 Task: Create a Gantt Chart.
Action: Mouse pressed left at (312, 187)
Screenshot: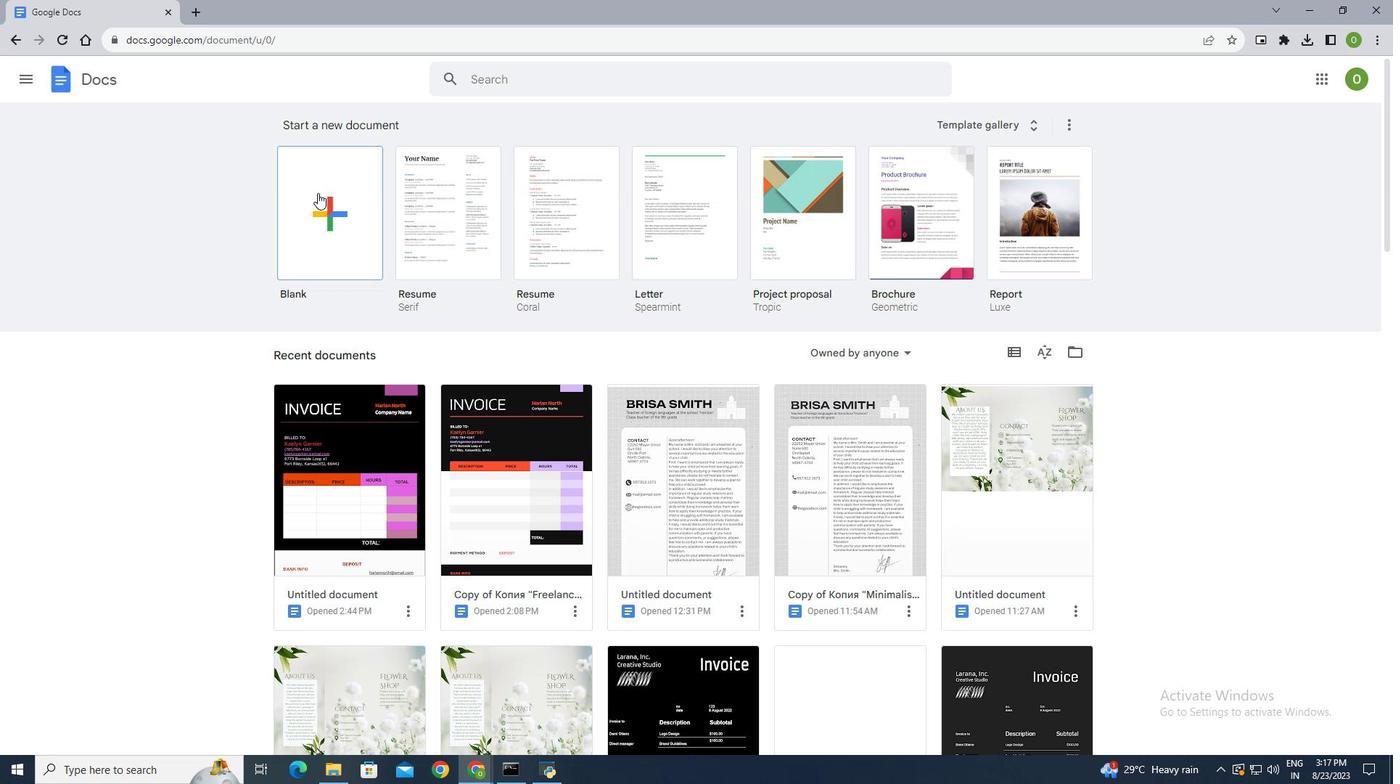 
Action: Mouse moved to (38, 112)
Screenshot: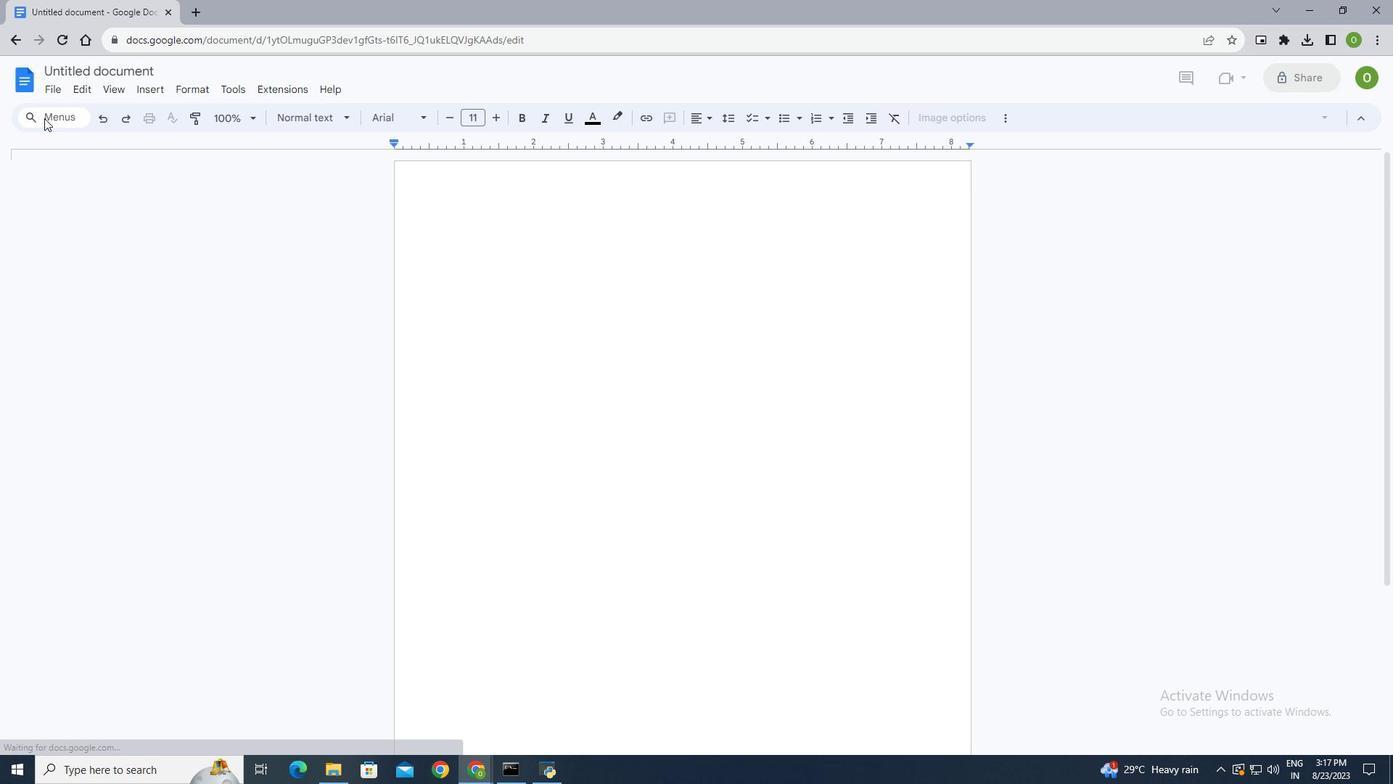 
Action: Mouse pressed left at (38, 112)
Screenshot: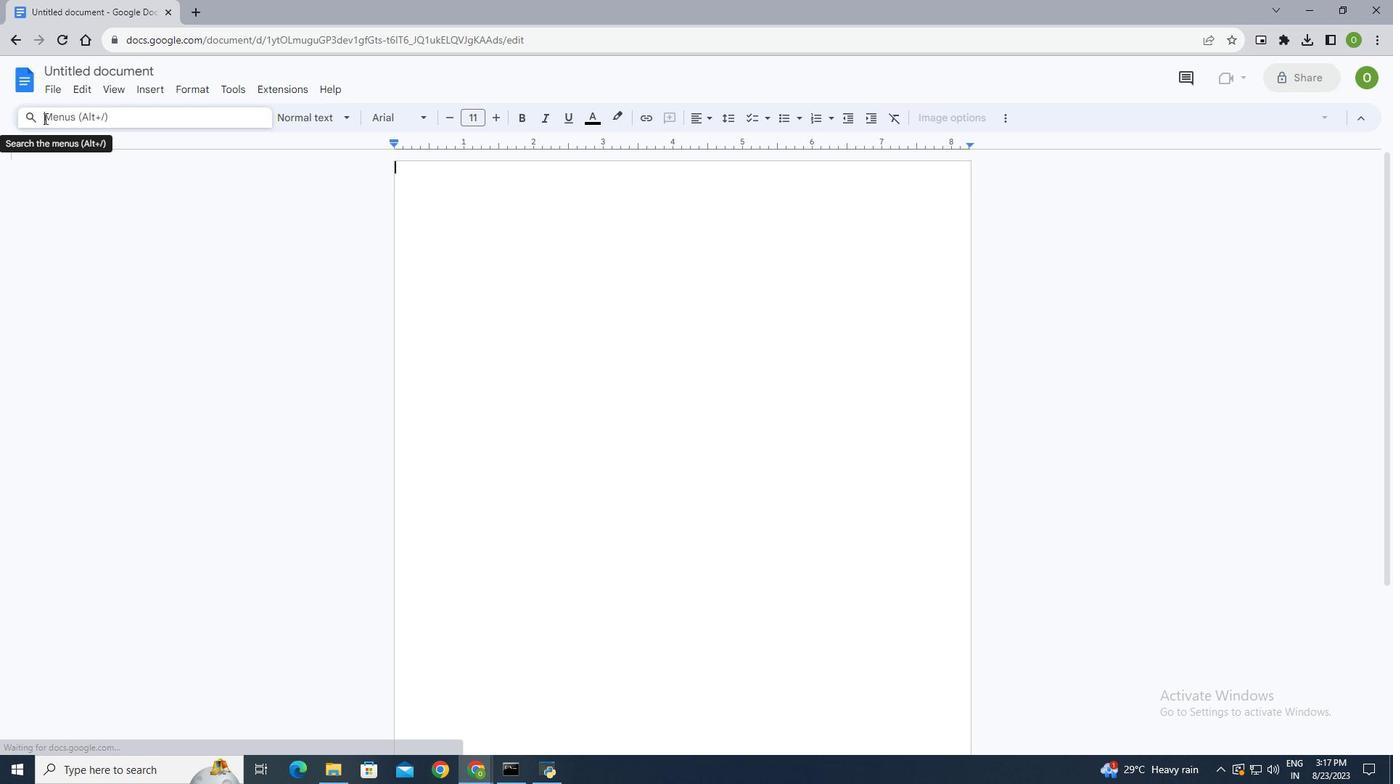 
Action: Mouse moved to (39, 113)
Screenshot: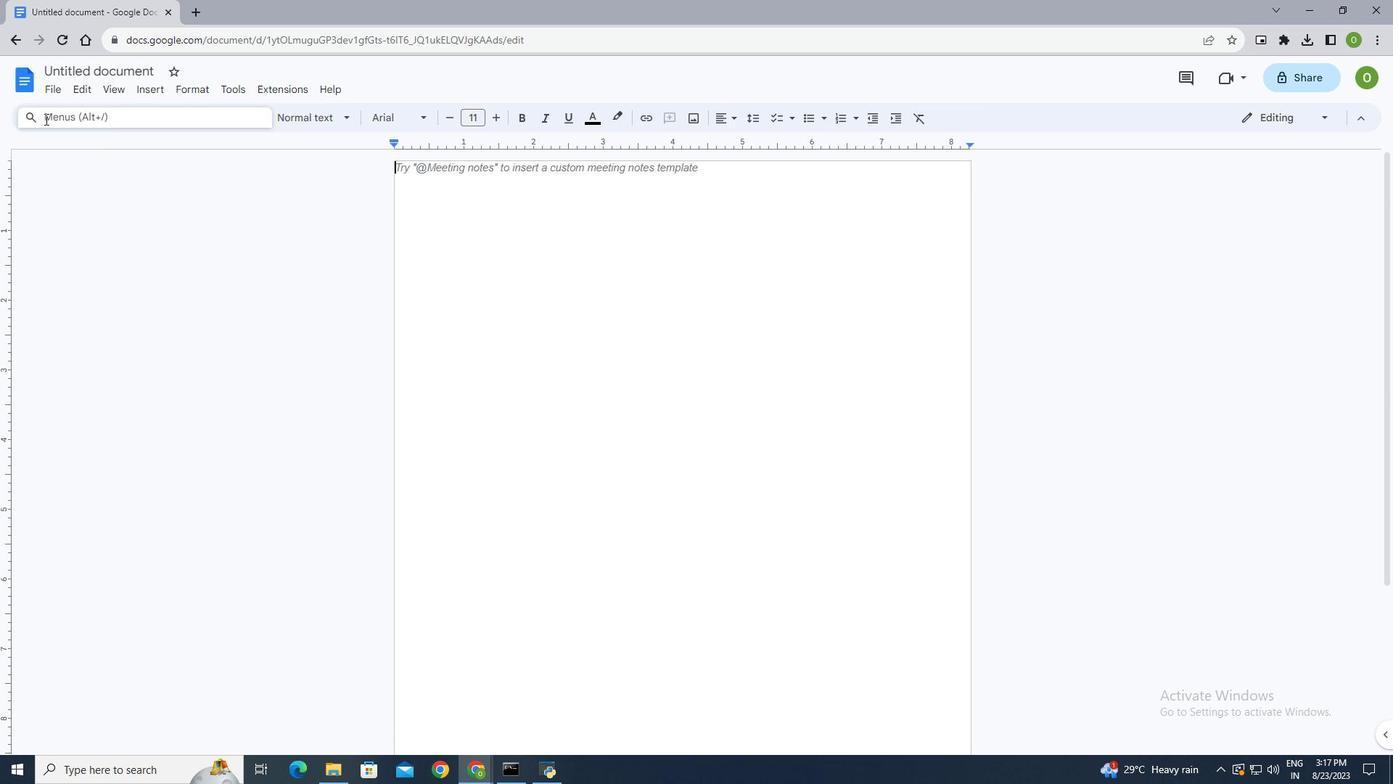 
Action: Mouse pressed left at (39, 113)
Screenshot: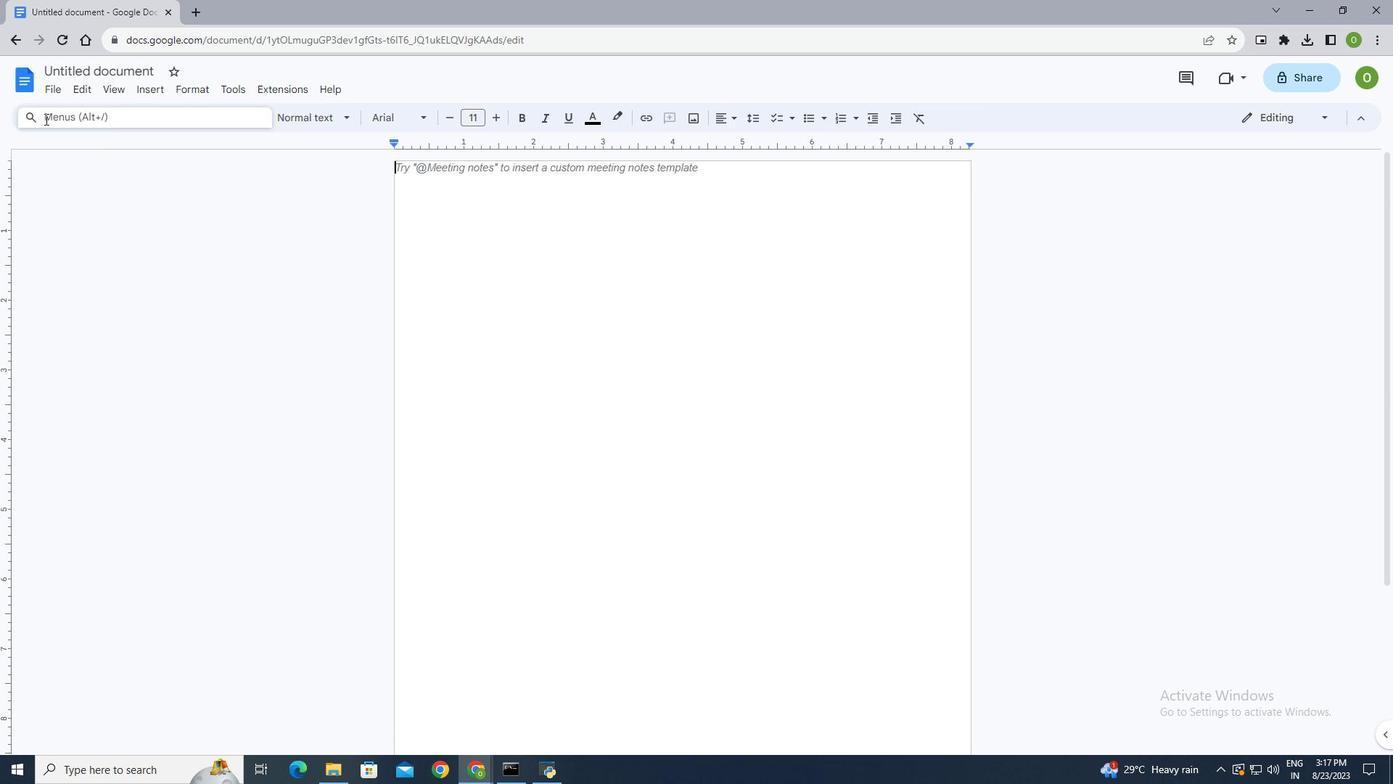 
Action: Mouse moved to (40, 82)
Screenshot: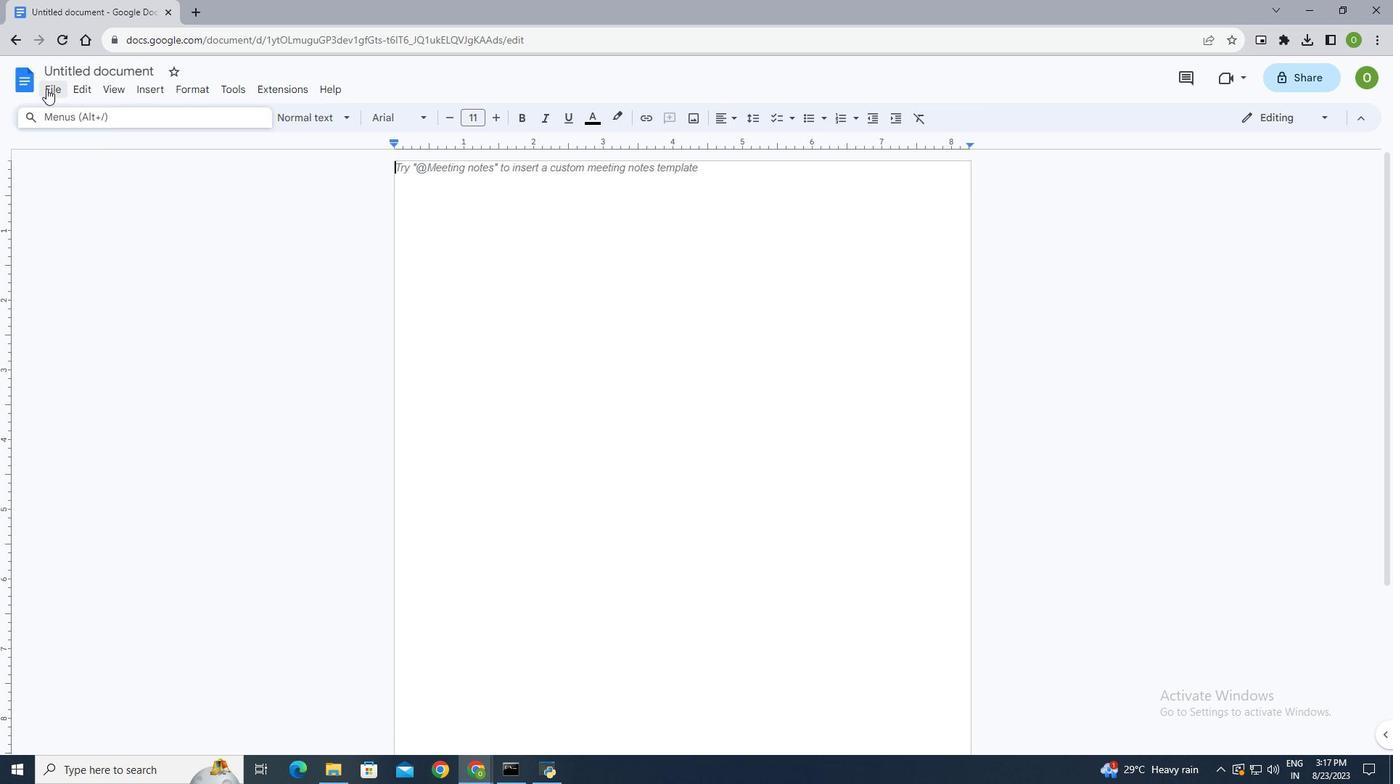 
Action: Mouse pressed left at (40, 82)
Screenshot: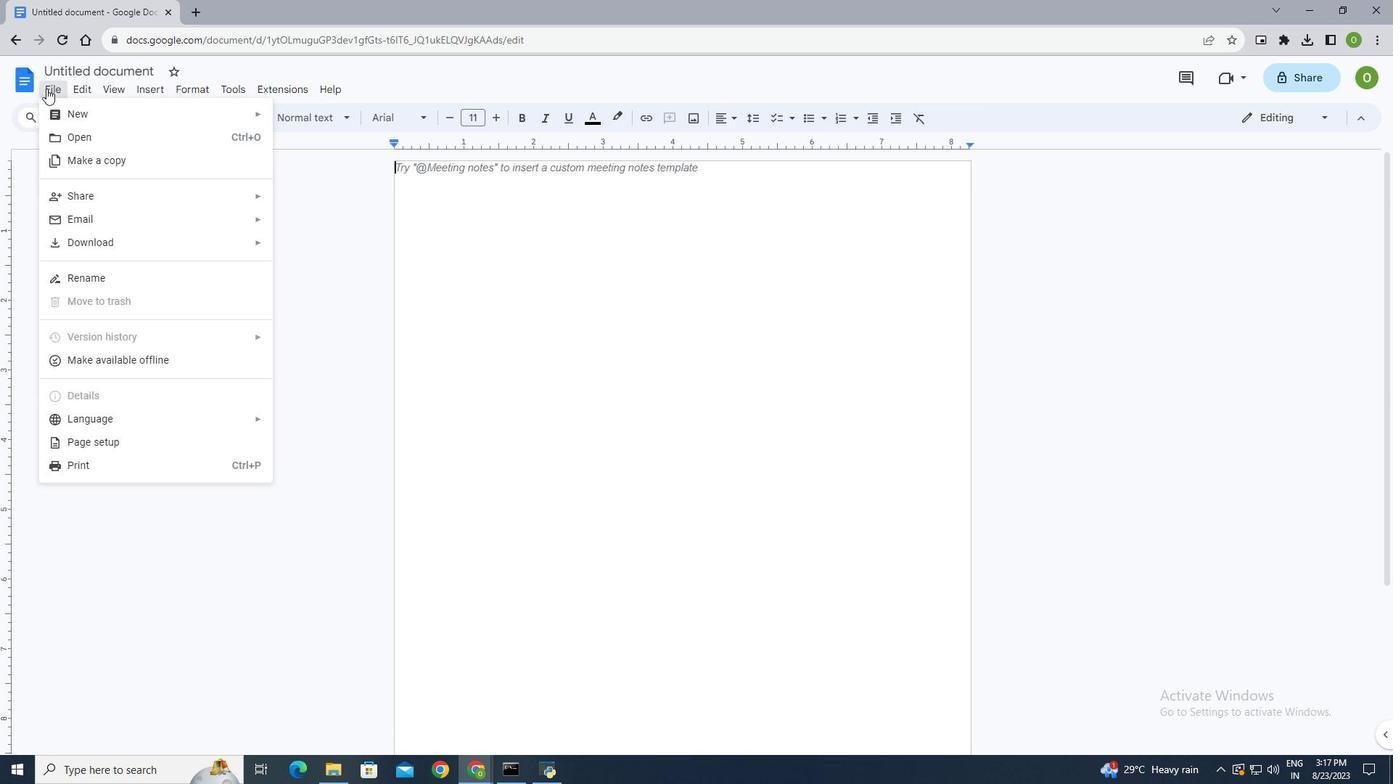 
Action: Mouse moved to (95, 434)
Screenshot: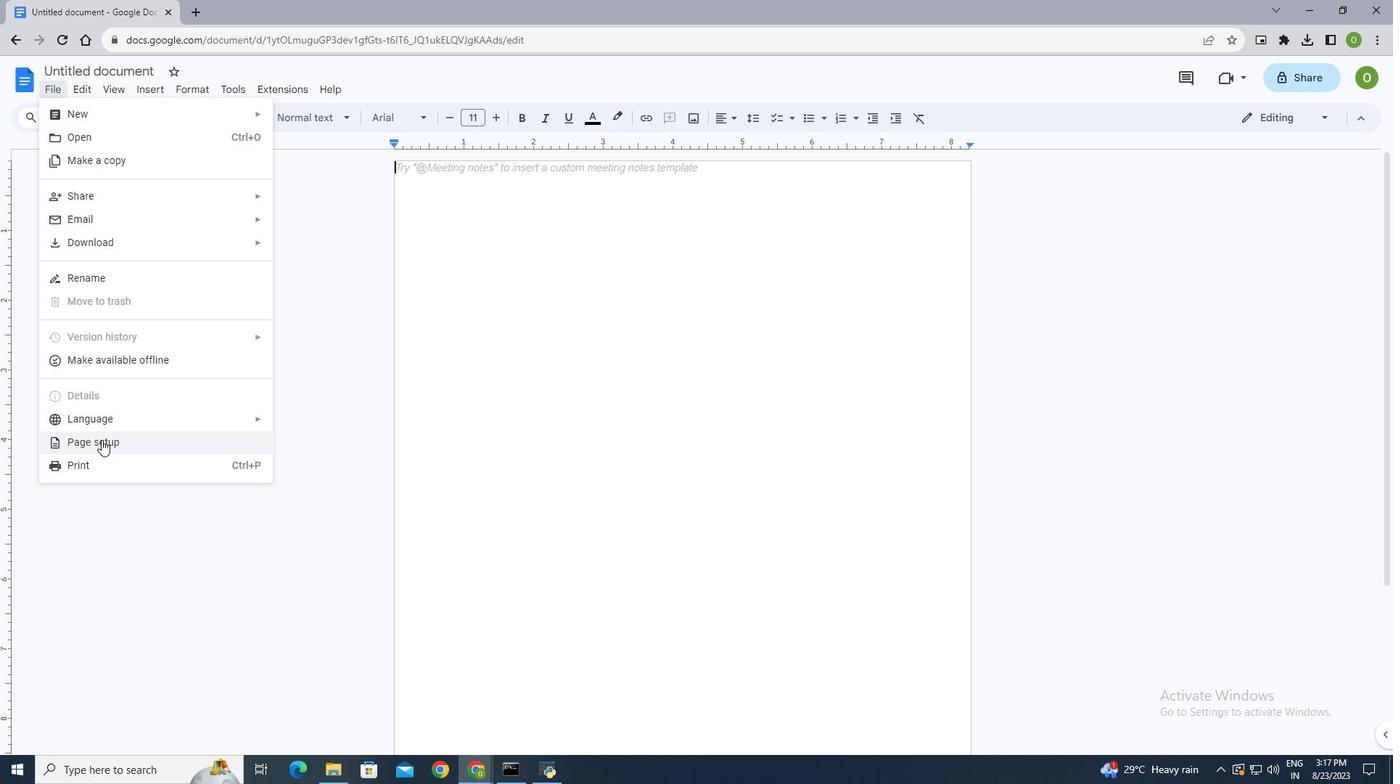 
Action: Mouse pressed left at (95, 434)
Screenshot: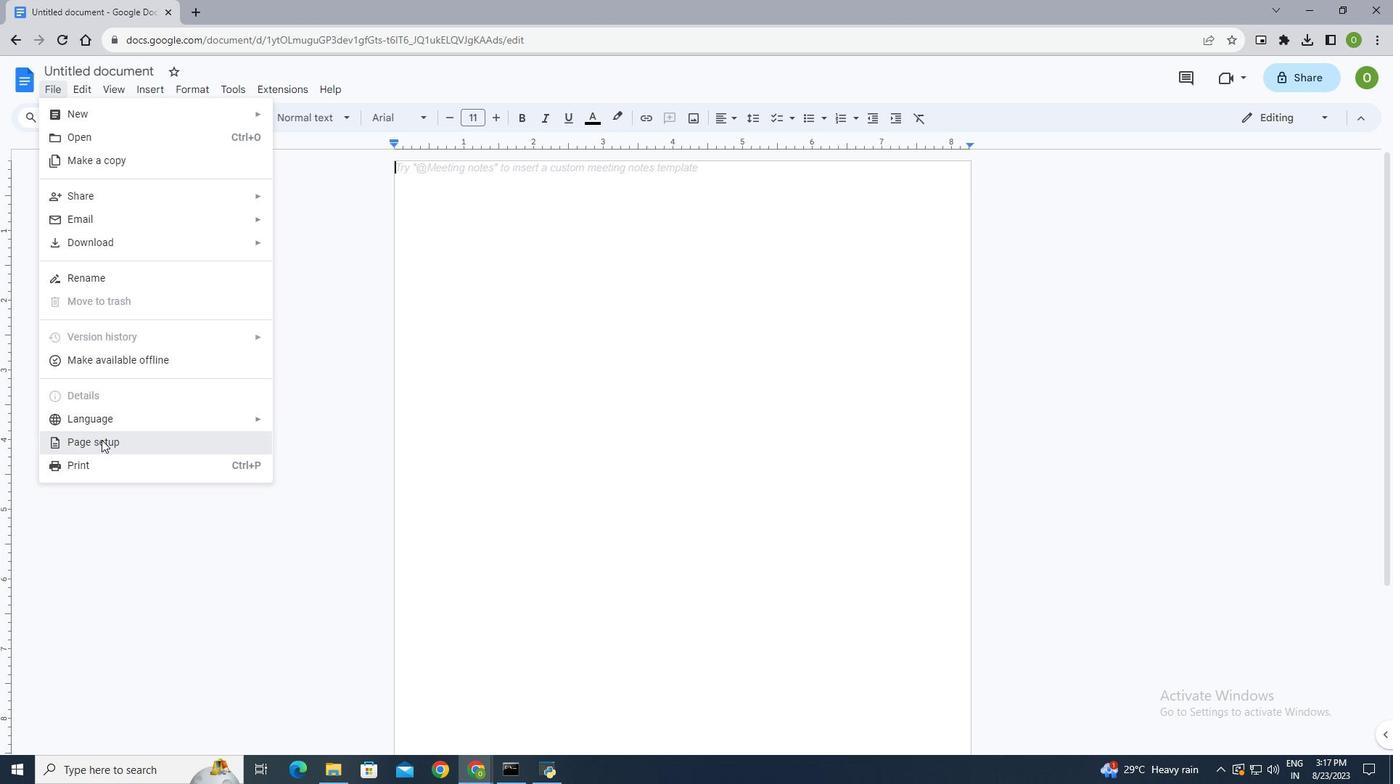 
Action: Mouse moved to (632, 377)
Screenshot: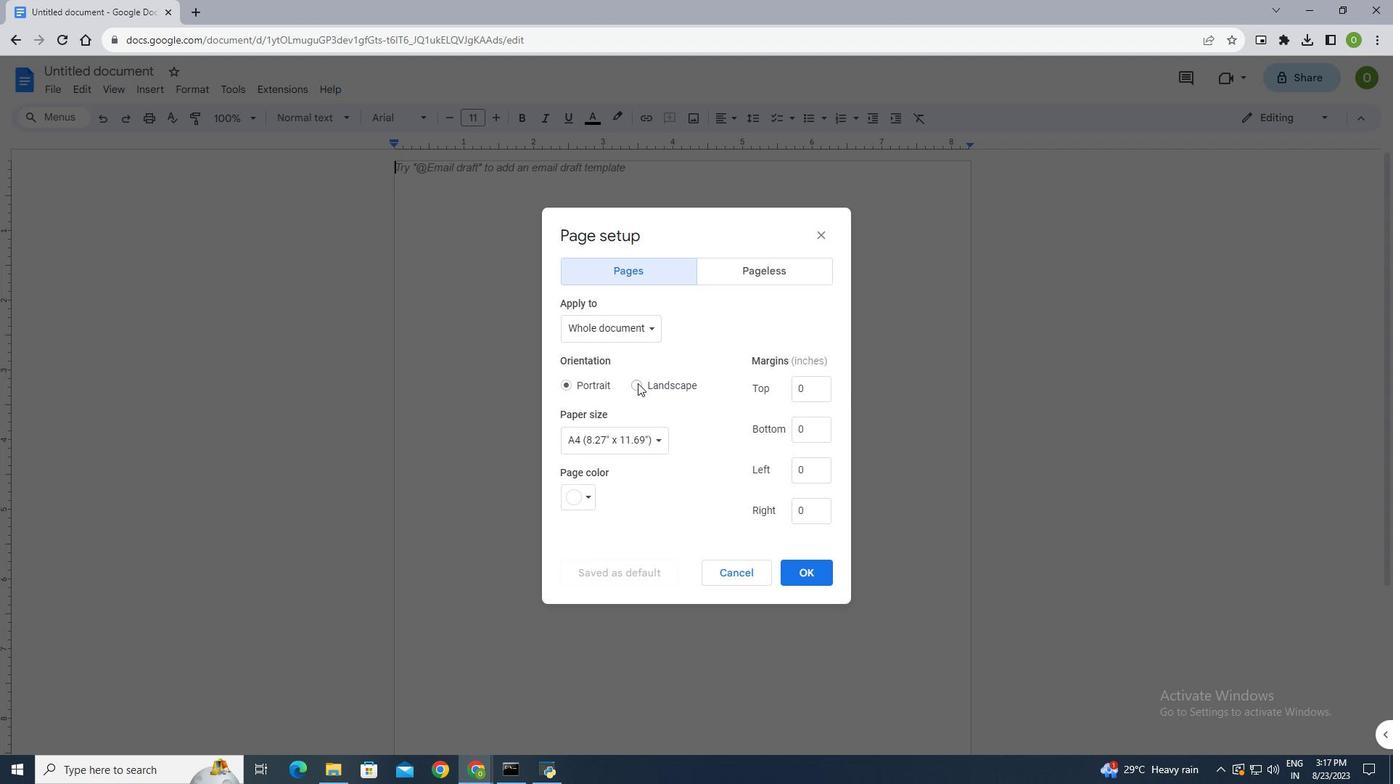 
Action: Mouse pressed left at (632, 377)
Screenshot: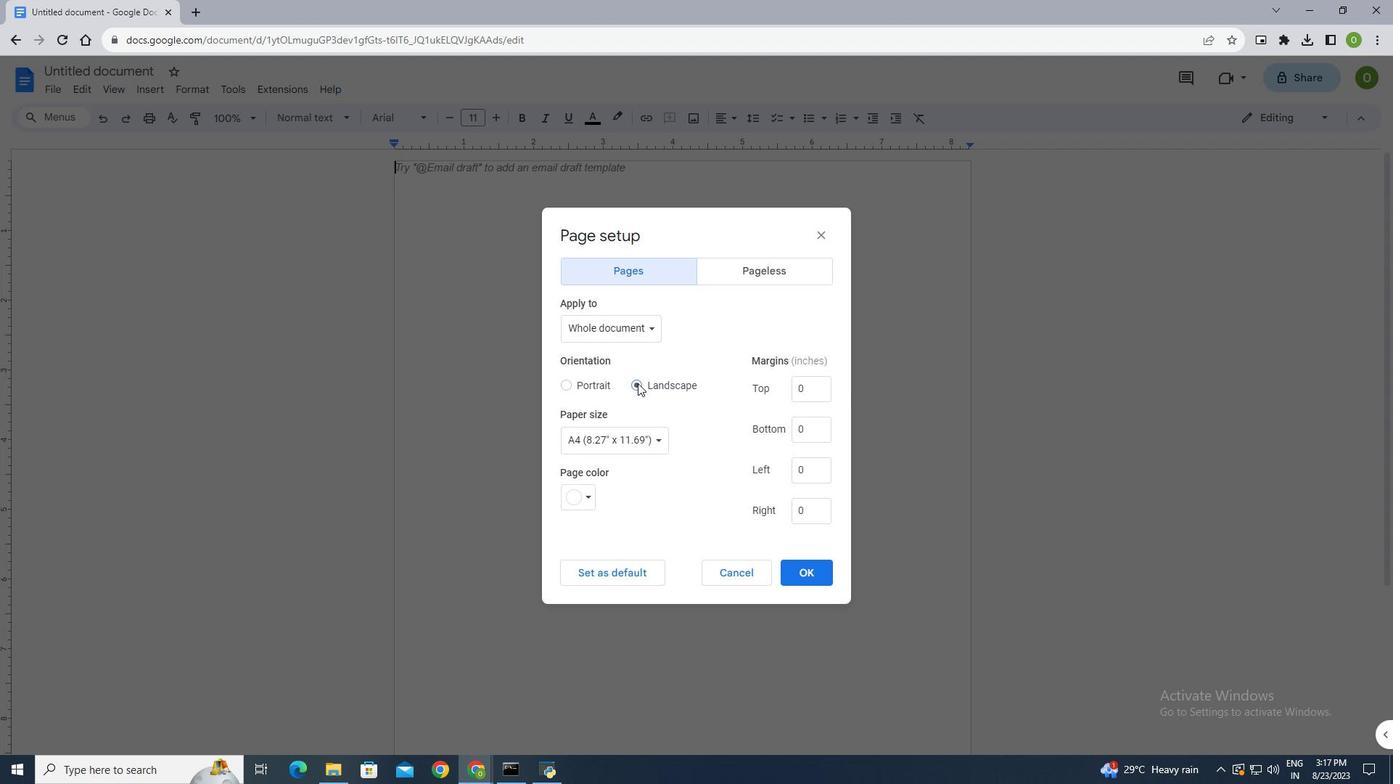 
Action: Mouse moved to (791, 562)
Screenshot: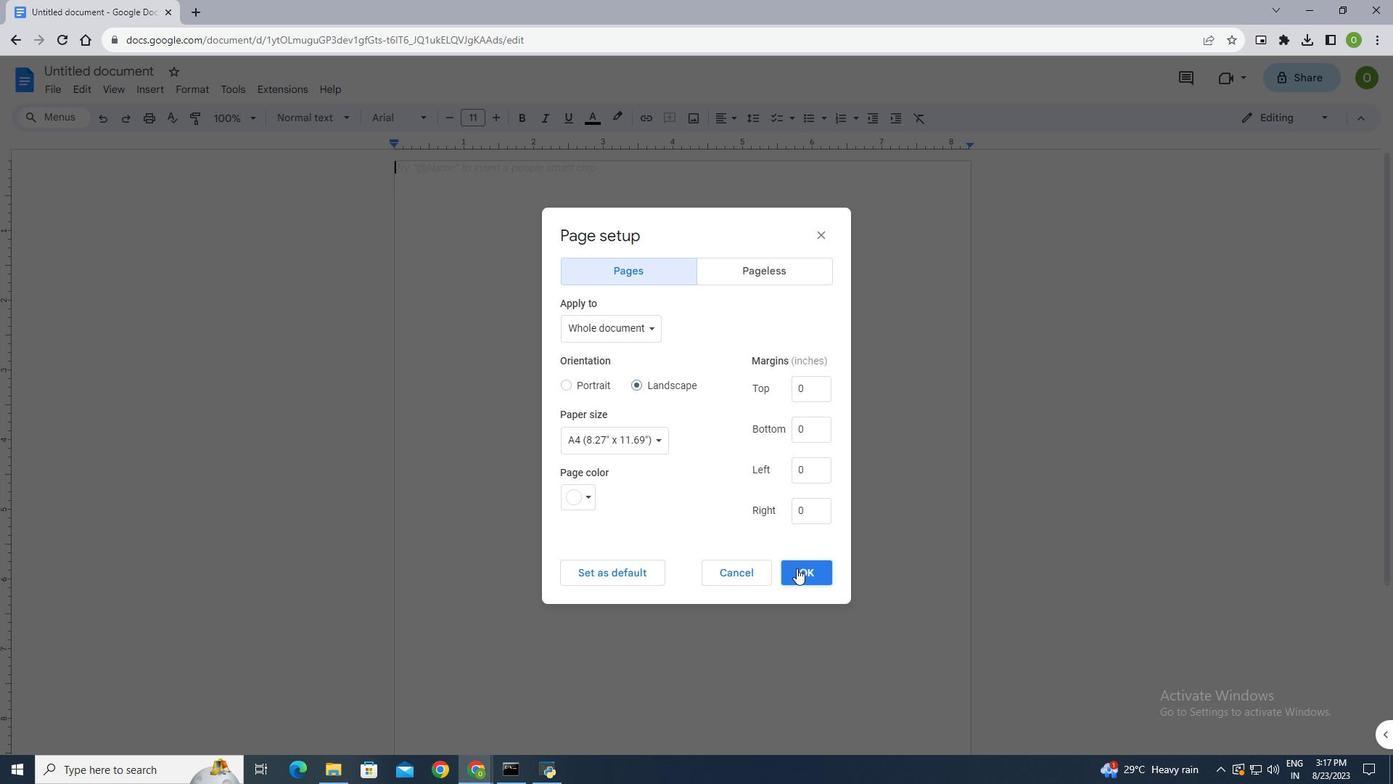 
Action: Mouse pressed left at (791, 562)
Screenshot: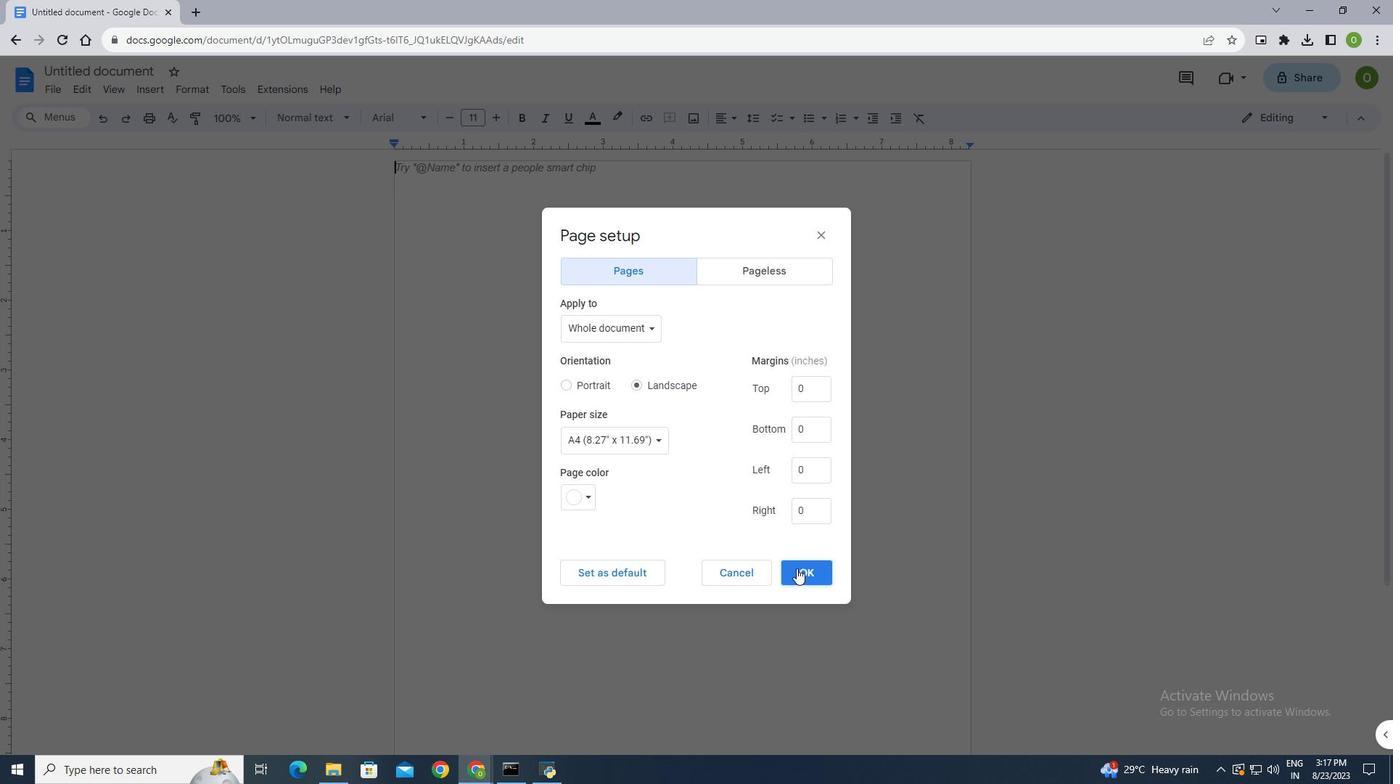 
Action: Mouse moved to (515, 436)
Screenshot: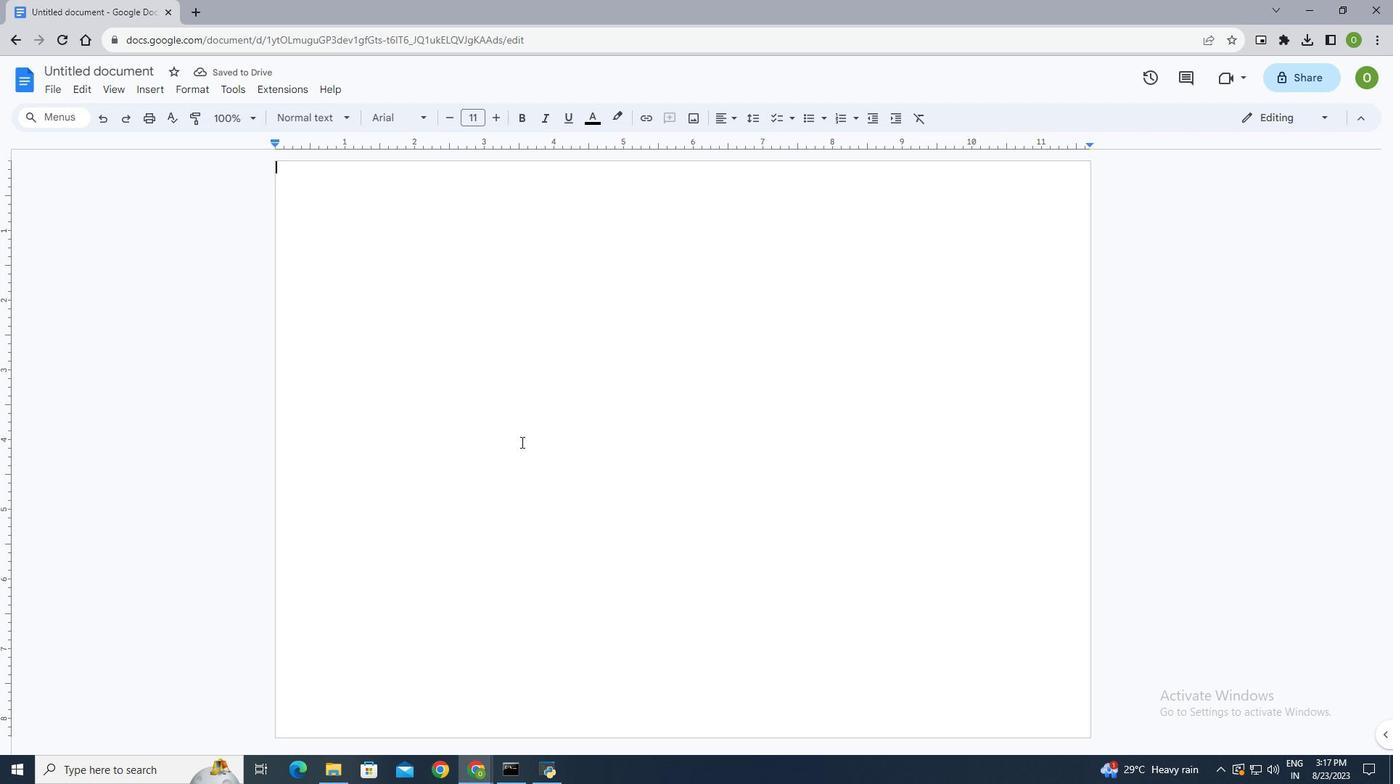 
Action: Mouse scrolled (515, 435) with delta (0, 0)
Screenshot: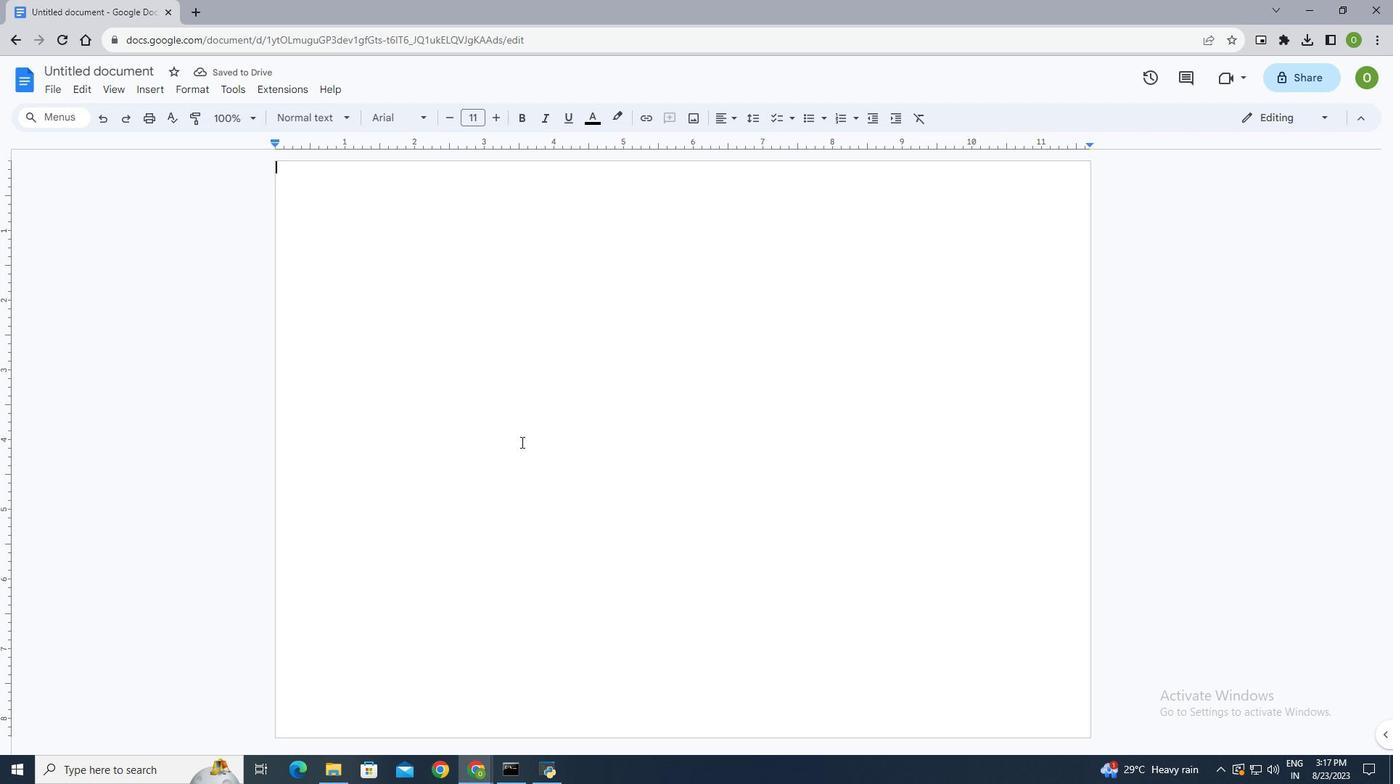 
Action: Mouse scrolled (515, 435) with delta (0, 0)
Screenshot: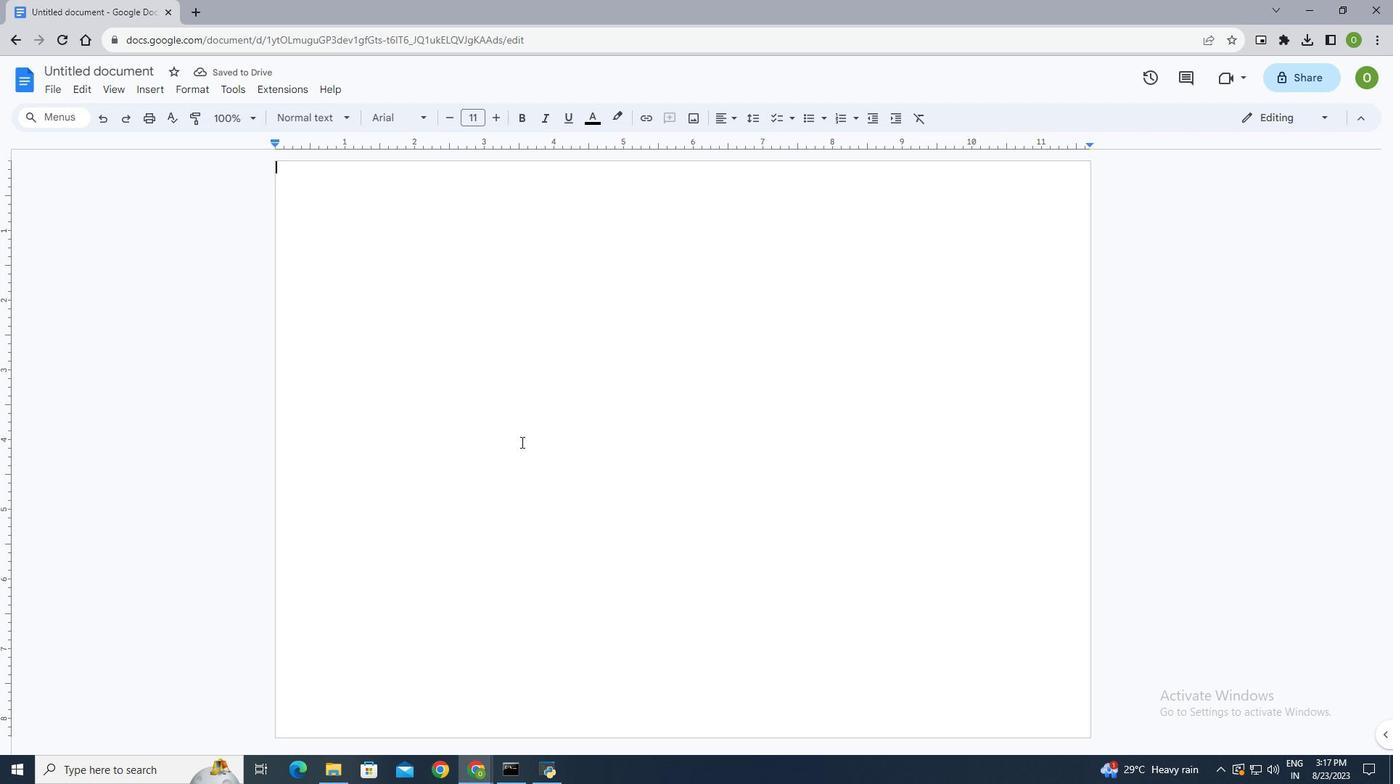 
Action: Mouse scrolled (515, 435) with delta (0, 0)
Screenshot: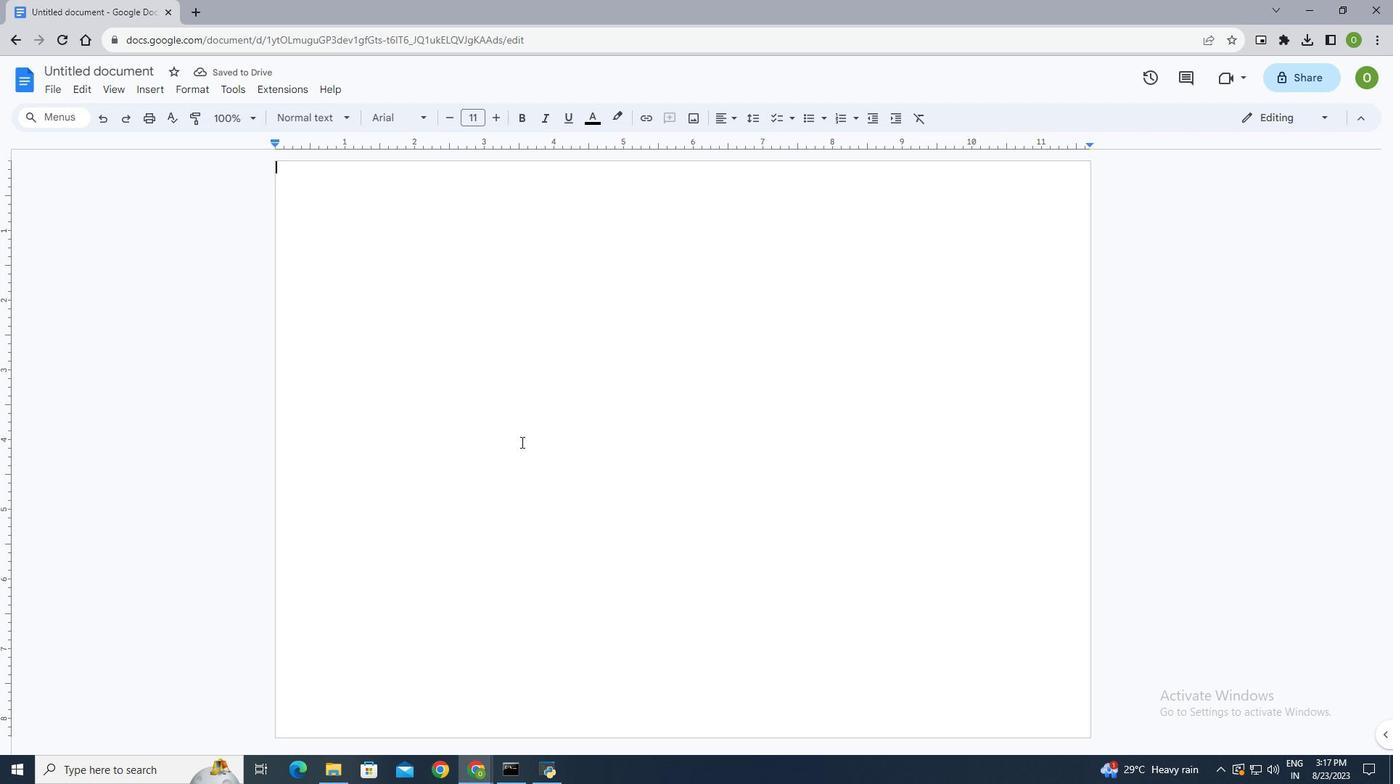 
Action: Mouse scrolled (515, 435) with delta (0, 0)
Screenshot: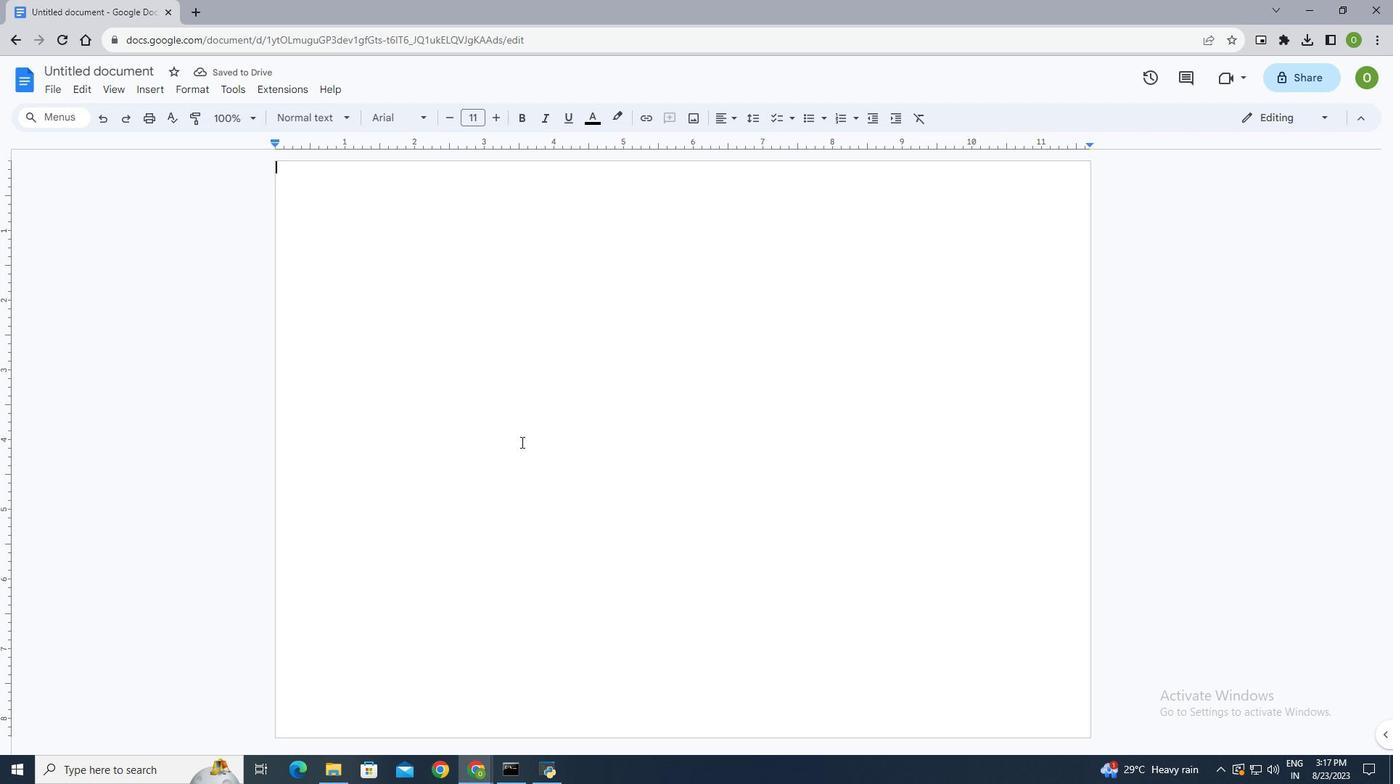 
Action: Mouse scrolled (515, 435) with delta (0, 0)
Screenshot: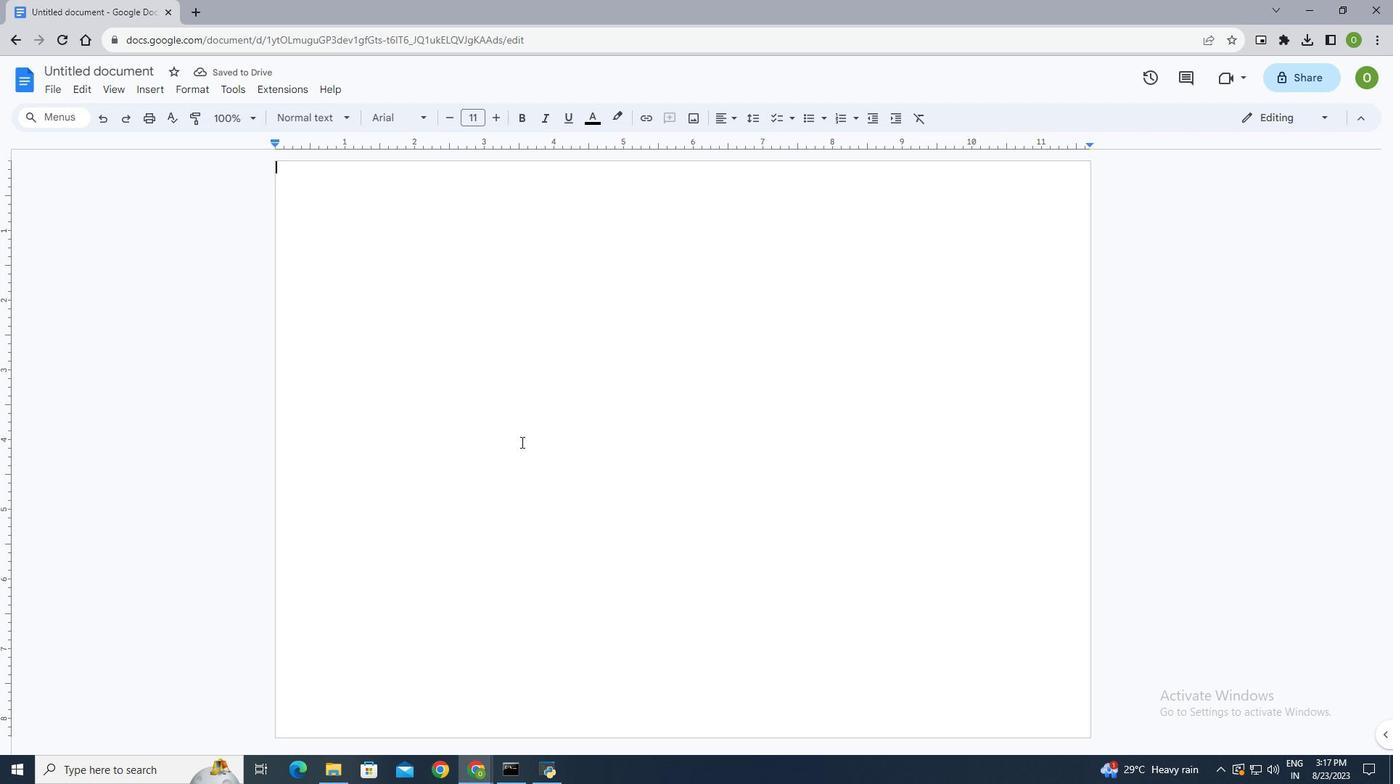 
Action: Mouse scrolled (515, 437) with delta (0, 0)
Screenshot: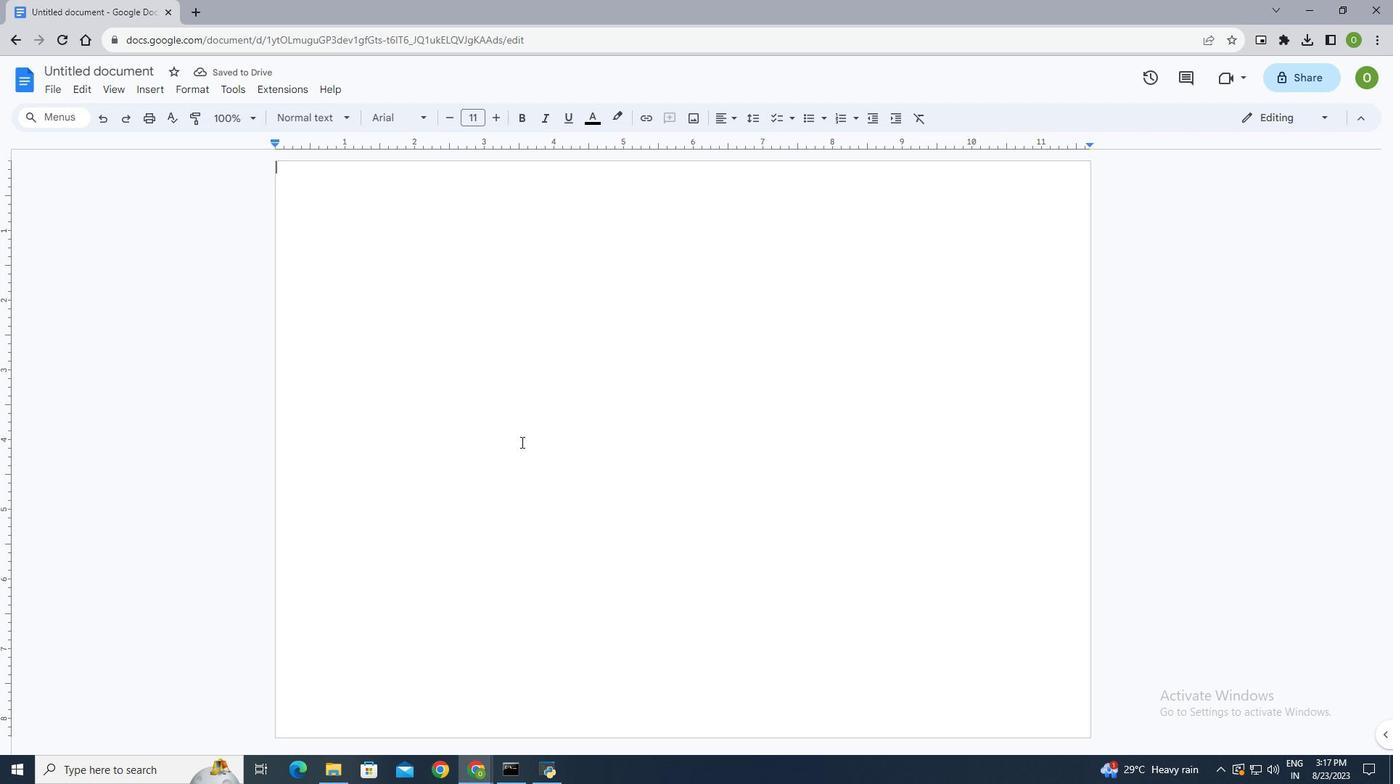 
Action: Mouse scrolled (515, 437) with delta (0, 0)
Screenshot: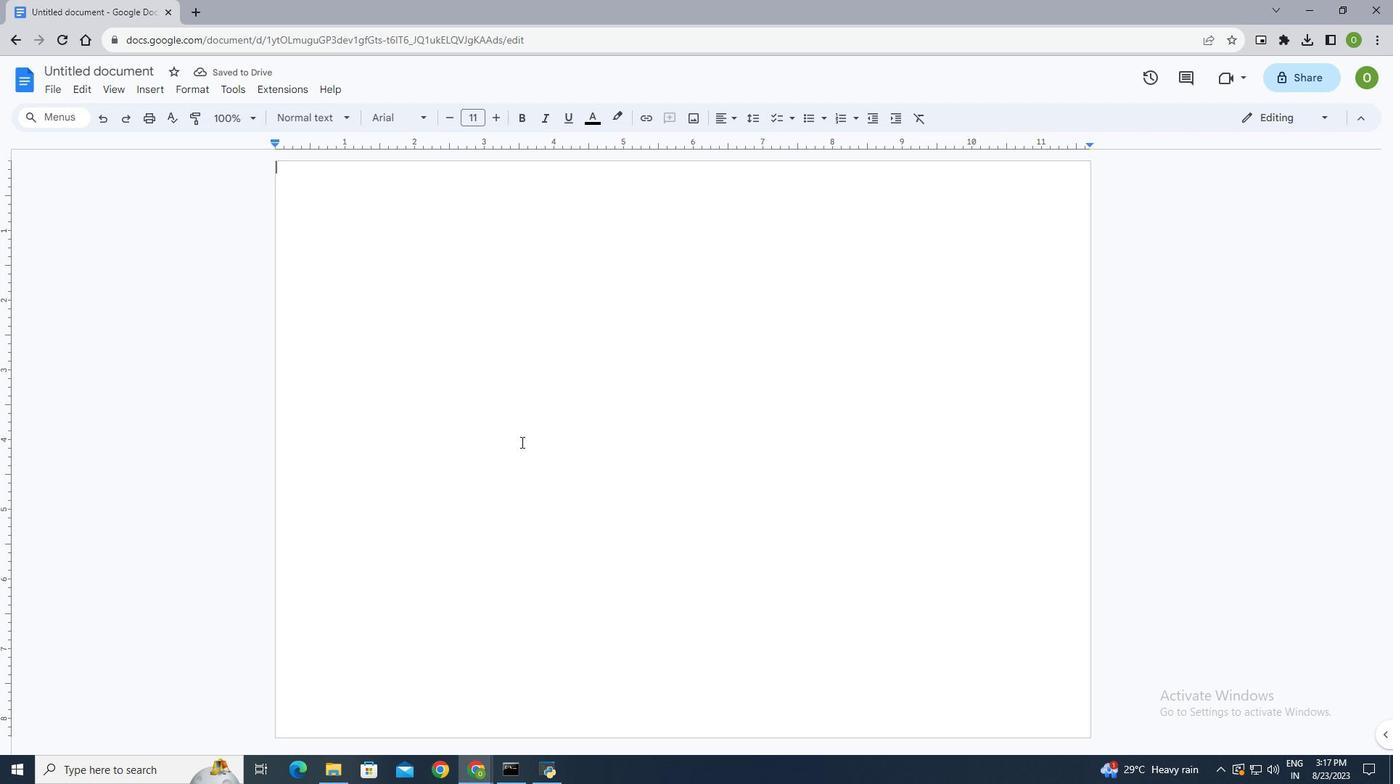 
Action: Mouse scrolled (515, 437) with delta (0, 0)
Screenshot: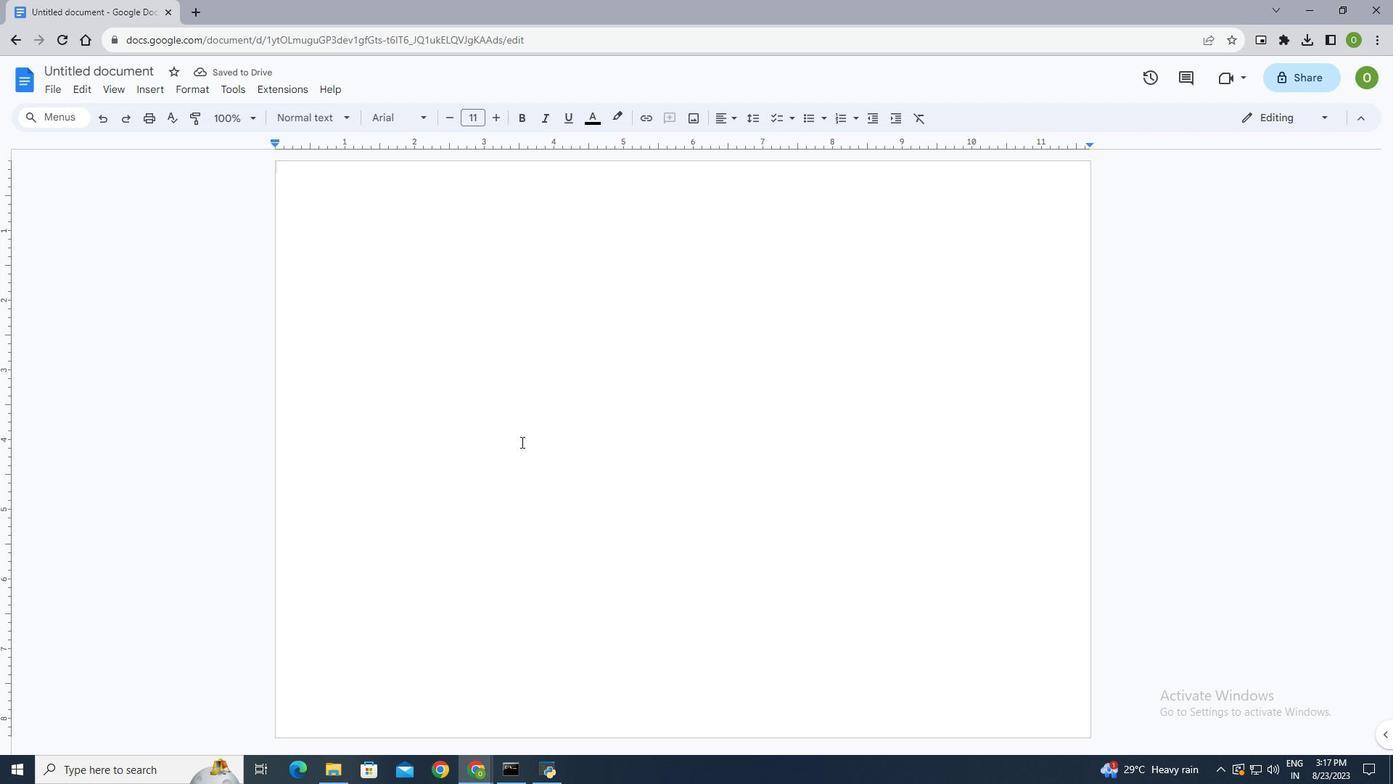
Action: Mouse scrolled (515, 437) with delta (0, 0)
Screenshot: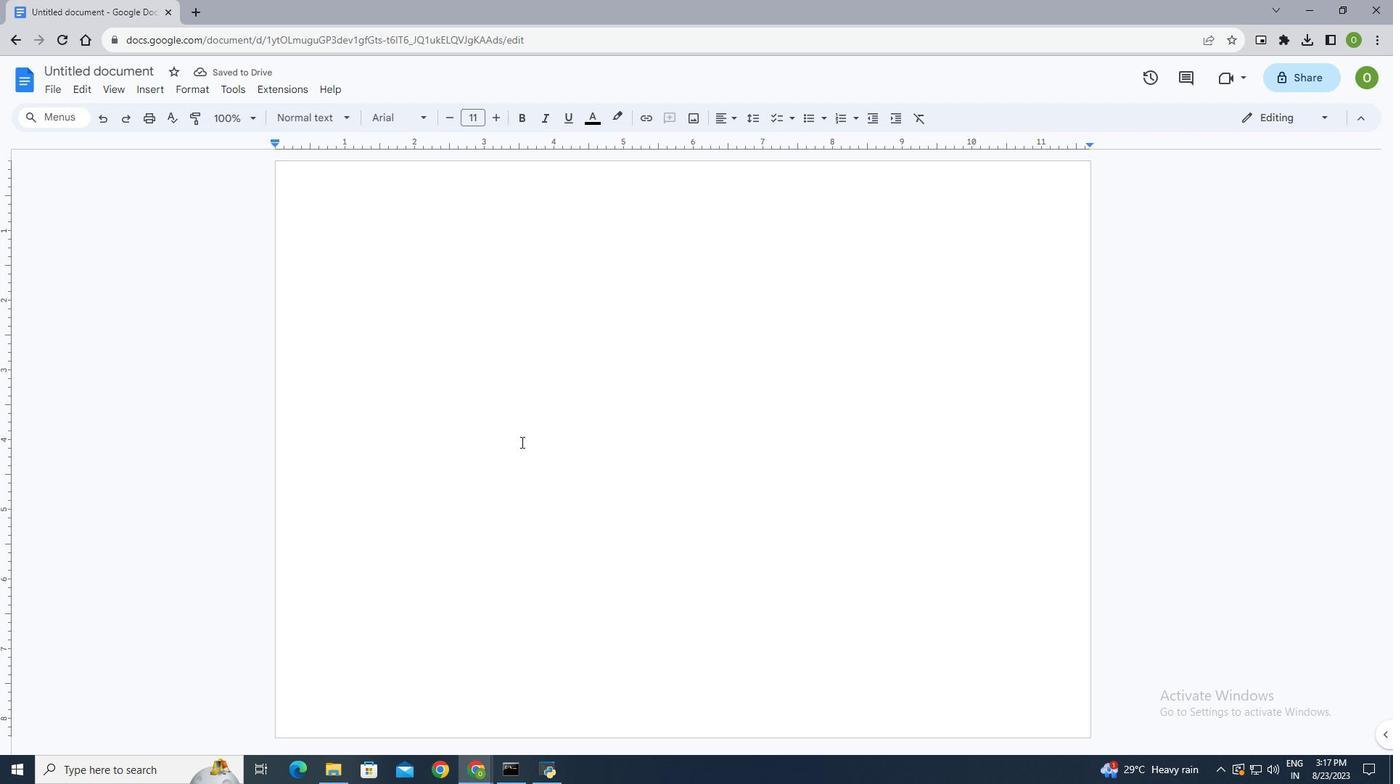 
Action: Mouse moved to (139, 82)
Screenshot: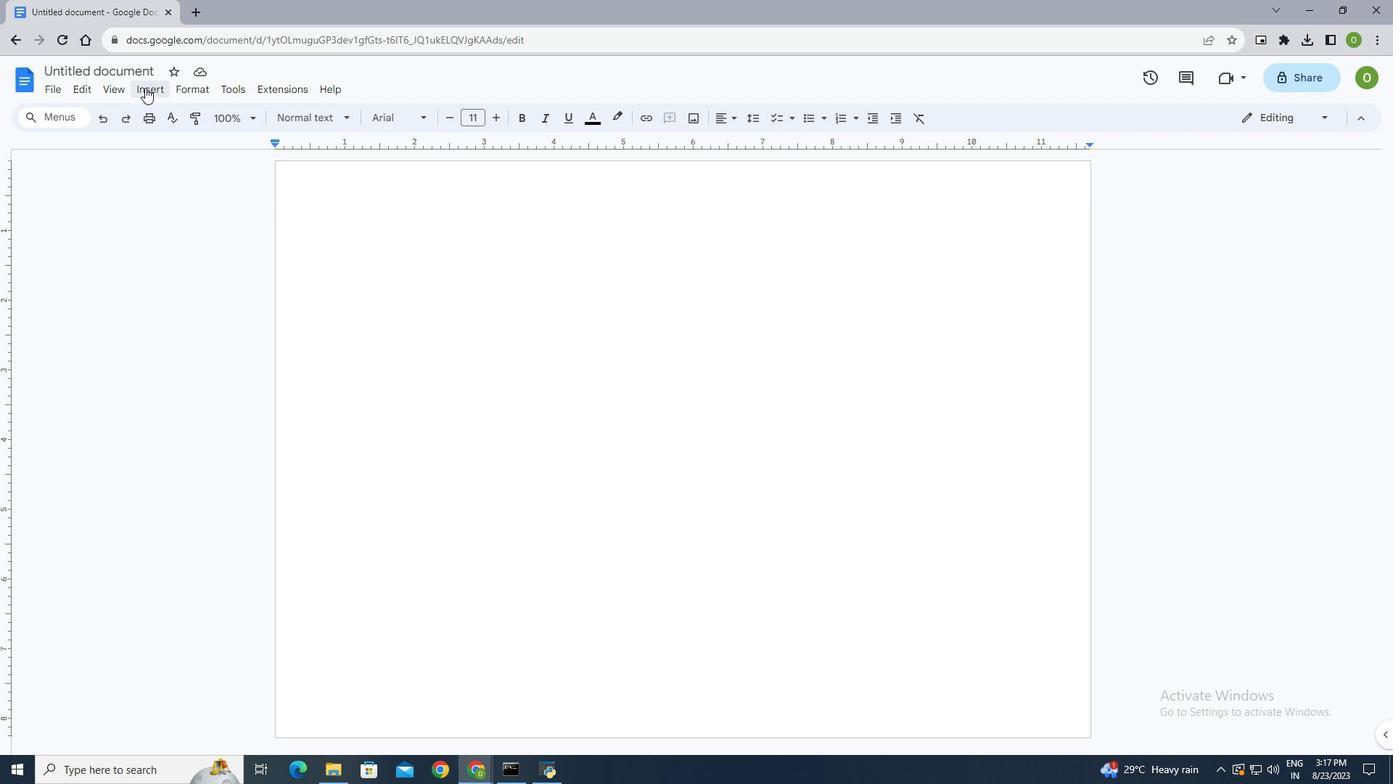 
Action: Mouse pressed left at (139, 82)
Screenshot: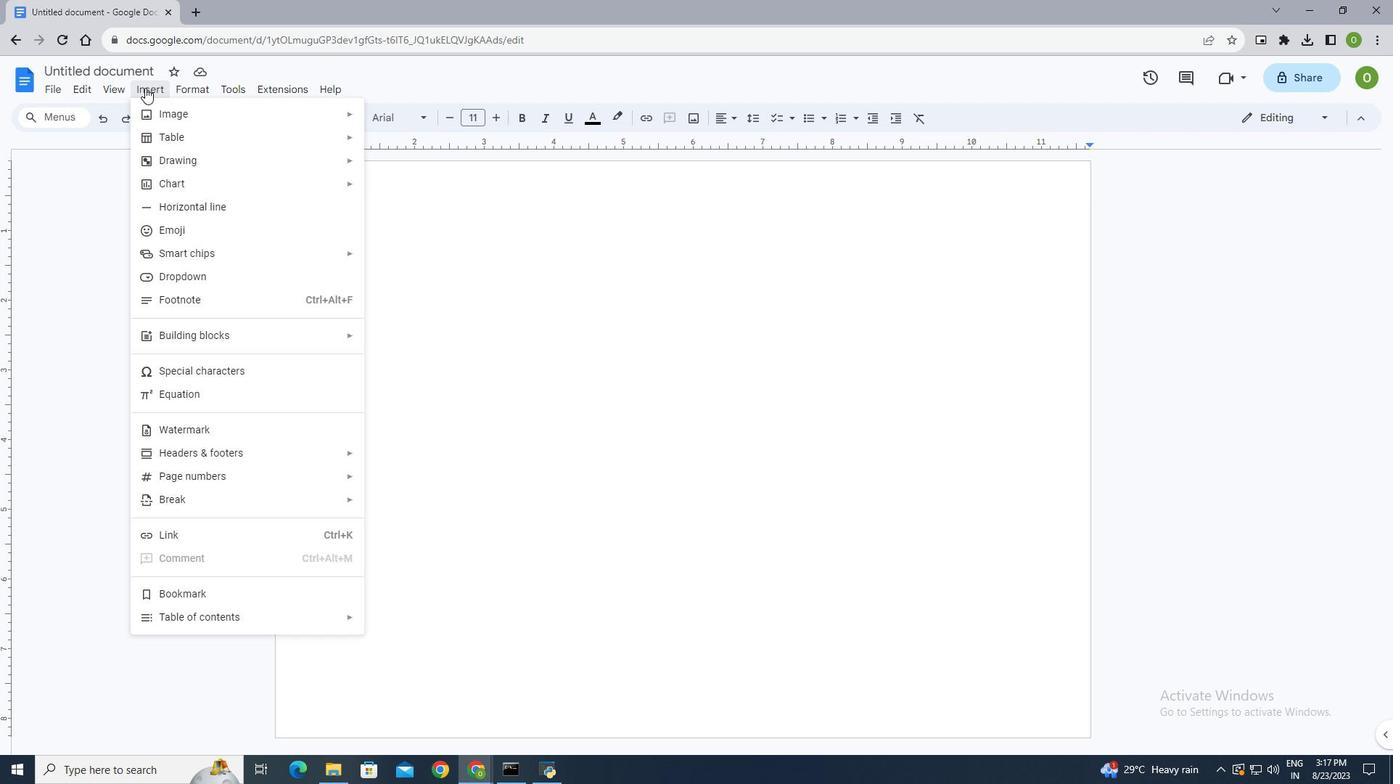 
Action: Mouse moved to (172, 106)
Screenshot: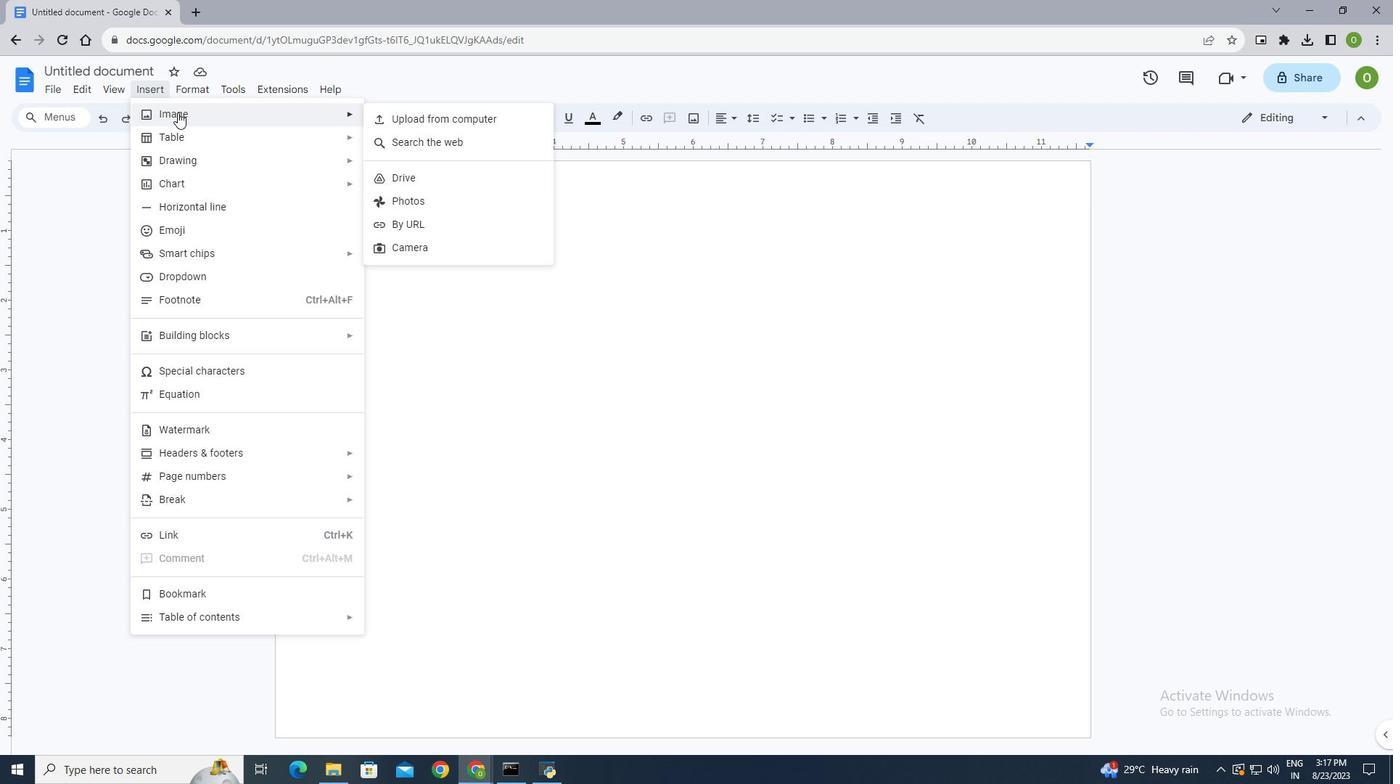 
Action: Mouse pressed left at (172, 106)
Screenshot: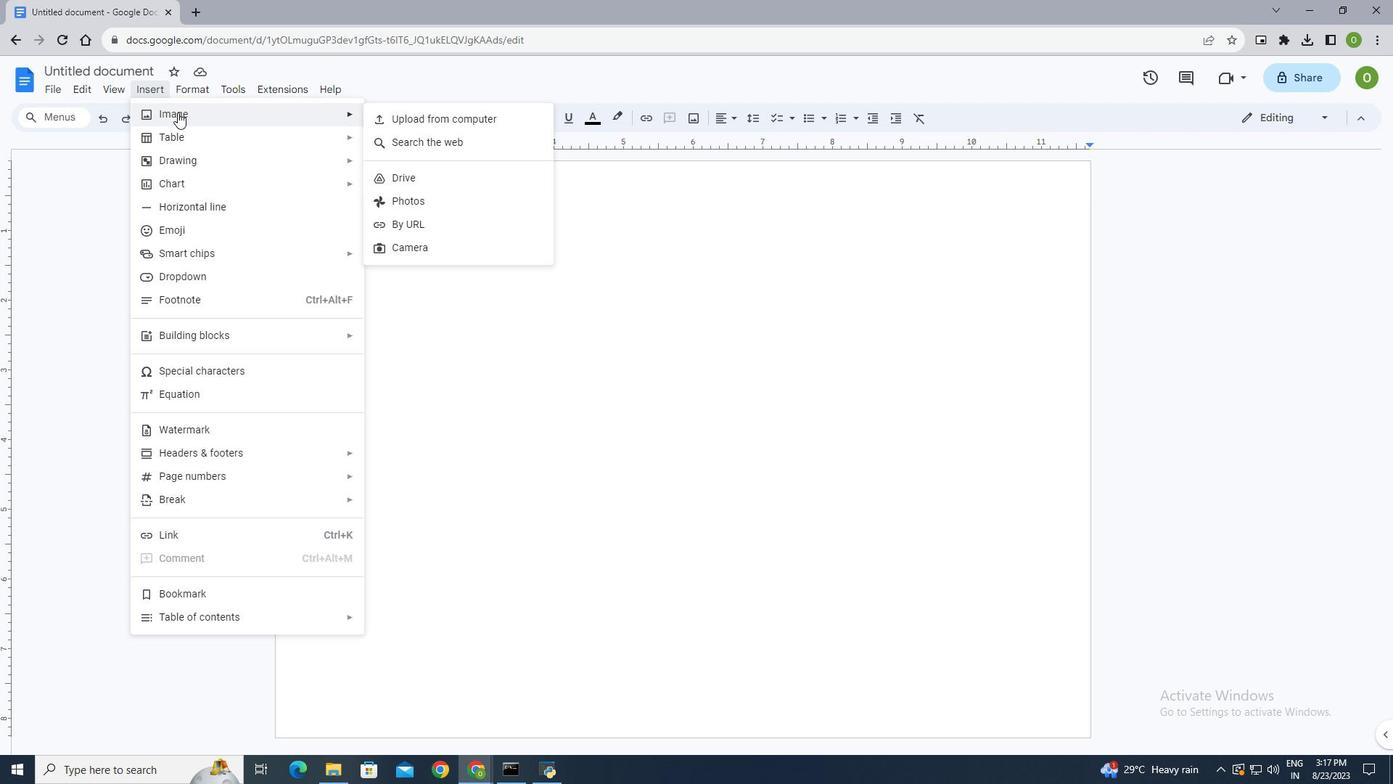
Action: Mouse moved to (180, 155)
Screenshot: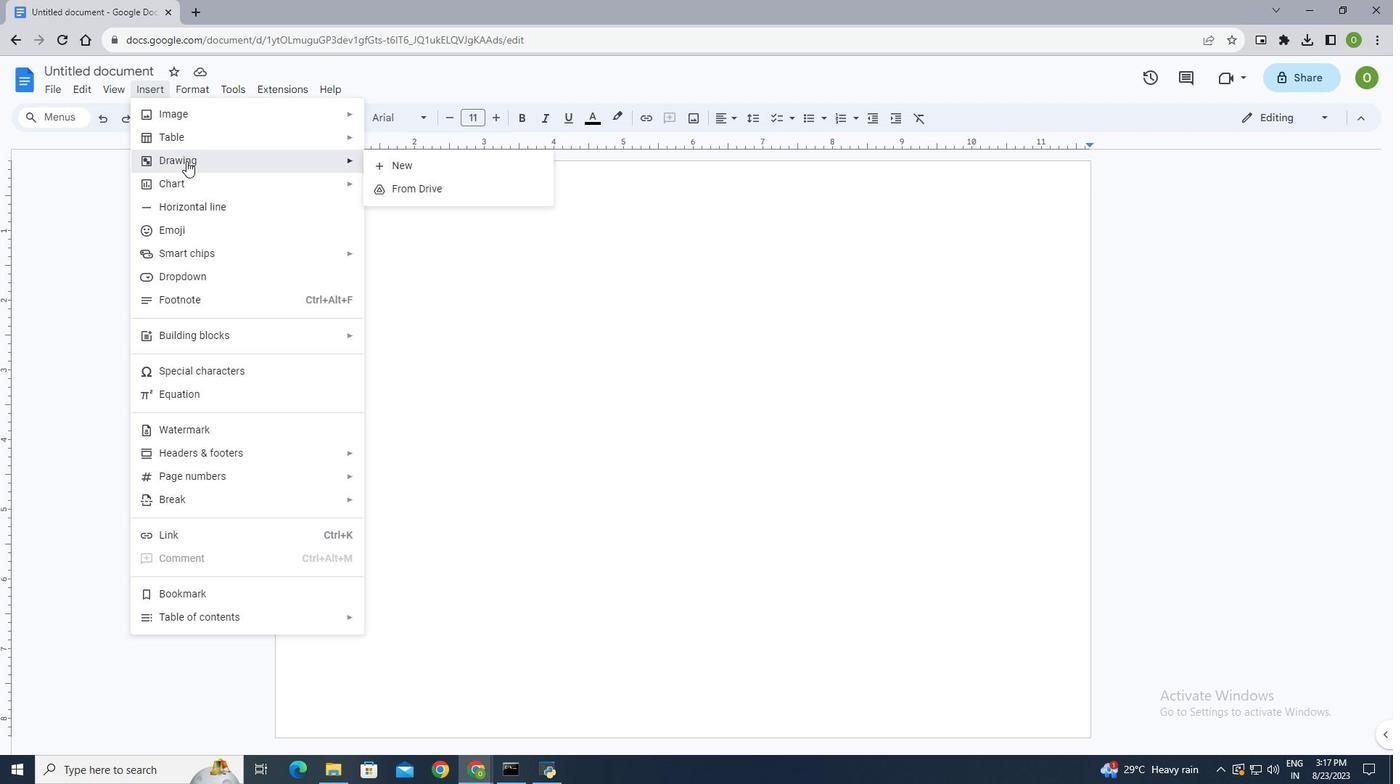 
Action: Mouse pressed left at (180, 155)
Screenshot: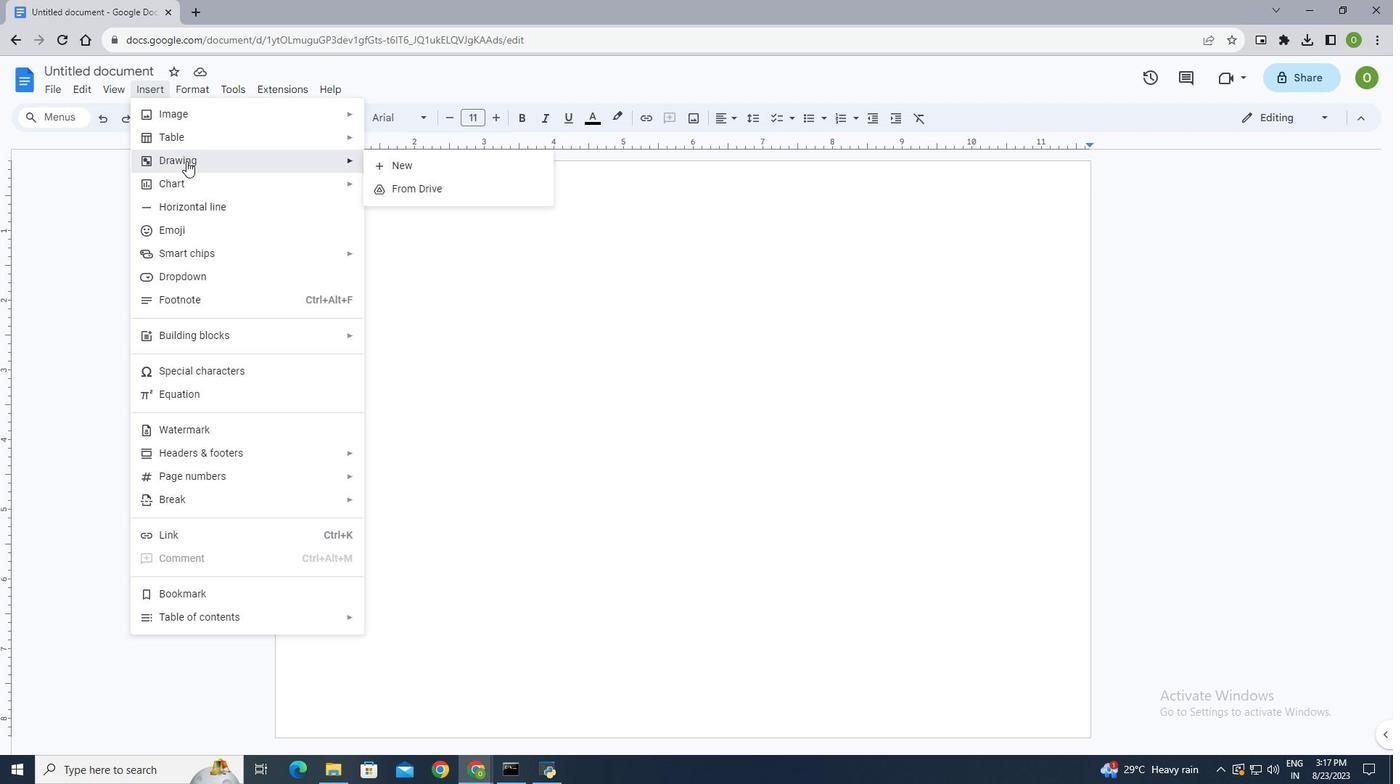 
Action: Mouse moved to (386, 160)
Screenshot: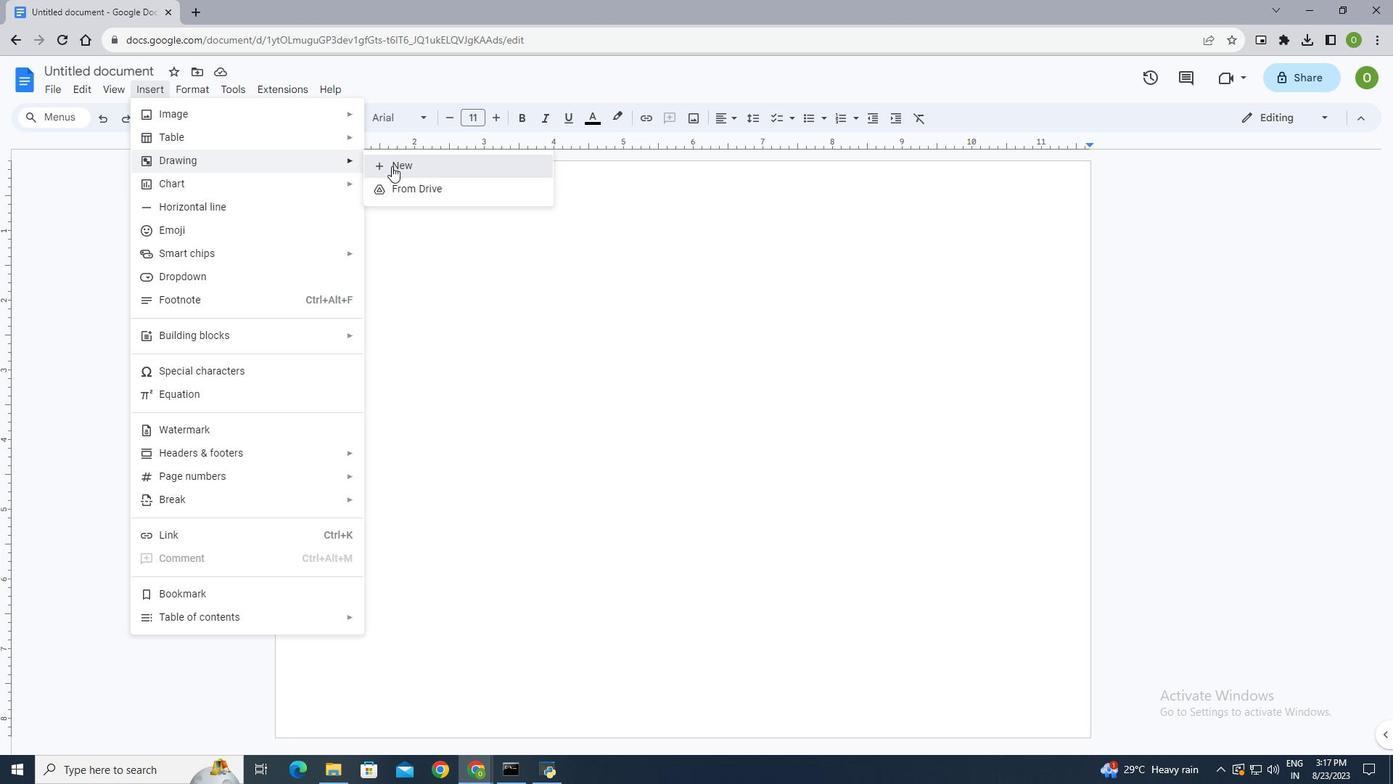 
Action: Mouse pressed left at (386, 160)
Screenshot: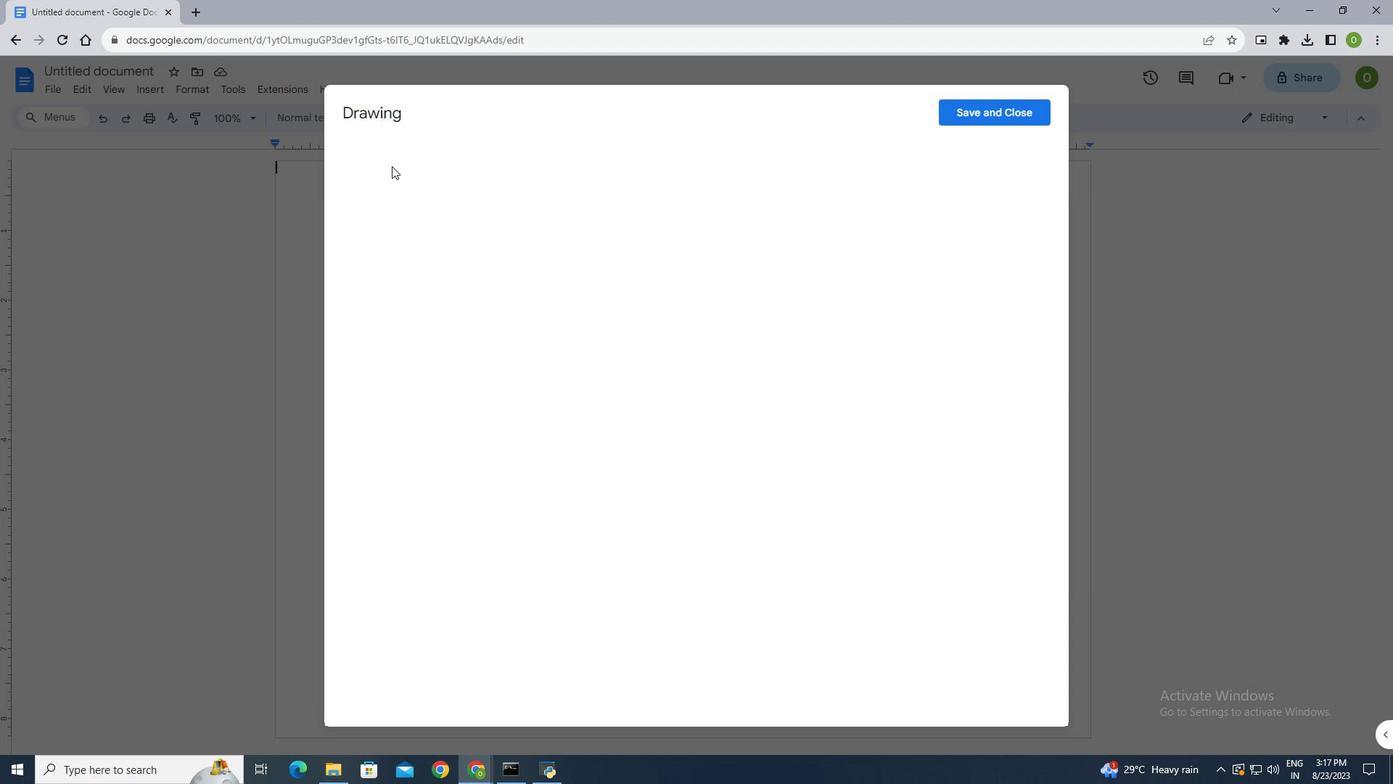 
Action: Mouse moved to (521, 152)
Screenshot: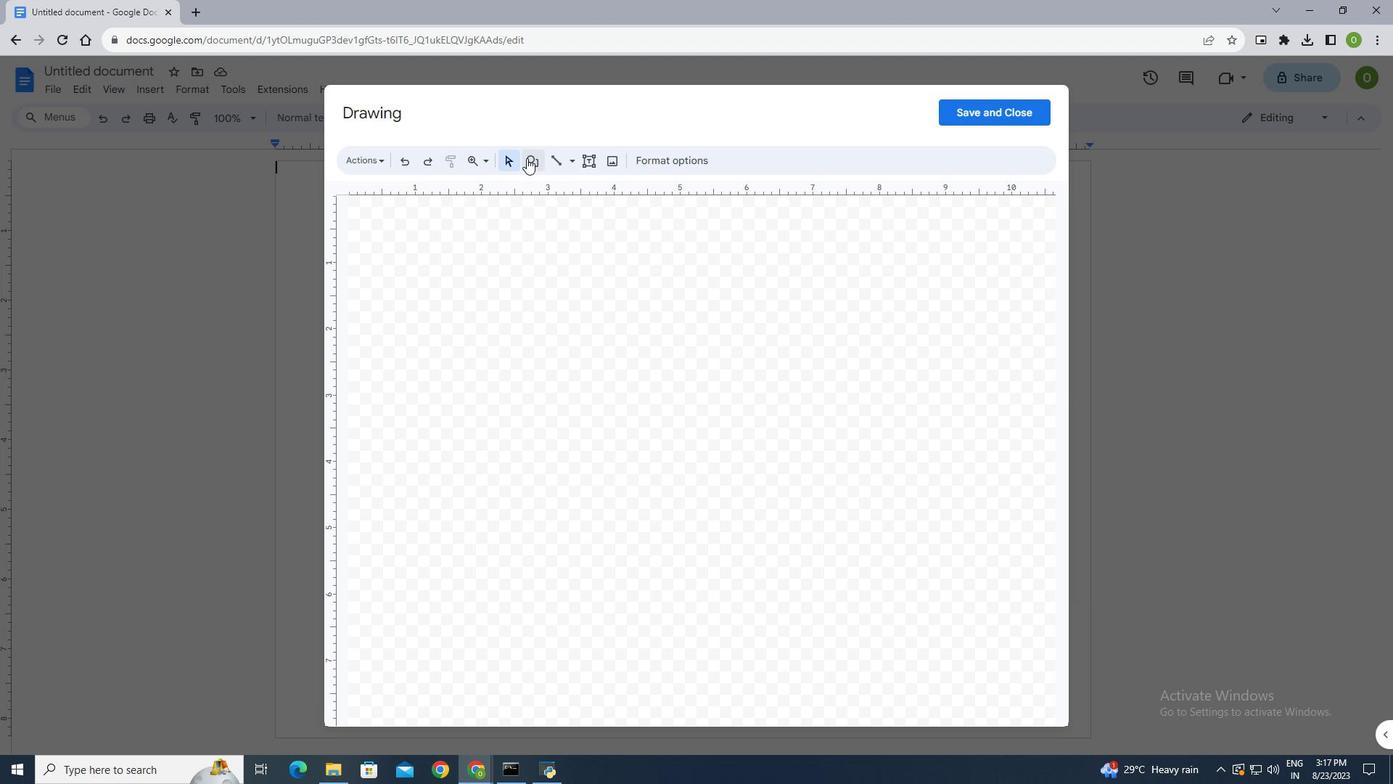 
Action: Mouse pressed left at (521, 152)
Screenshot: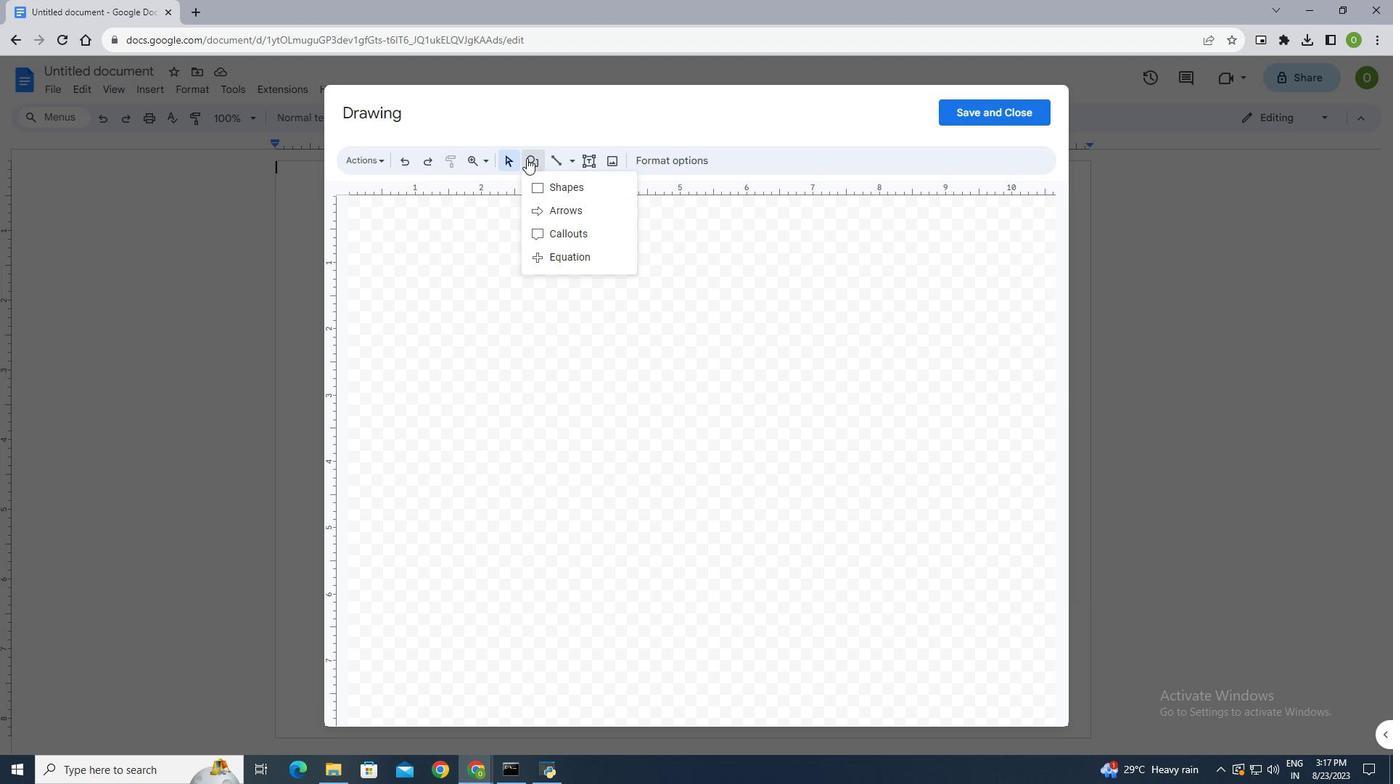 
Action: Mouse moved to (543, 177)
Screenshot: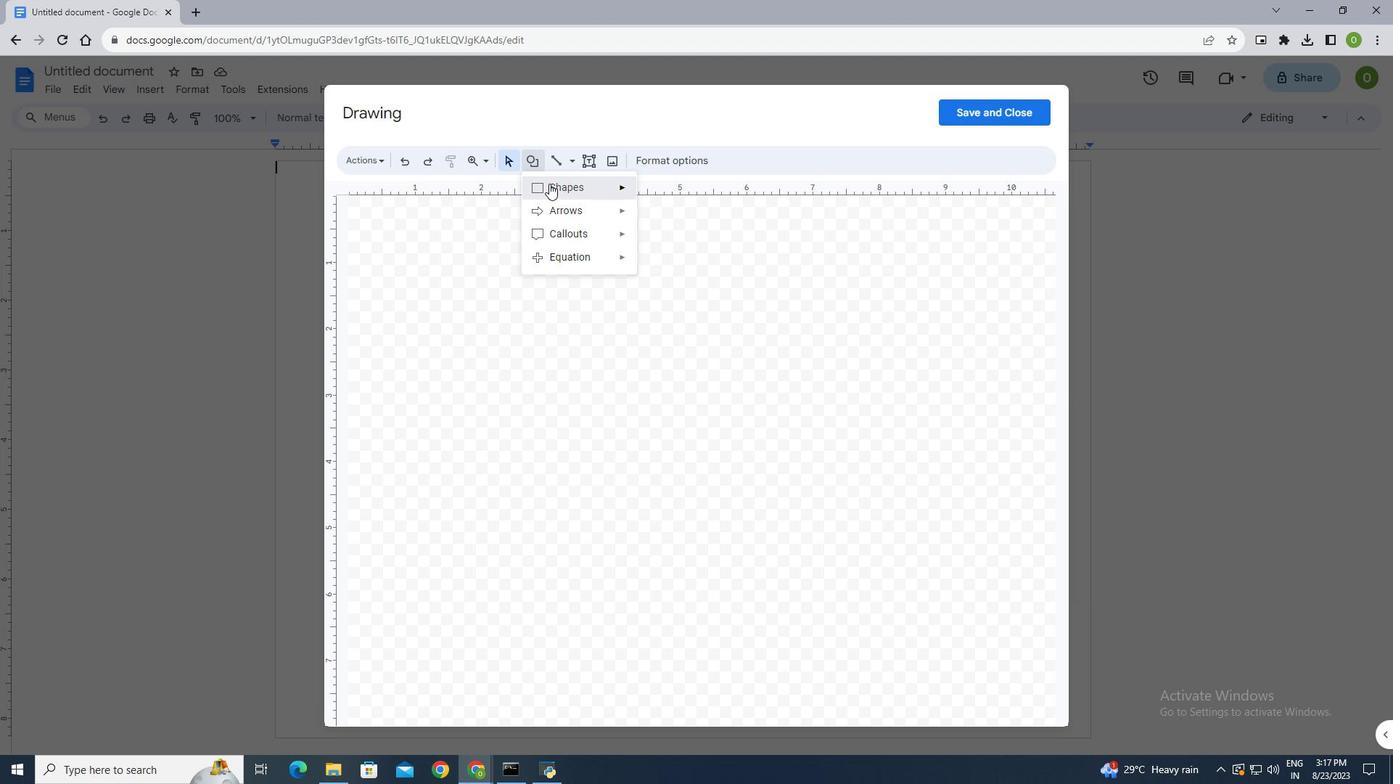 
Action: Mouse pressed left at (543, 177)
Screenshot: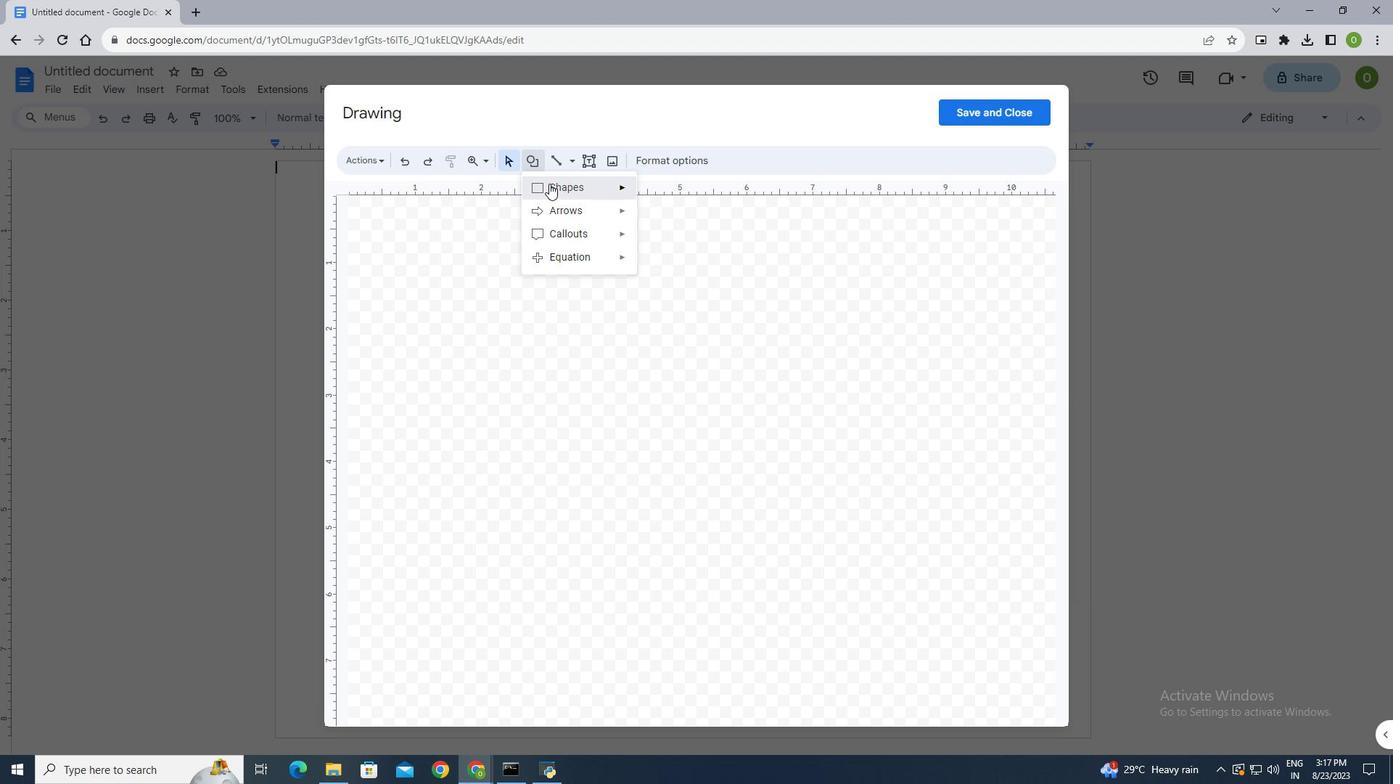 
Action: Mouse moved to (637, 185)
Screenshot: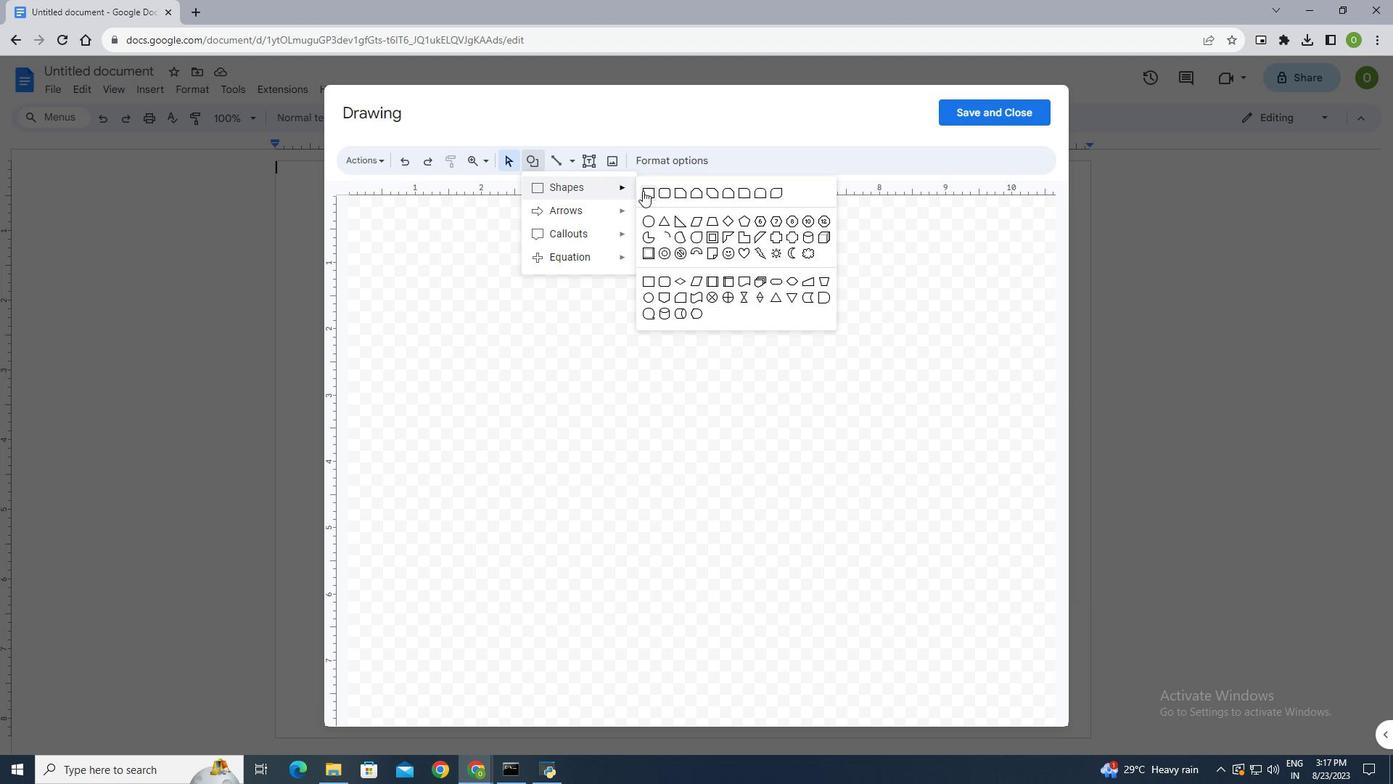 
Action: Mouse pressed left at (637, 185)
Screenshot: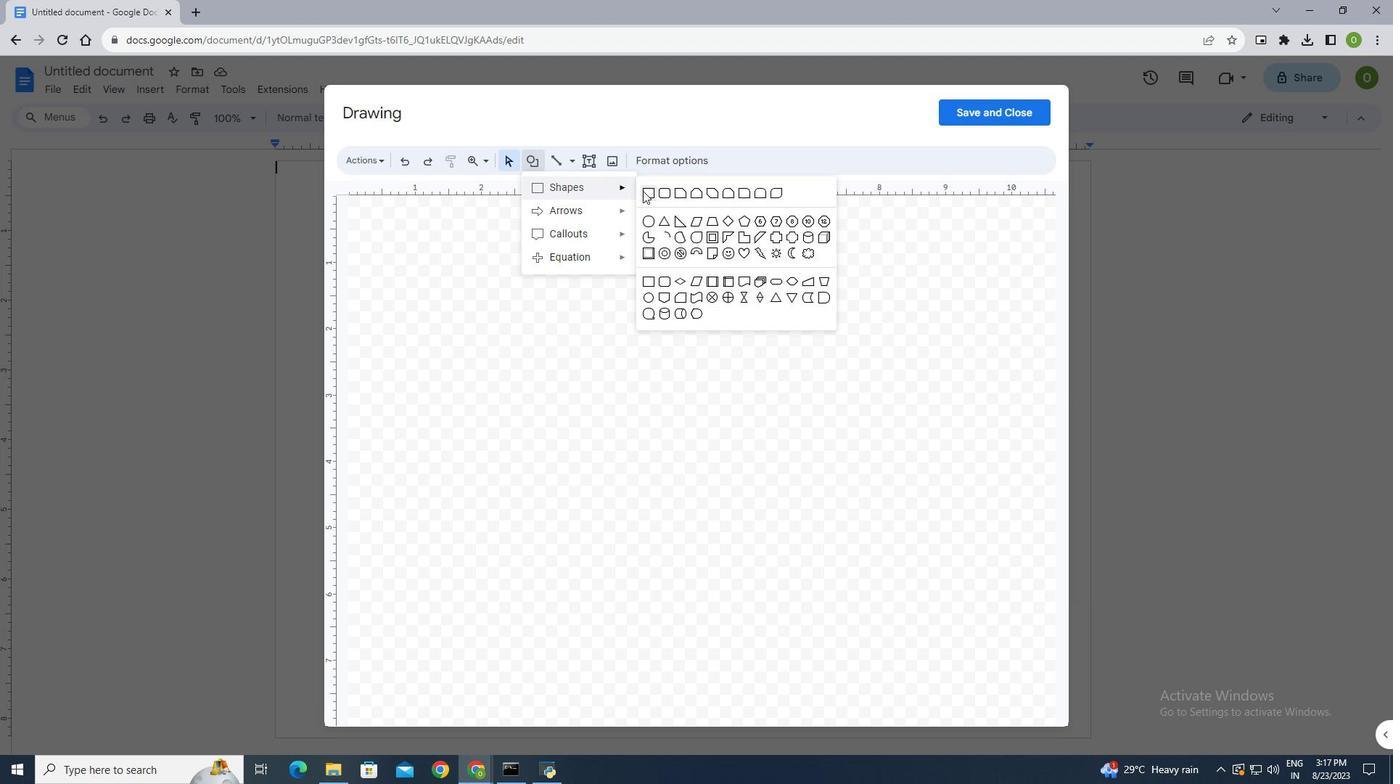 
Action: Mouse moved to (490, 266)
Screenshot: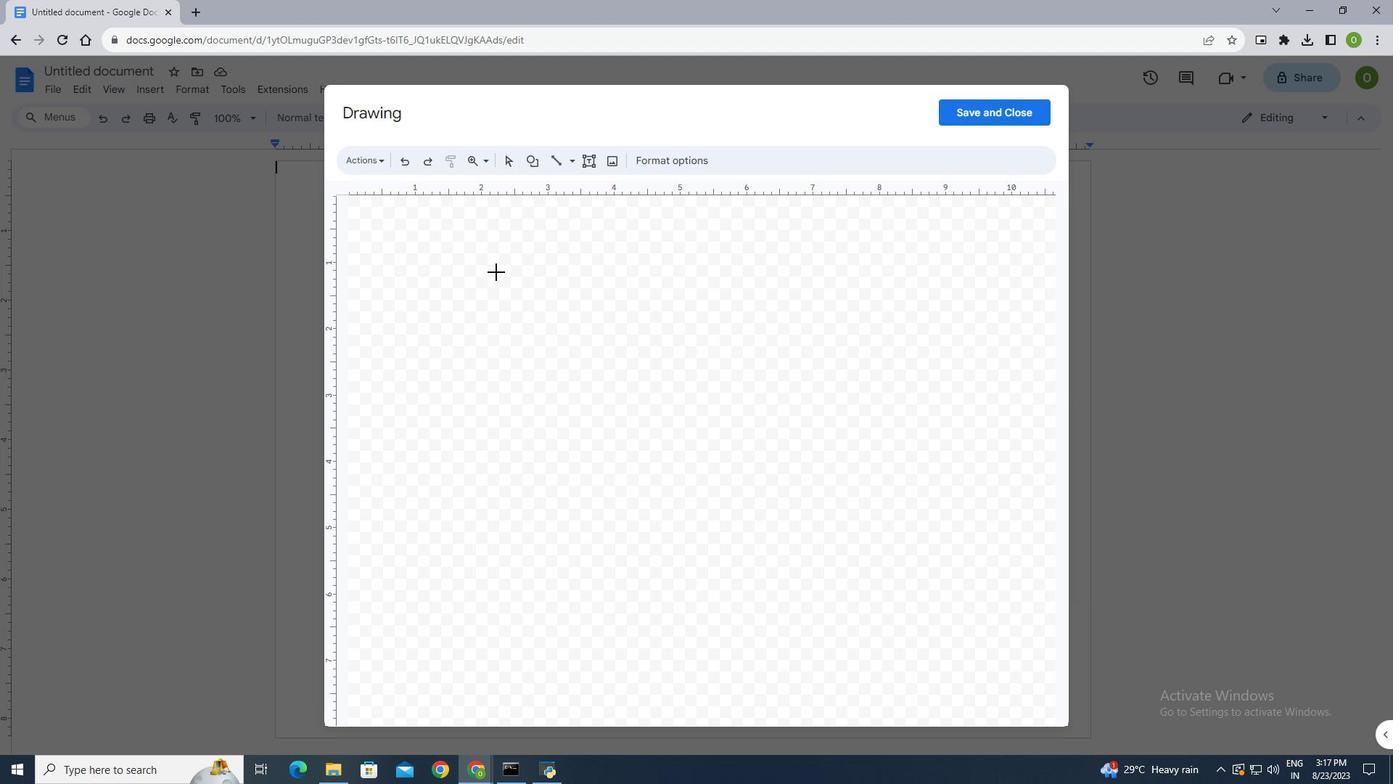 
Action: Mouse pressed left at (490, 266)
Screenshot: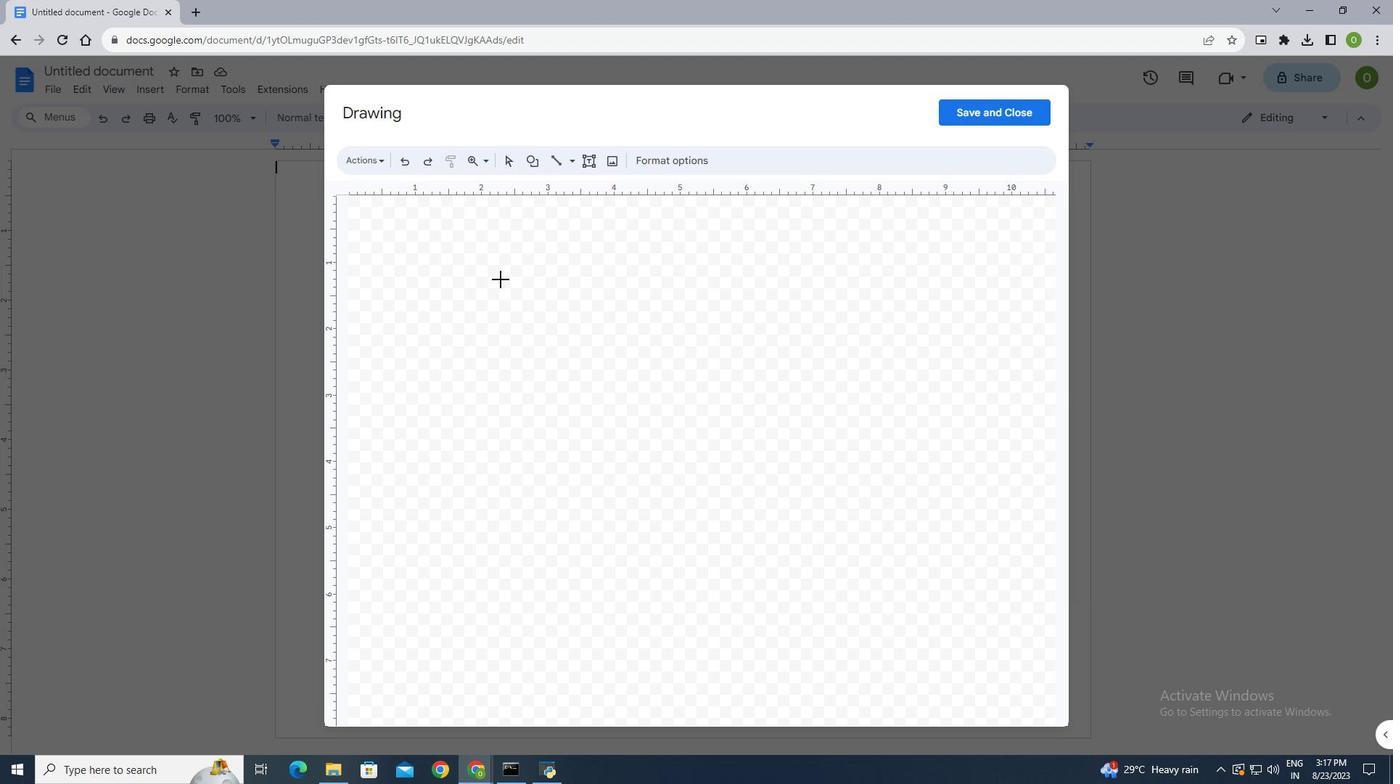
Action: Mouse moved to (638, 148)
Screenshot: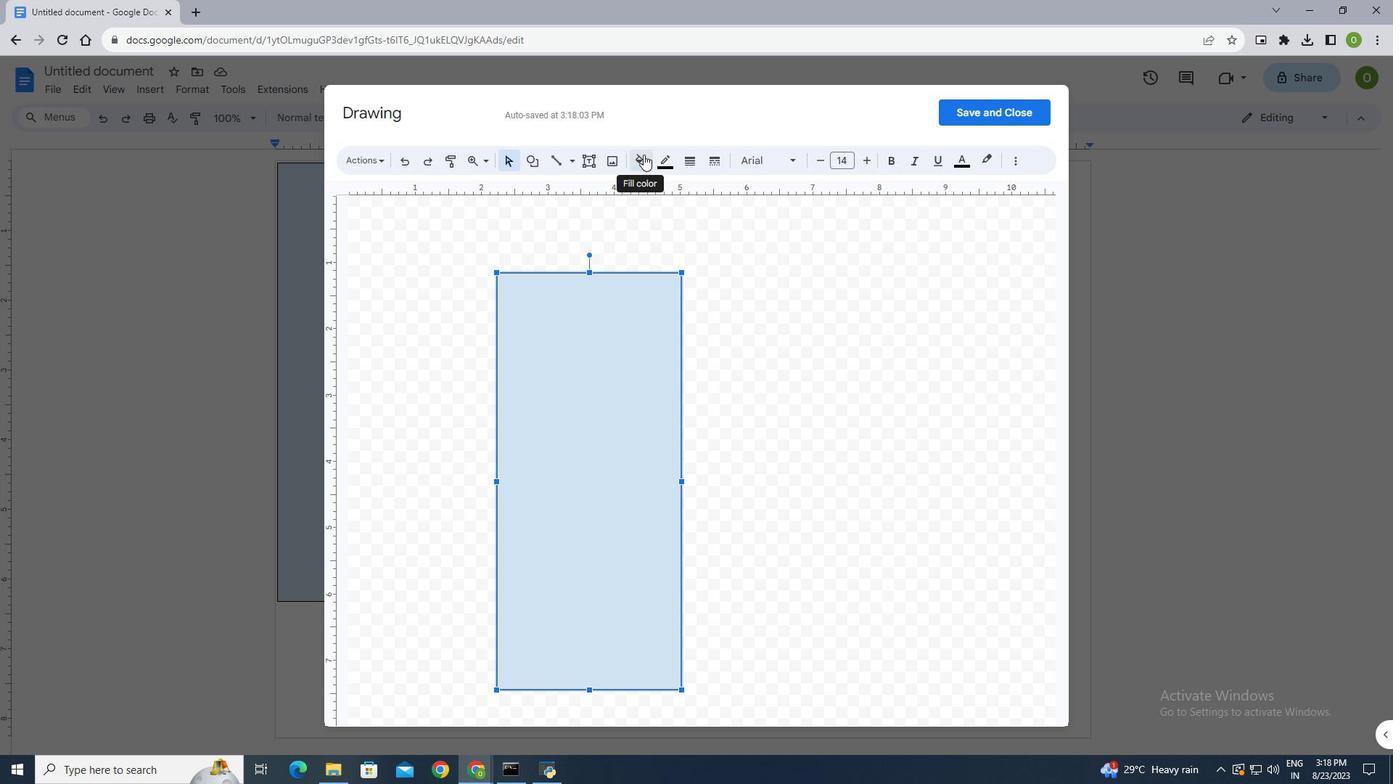 
Action: Mouse pressed left at (638, 148)
Screenshot: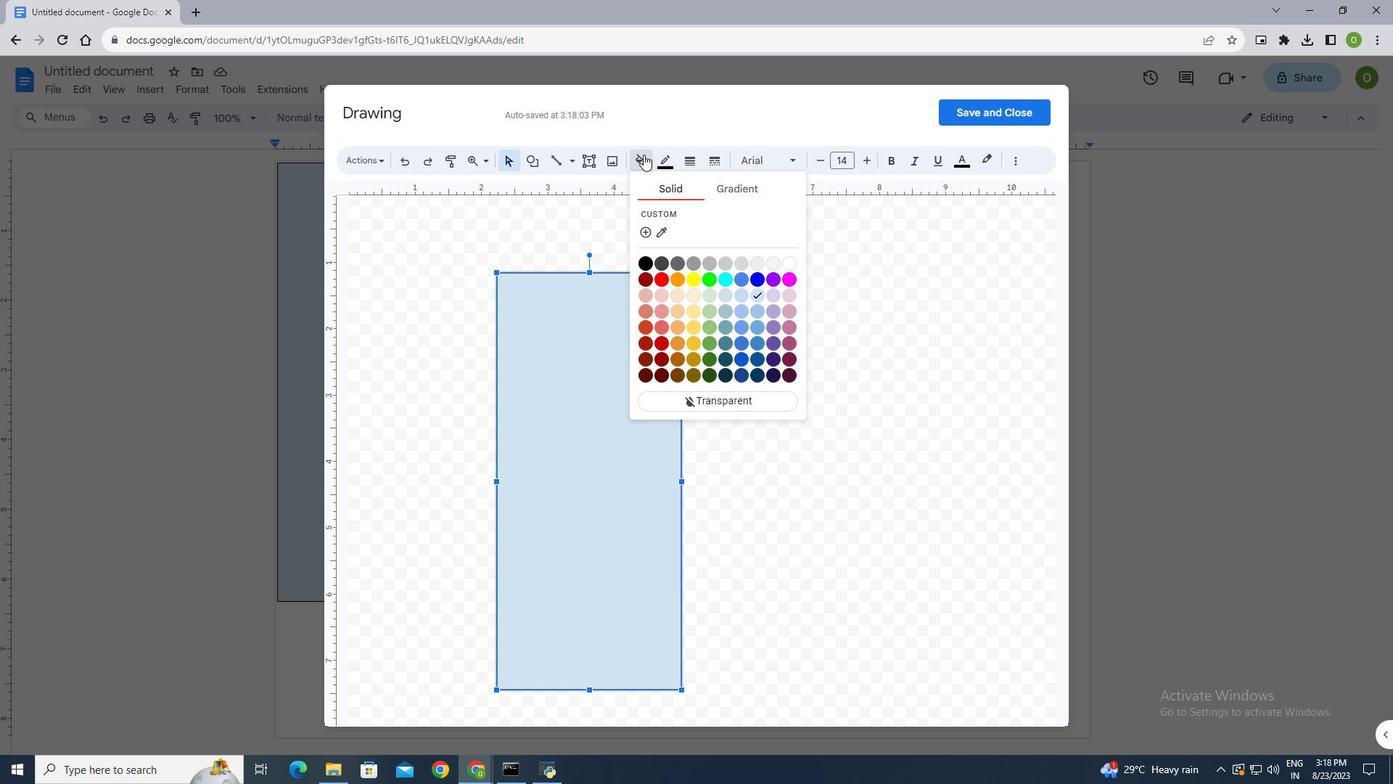 
Action: Mouse moved to (672, 256)
Screenshot: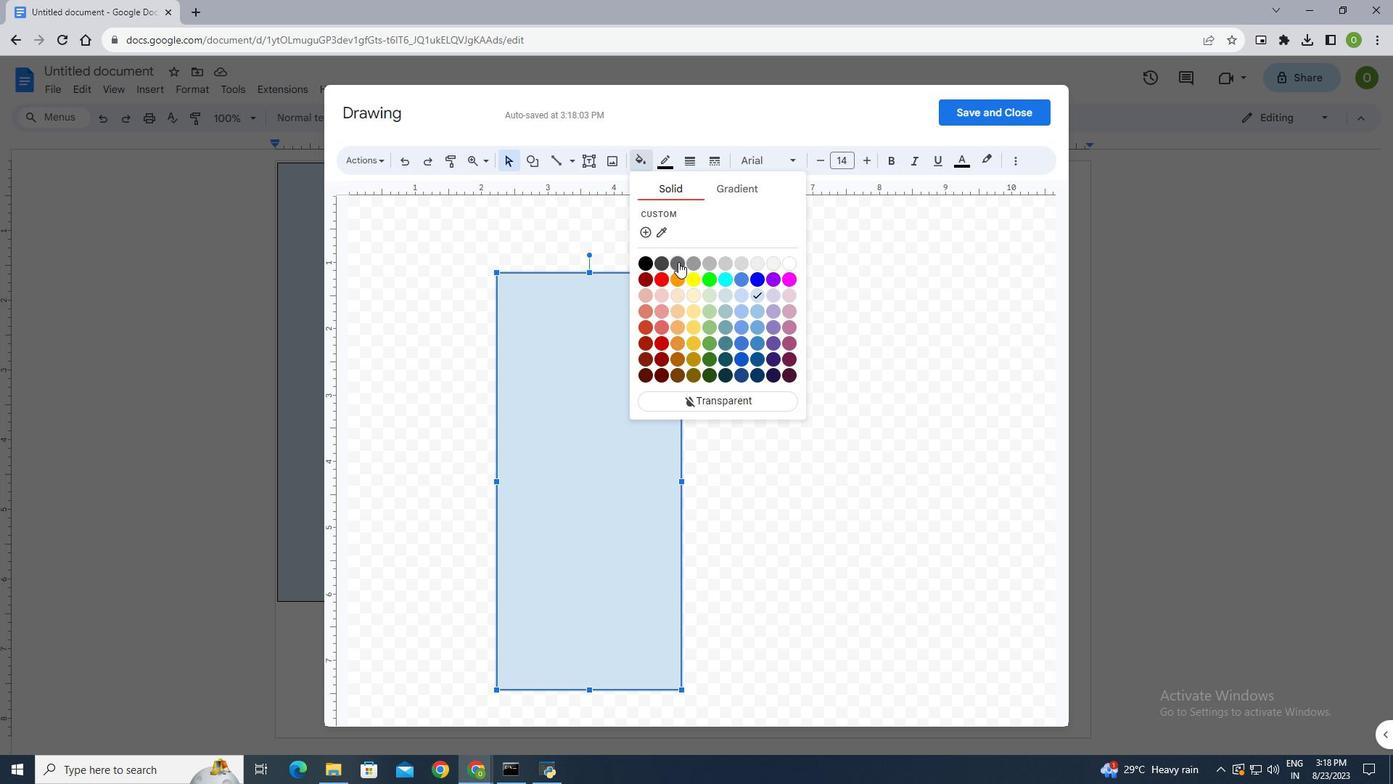 
Action: Mouse pressed left at (672, 256)
Screenshot: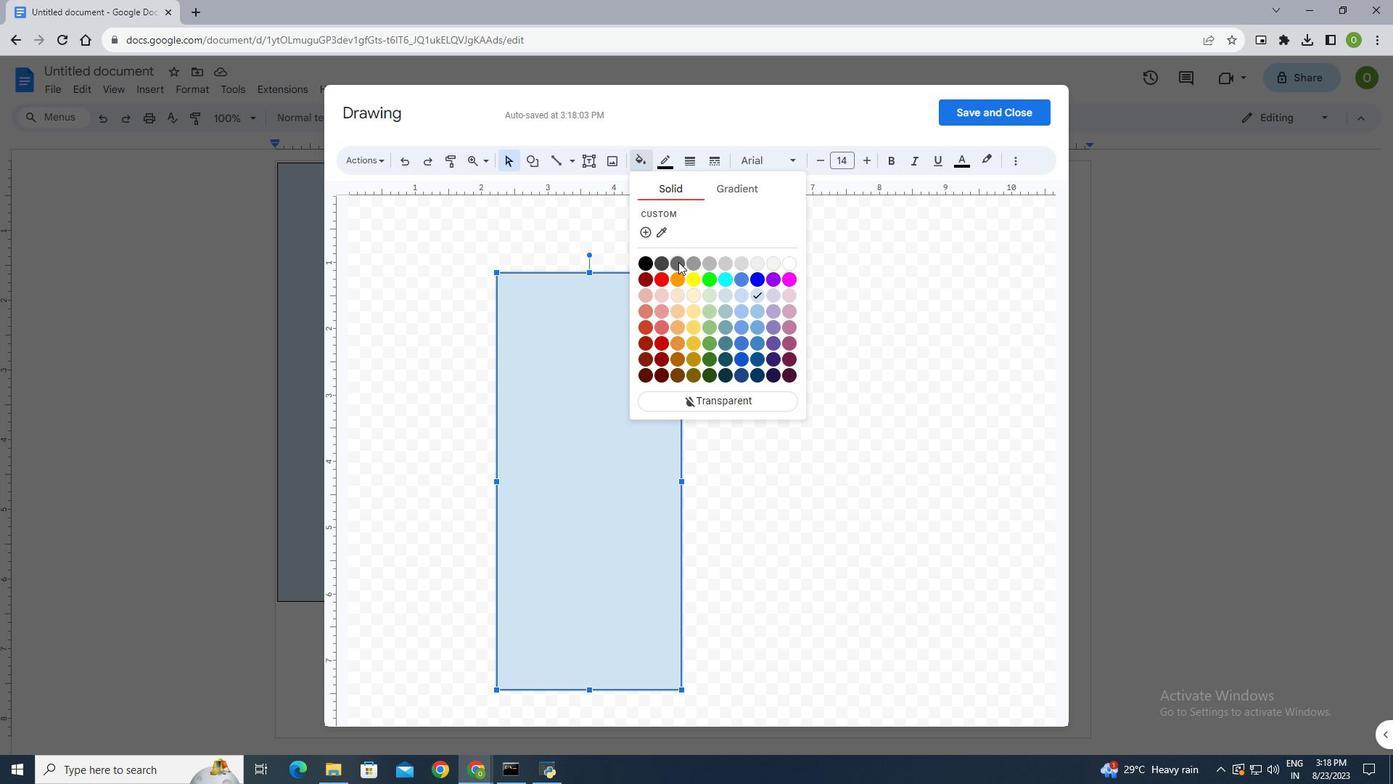 
Action: Mouse moved to (640, 152)
Screenshot: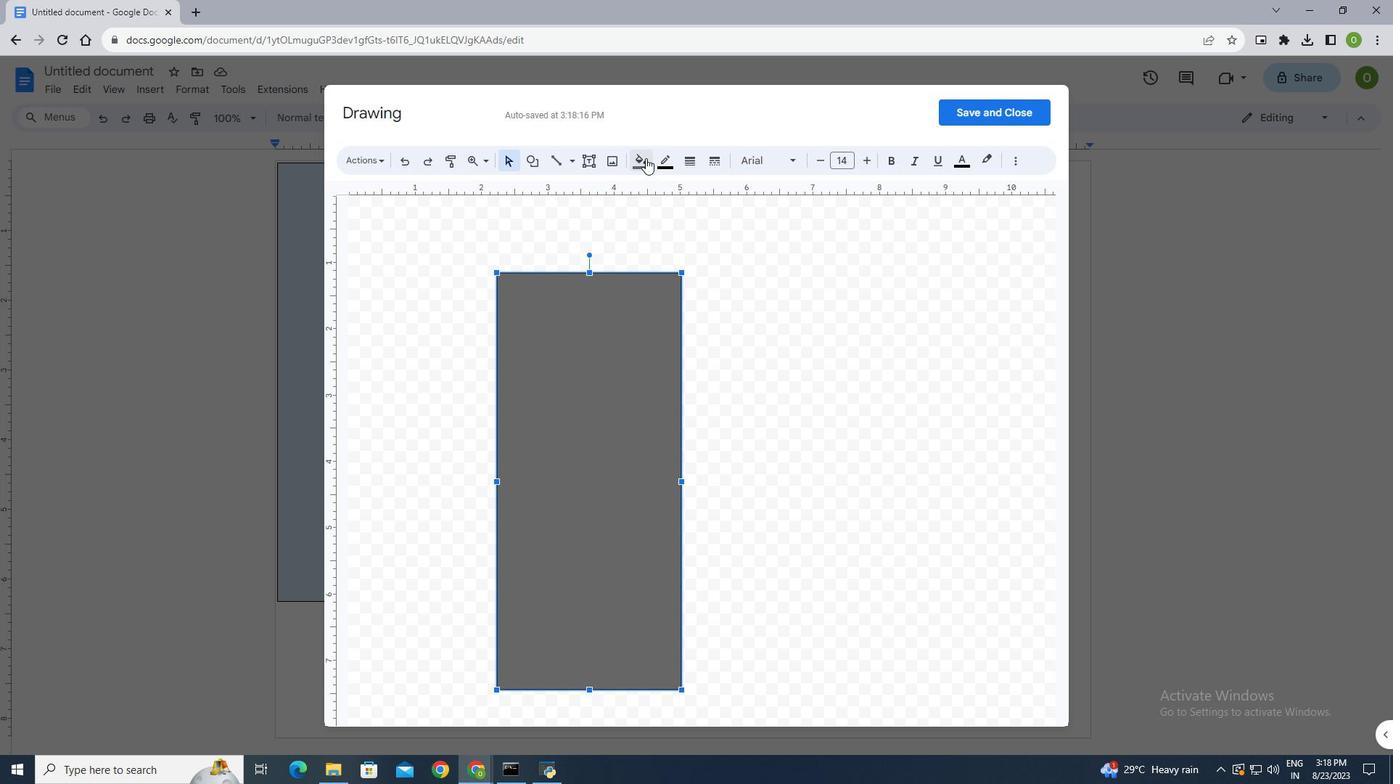 
Action: Mouse pressed left at (640, 152)
Screenshot: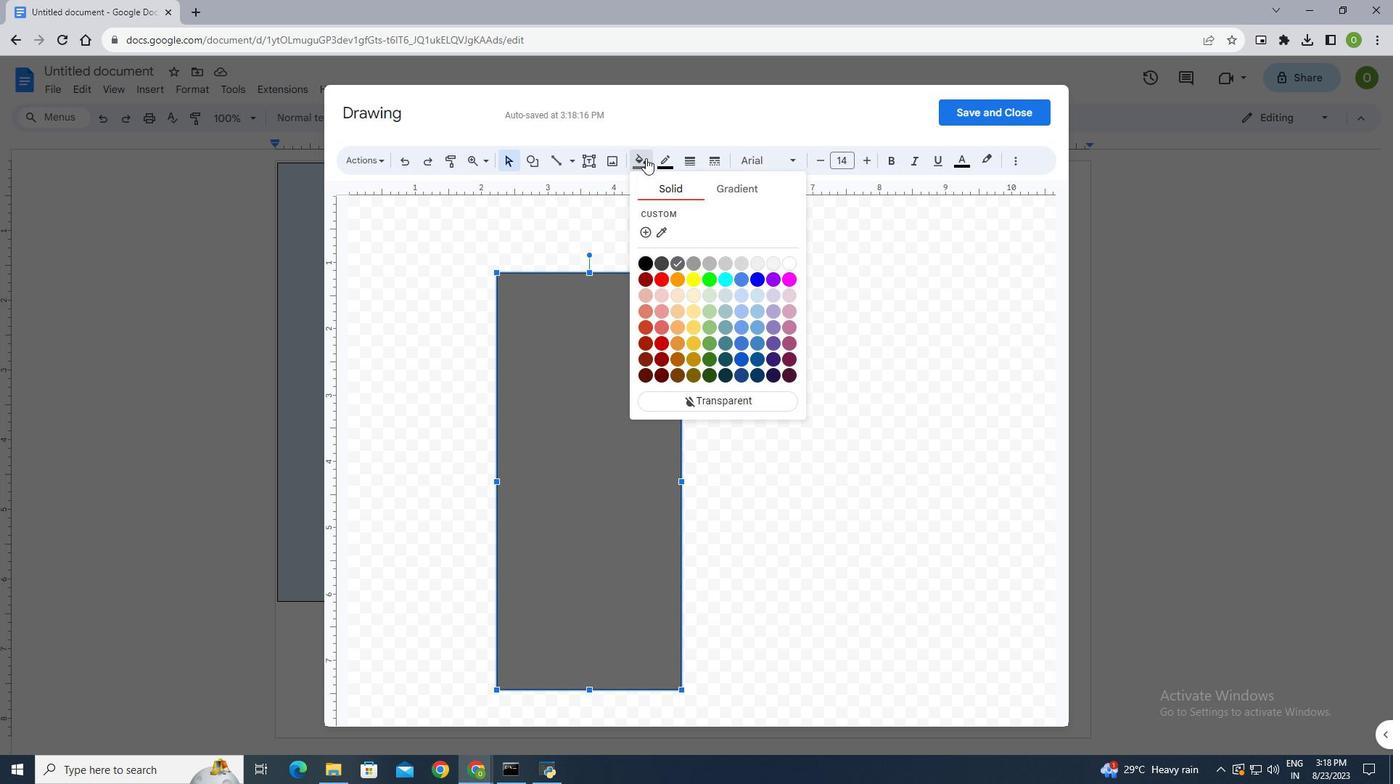 
Action: Mouse moved to (659, 257)
Screenshot: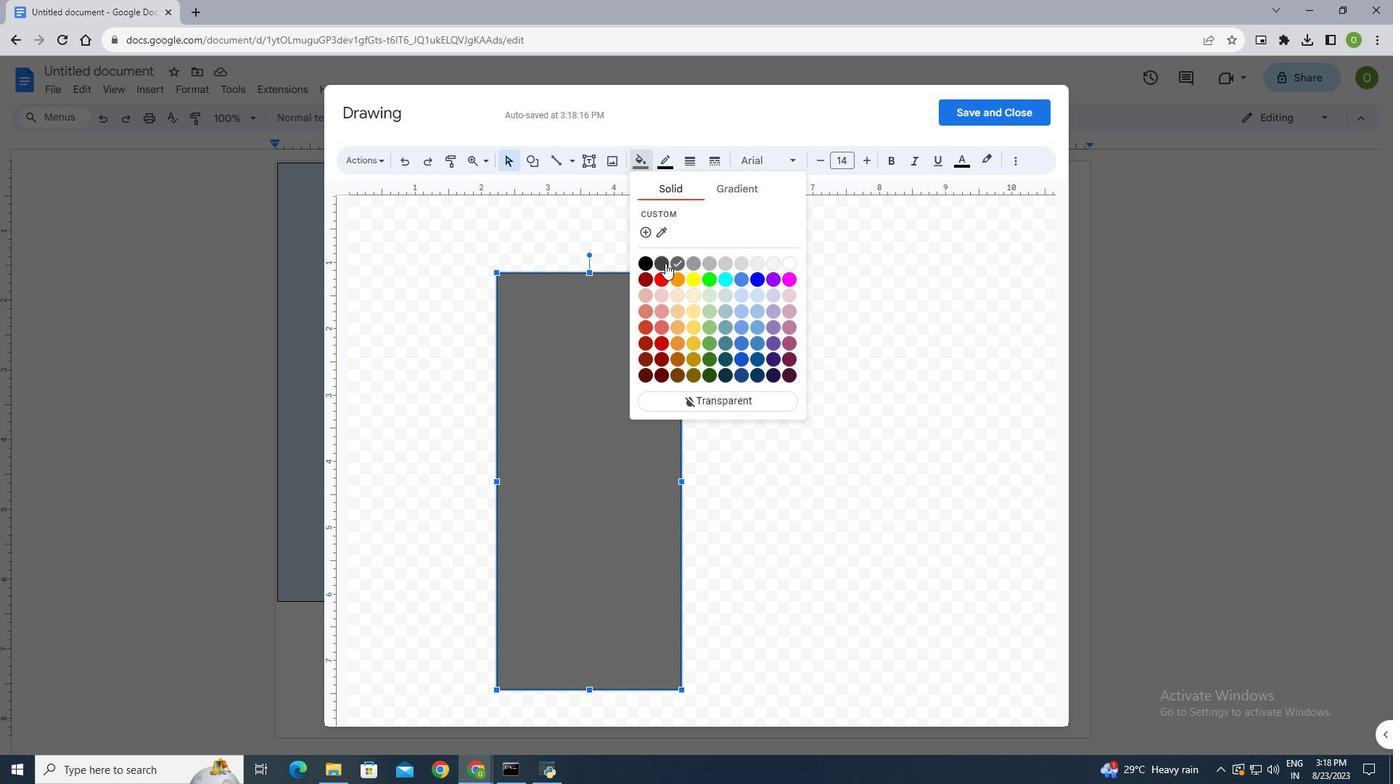 
Action: Mouse pressed left at (659, 257)
Screenshot: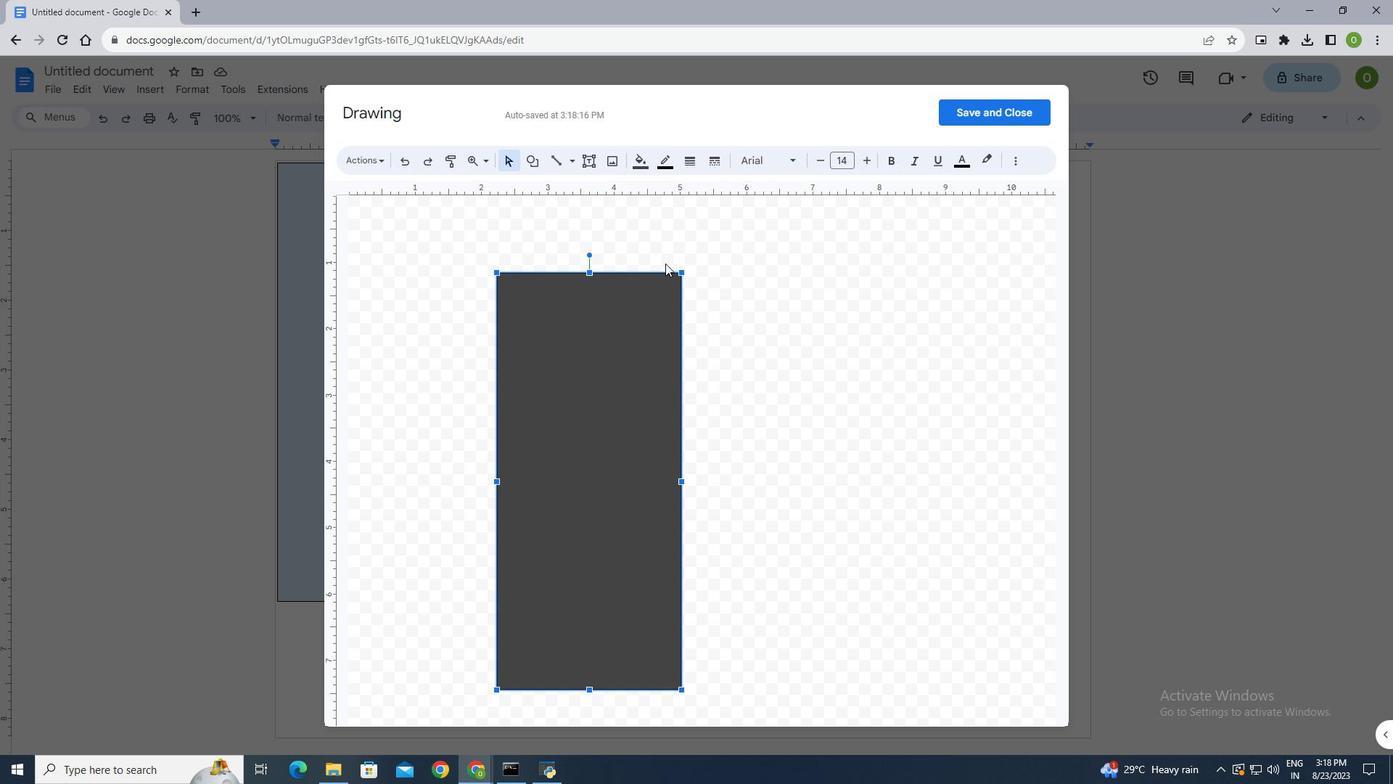 
Action: Mouse moved to (633, 157)
Screenshot: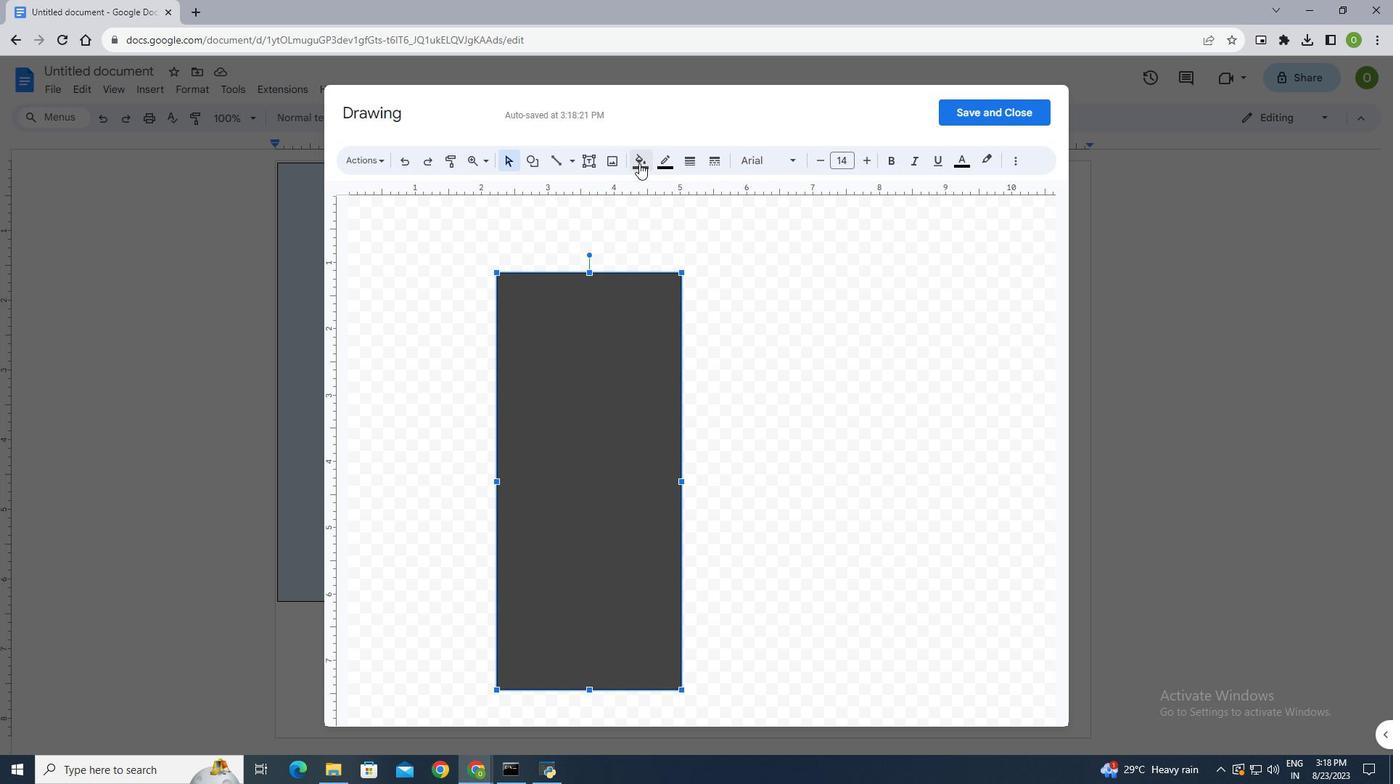 
Action: Mouse pressed left at (633, 157)
Screenshot: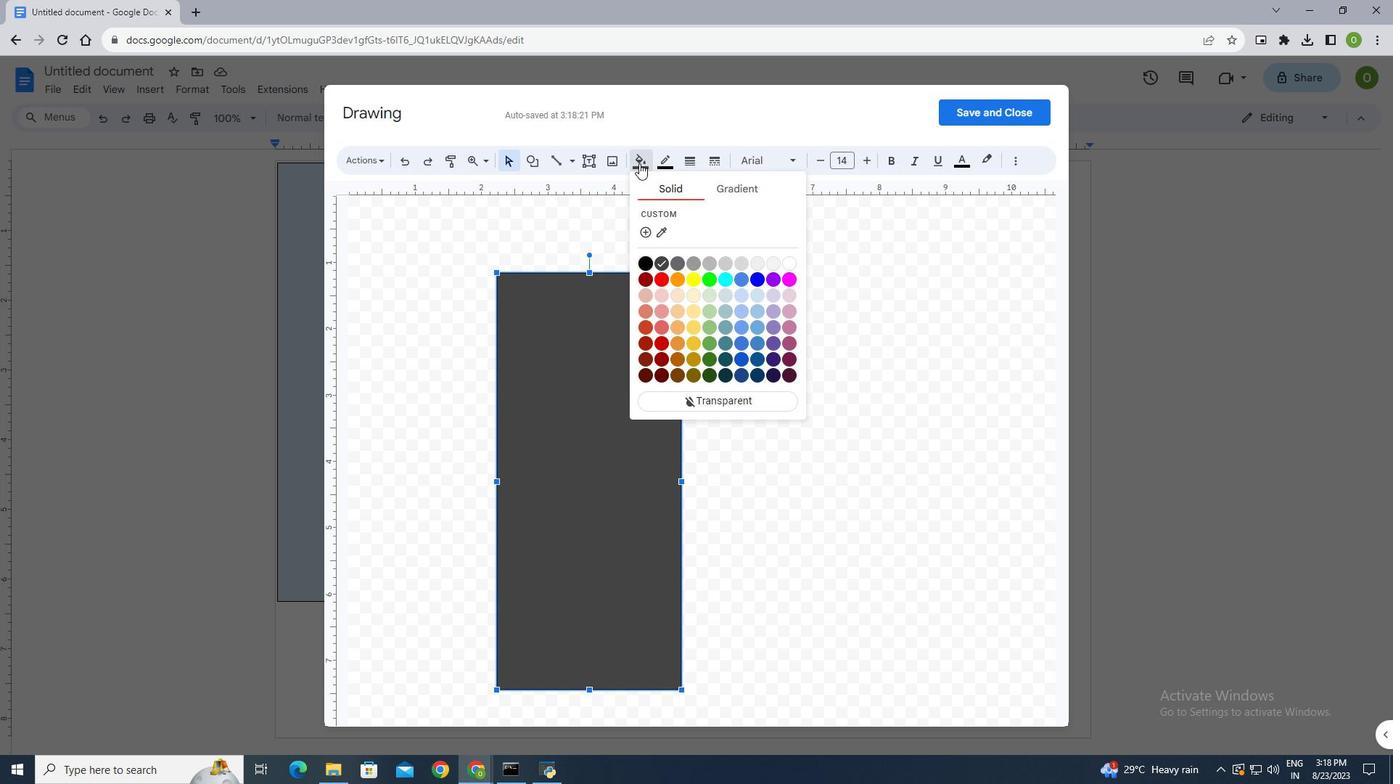 
Action: Mouse moved to (641, 225)
Screenshot: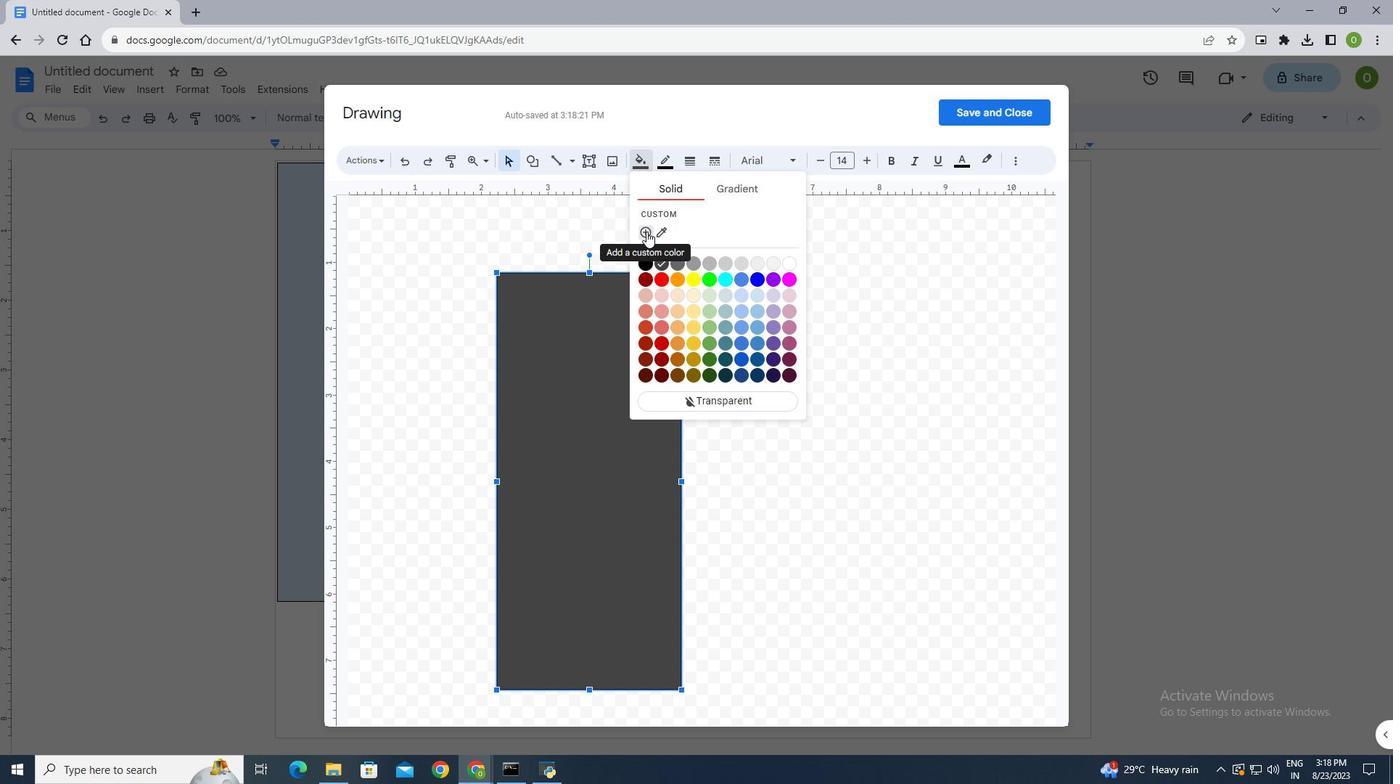 
Action: Mouse pressed left at (641, 225)
Screenshot: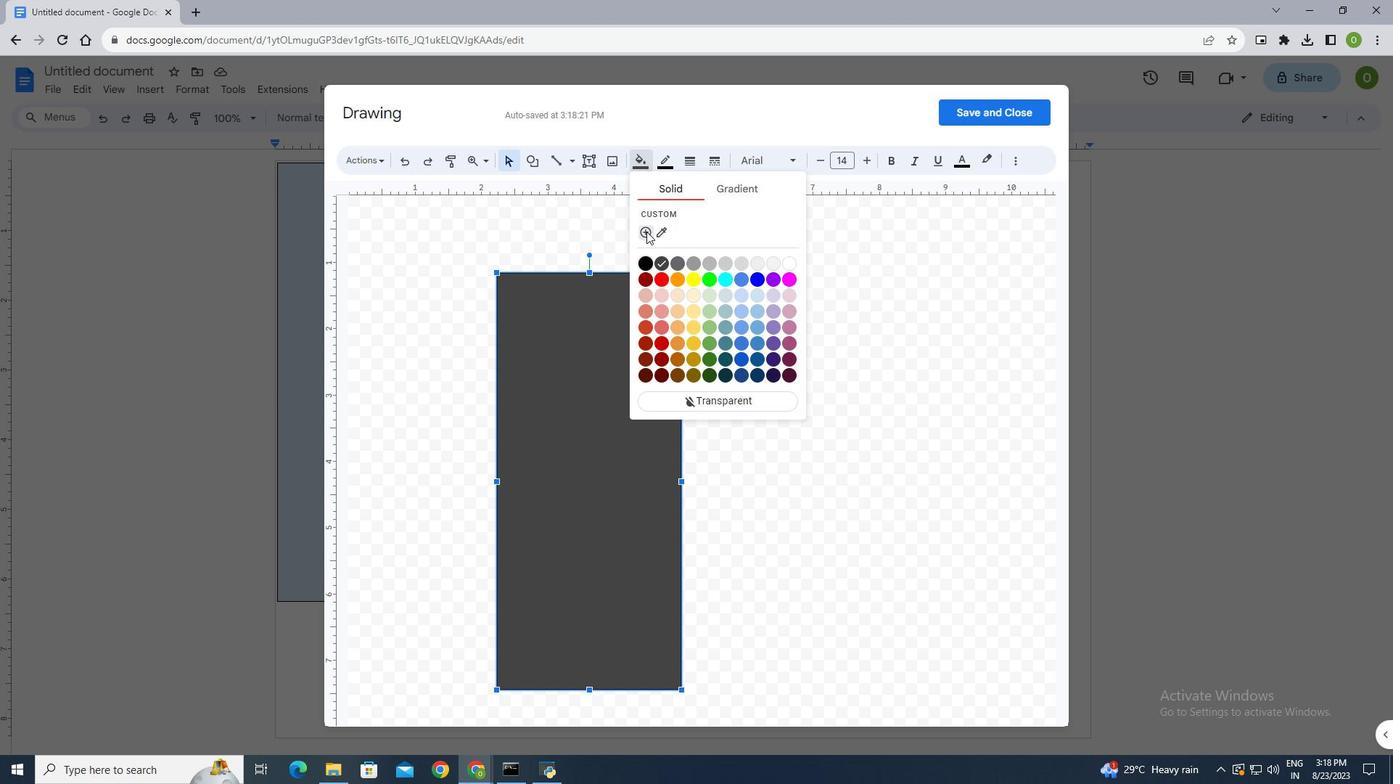 
Action: Mouse moved to (585, 378)
Screenshot: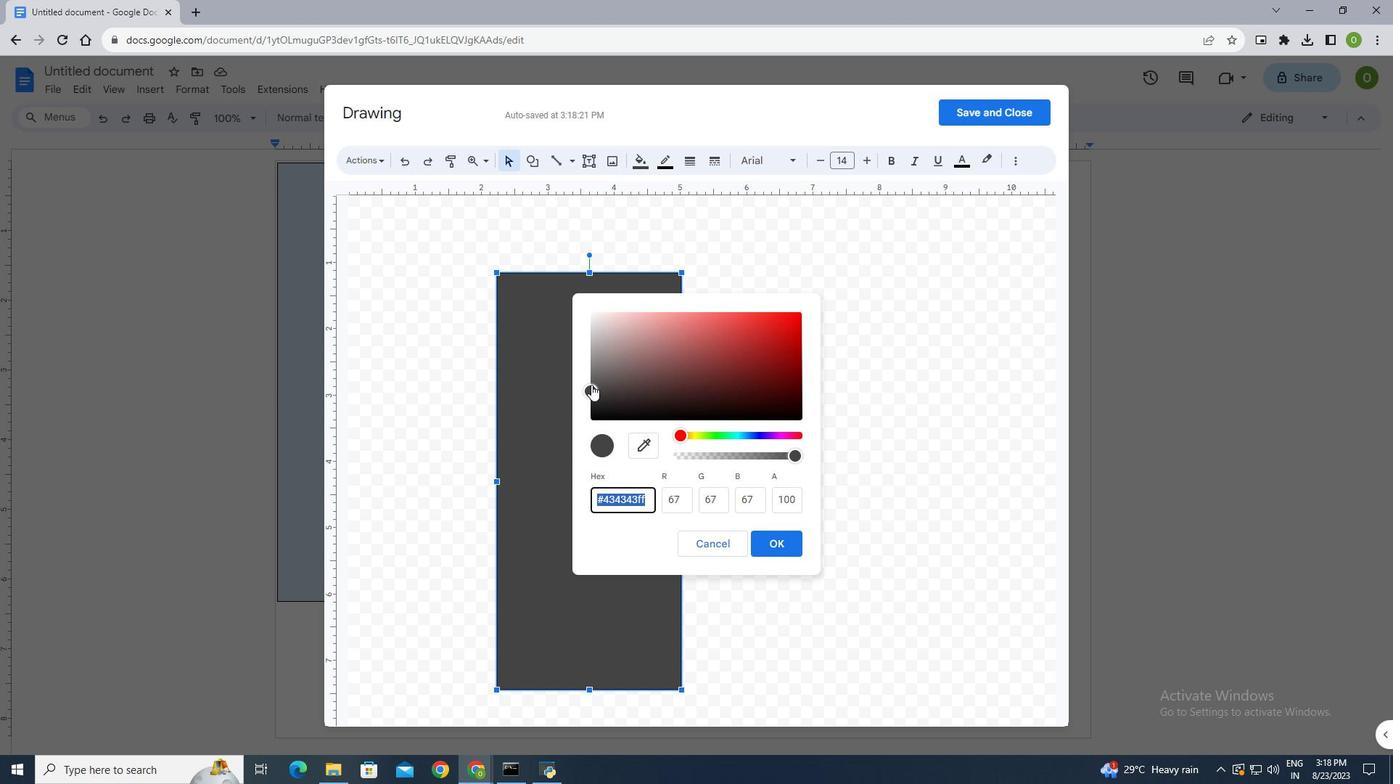 
Action: Mouse pressed left at (585, 378)
Screenshot: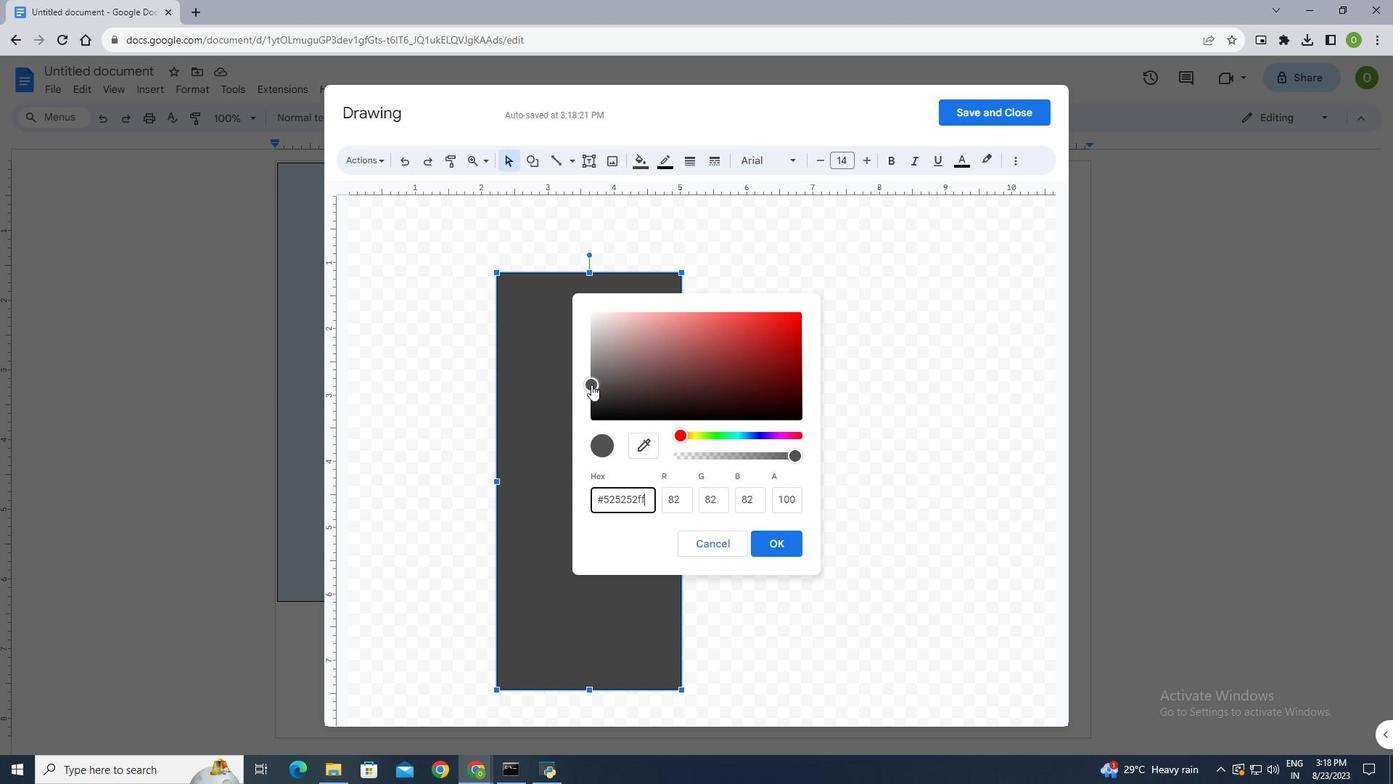 
Action: Mouse moved to (678, 425)
Screenshot: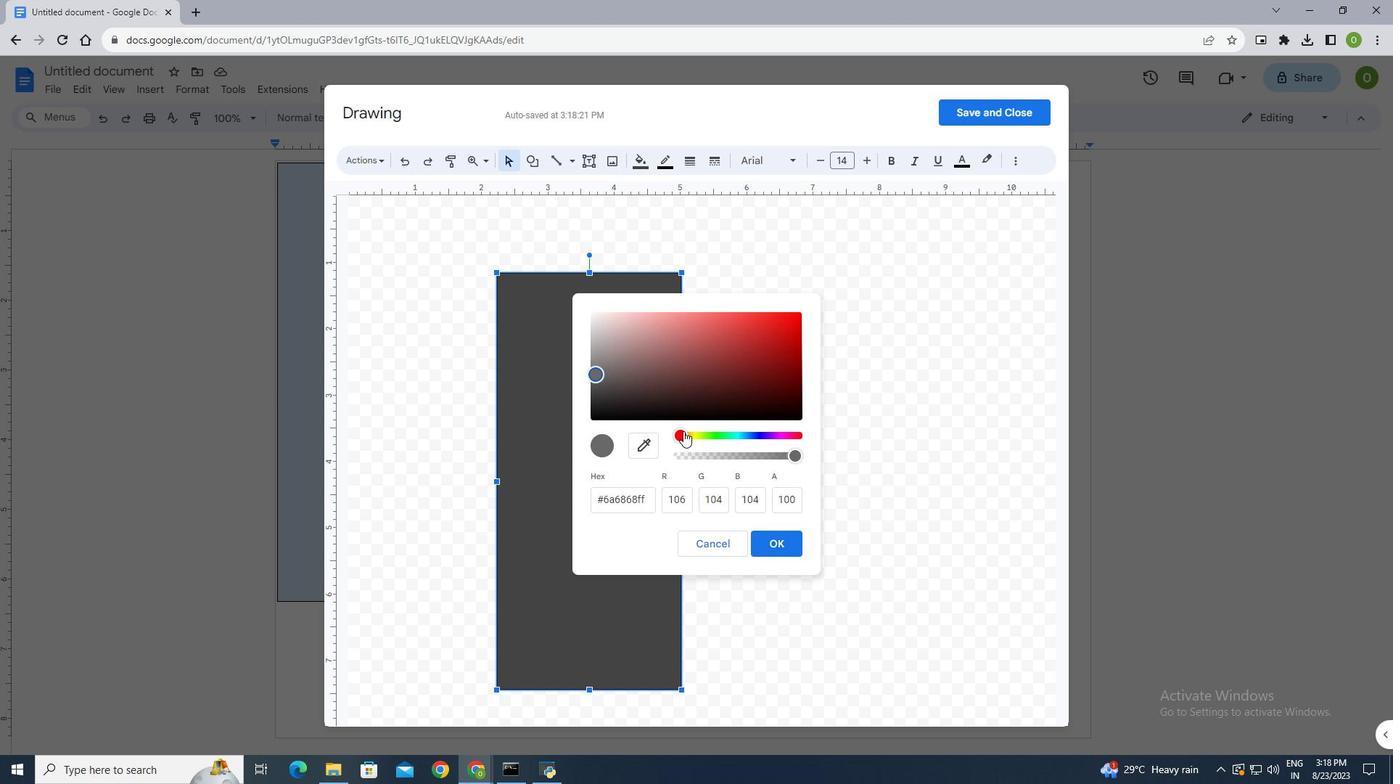 
Action: Mouse pressed left at (678, 425)
Screenshot: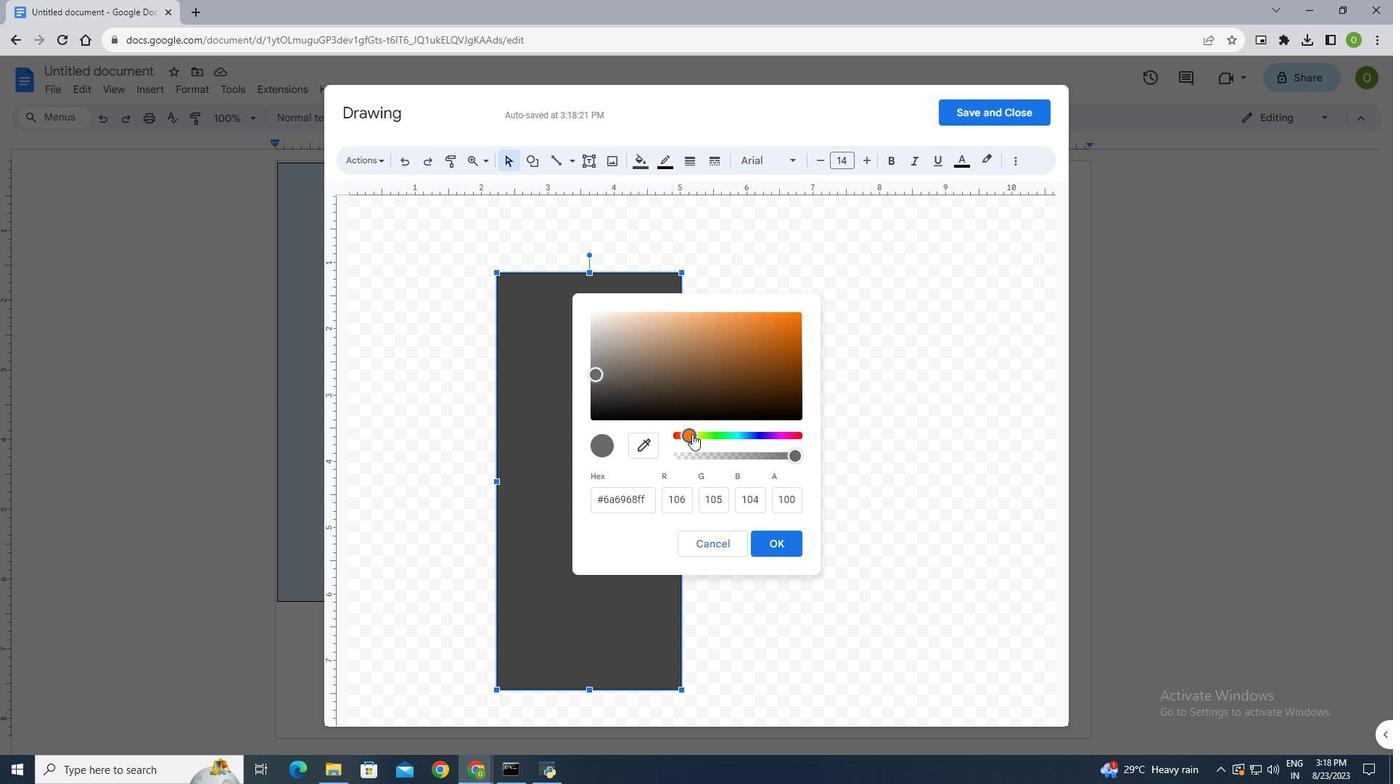 
Action: Mouse moved to (611, 350)
Screenshot: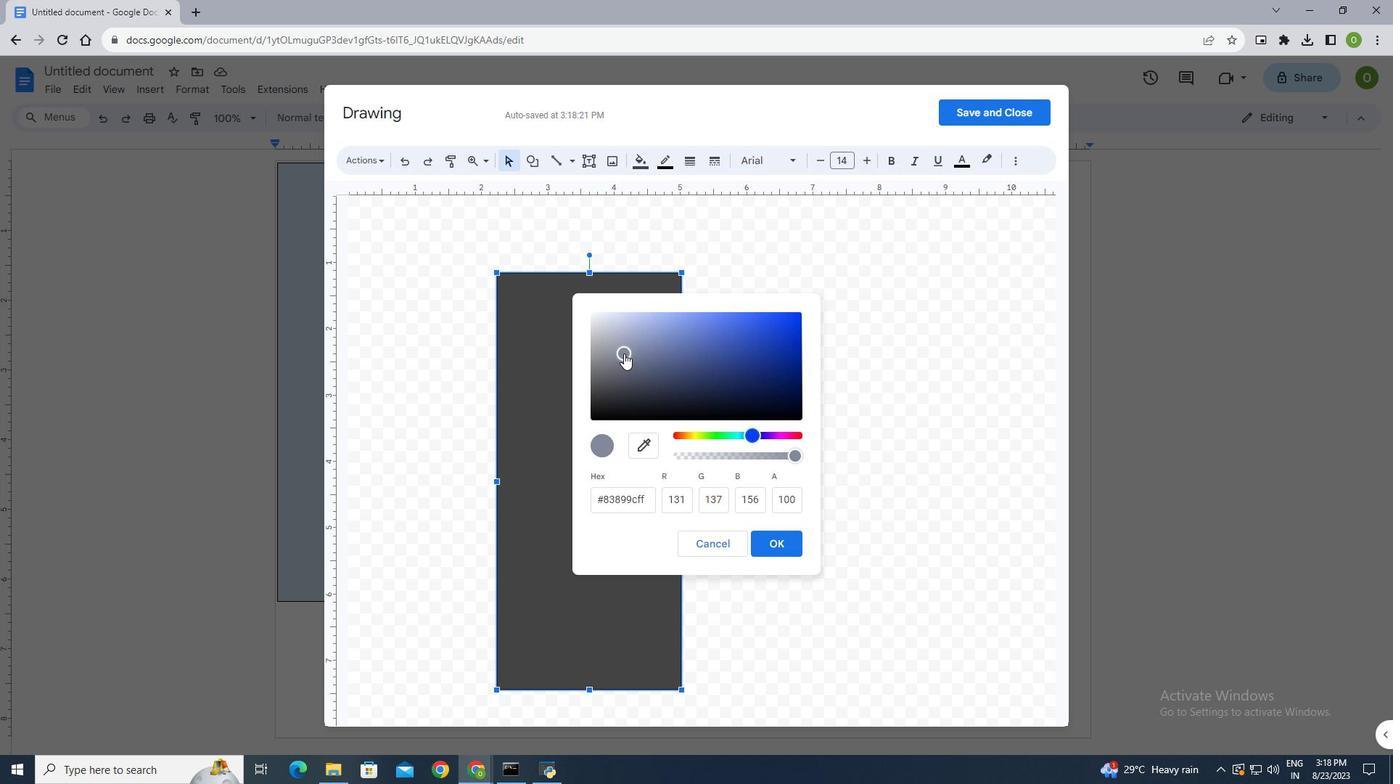 
Action: Mouse pressed left at (611, 350)
Screenshot: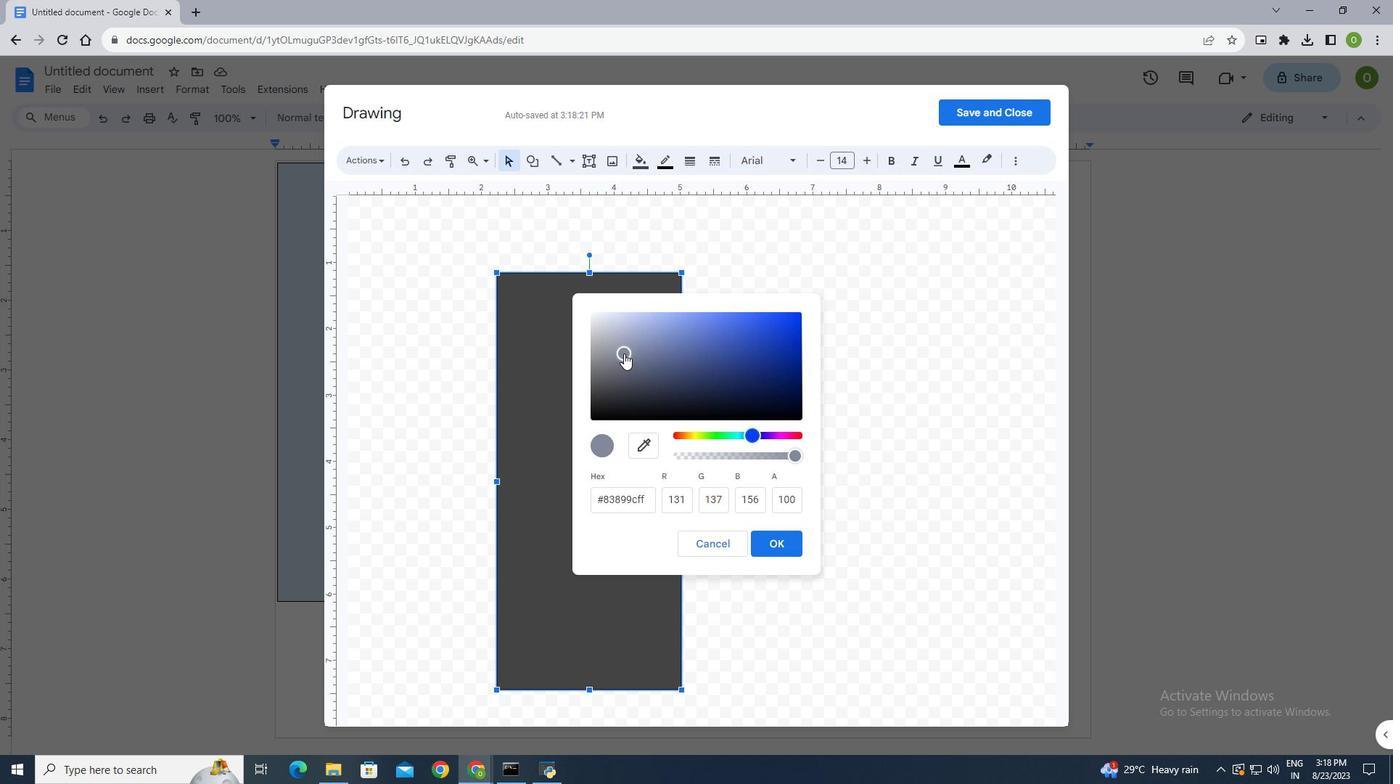 
Action: Mouse moved to (786, 449)
Screenshot: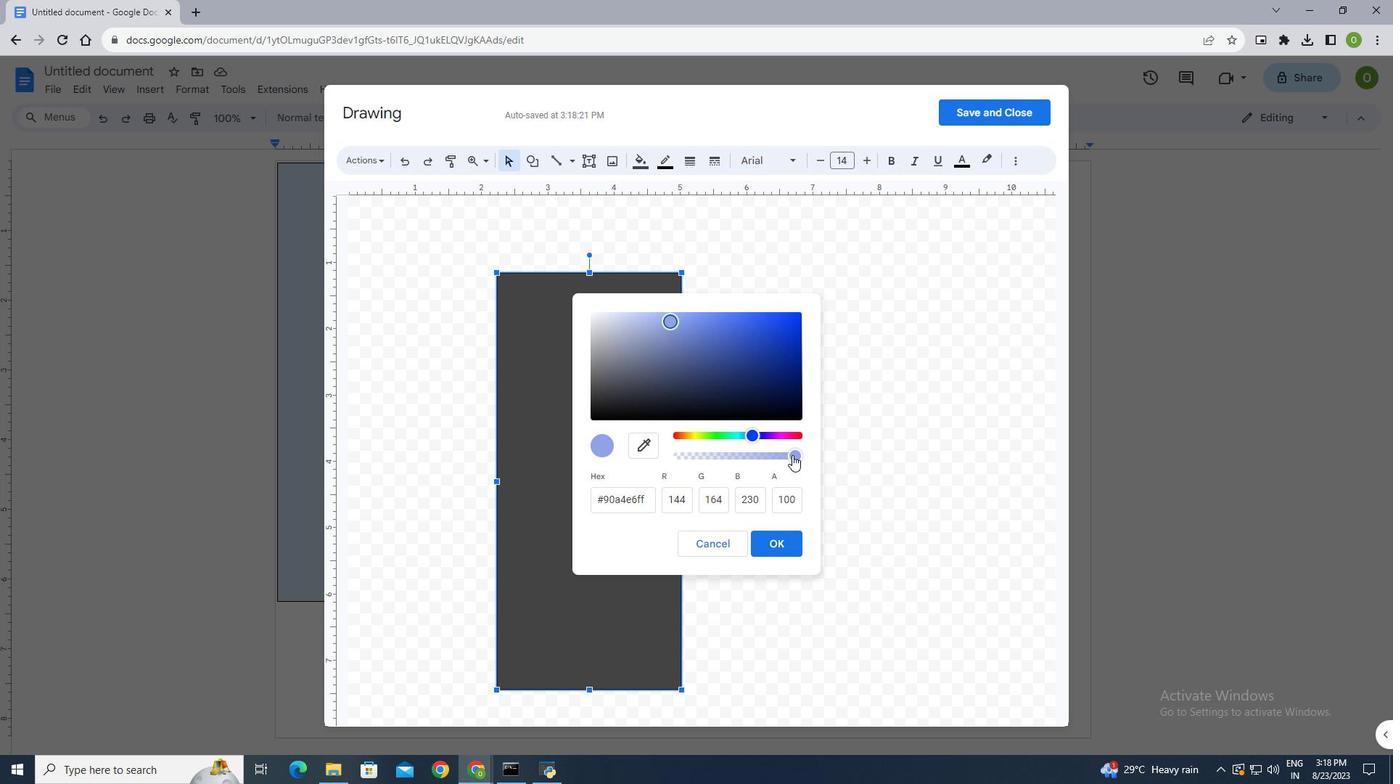 
Action: Mouse pressed left at (786, 449)
Screenshot: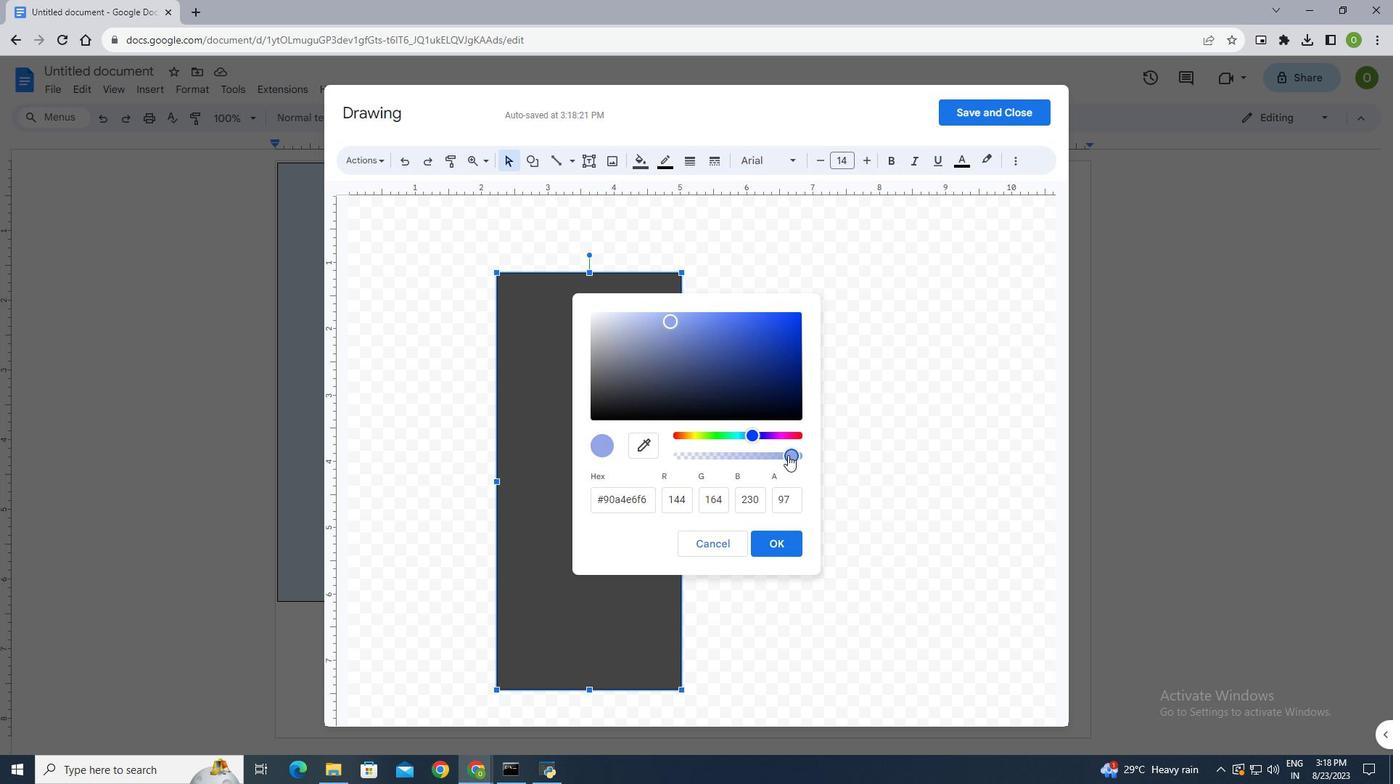 
Action: Mouse moved to (777, 539)
Screenshot: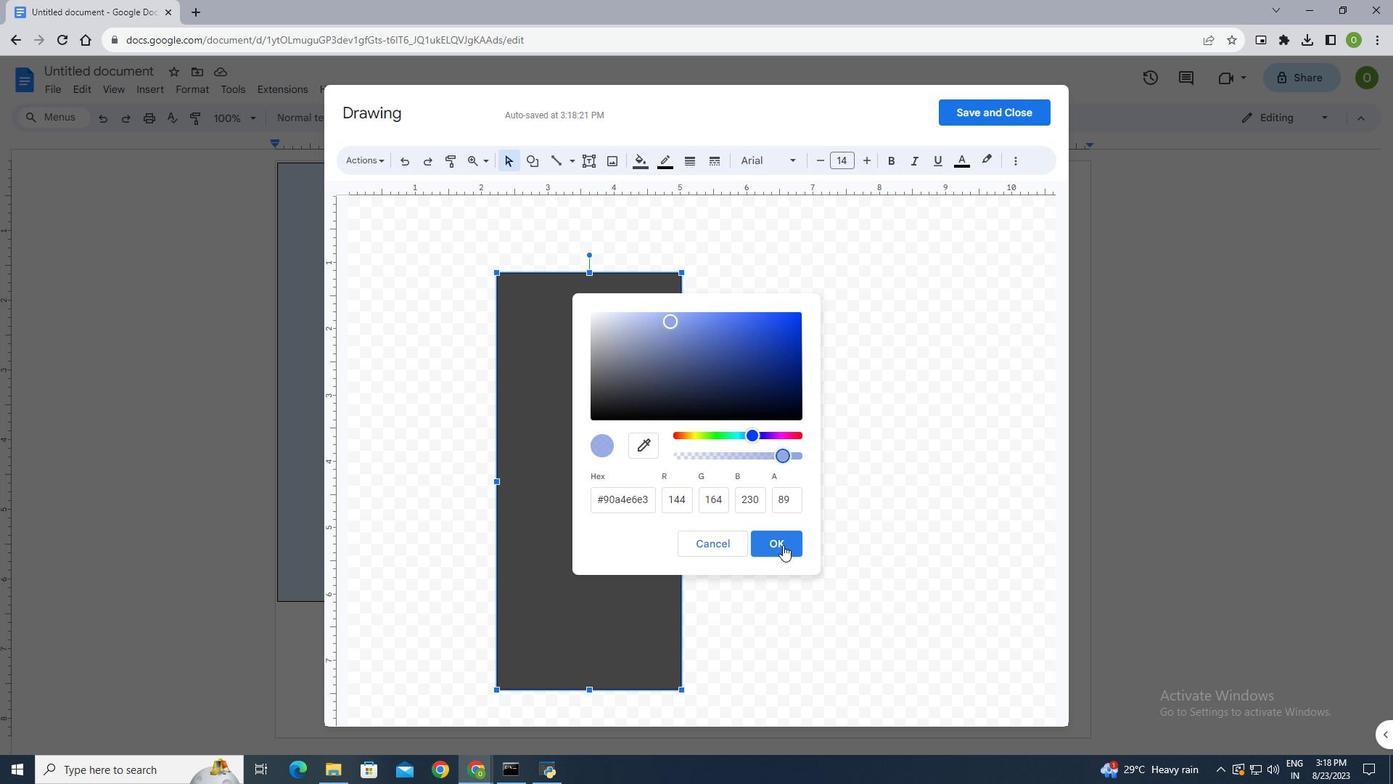 
Action: Mouse pressed left at (777, 539)
Screenshot: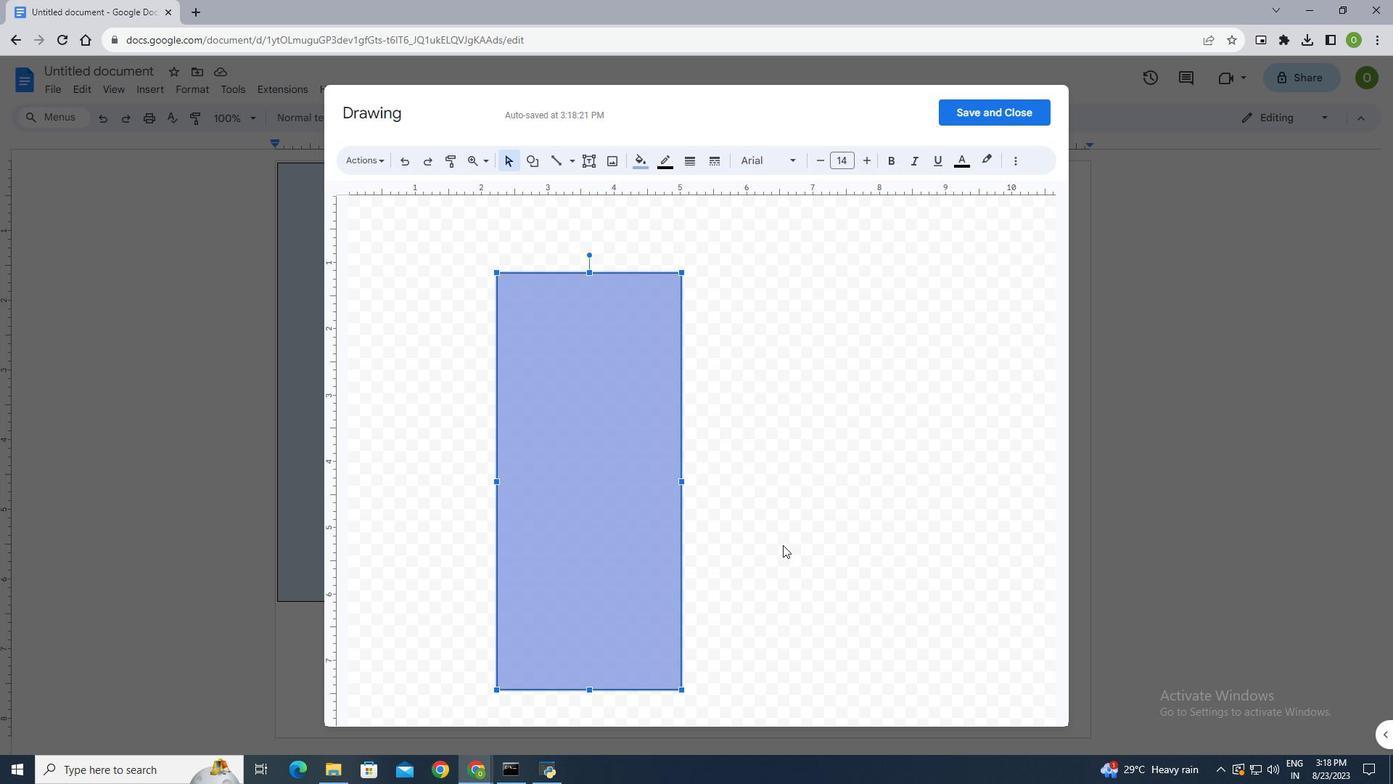 
Action: Mouse moved to (631, 158)
Screenshot: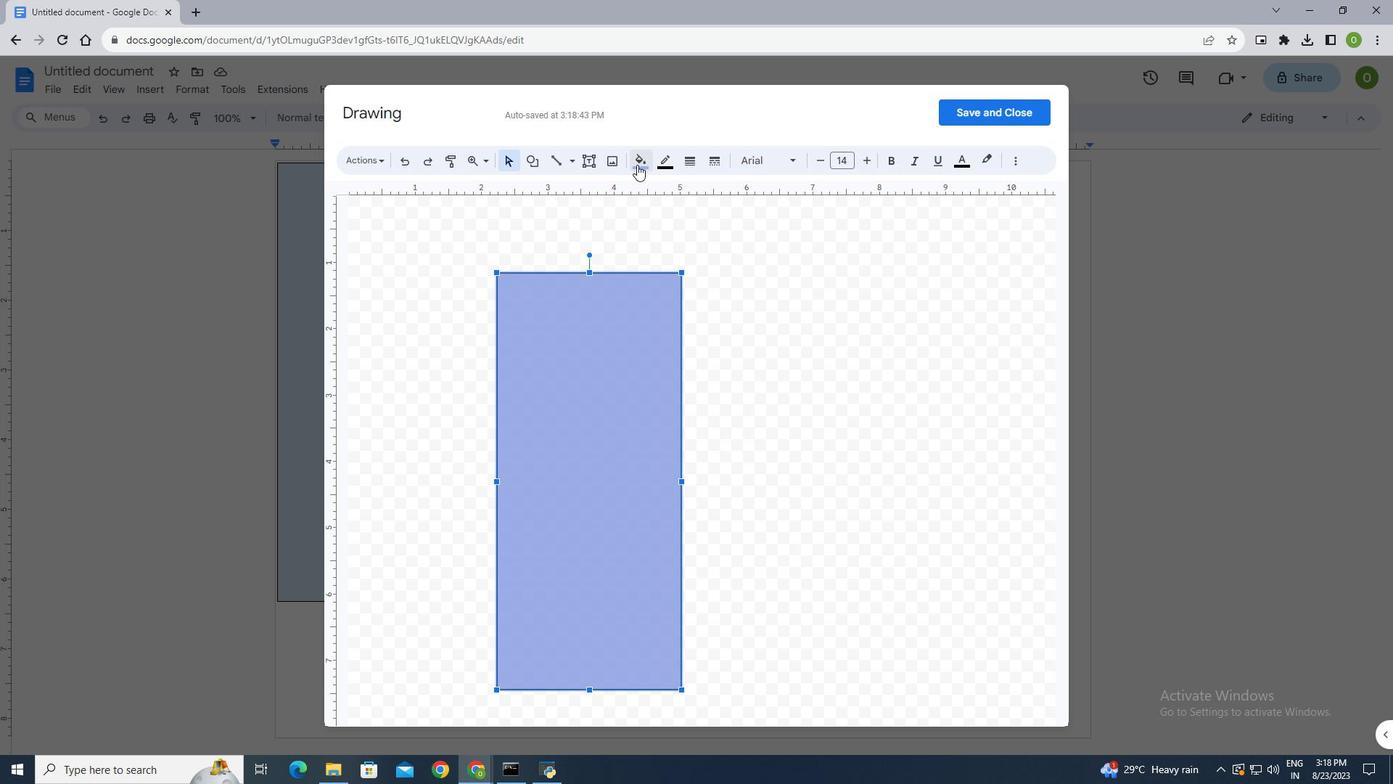 
Action: Mouse pressed left at (631, 158)
Screenshot: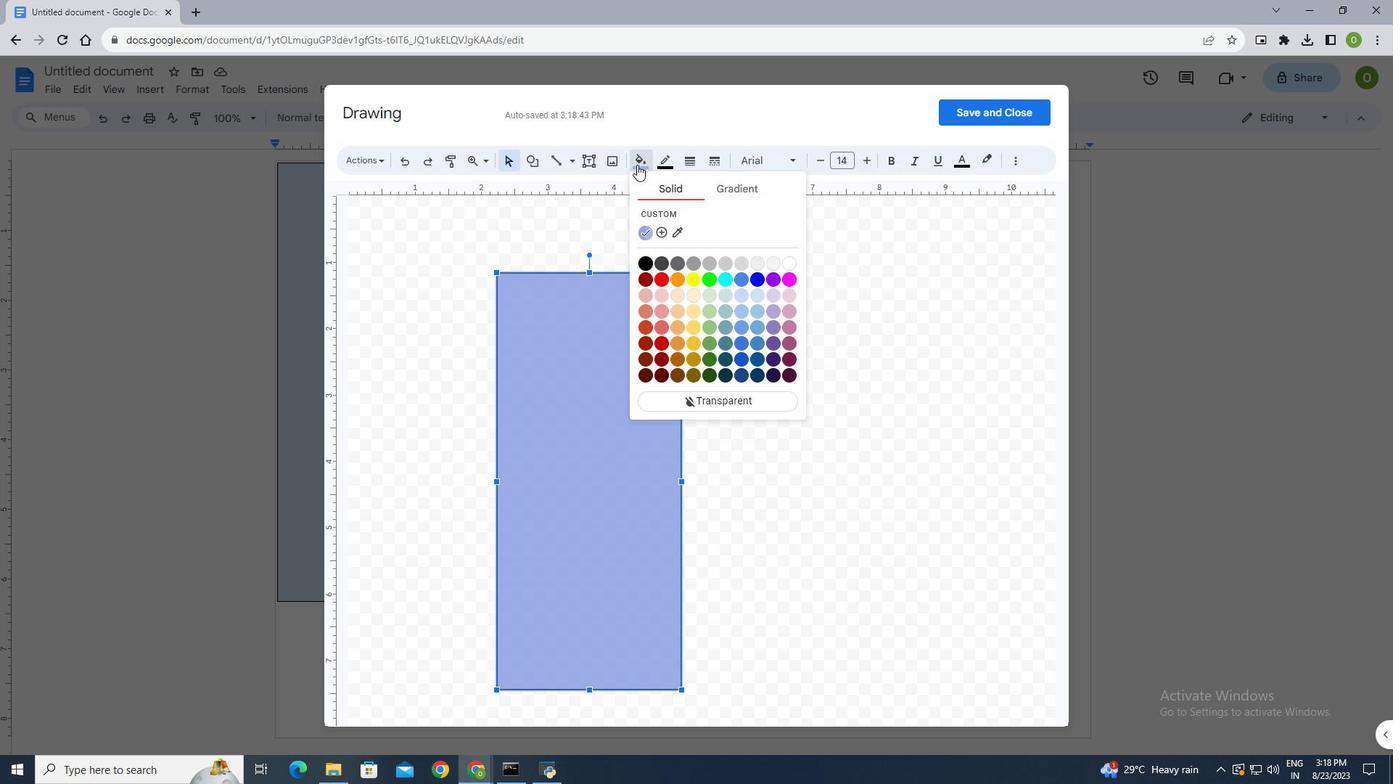 
Action: Mouse moved to (768, 365)
Screenshot: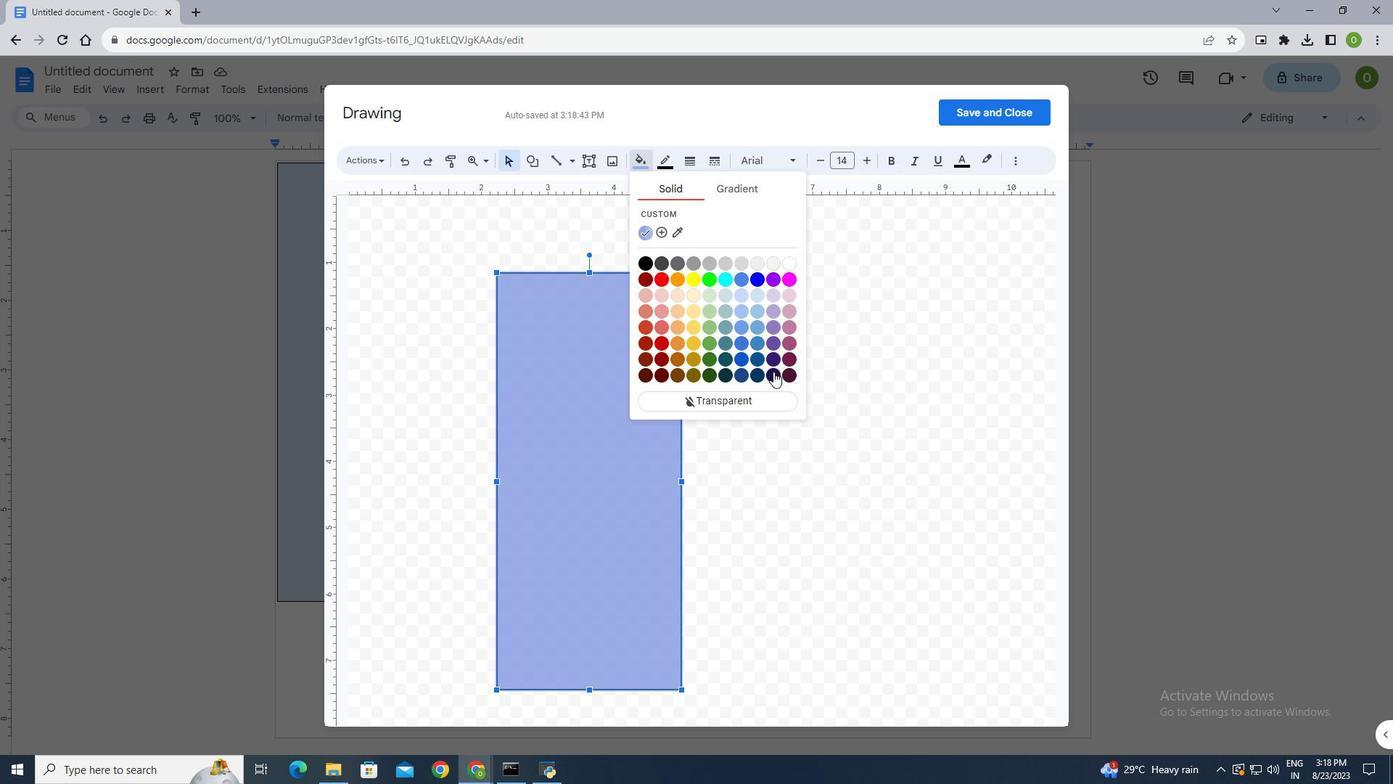 
Action: Mouse pressed left at (768, 365)
Screenshot: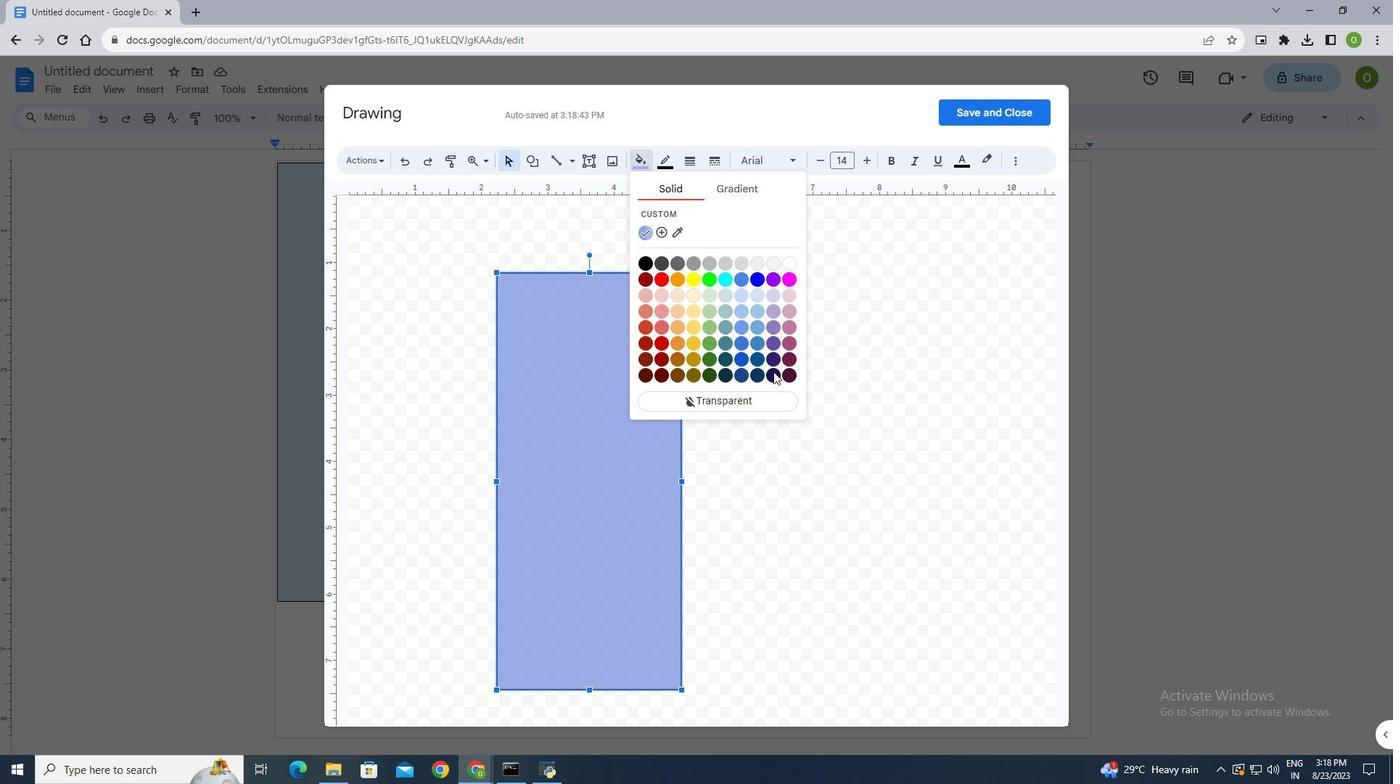 
Action: Mouse moved to (592, 323)
Screenshot: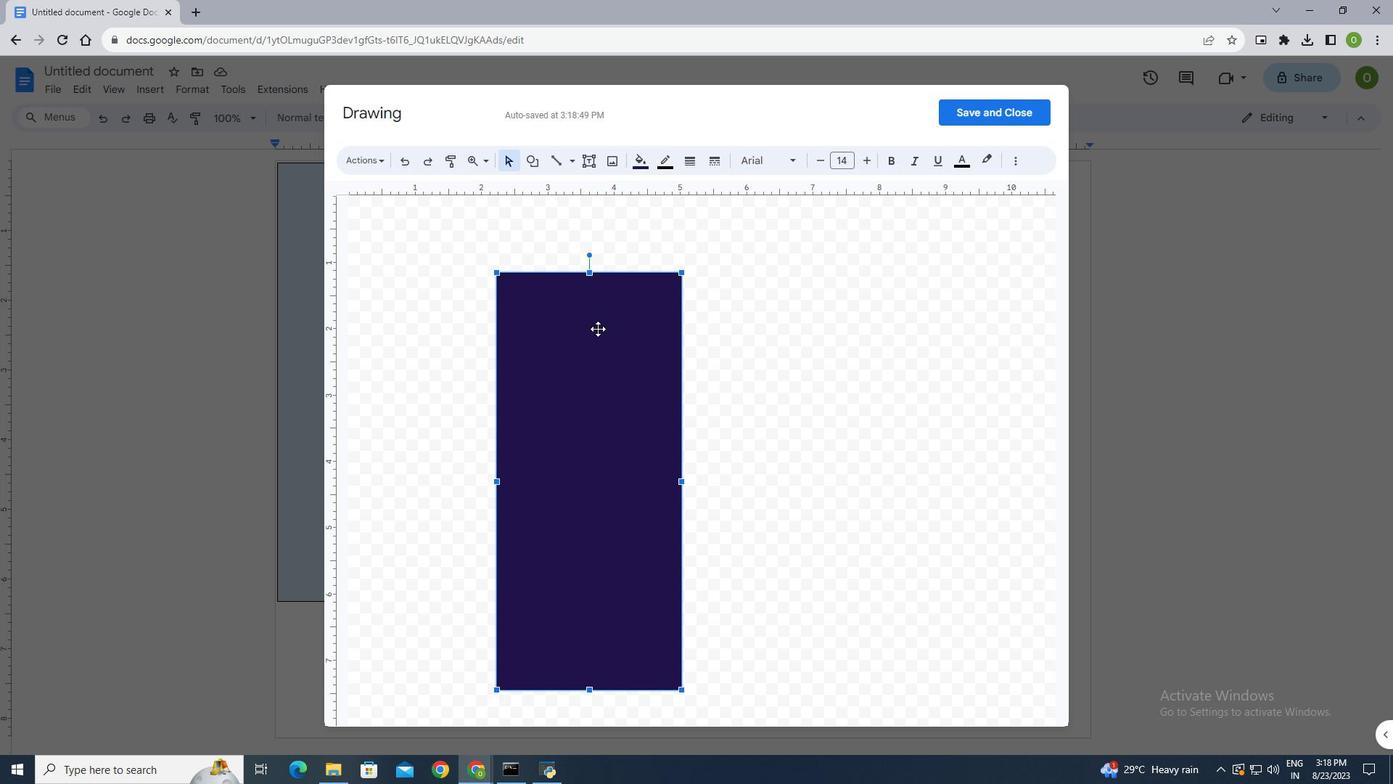 
Action: Mouse pressed left at (592, 323)
Screenshot: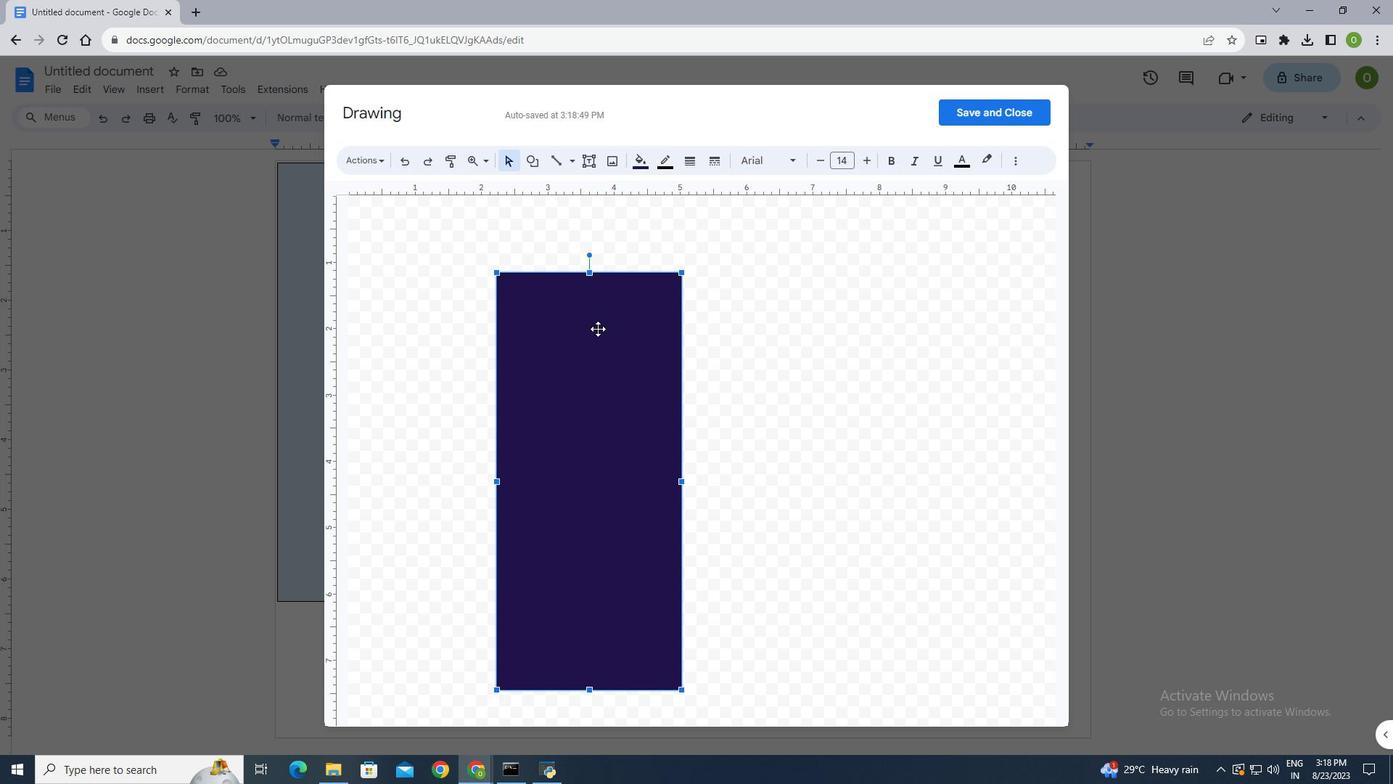 
Action: Mouse moved to (528, 153)
Screenshot: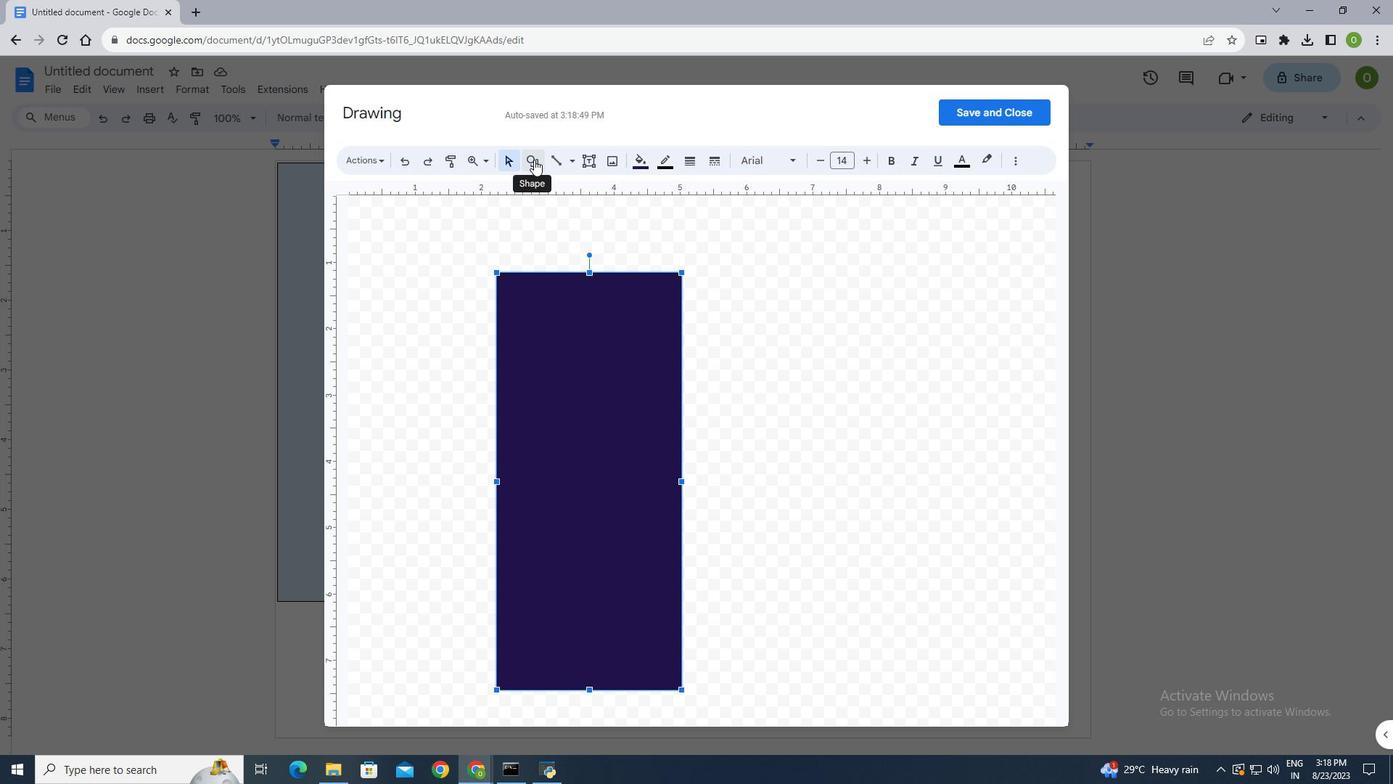 
Action: Mouse pressed left at (528, 153)
Screenshot: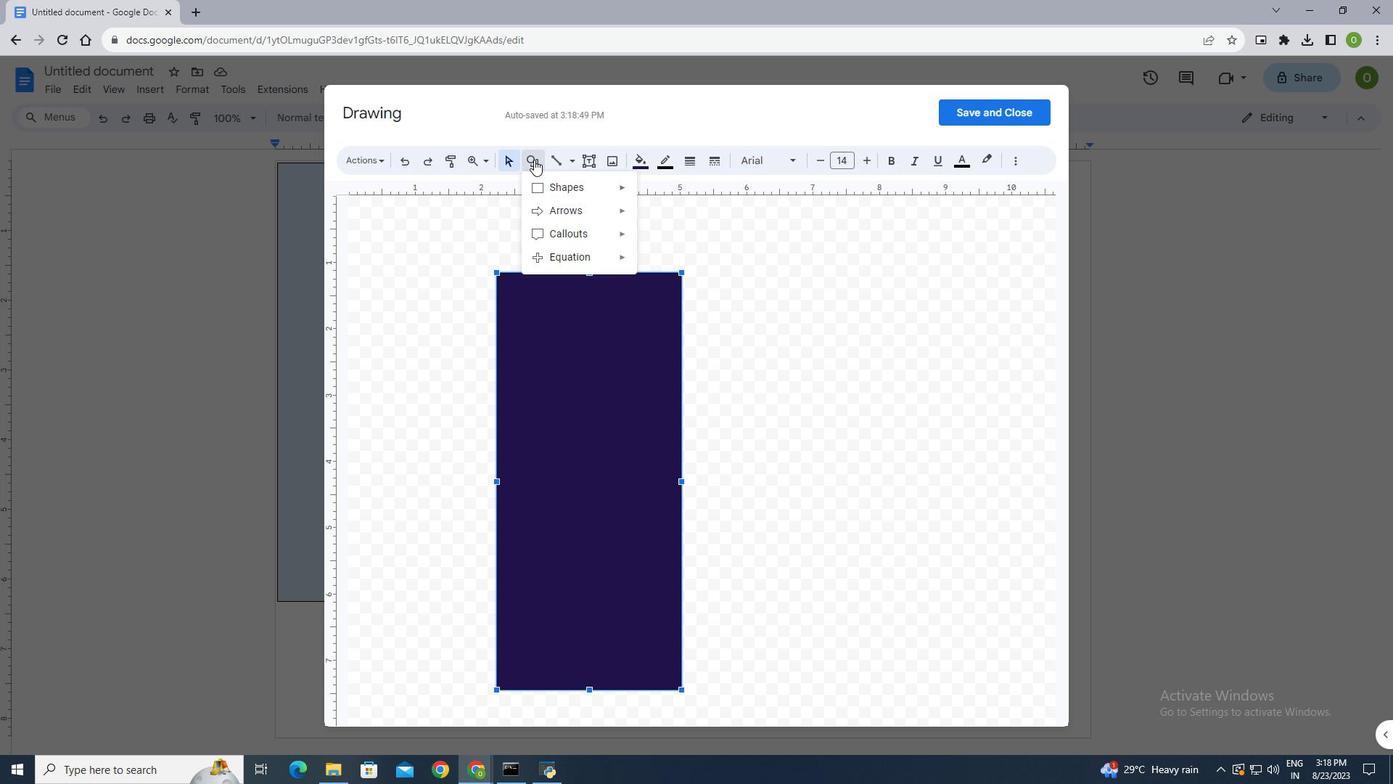 
Action: Mouse moved to (550, 182)
Screenshot: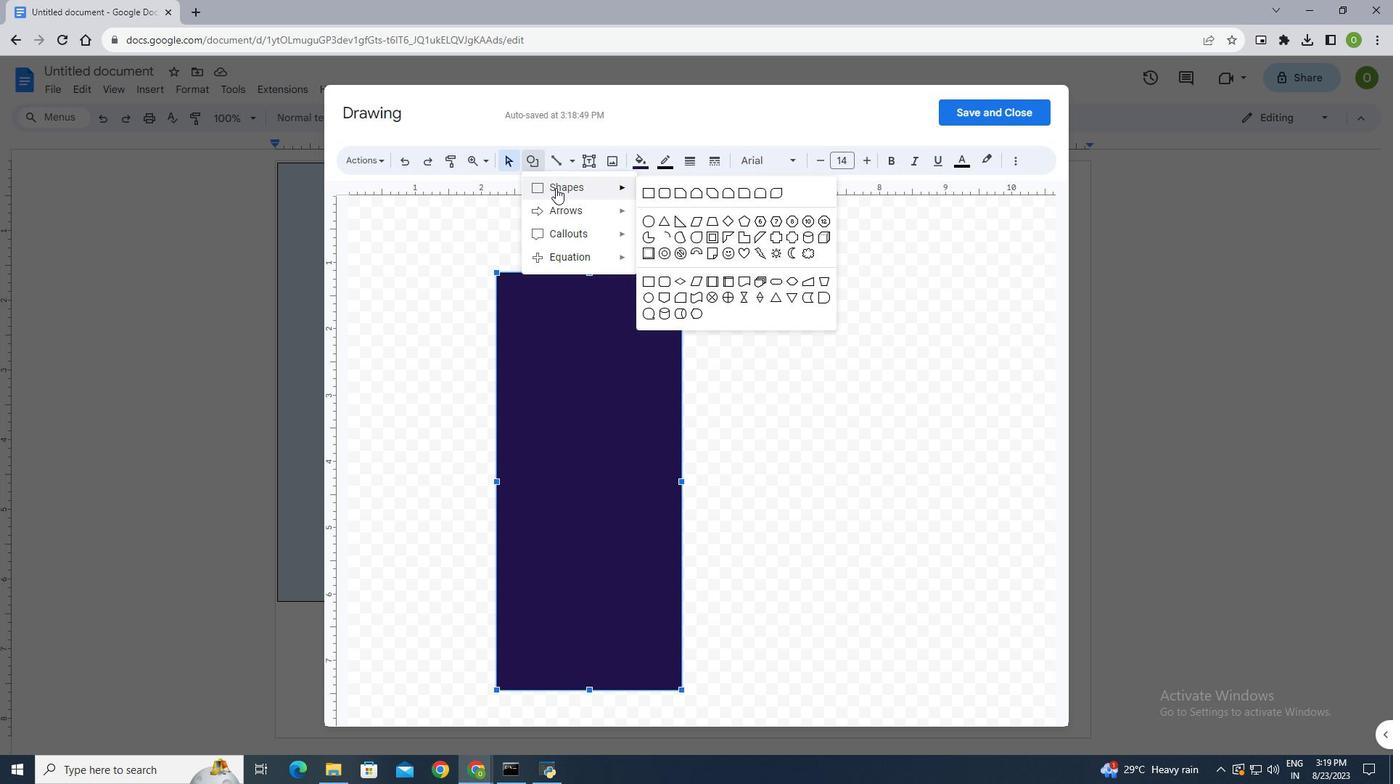 
Action: Mouse pressed left at (550, 182)
Screenshot: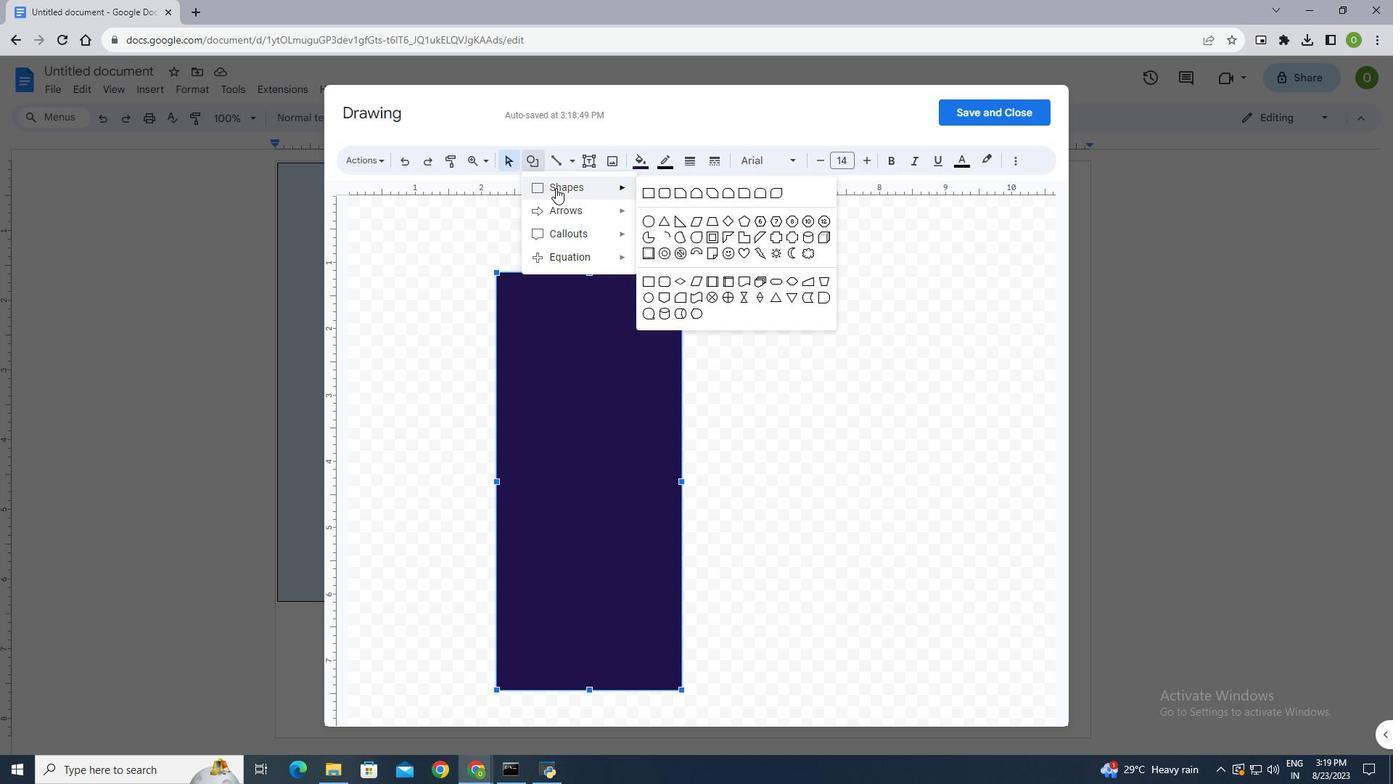 
Action: Mouse moved to (643, 185)
Screenshot: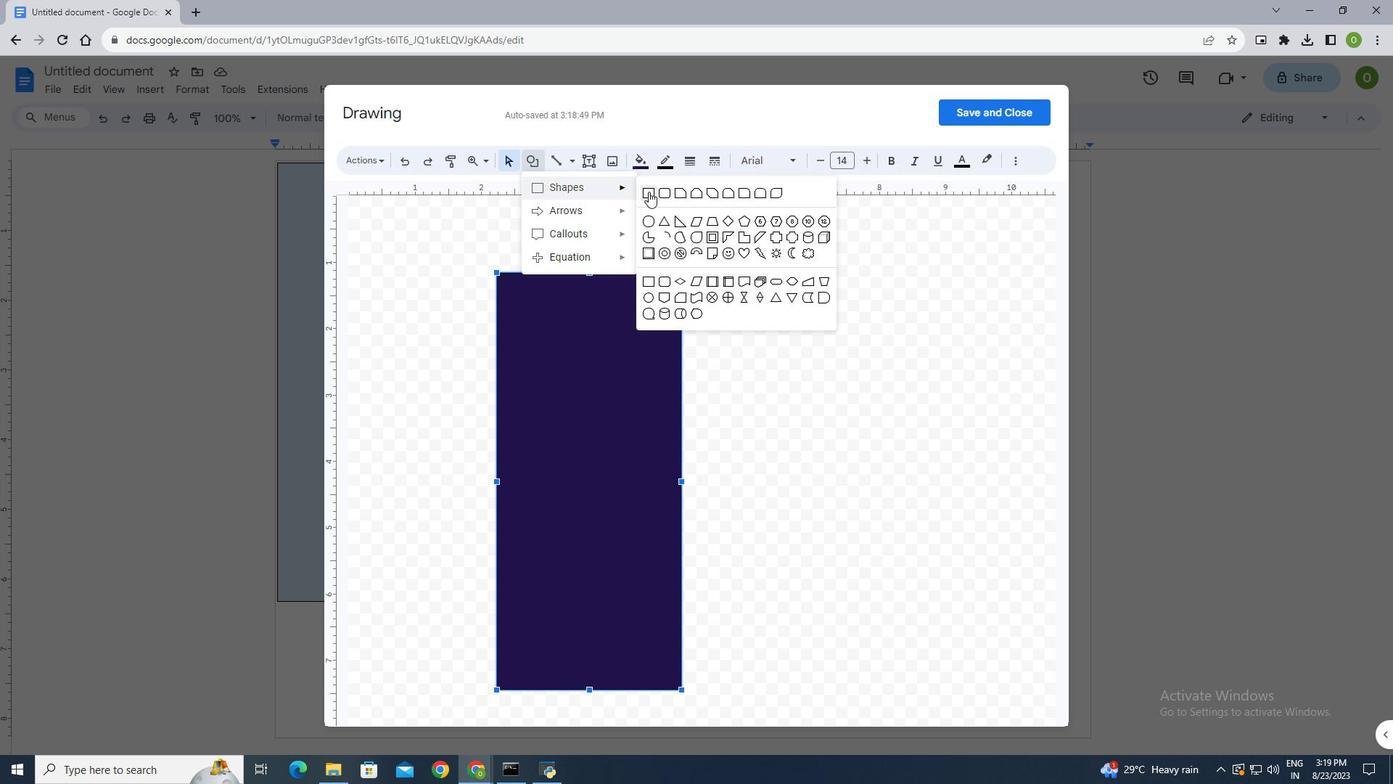 
Action: Mouse pressed left at (643, 185)
Screenshot: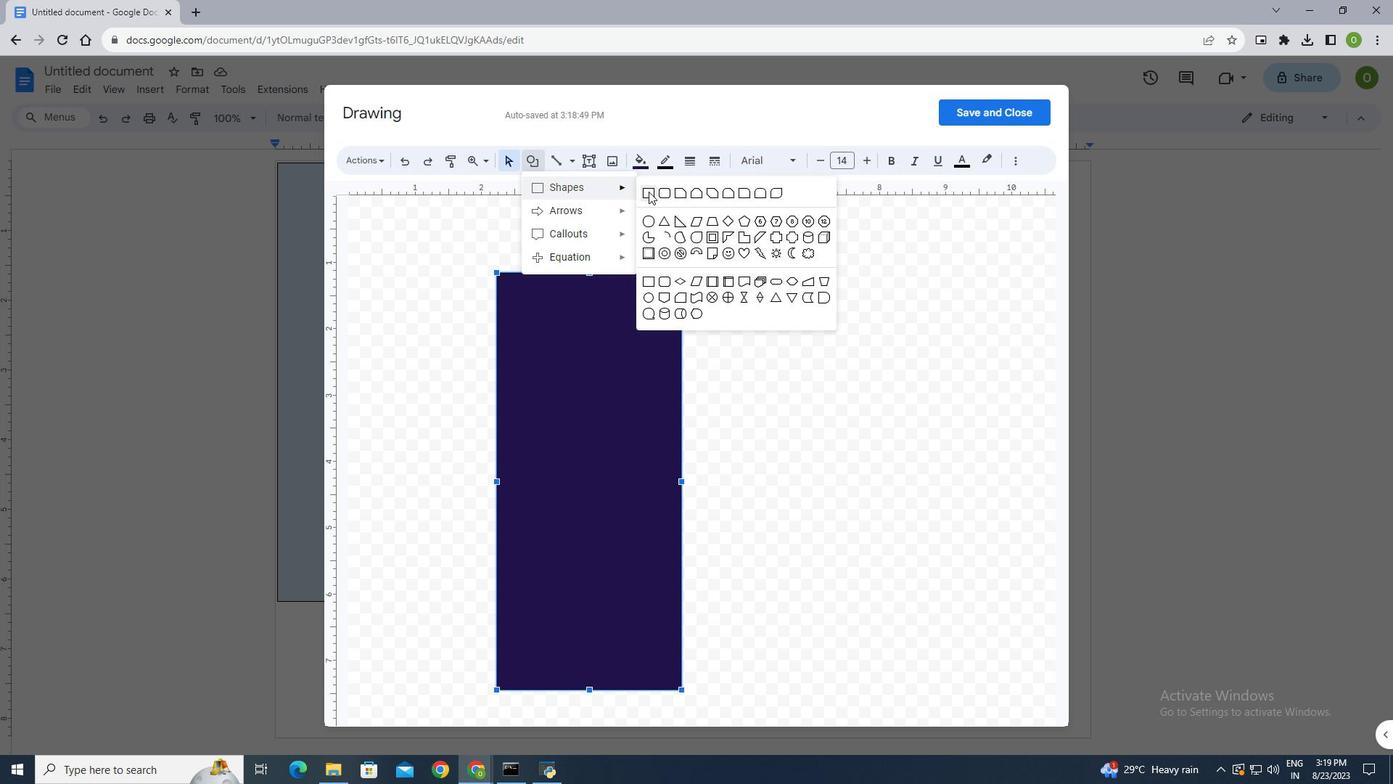 
Action: Mouse moved to (492, 267)
Screenshot: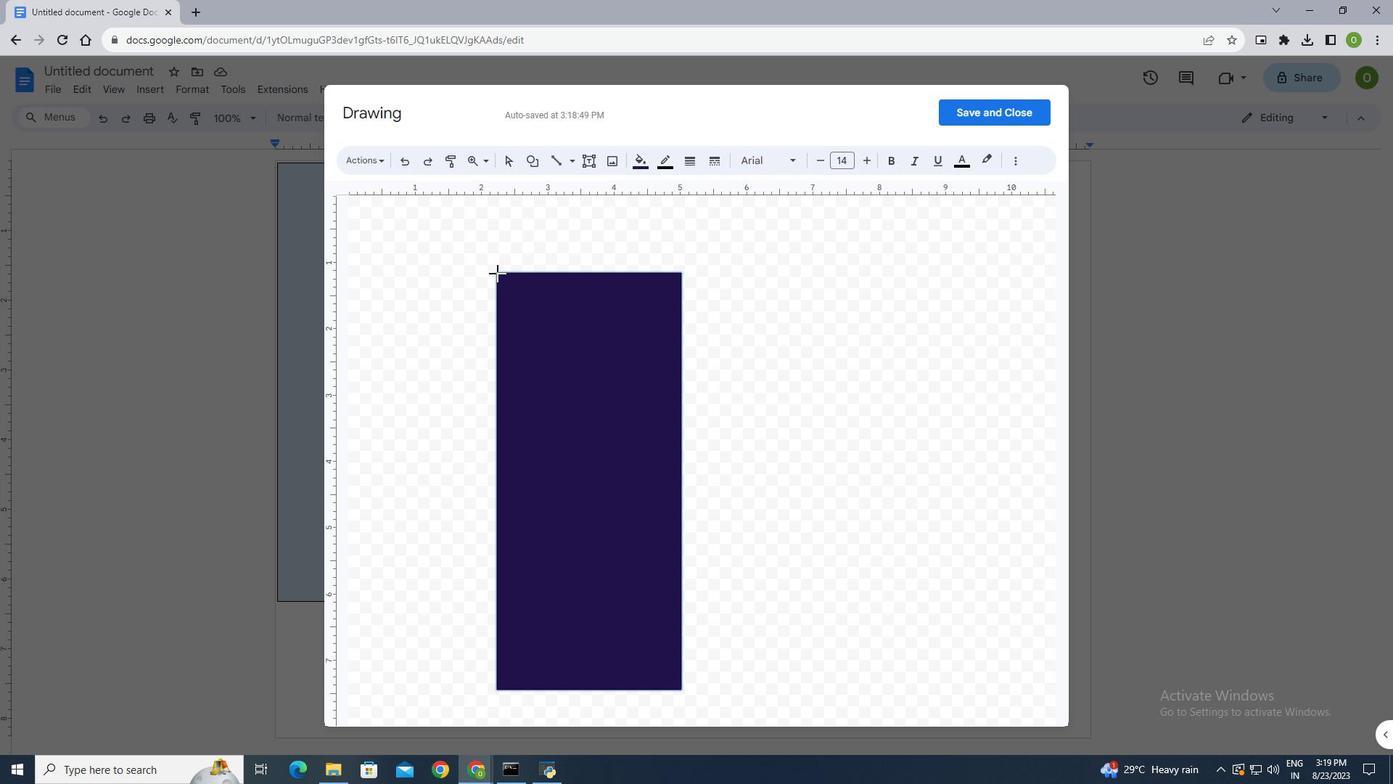 
Action: Mouse pressed left at (492, 267)
Screenshot: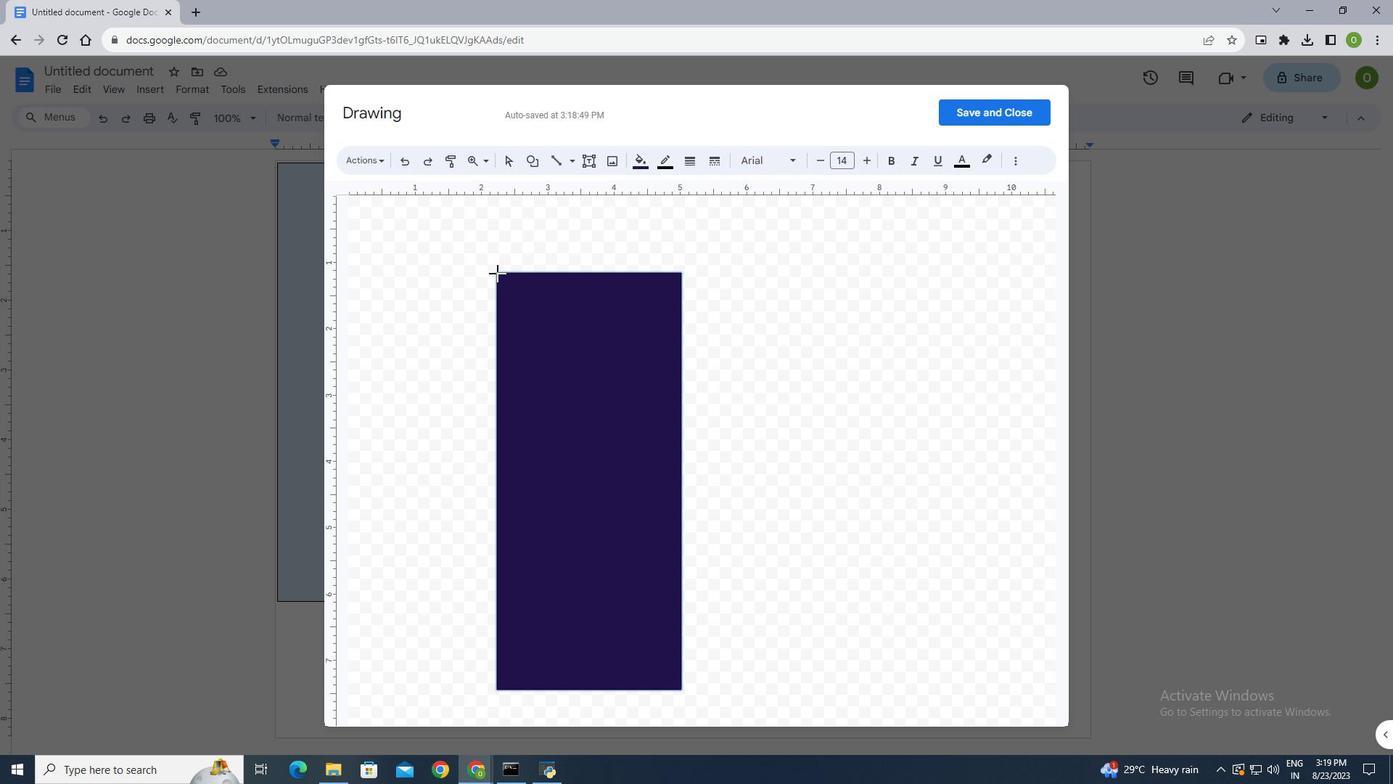 
Action: Mouse moved to (582, 299)
Screenshot: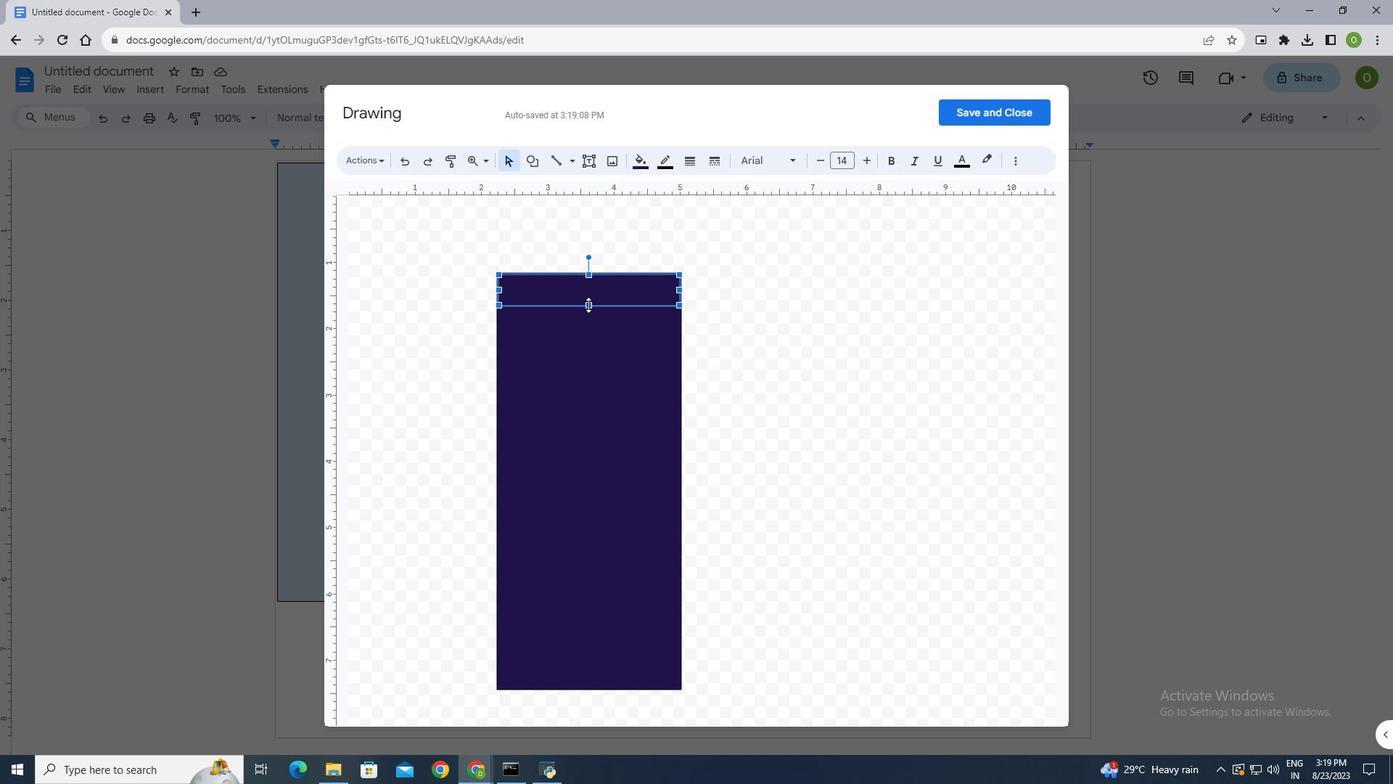 
Action: Mouse pressed left at (582, 299)
Screenshot: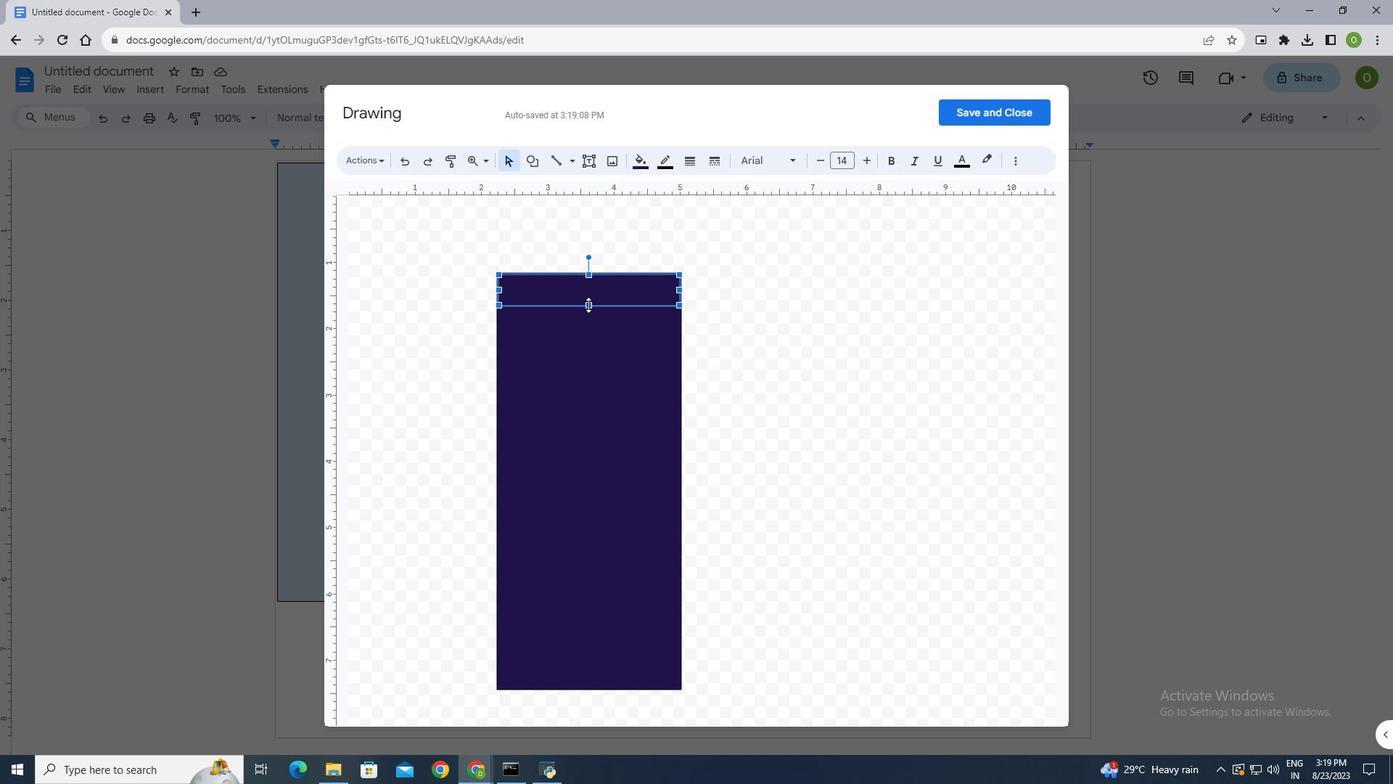 
Action: Mouse moved to (602, 154)
Screenshot: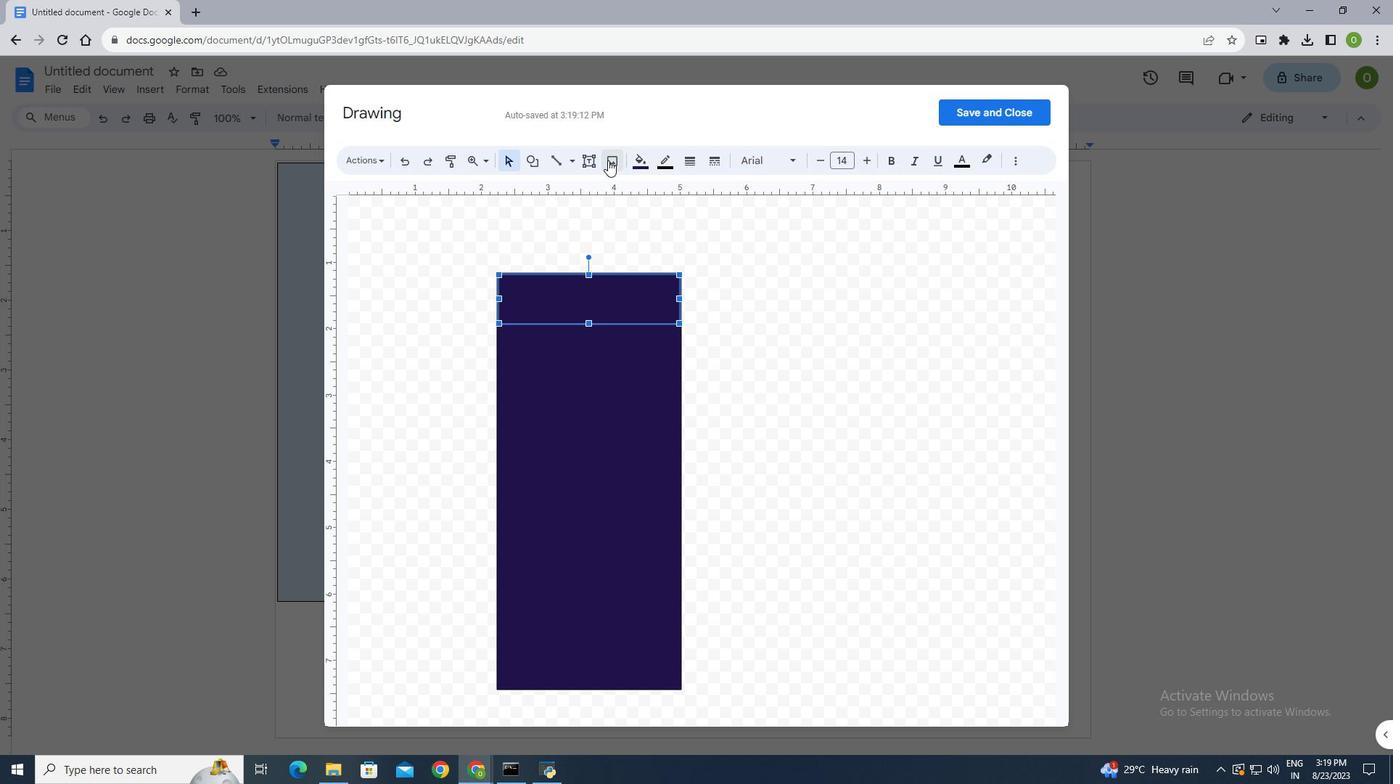 
Action: Mouse pressed left at (602, 154)
Screenshot: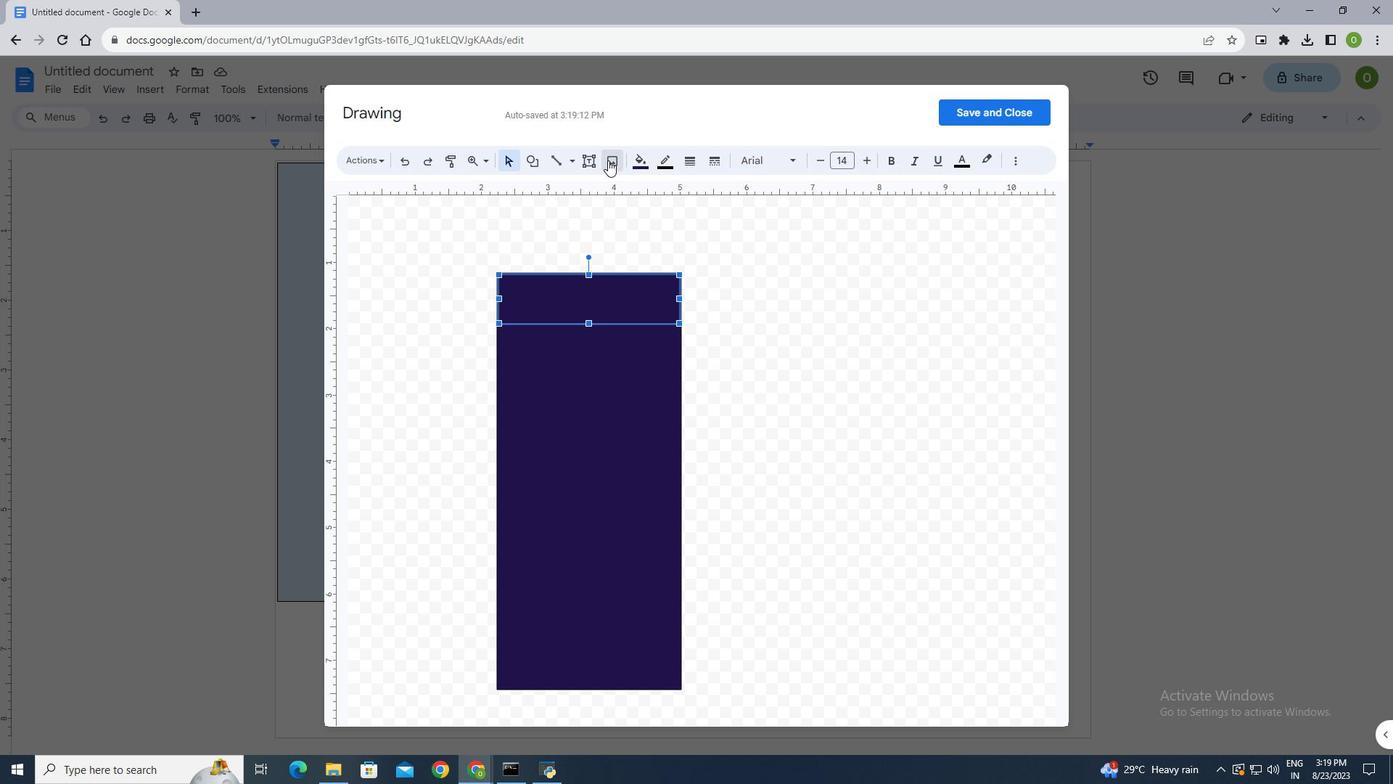 
Action: Mouse moved to (687, 247)
Screenshot: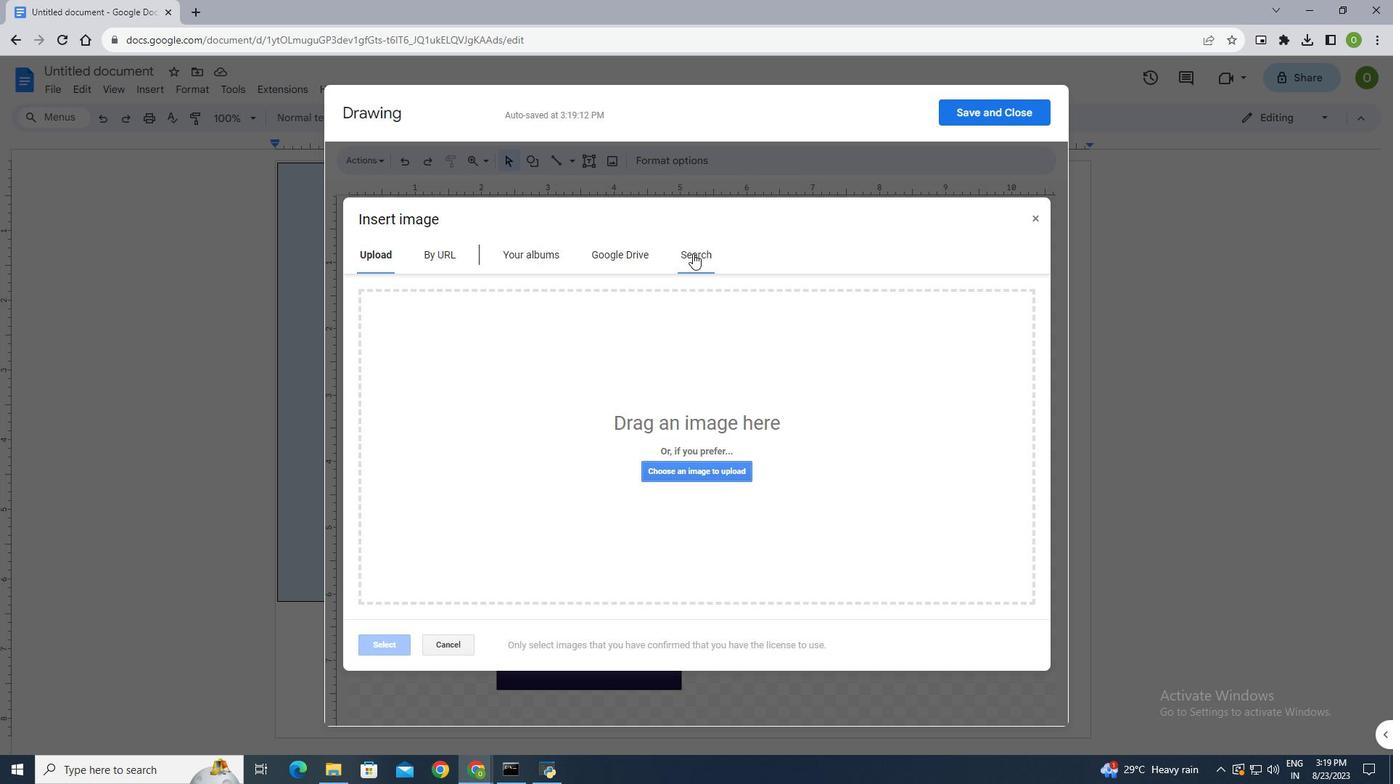 
Action: Mouse pressed left at (687, 247)
Screenshot: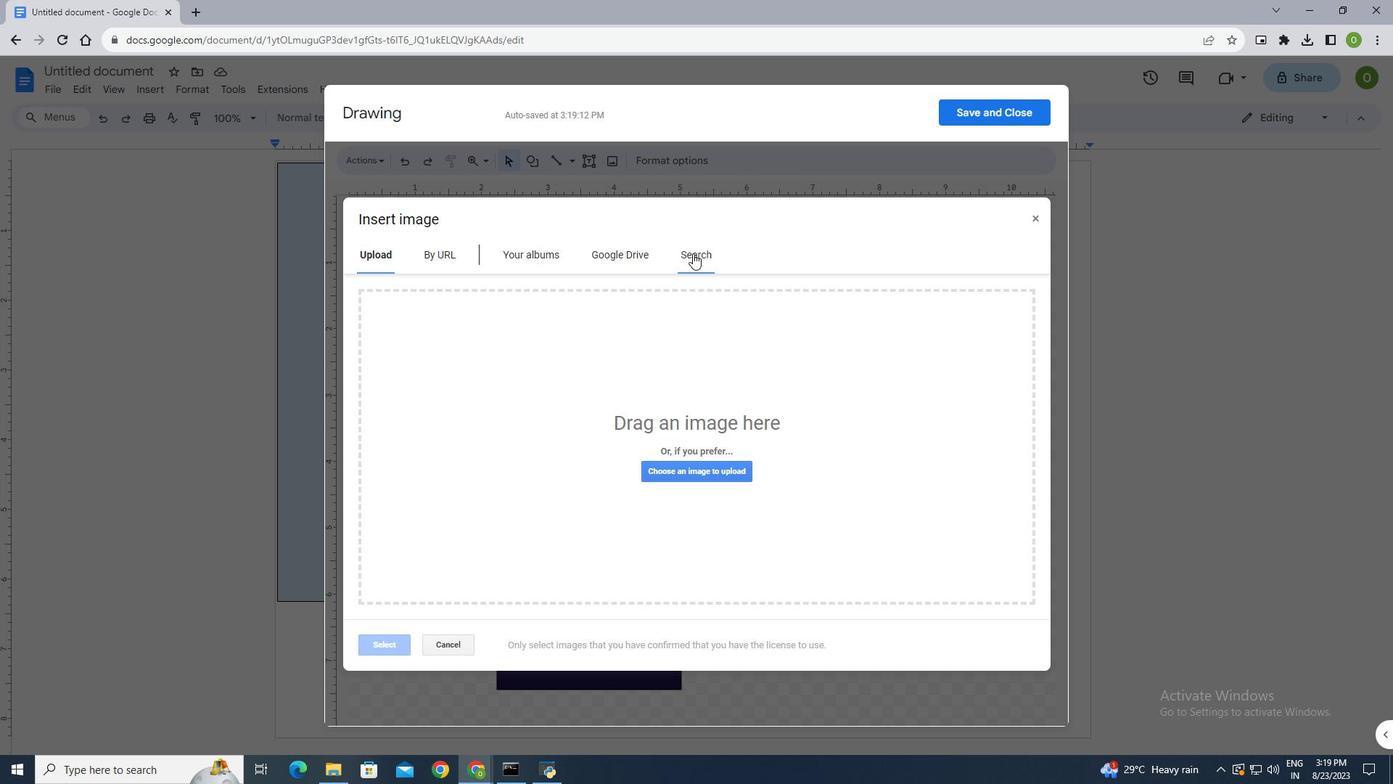 
Action: Mouse moved to (506, 291)
Screenshot: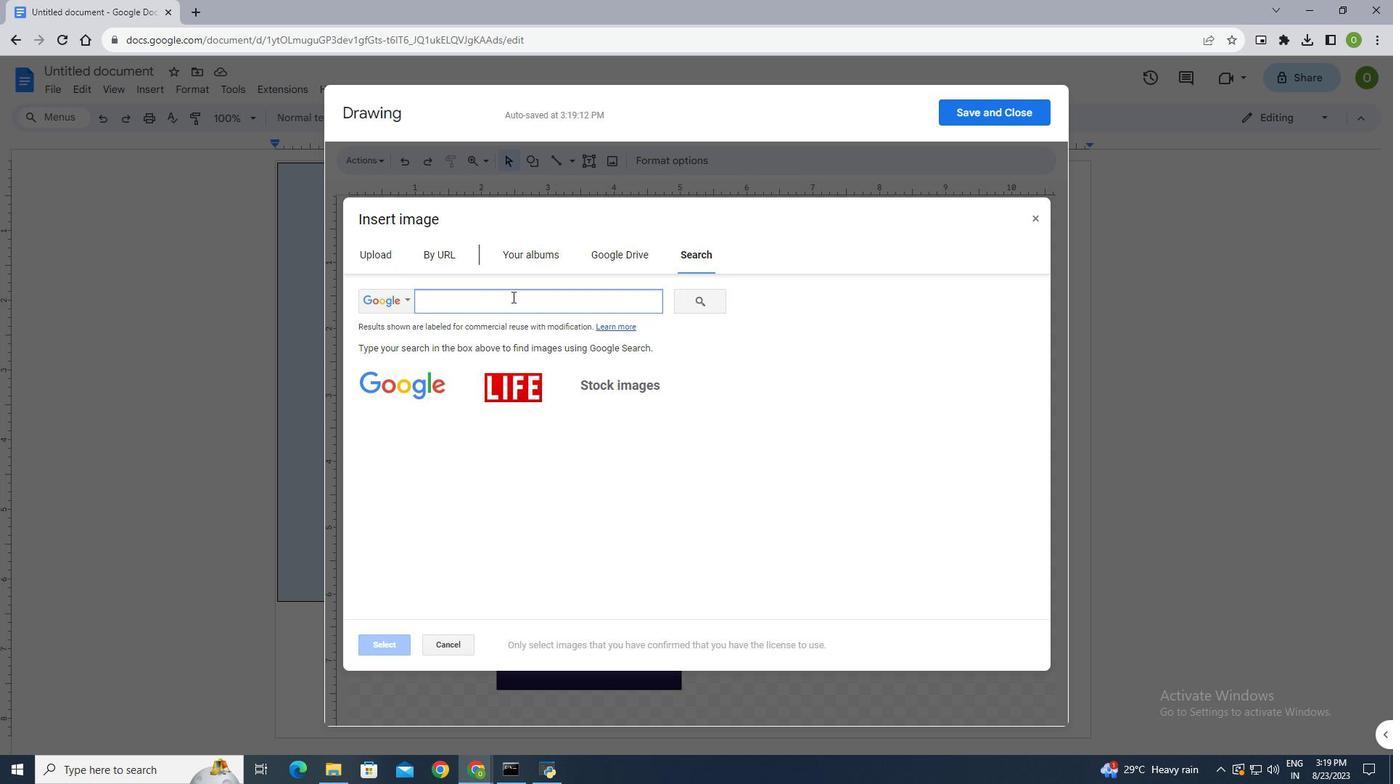
Action: Mouse pressed left at (506, 291)
Screenshot: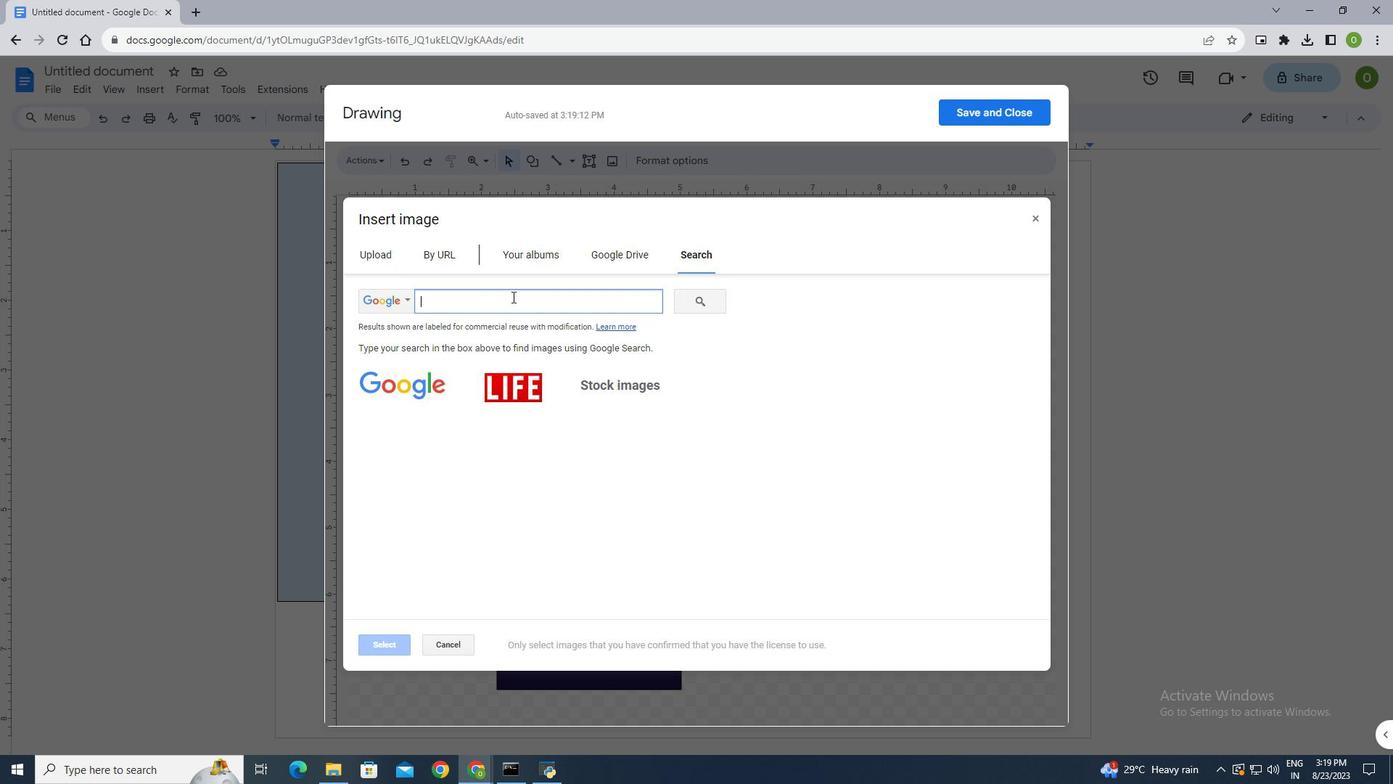 
Action: Key pressed play<Key.space>button<Key.enter>
Screenshot: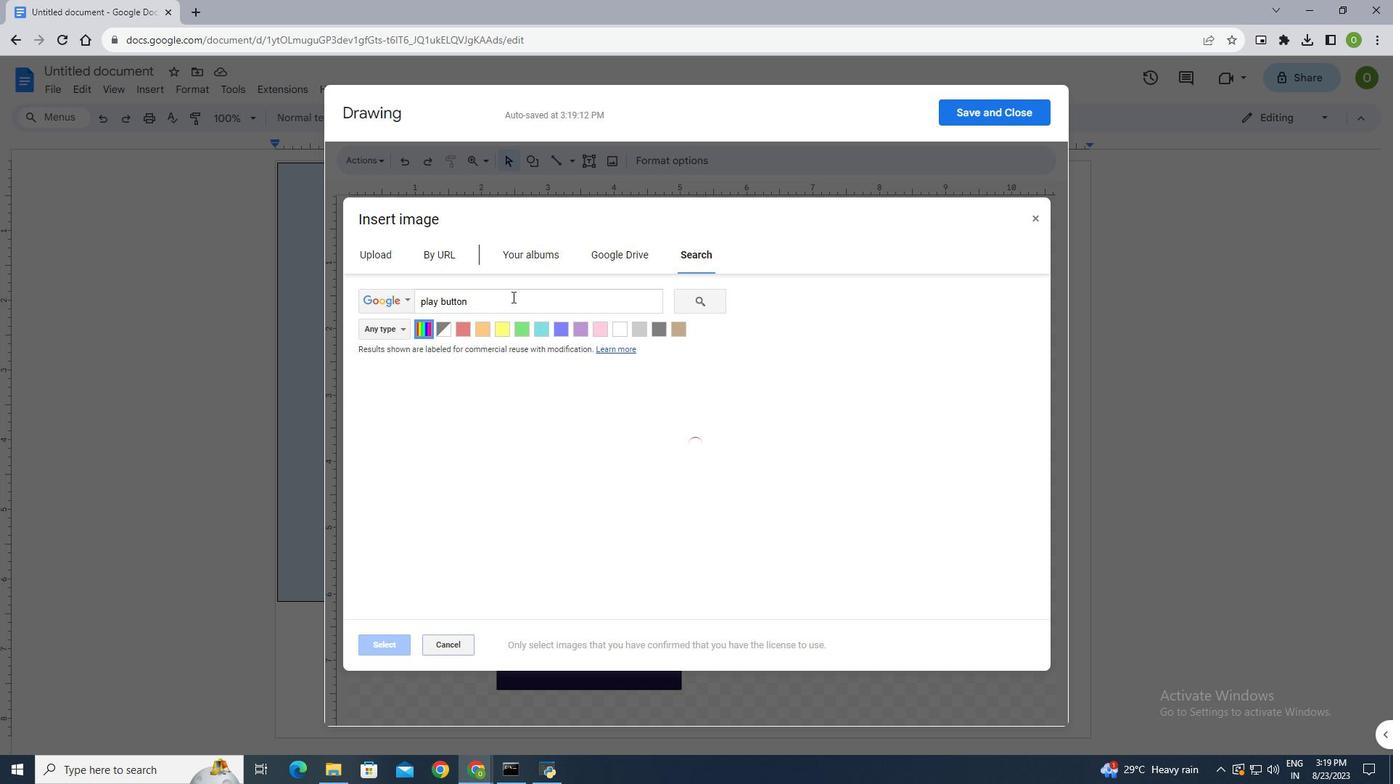 
Action: Mouse moved to (526, 490)
Screenshot: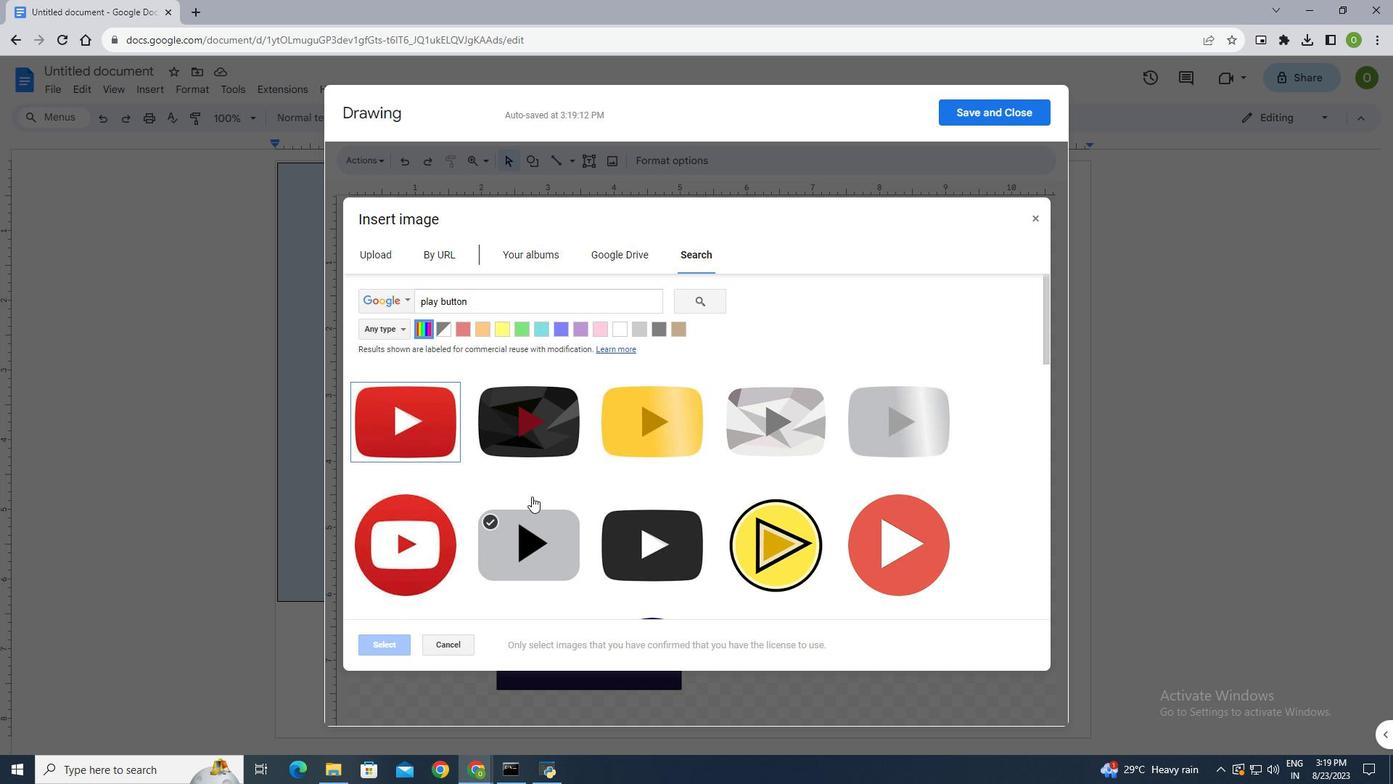 
Action: Mouse scrolled (526, 490) with delta (0, 0)
Screenshot: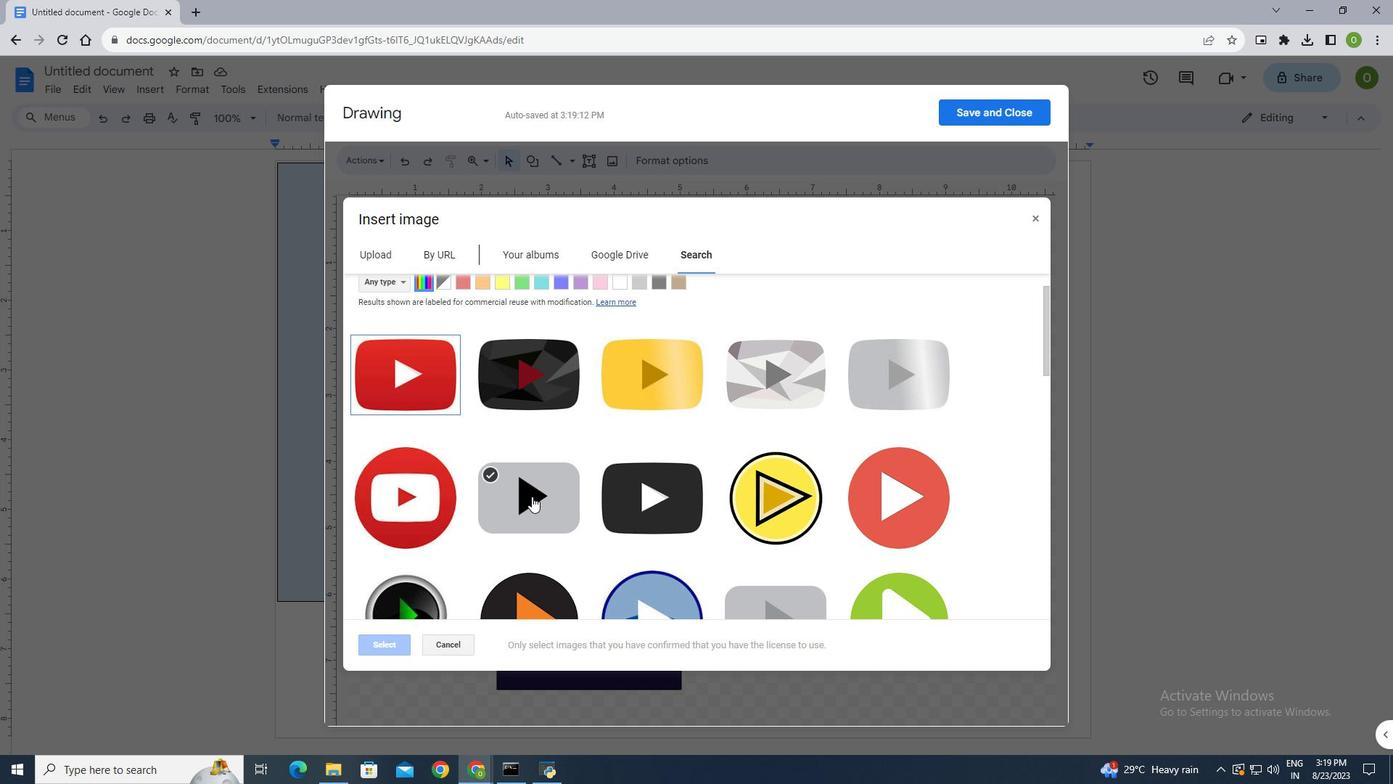 
Action: Mouse scrolled (526, 490) with delta (0, 0)
Screenshot: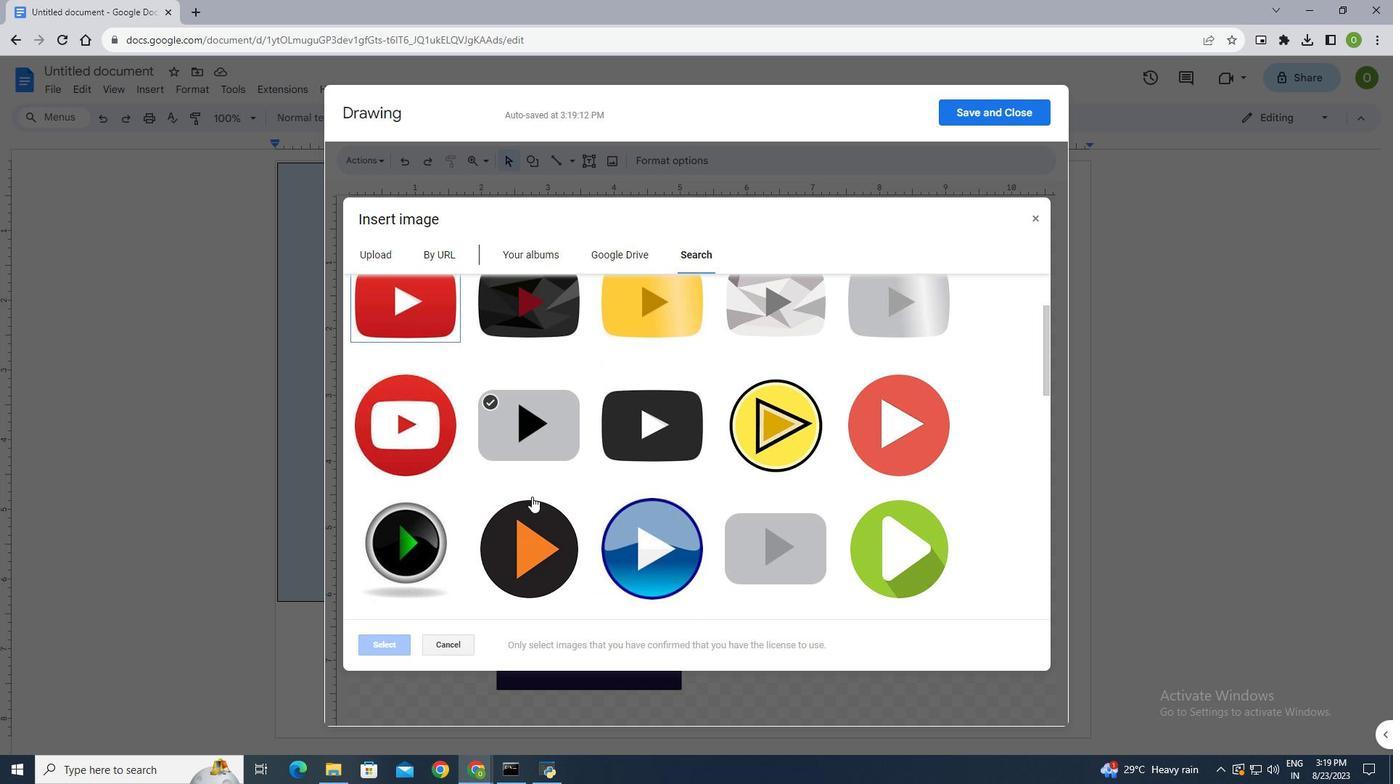 
Action: Mouse moved to (544, 483)
Screenshot: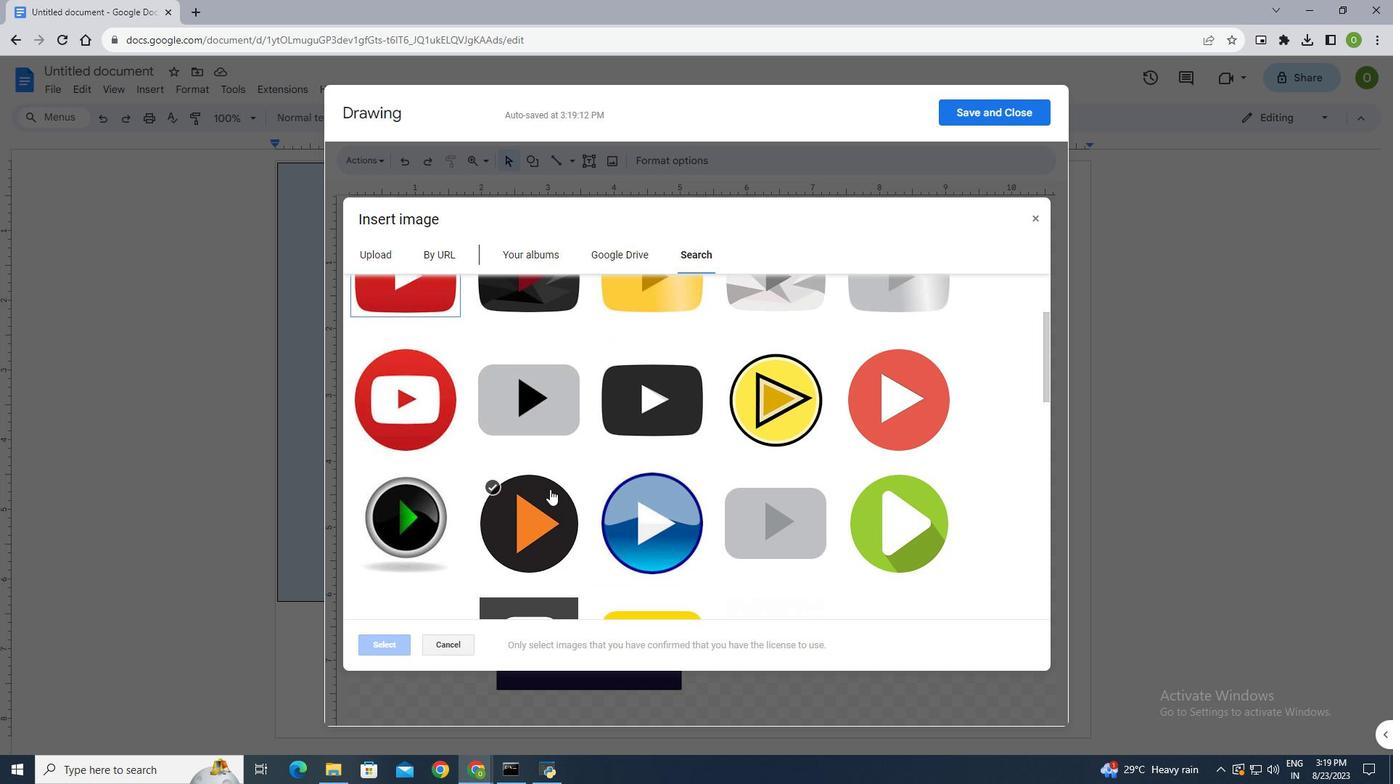 
Action: Mouse scrolled (544, 482) with delta (0, 0)
Screenshot: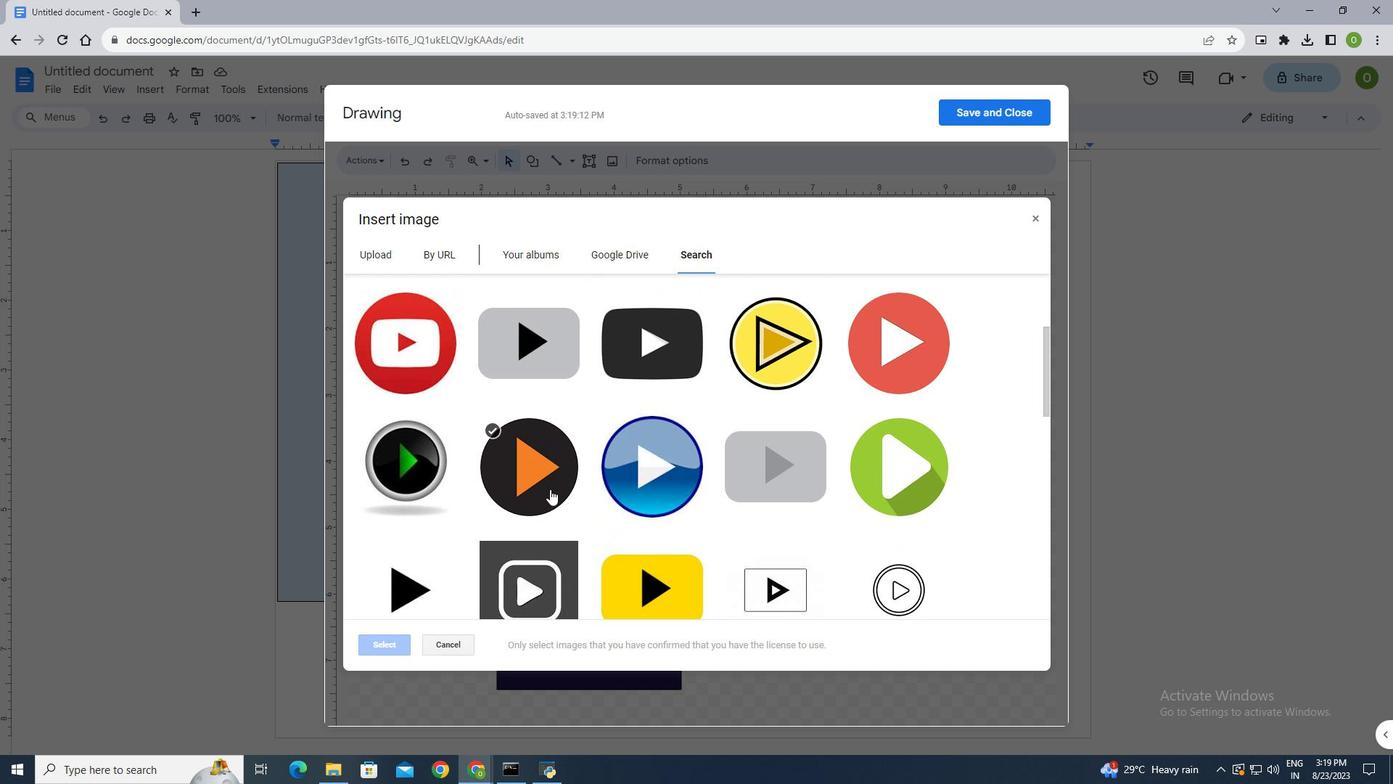 
Action: Mouse scrolled (544, 482) with delta (0, 0)
Screenshot: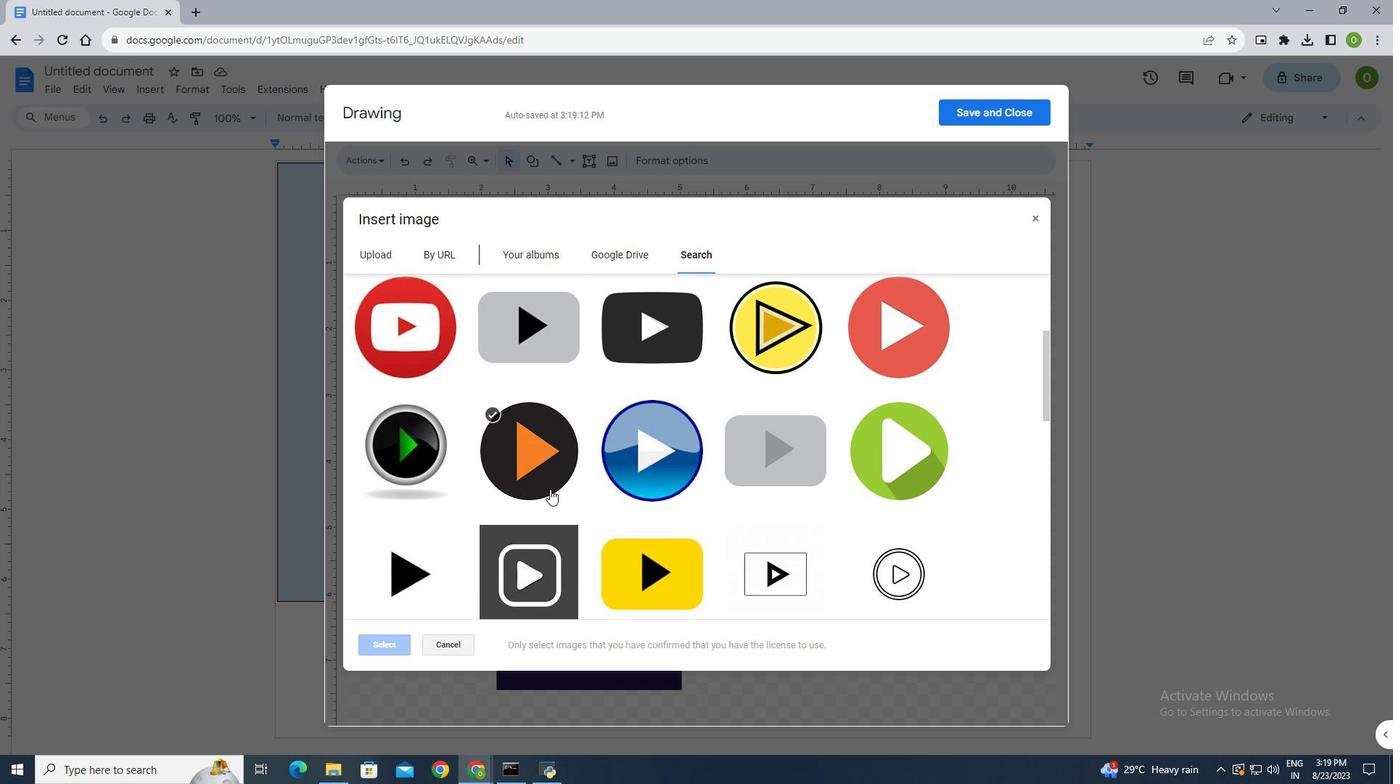 
Action: Mouse scrolled (544, 482) with delta (0, 0)
Screenshot: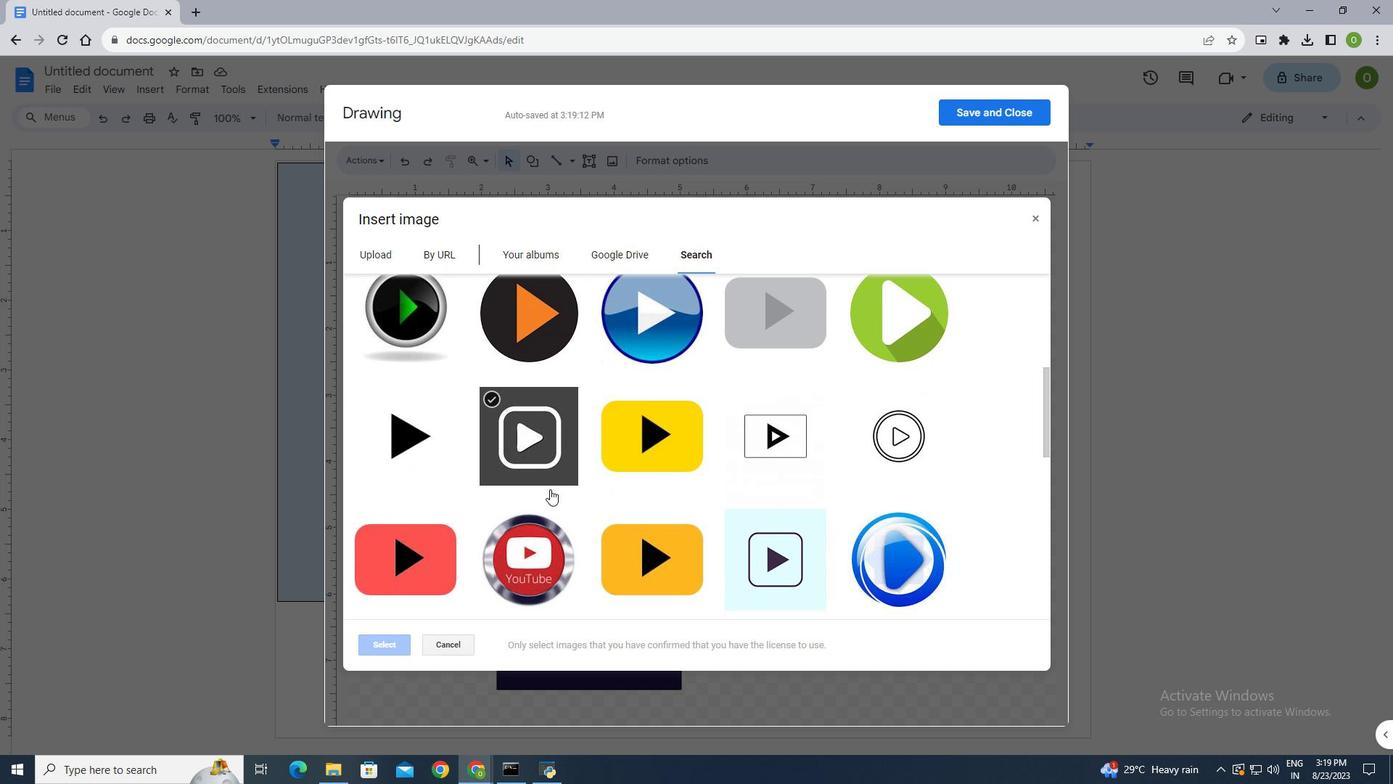 
Action: Mouse moved to (540, 412)
Screenshot: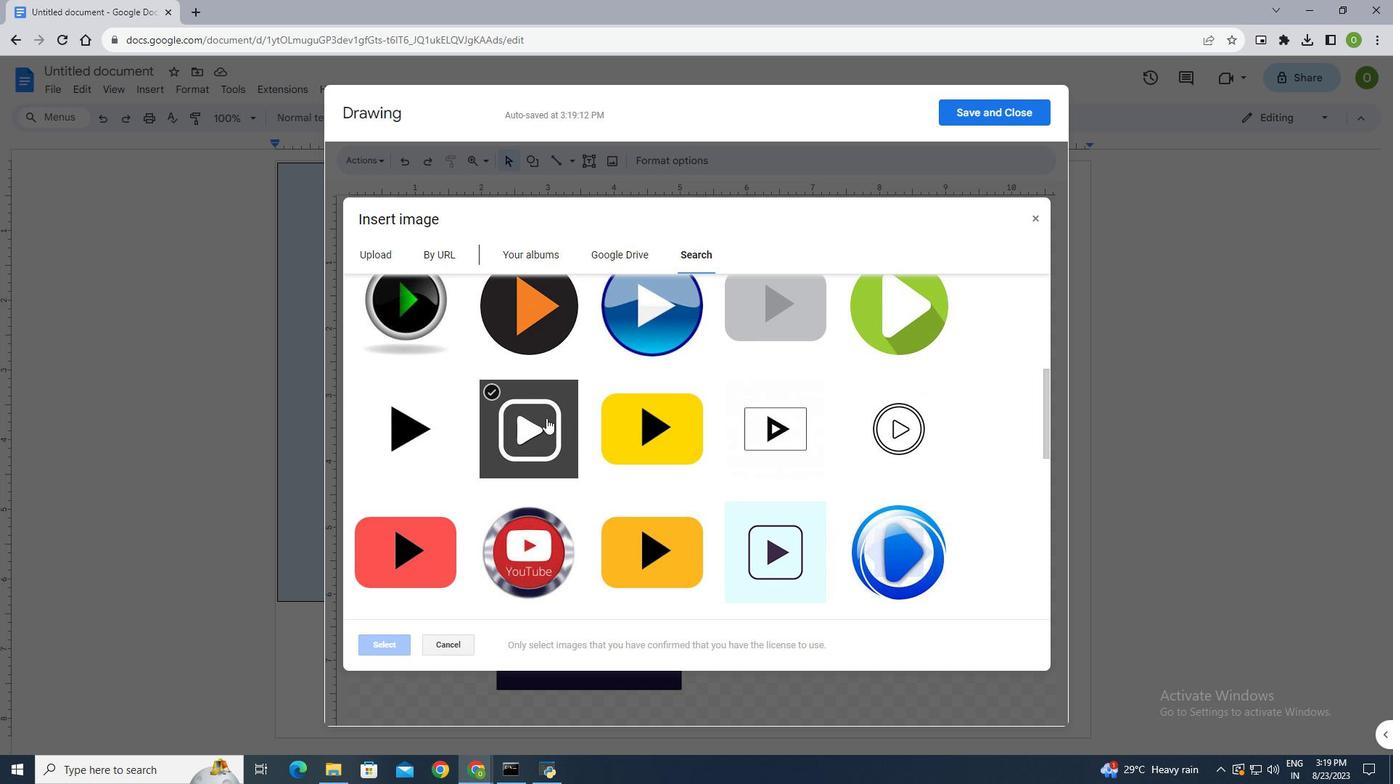 
Action: Mouse pressed left at (540, 412)
Screenshot: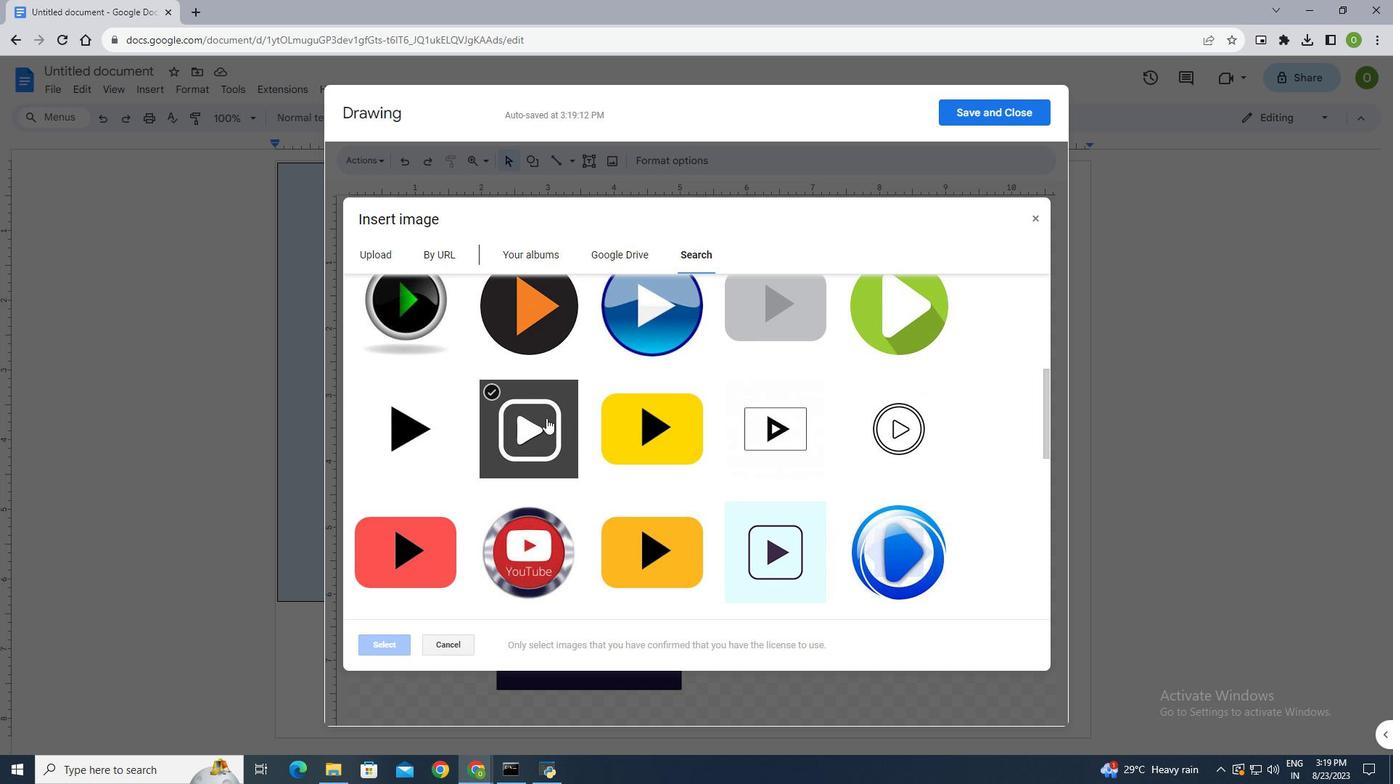 
Action: Mouse moved to (379, 638)
Screenshot: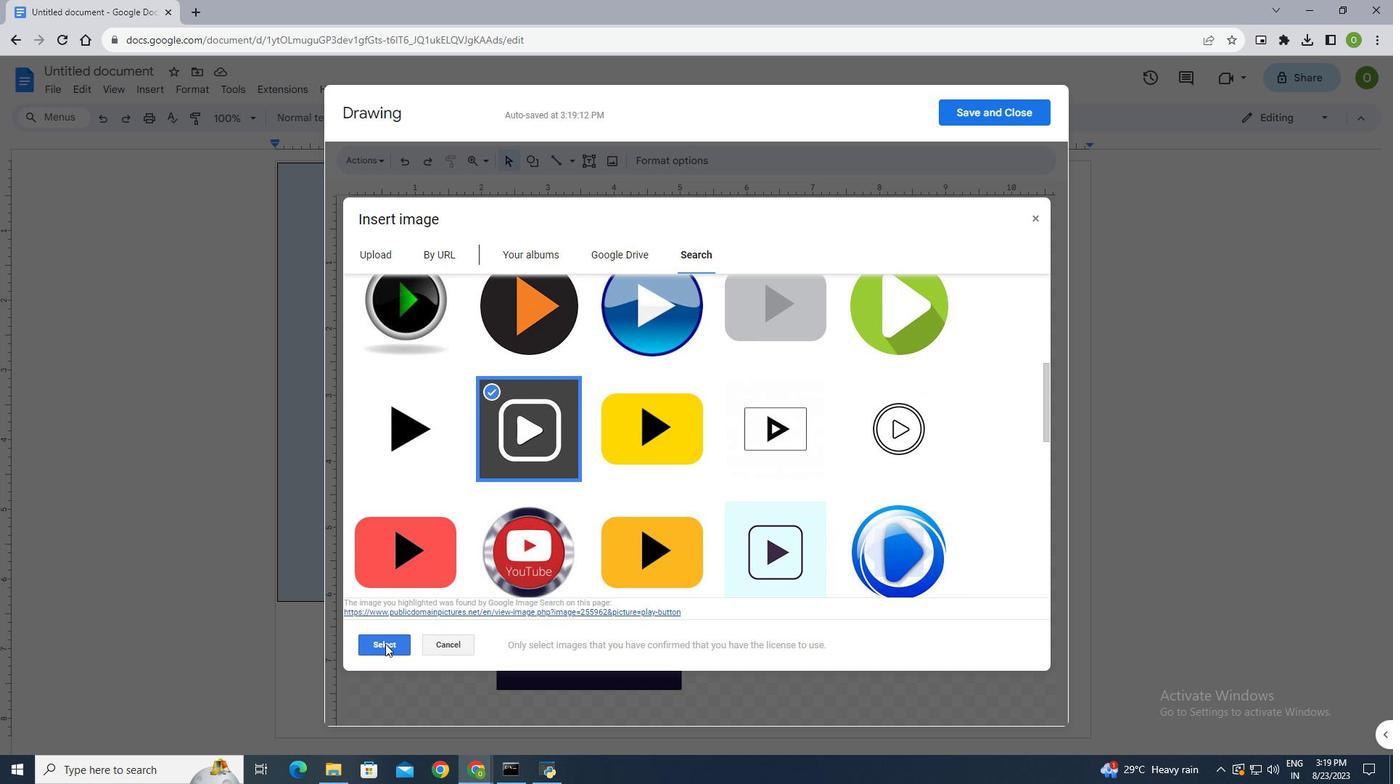 
Action: Mouse pressed left at (379, 638)
Screenshot: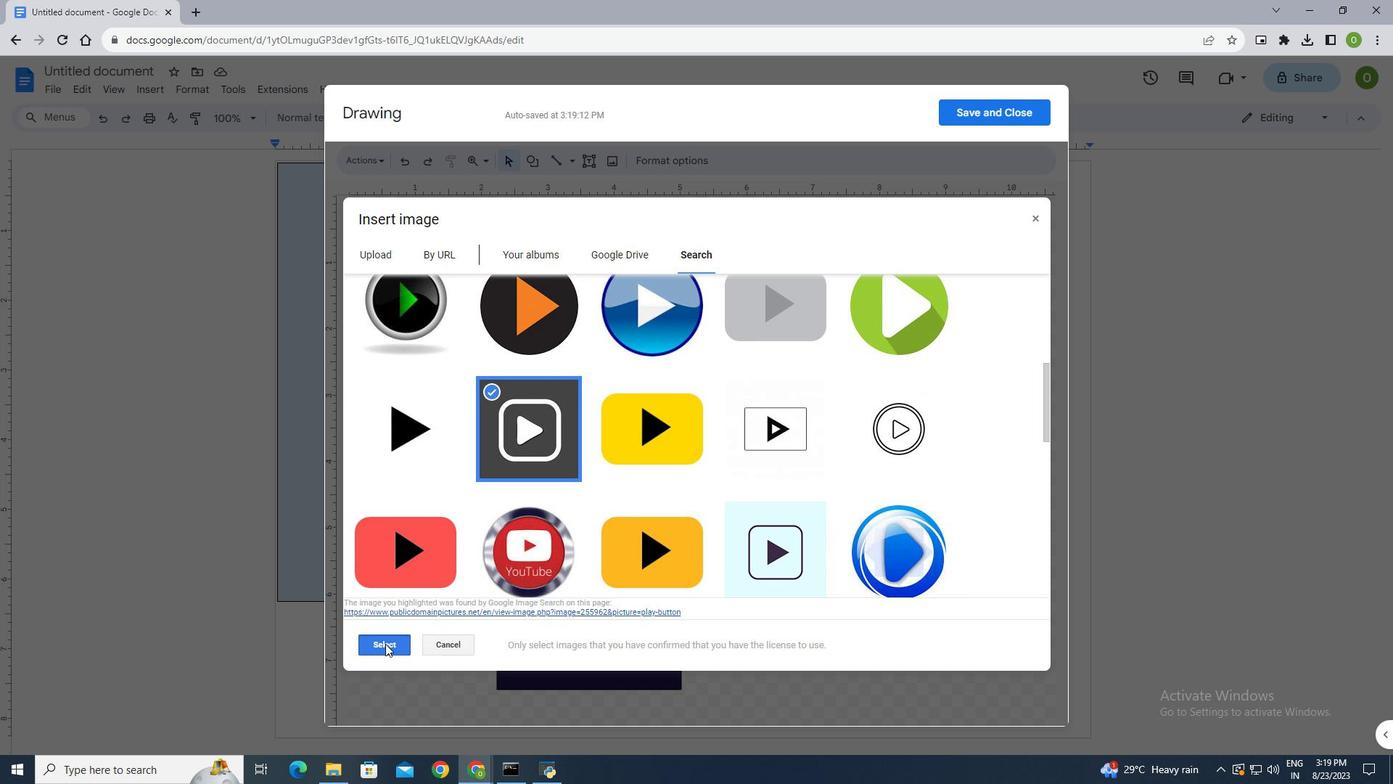 
Action: Mouse moved to (1003, 502)
Screenshot: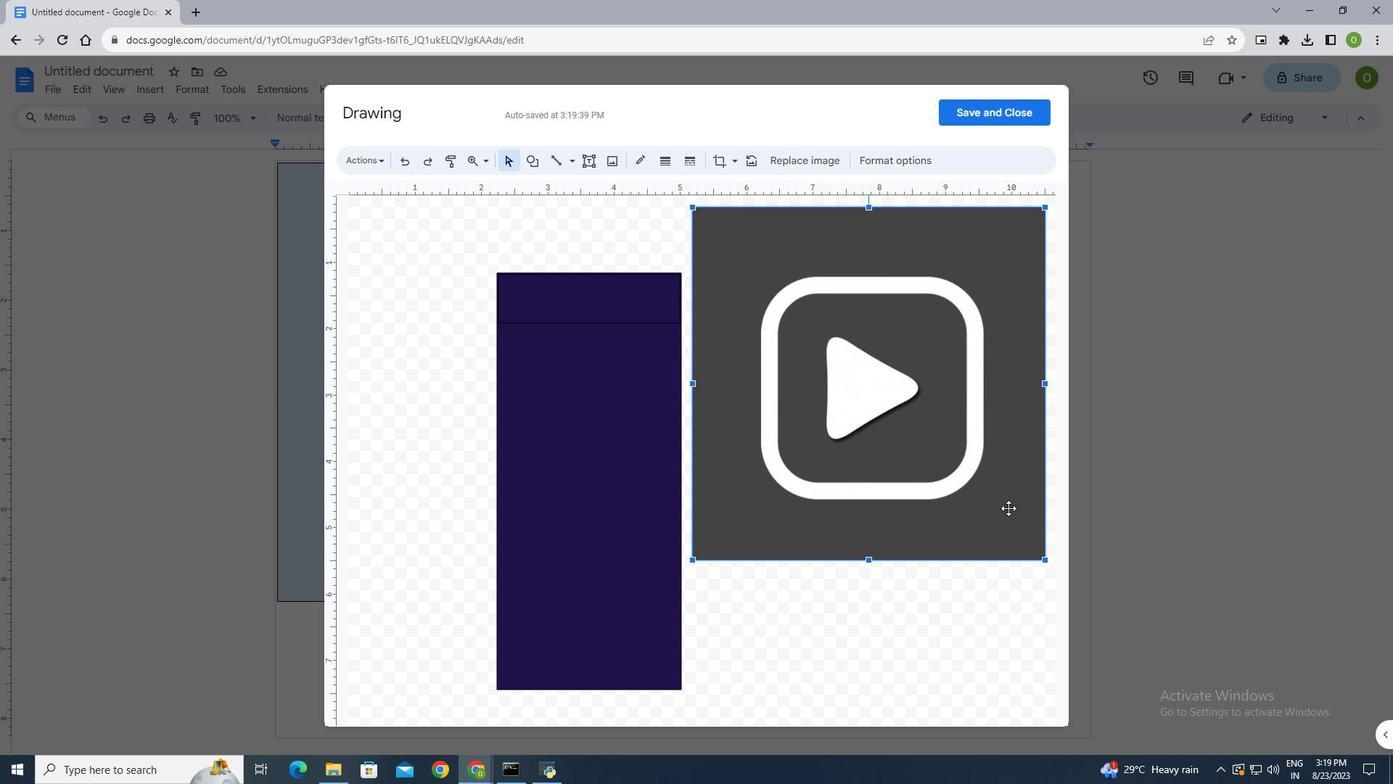 
Action: Mouse pressed left at (1003, 502)
Screenshot: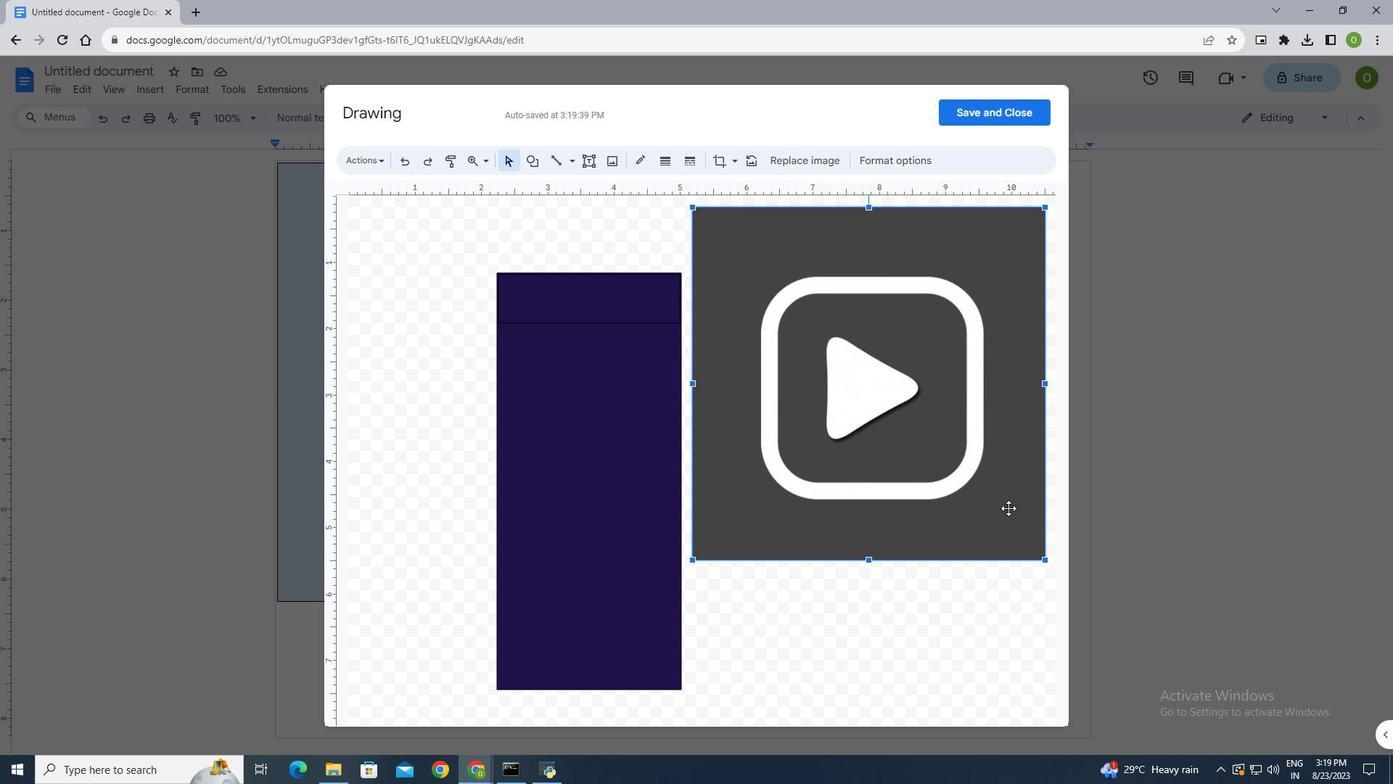 
Action: Mouse moved to (1041, 553)
Screenshot: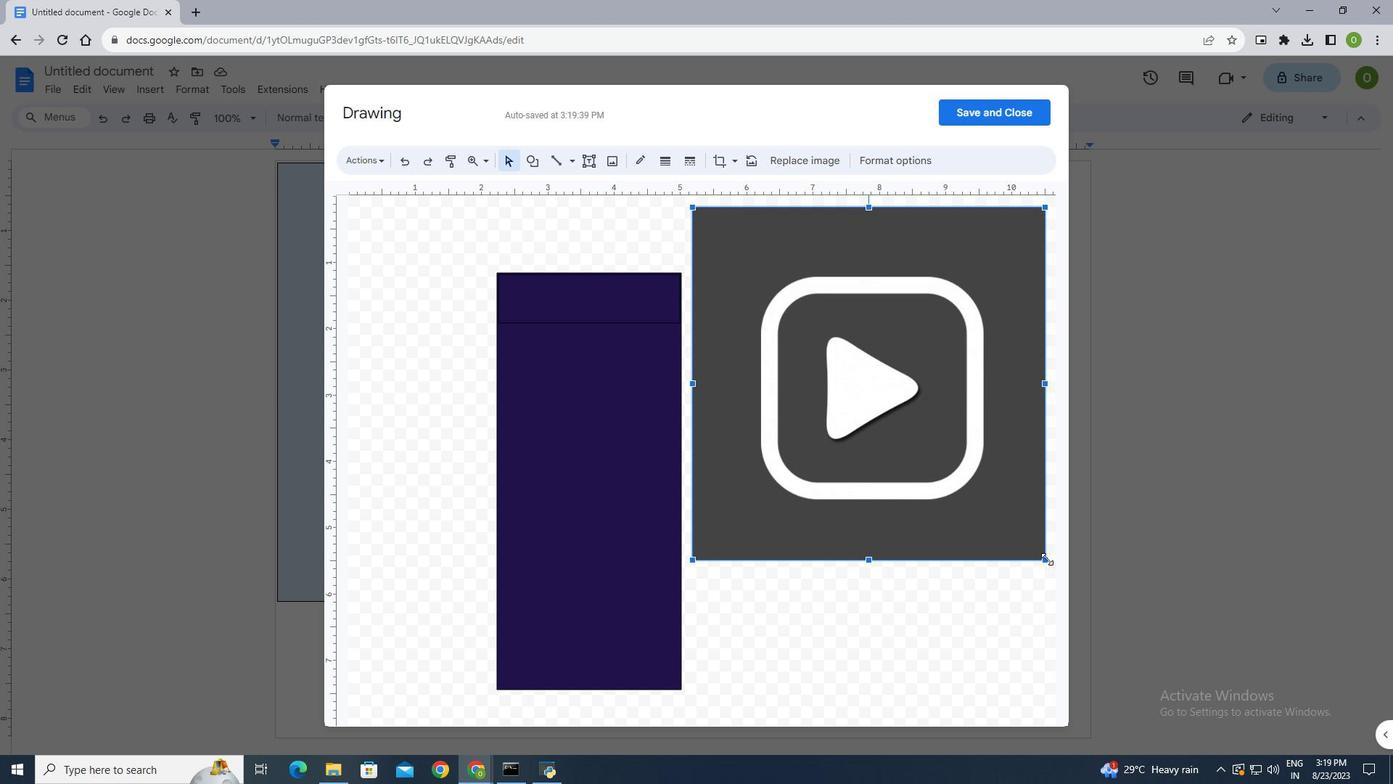 
Action: Mouse pressed left at (1041, 553)
Screenshot: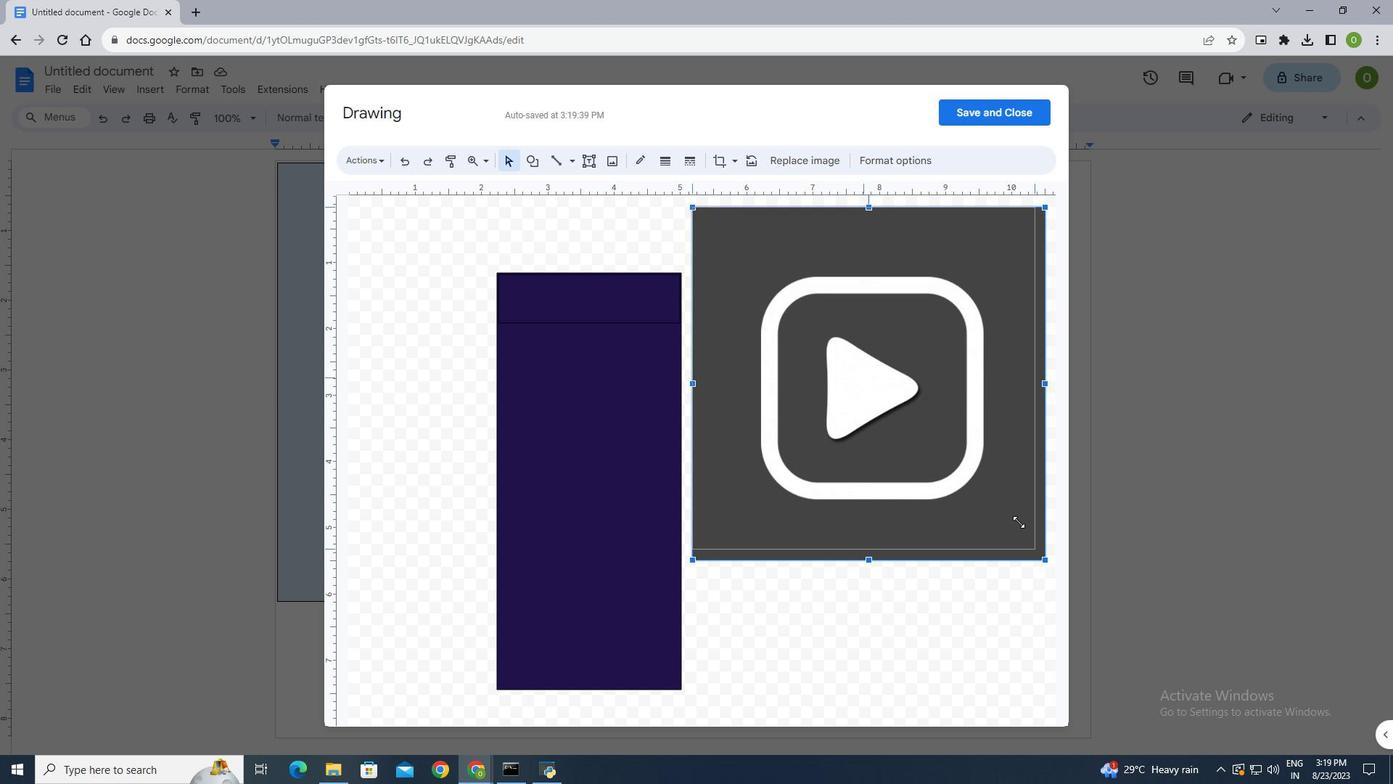 
Action: Mouse moved to (712, 217)
Screenshot: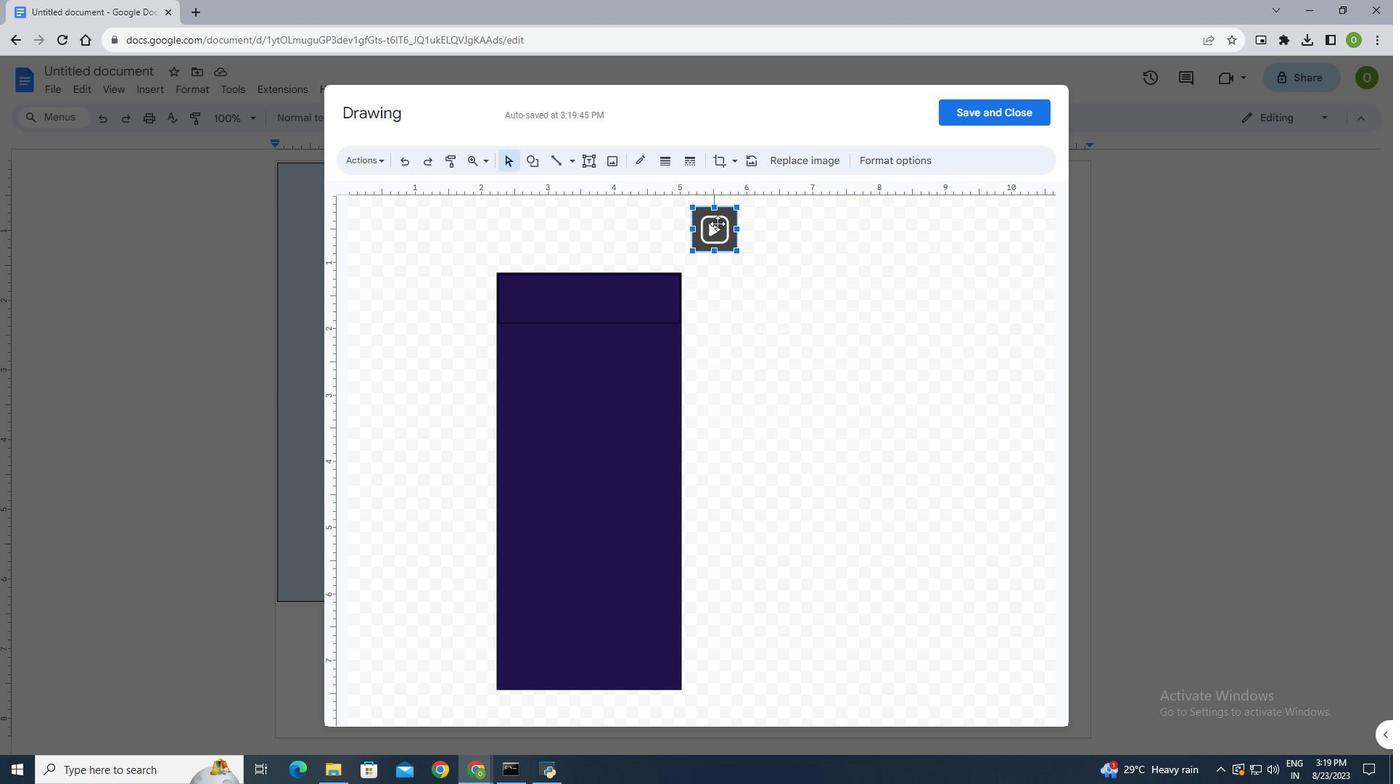 
Action: Mouse pressed left at (712, 217)
Screenshot: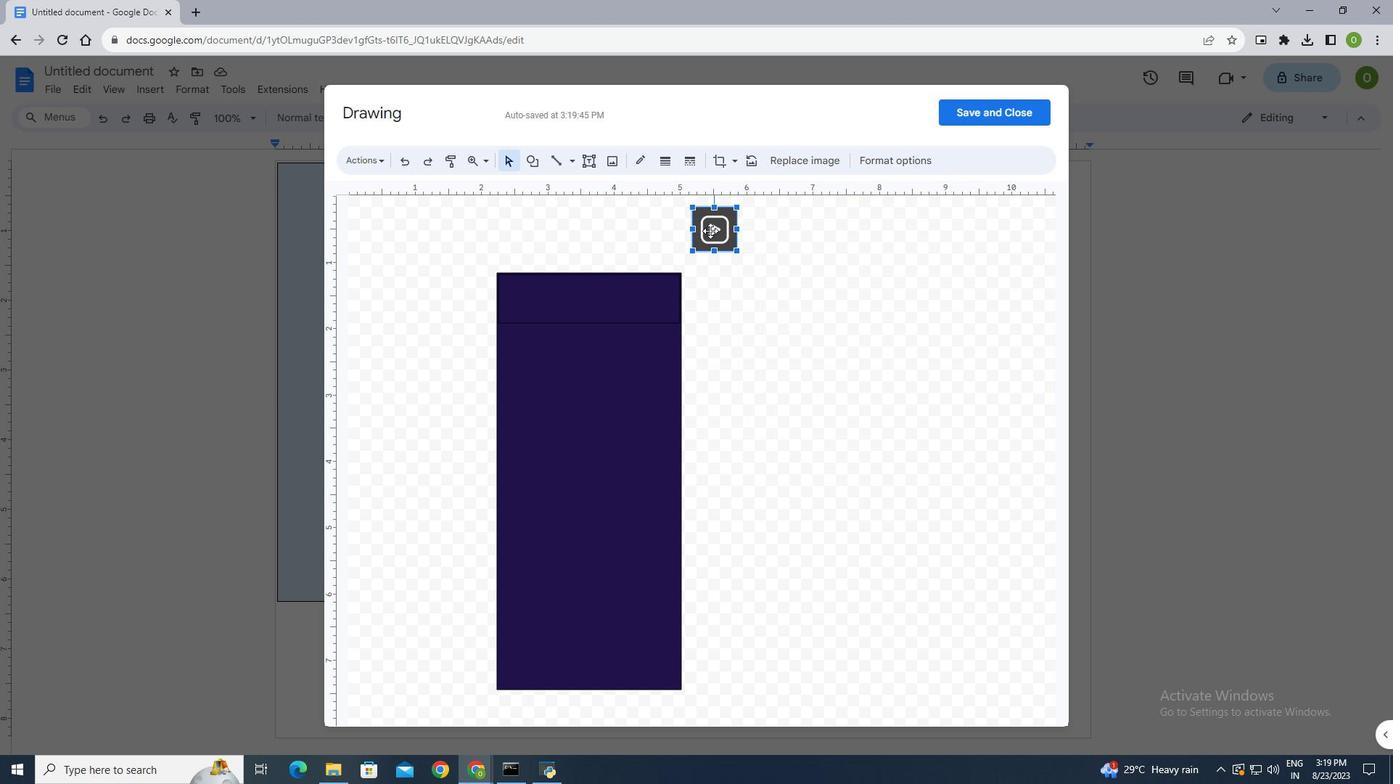 
Action: Mouse moved to (564, 289)
Screenshot: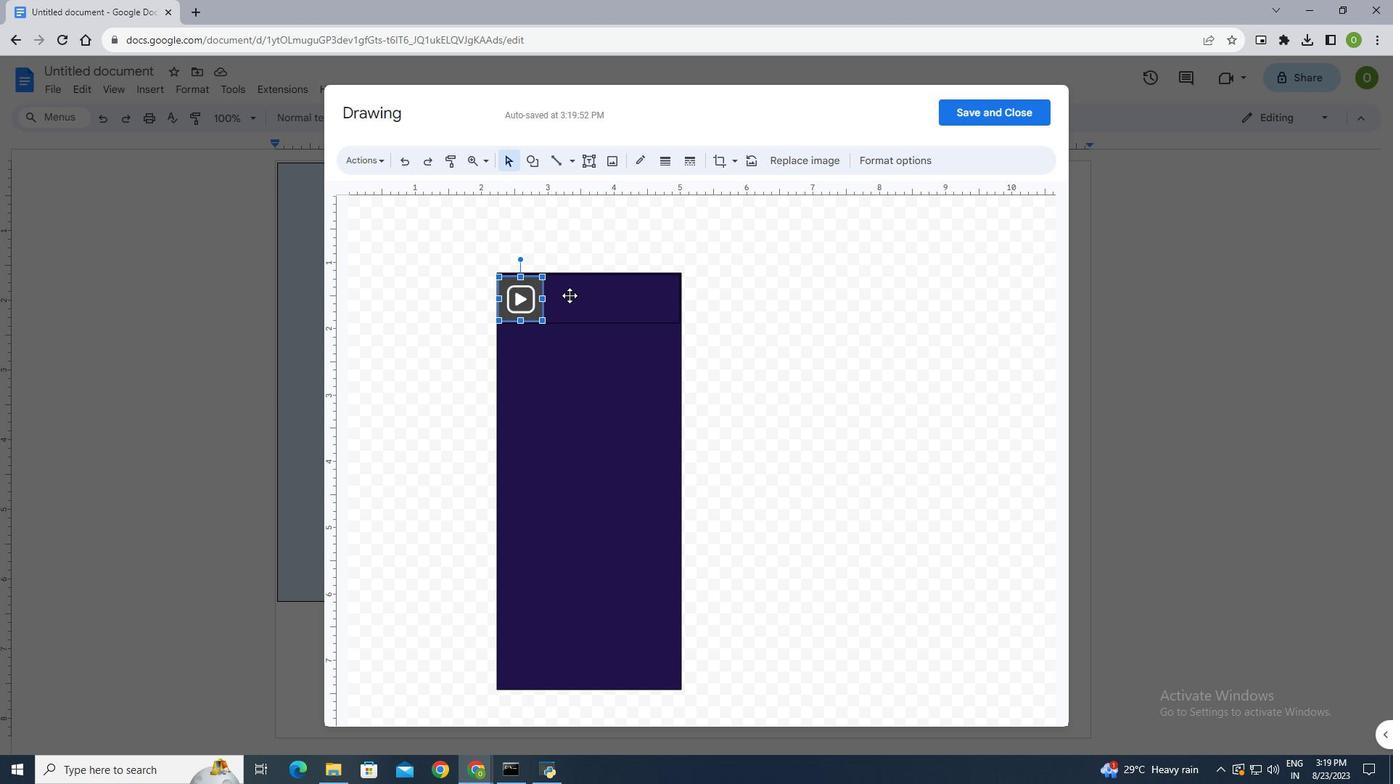 
Action: Mouse pressed left at (564, 289)
Screenshot: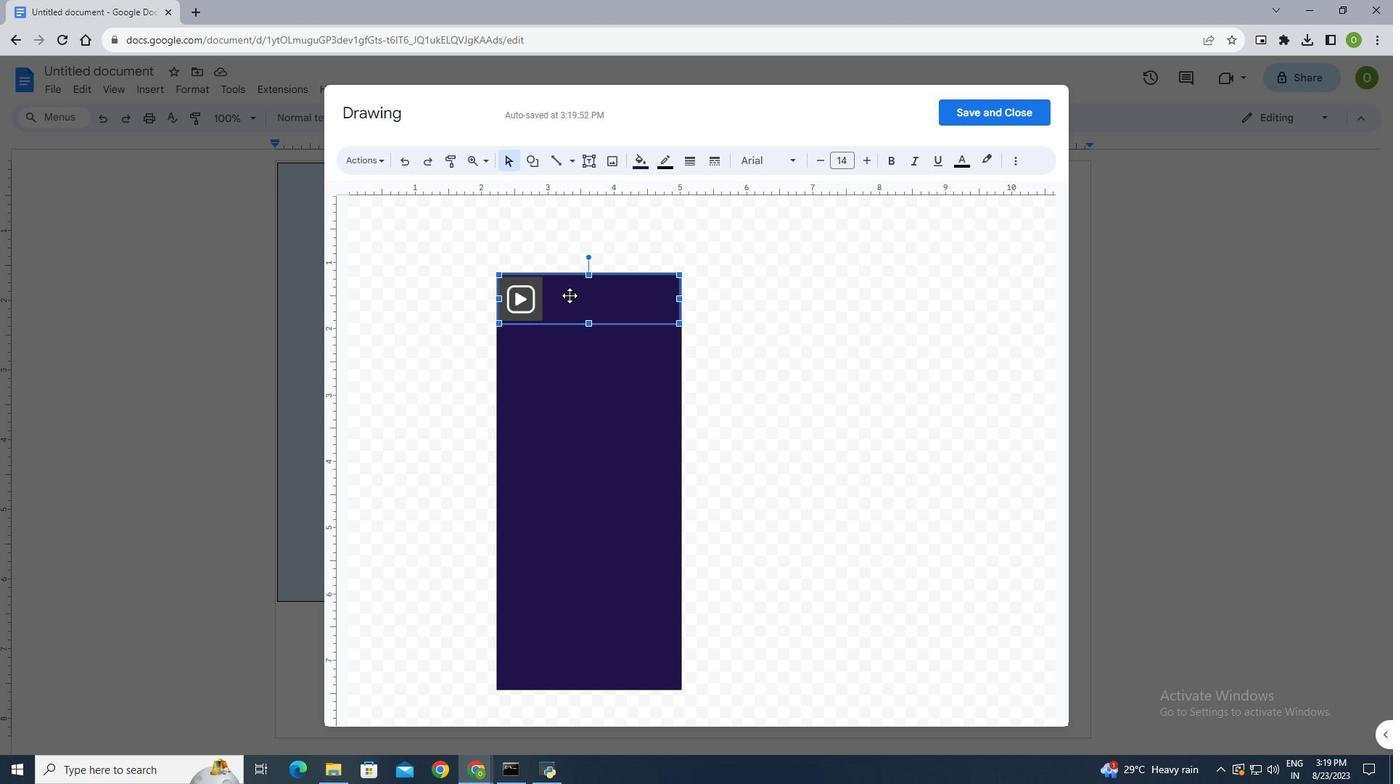 
Action: Mouse moved to (550, 284)
Screenshot: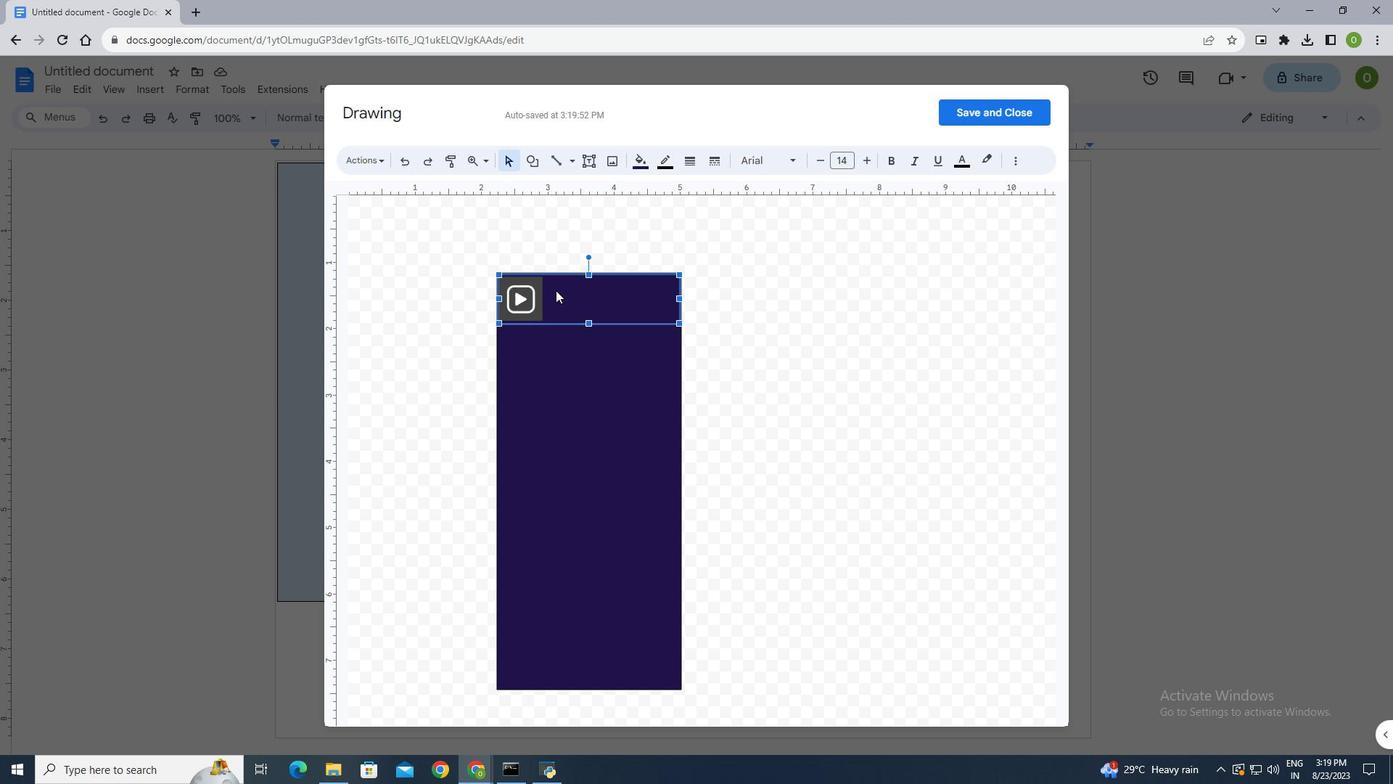 
Action: Mouse pressed left at (550, 284)
Screenshot: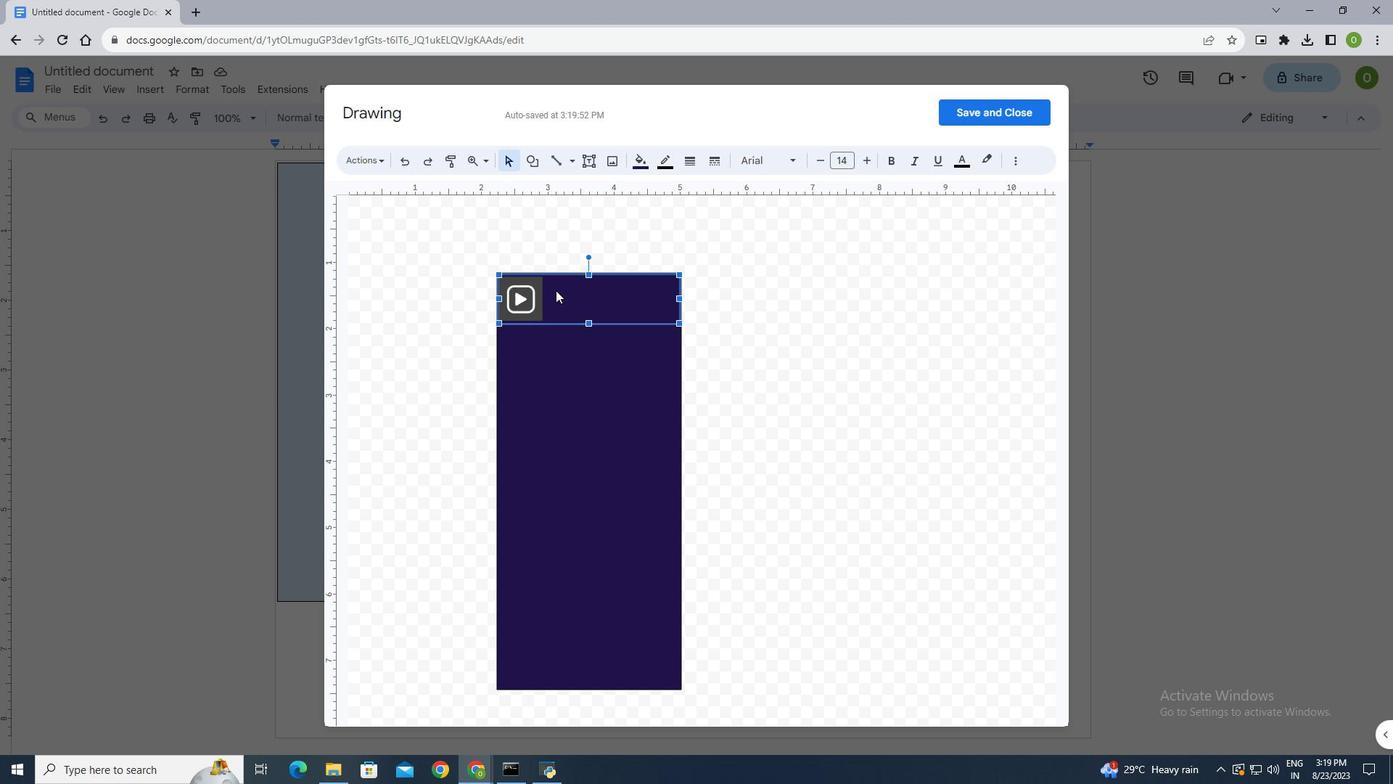 
Action: Mouse pressed left at (550, 284)
Screenshot: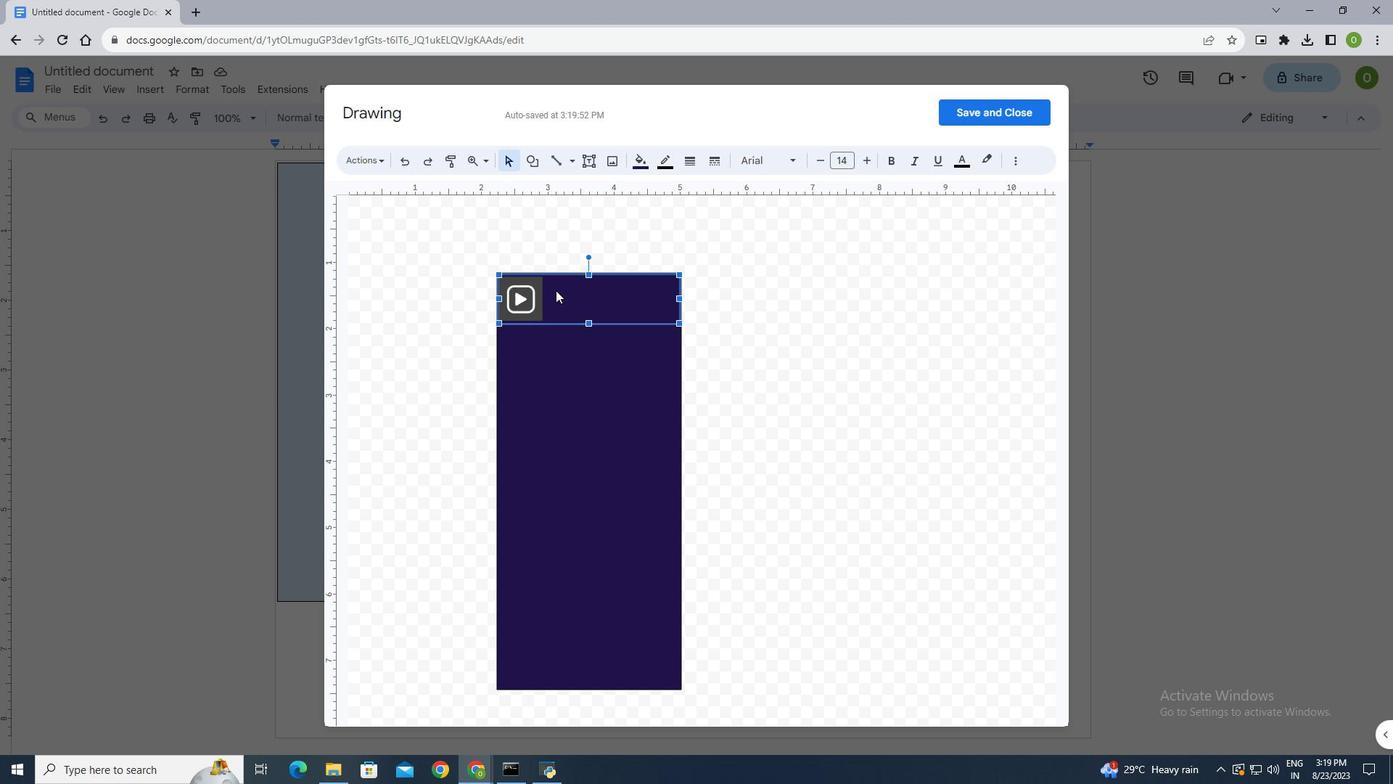 
Action: Mouse moved to (553, 294)
Screenshot: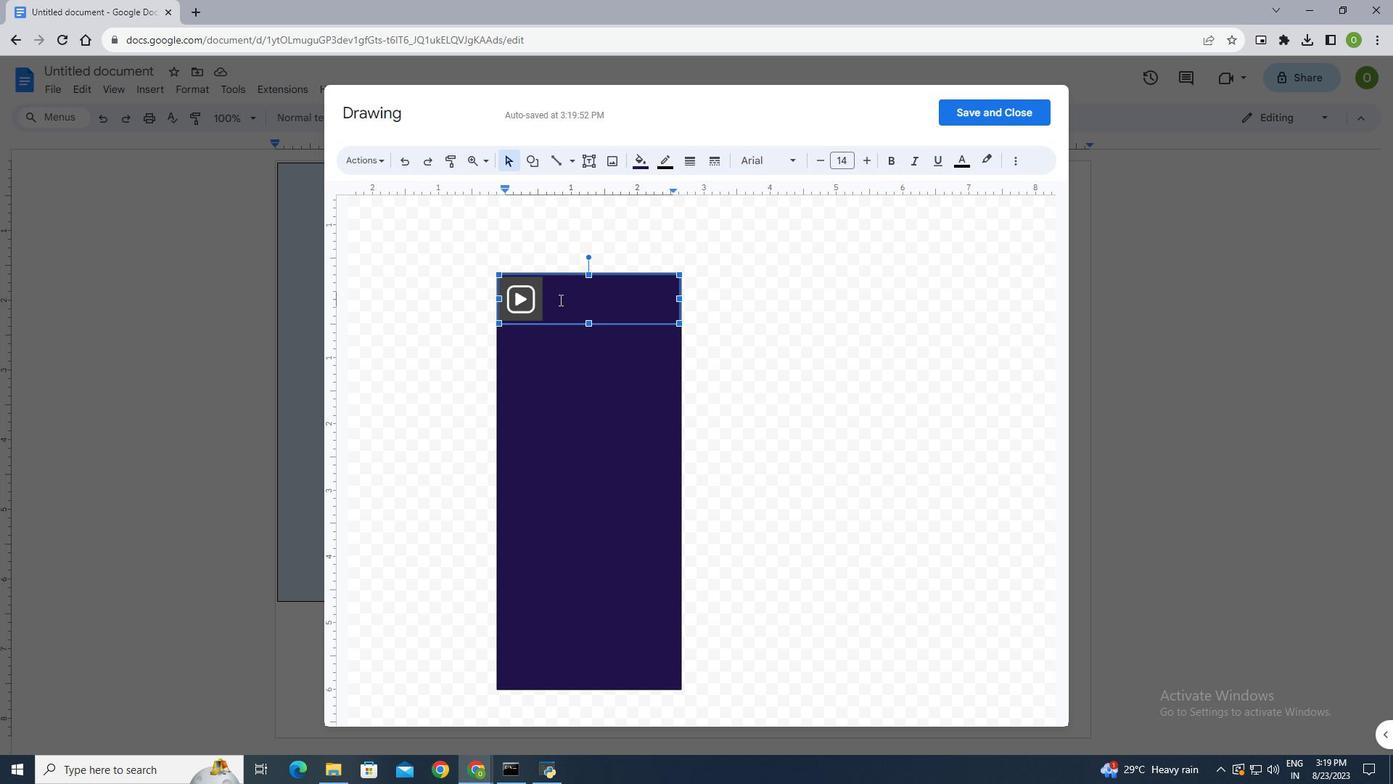 
Action: Mouse pressed left at (553, 294)
Screenshot: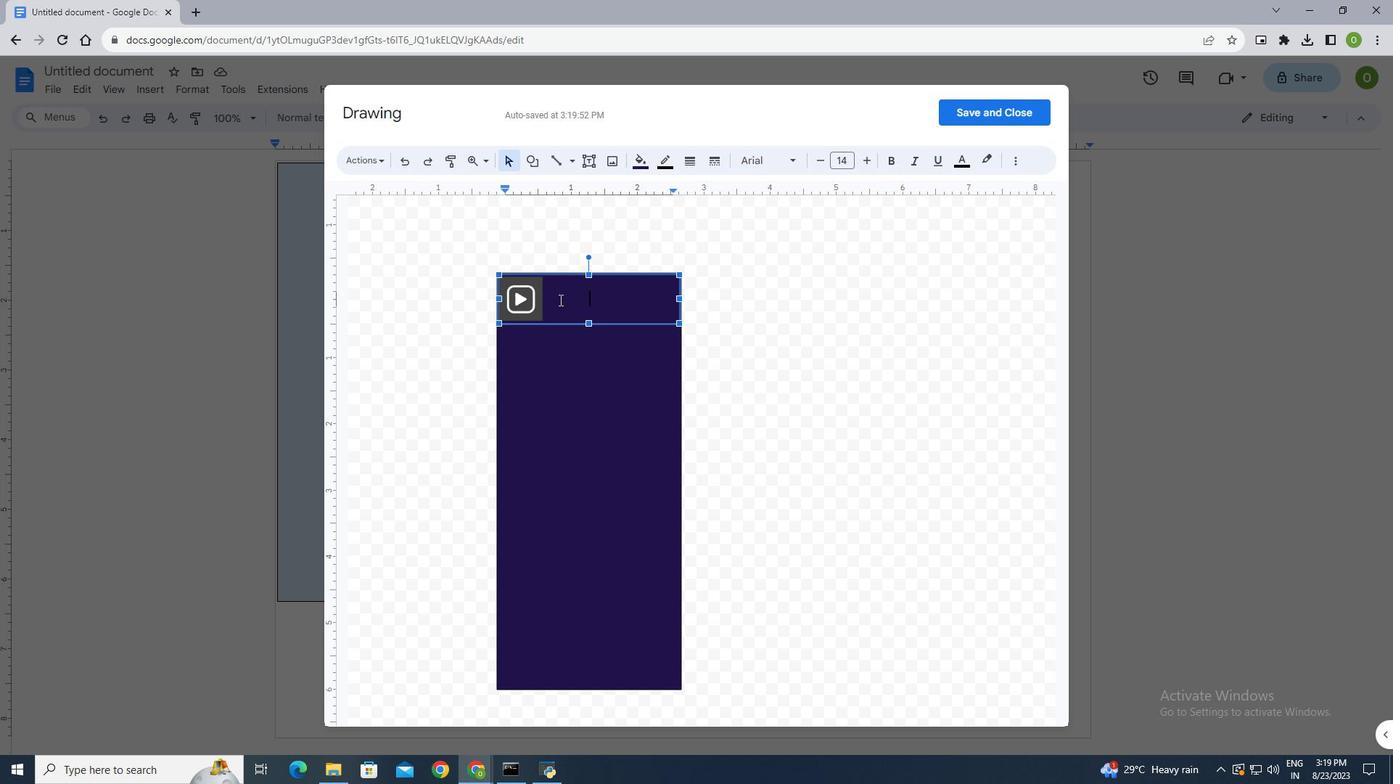 
Action: Mouse moved to (683, 320)
Screenshot: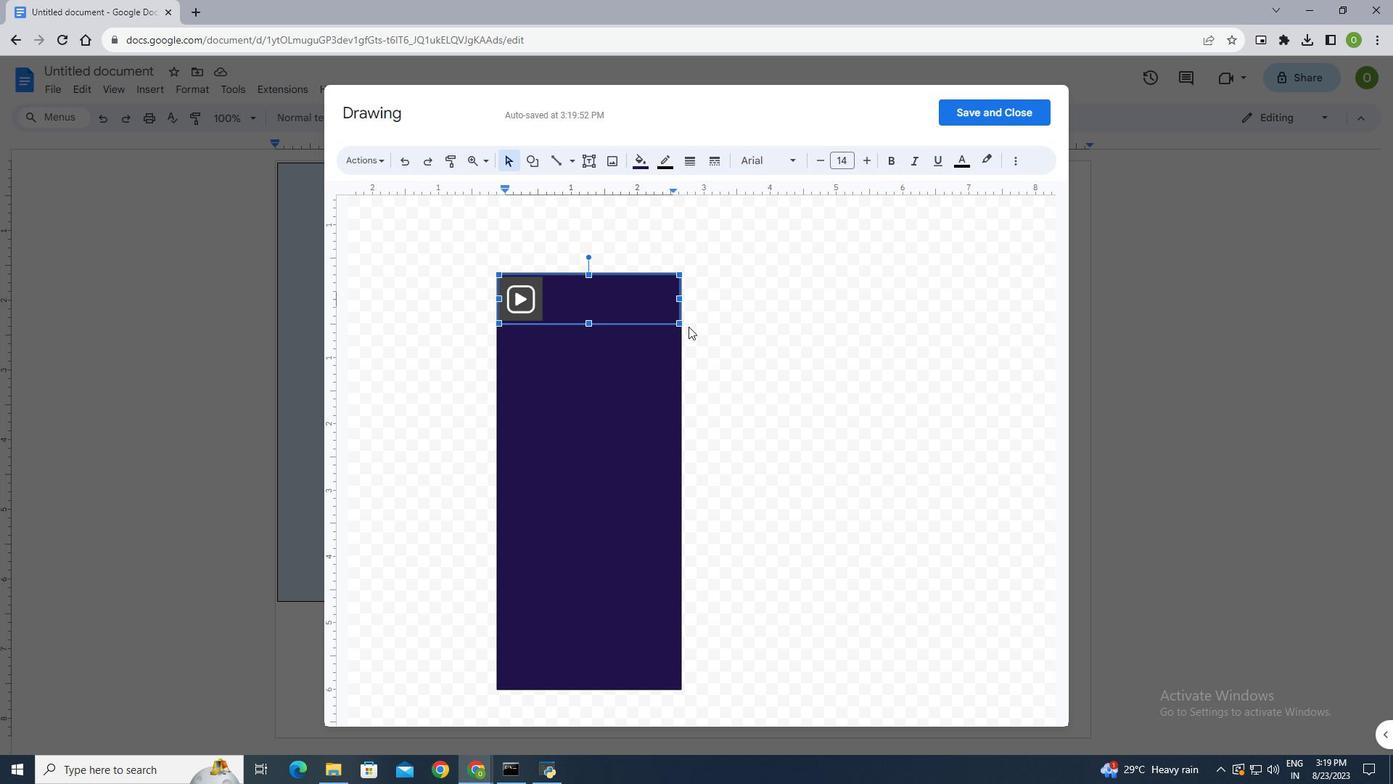 
Action: Key pressed <Key.backspace>vnjvnfvnfdzkvn<Key.backspace><Key.backspace><Key.backspace><Key.backspace><Key.backspace><Key.backspace><Key.backspace><Key.backspace><Key.backspace><Key.backspace><Key.backspace><Key.backspace><Key.backspace><Key.backspace><Key.backspace><Key.backspace><Key.backspace><Key.backspace><Key.backspace><Key.backspace><Key.backspace><Key.backspace><Key.backspace><Key.backspace><Key.backspace><Key.backspace><Key.backspace><Key.backspace><Key.backspace><Key.backspace><Key.backspace><Key.backspace>
Screenshot: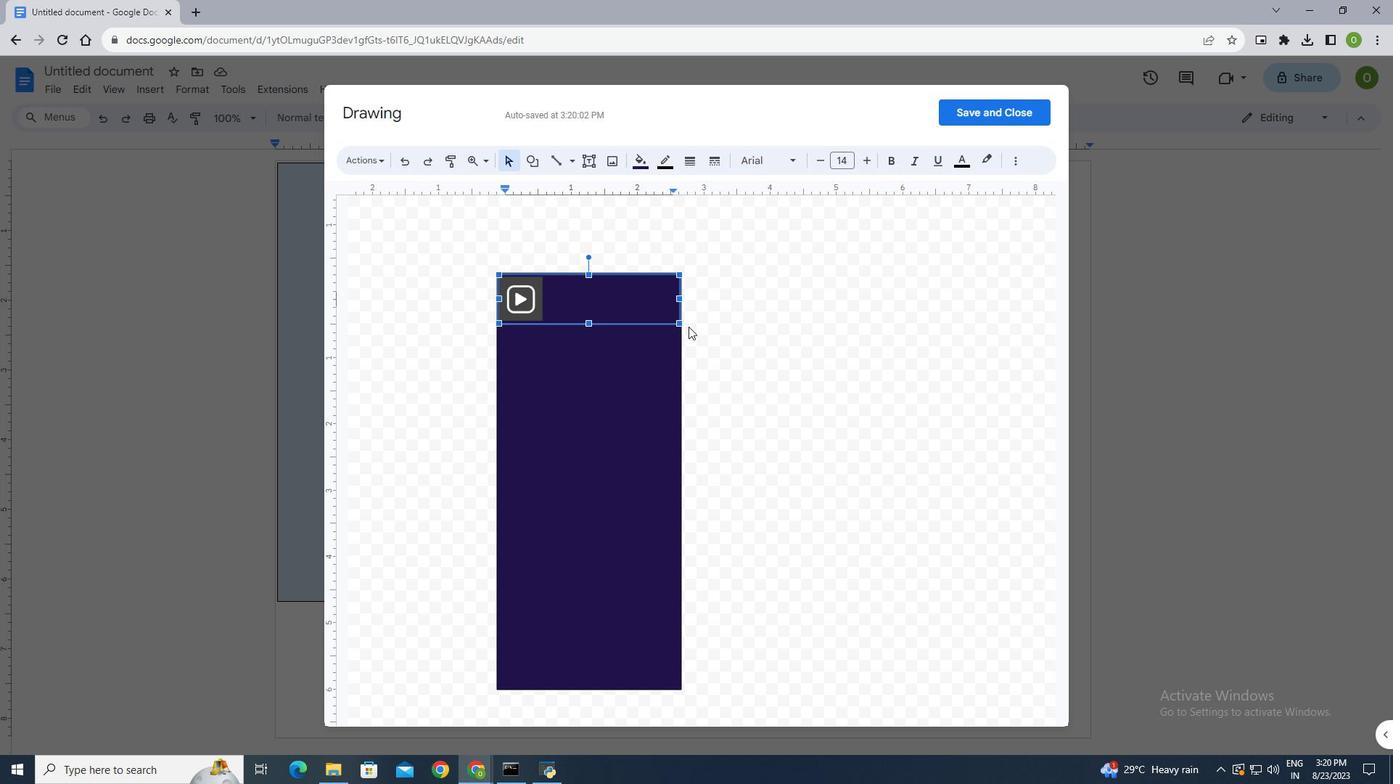 
Action: Mouse moved to (578, 147)
Screenshot: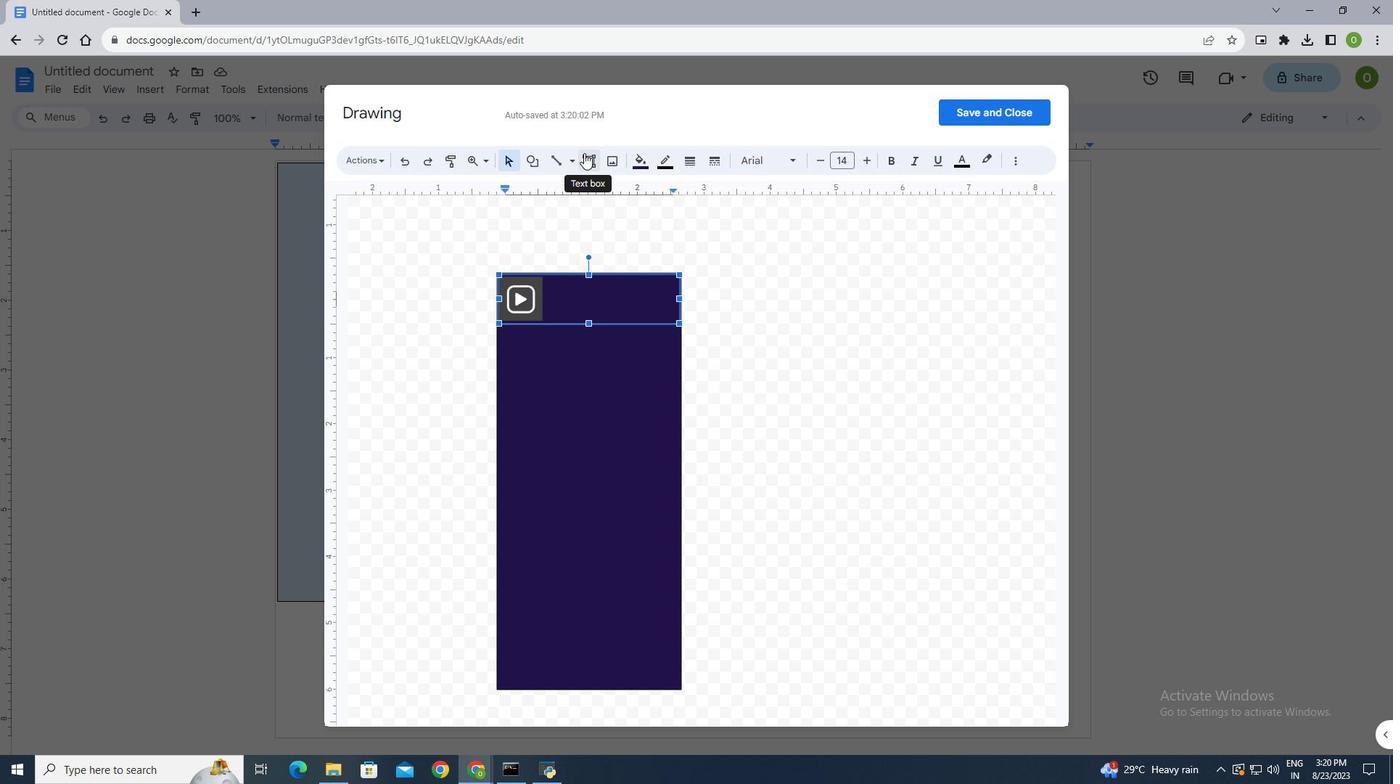 
Action: Mouse pressed left at (578, 147)
Screenshot: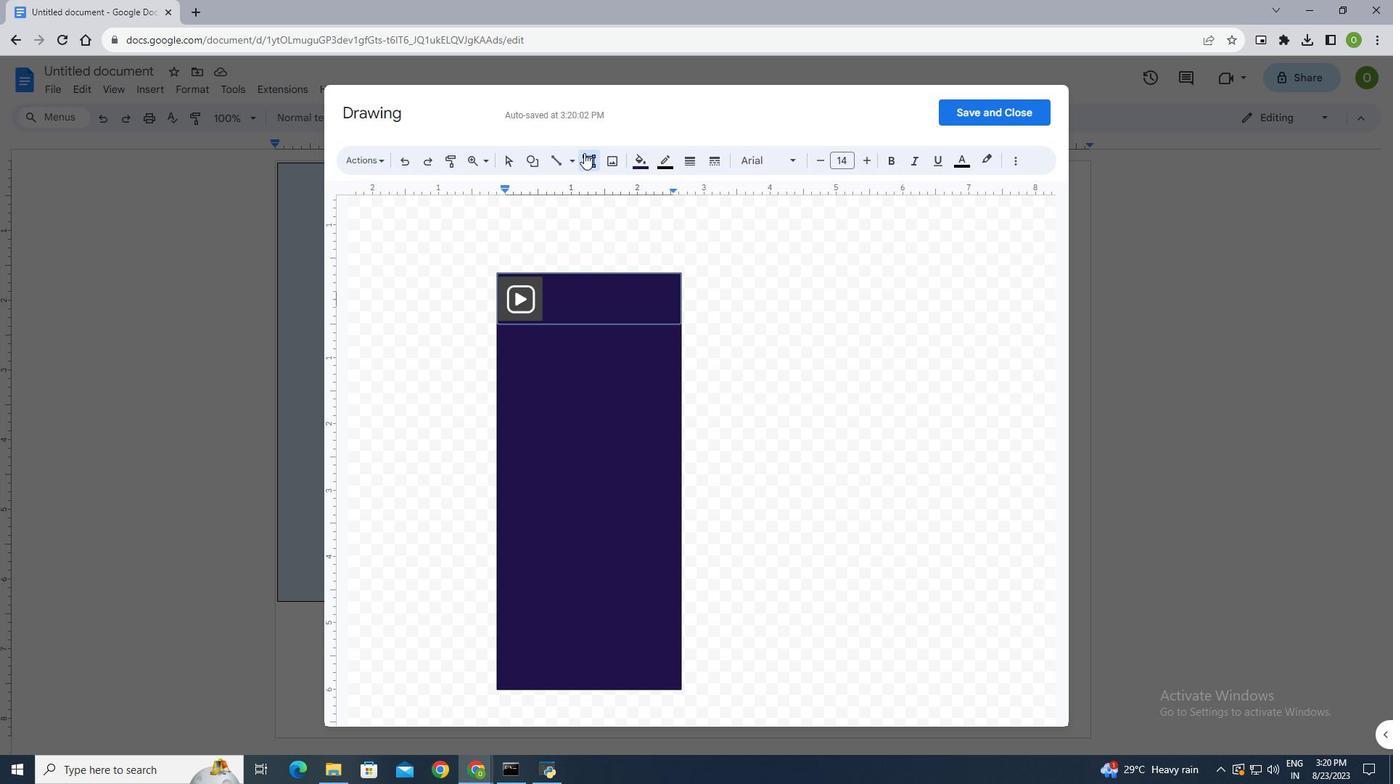 
Action: Mouse moved to (543, 278)
Screenshot: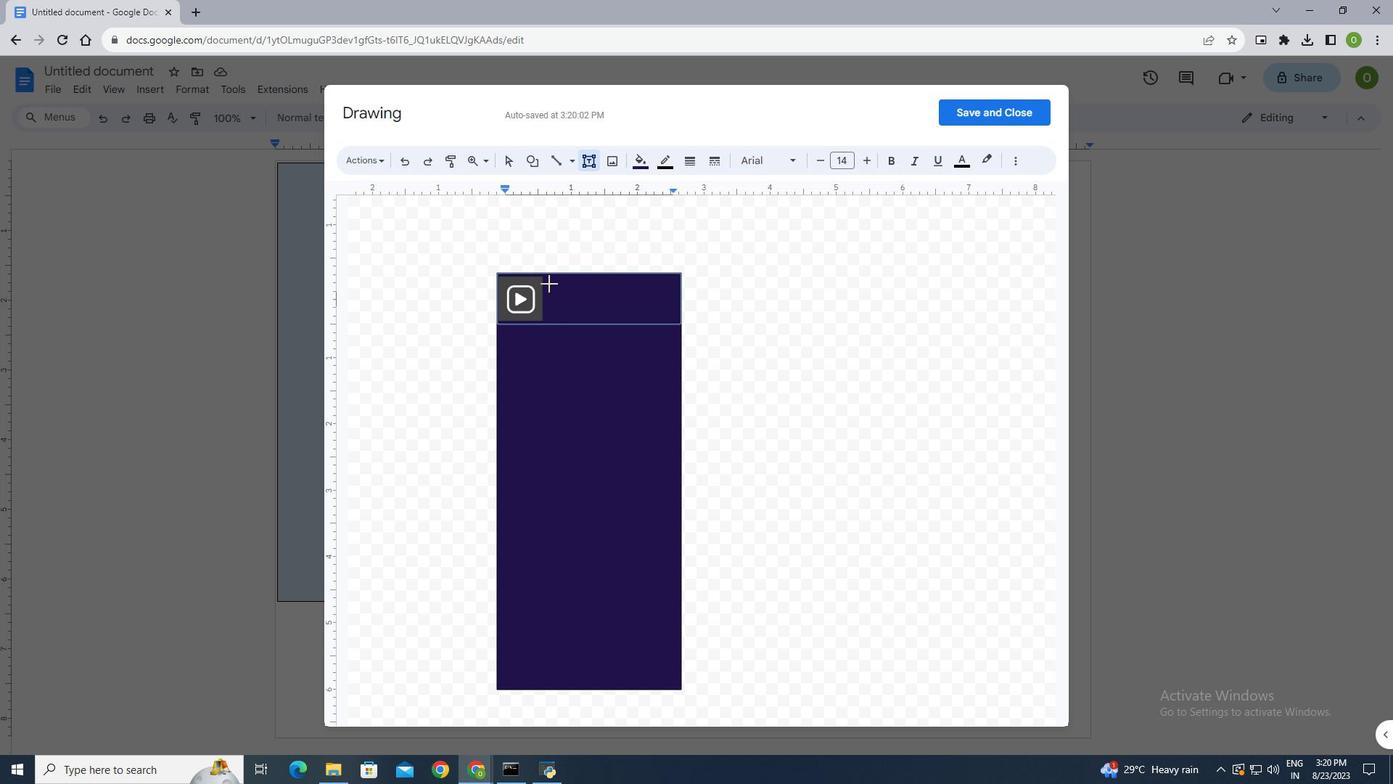 
Action: Mouse pressed left at (543, 278)
Screenshot: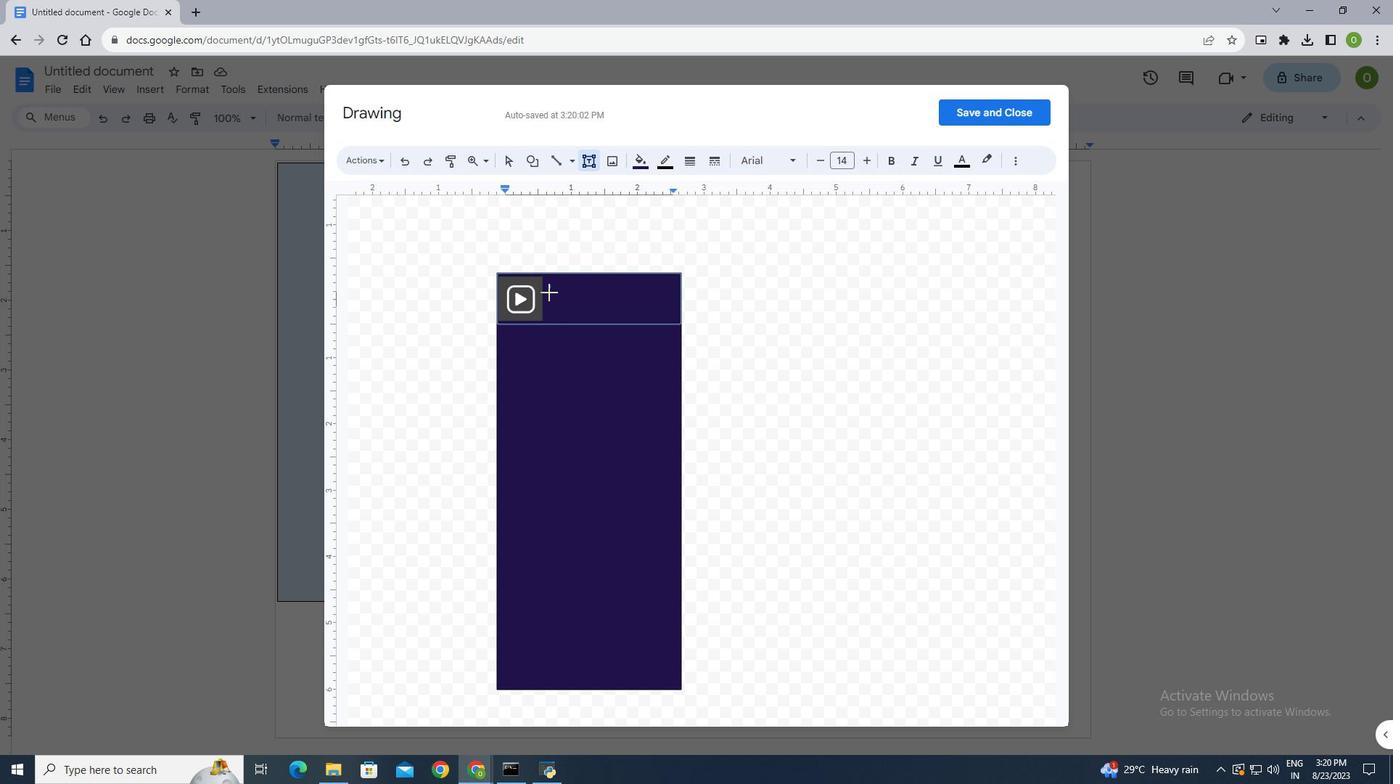 
Action: Mouse moved to (610, 308)
Screenshot: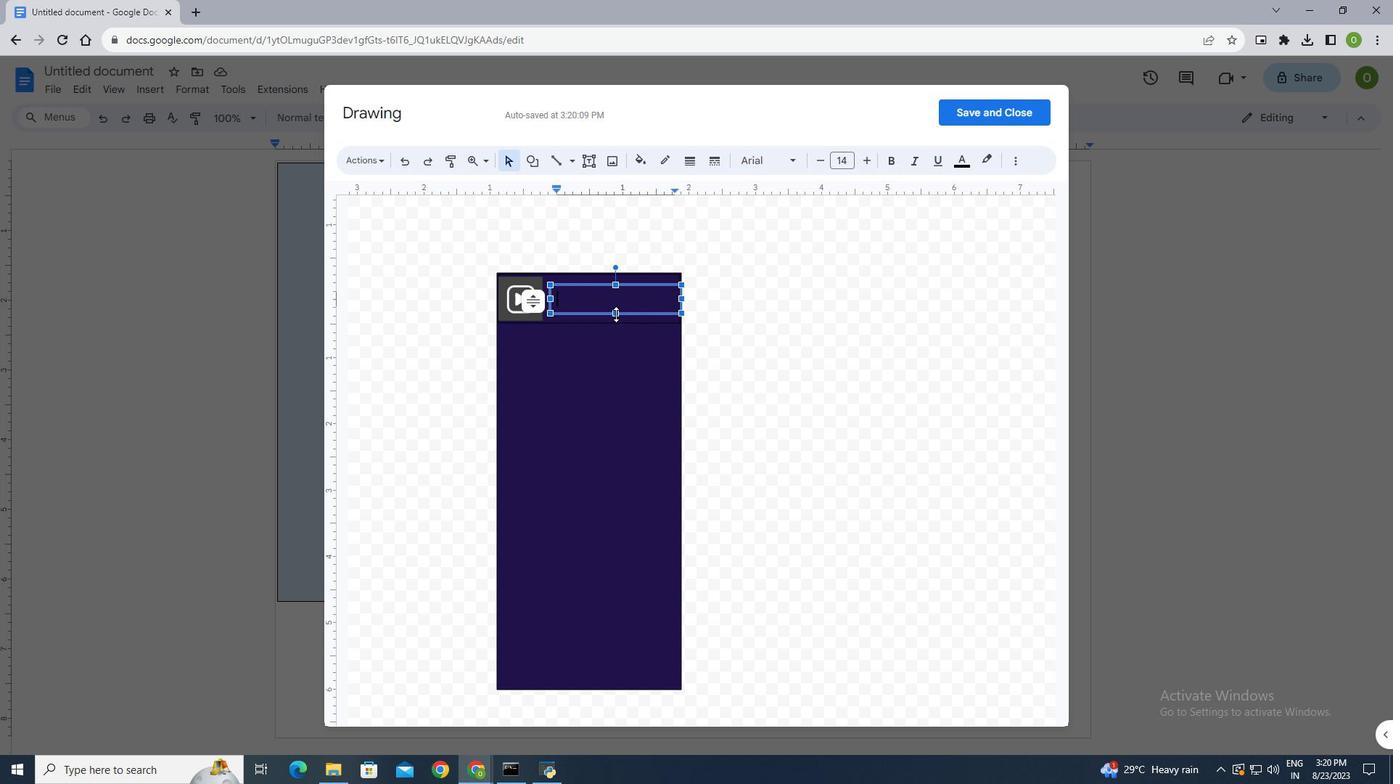 
Action: Mouse pressed left at (610, 308)
Screenshot: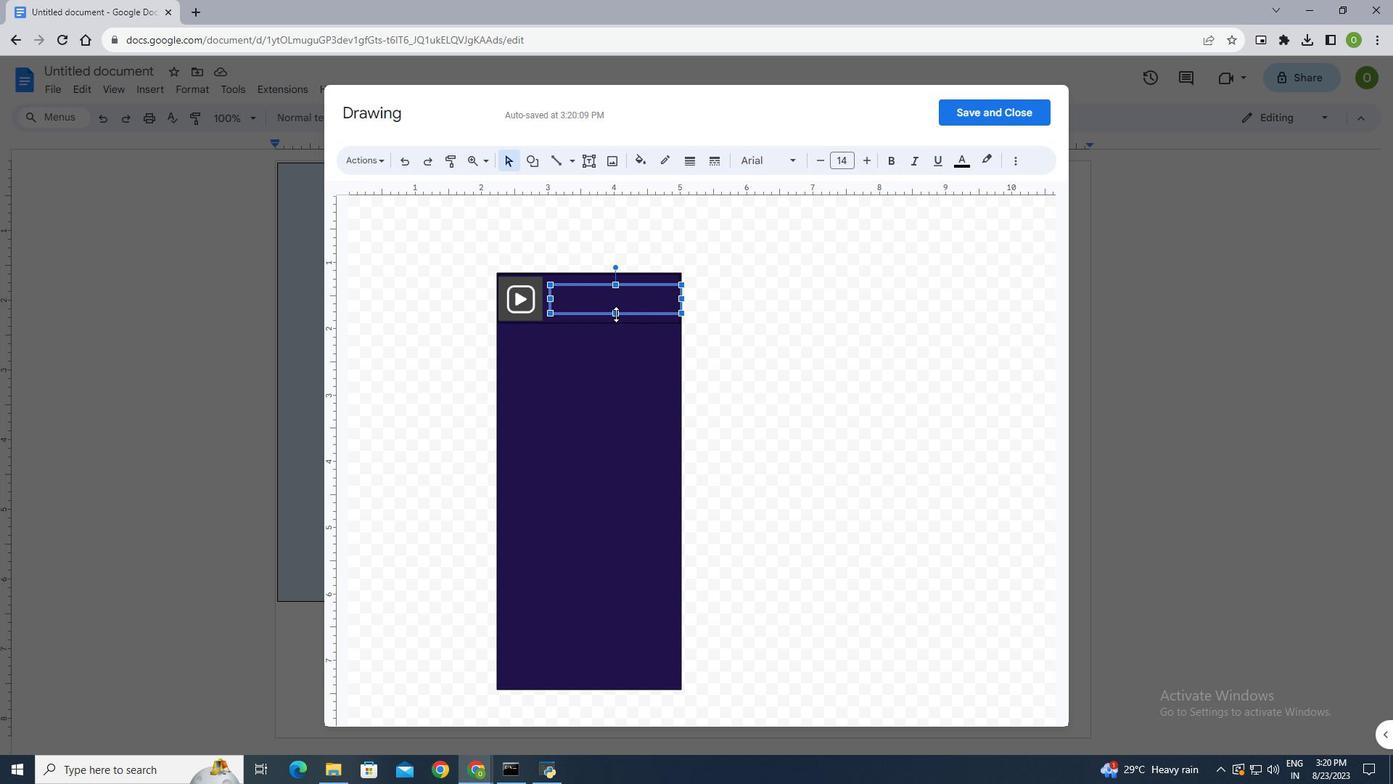 
Action: Mouse moved to (608, 279)
Screenshot: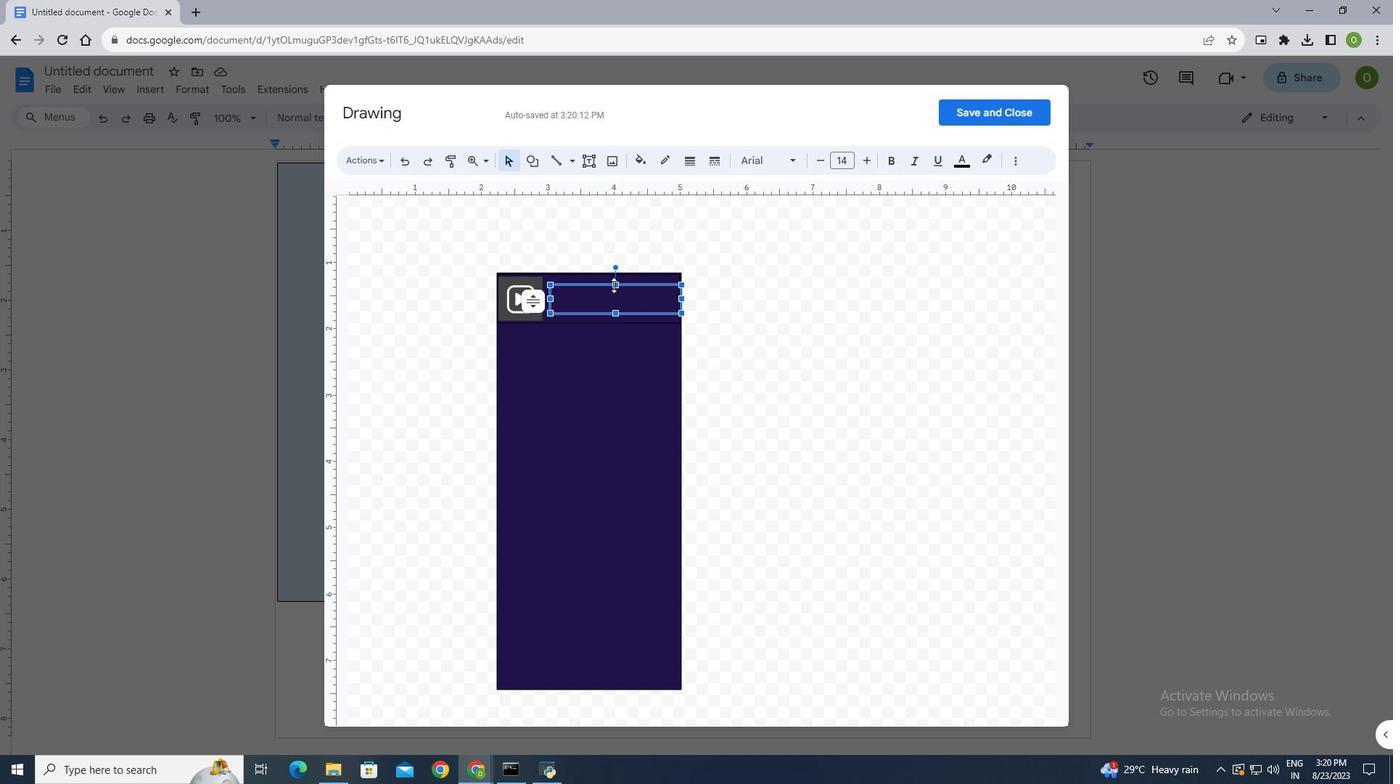 
Action: Mouse pressed left at (608, 279)
Screenshot: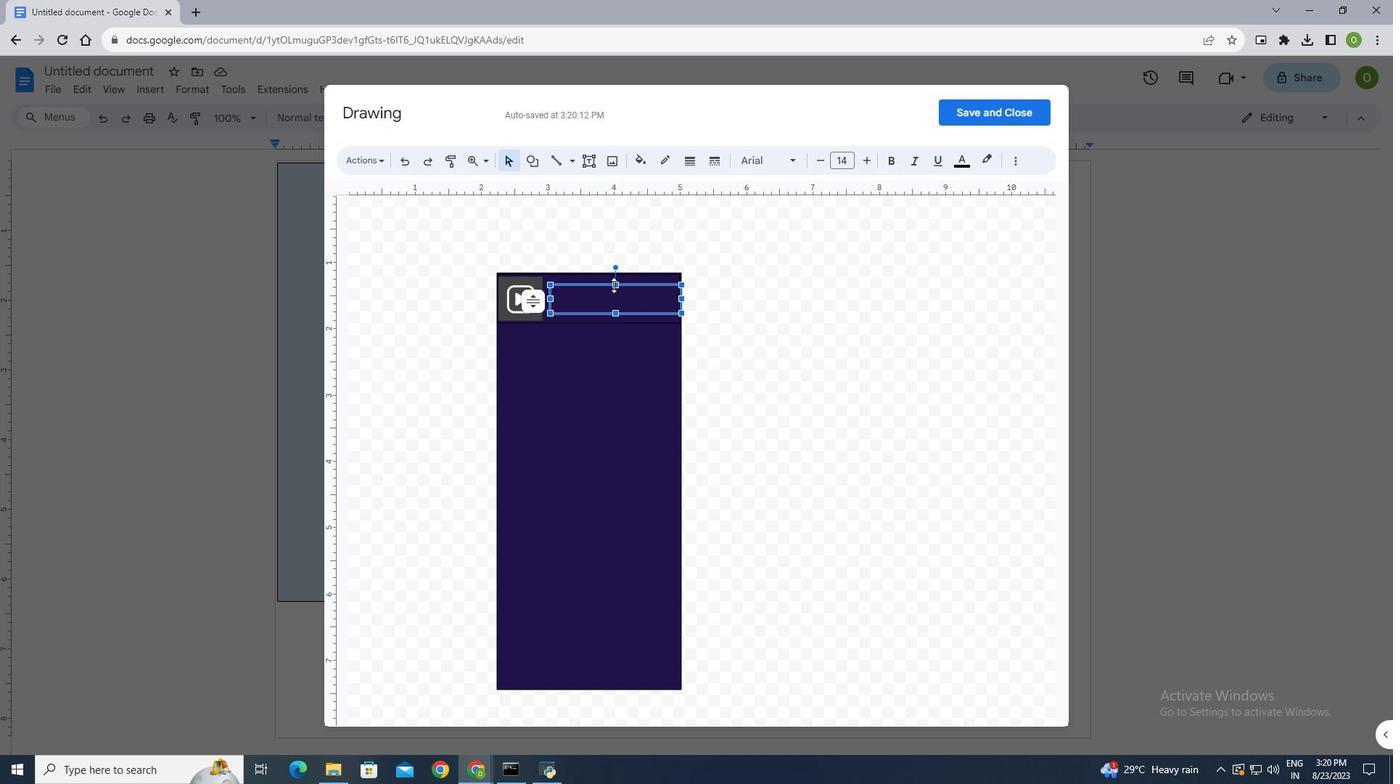 
Action: Mouse moved to (560, 280)
Screenshot: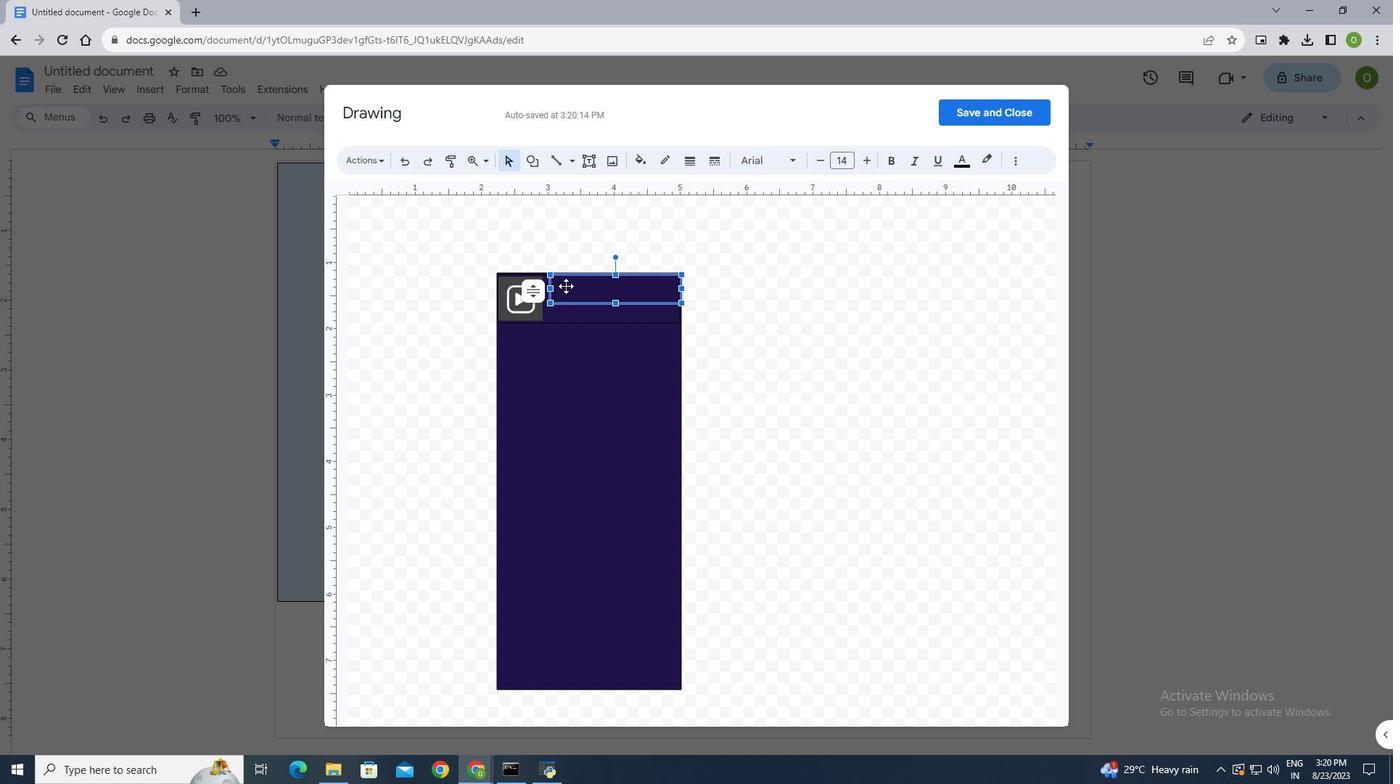 
Action: Mouse pressed left at (560, 280)
Screenshot: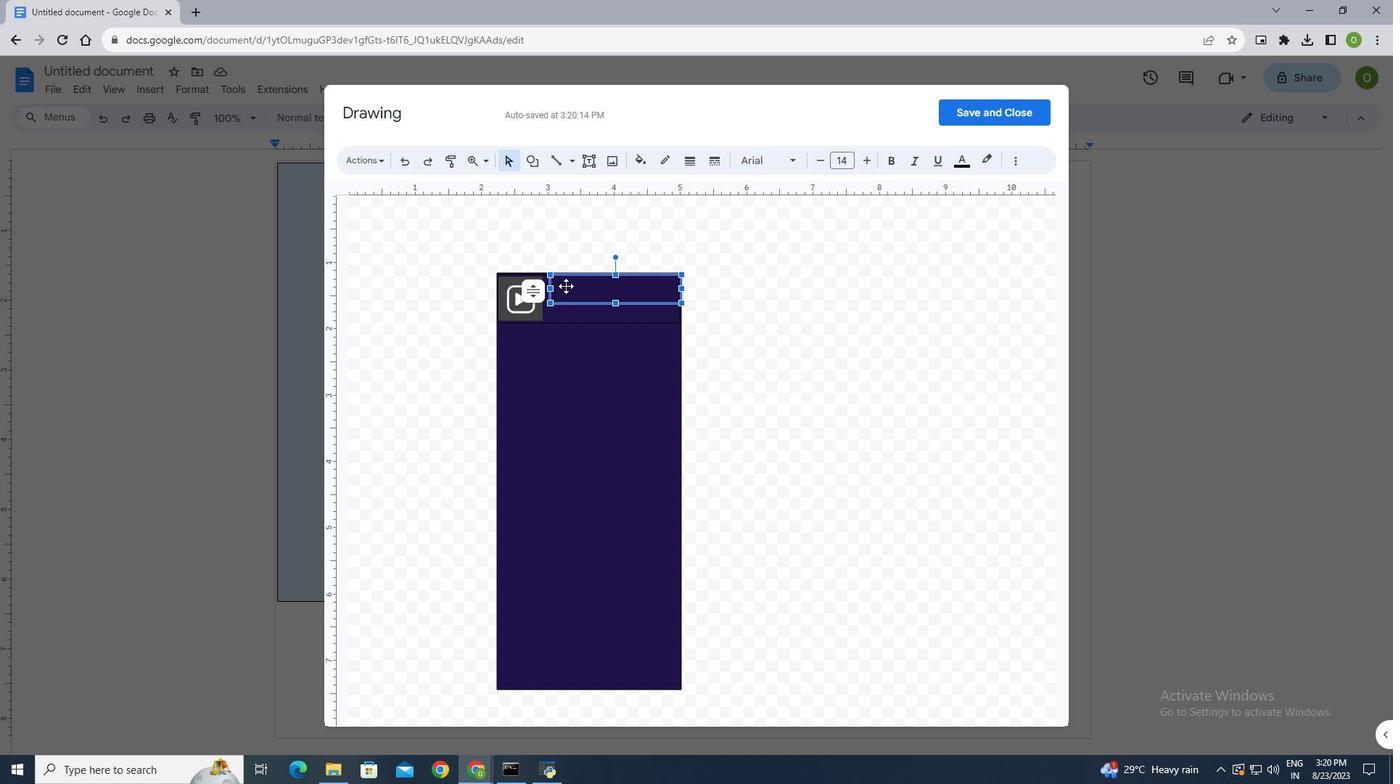 
Action: Mouse moved to (560, 280)
Screenshot: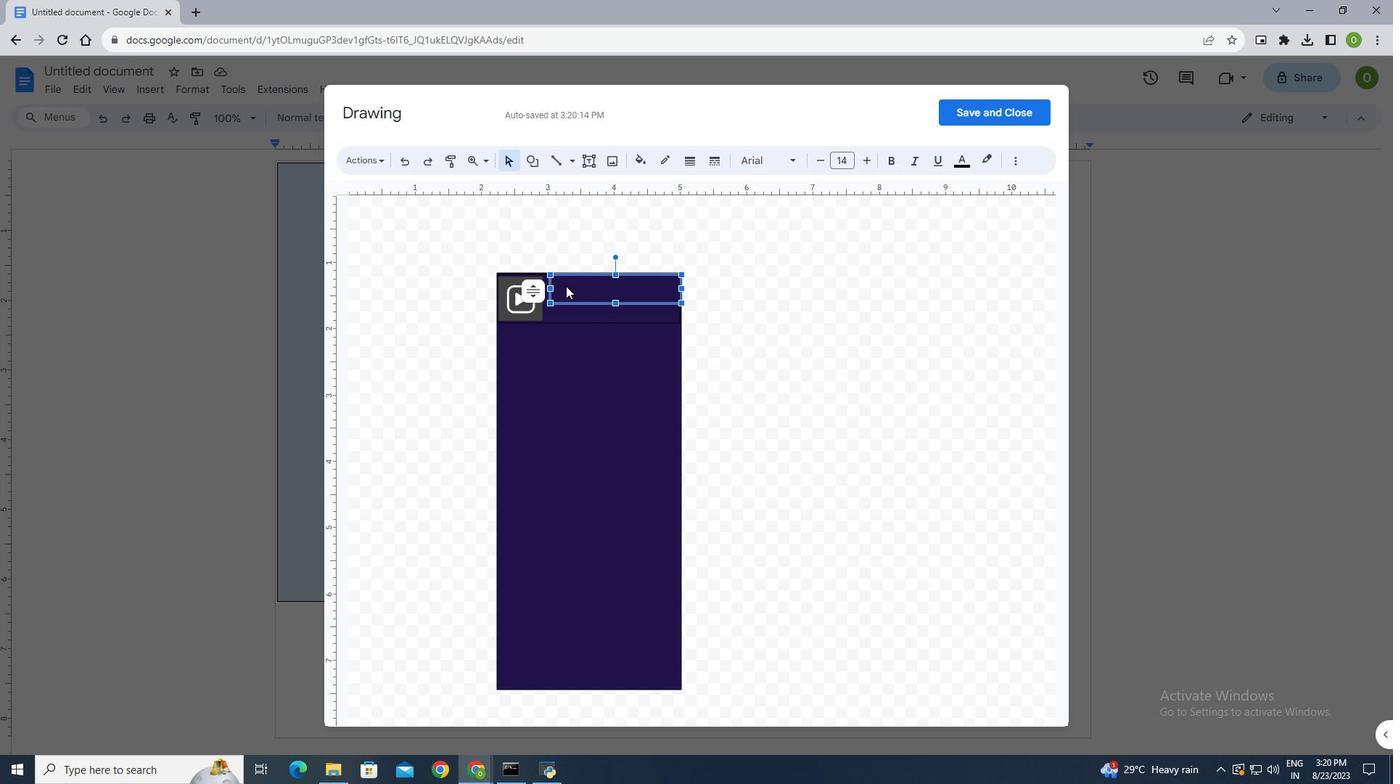 
Action: Key pressed <Key.shift>Initiatectrl+A
Screenshot: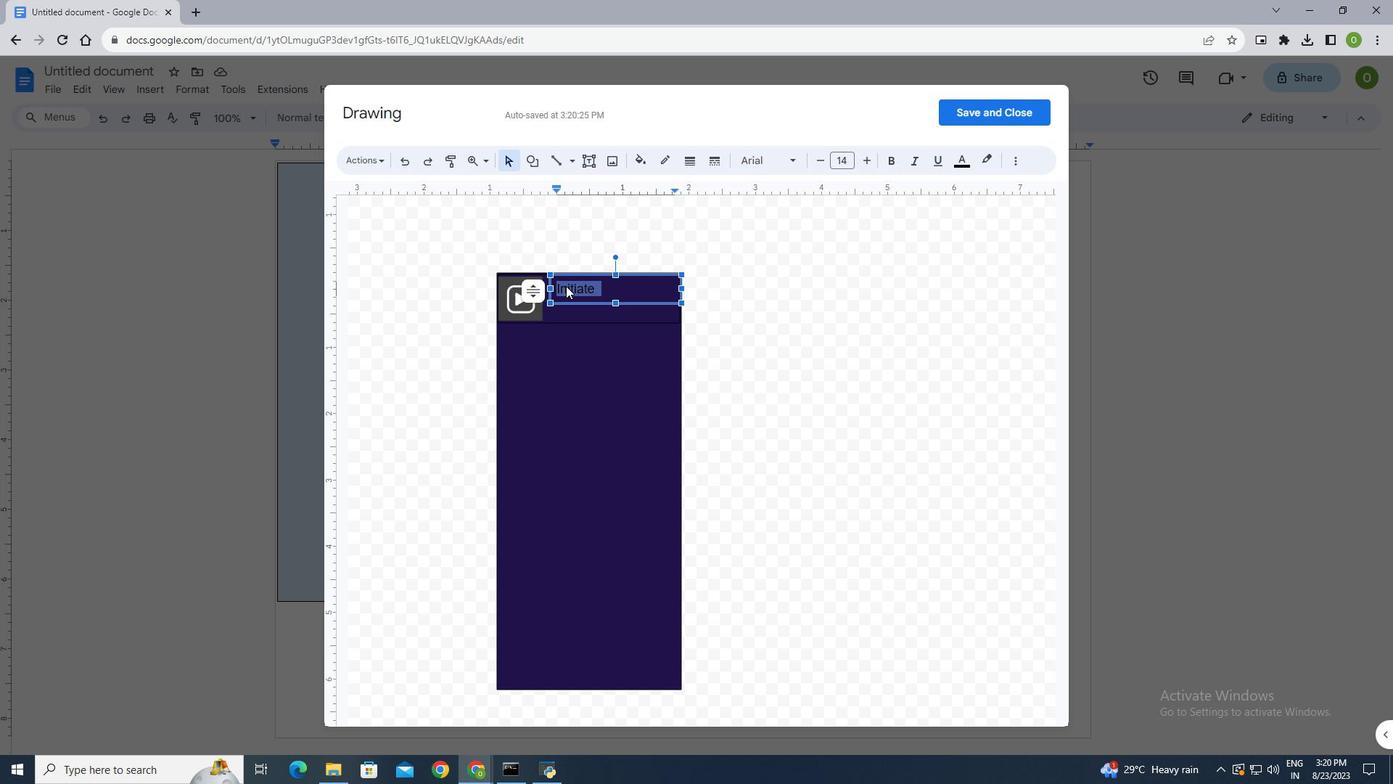 
Action: Mouse moved to (598, 298)
Screenshot: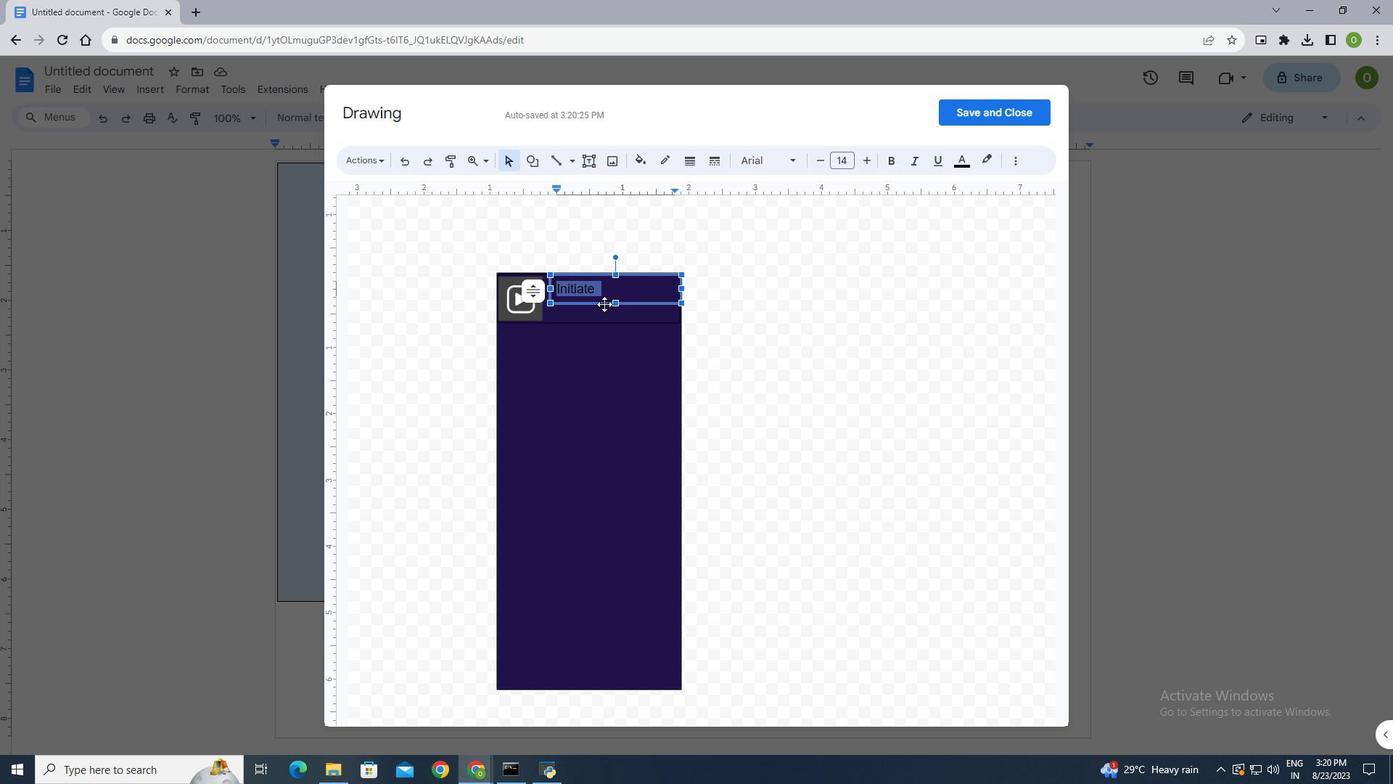 
Action: Key pressed <Key.caps_lock>INITIATEctrl+A
Screenshot: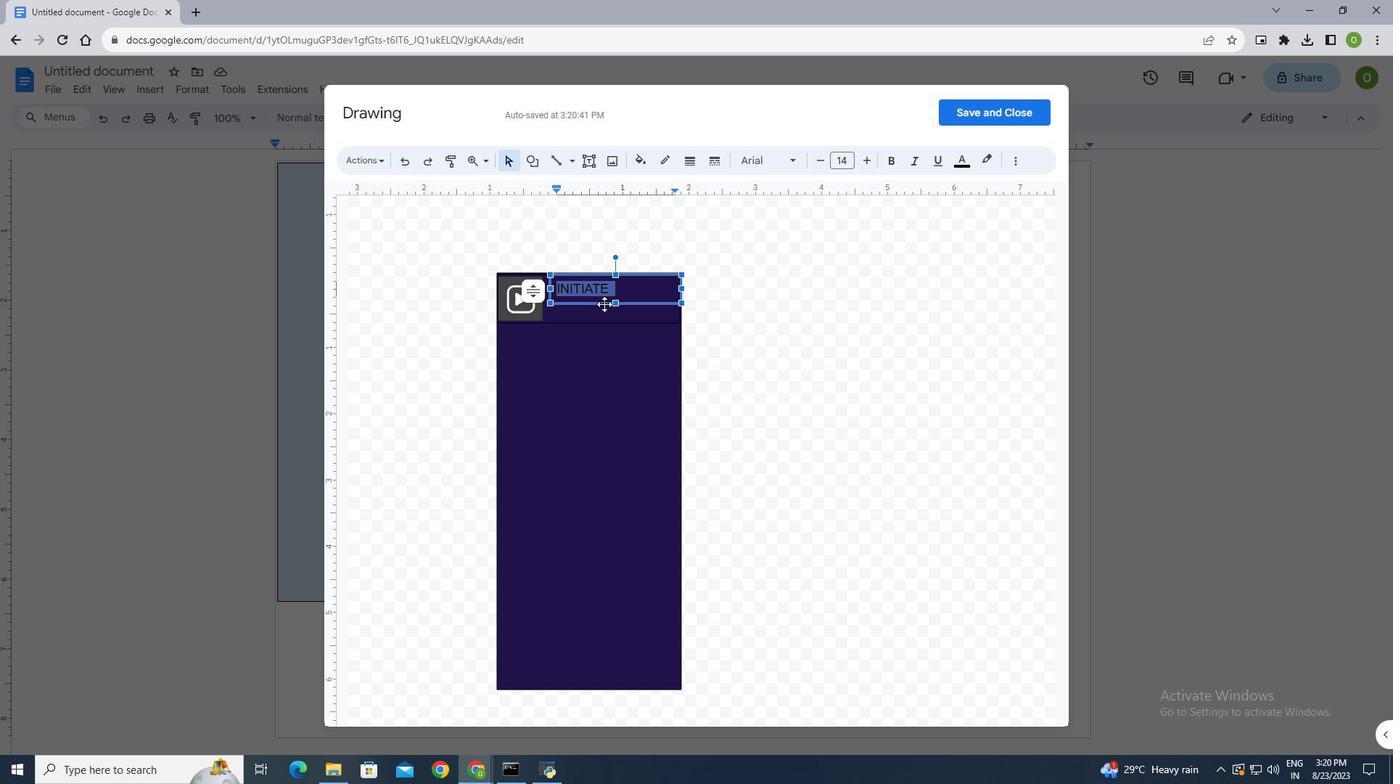 
Action: Mouse moved to (956, 151)
Screenshot: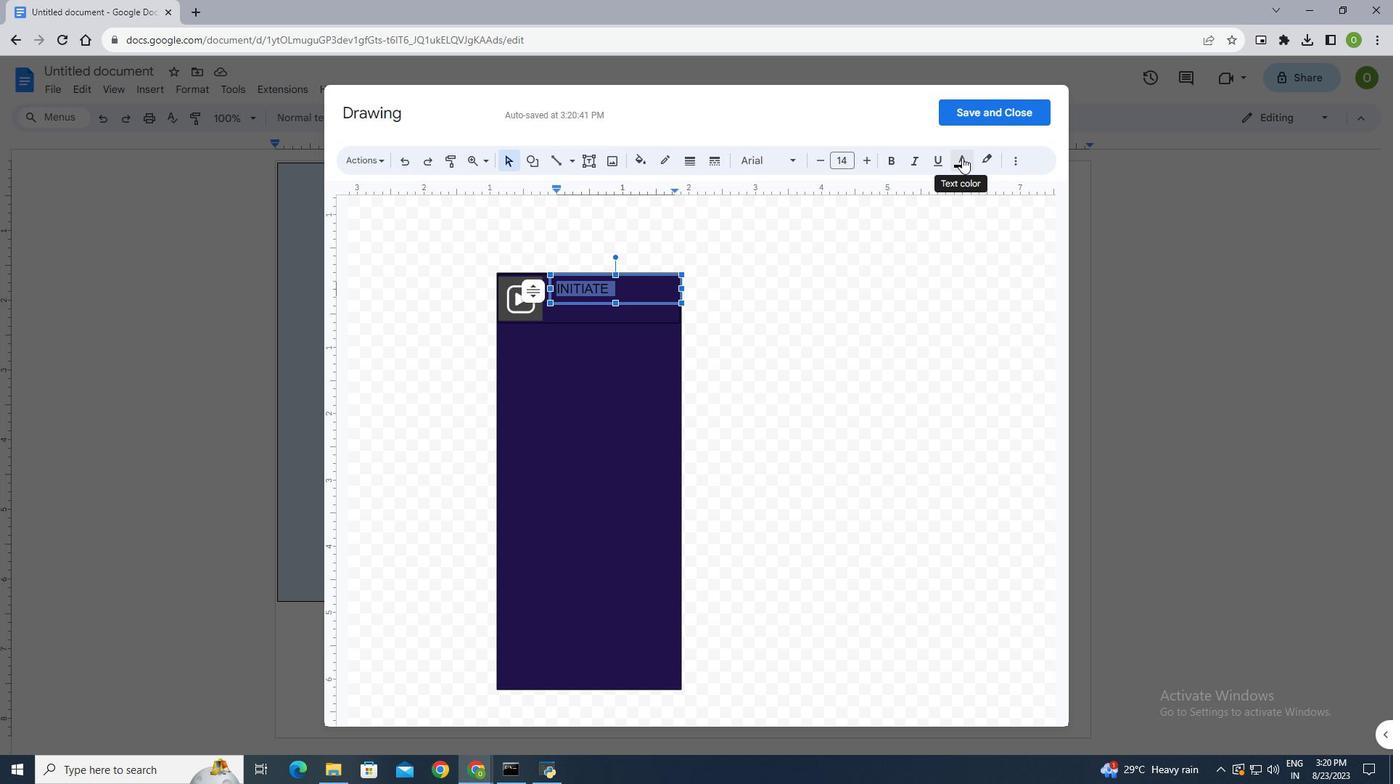 
Action: Mouse pressed left at (956, 151)
Screenshot: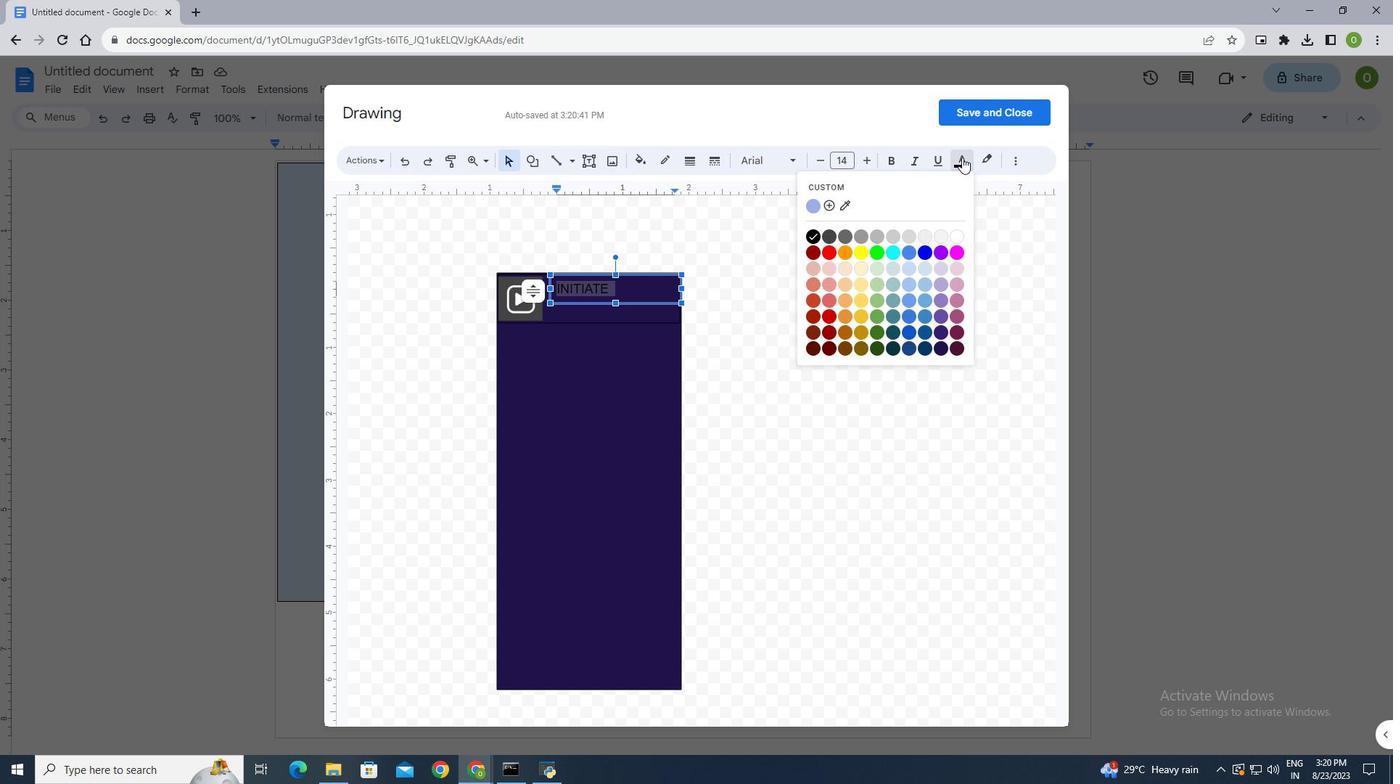 
Action: Mouse moved to (953, 230)
Screenshot: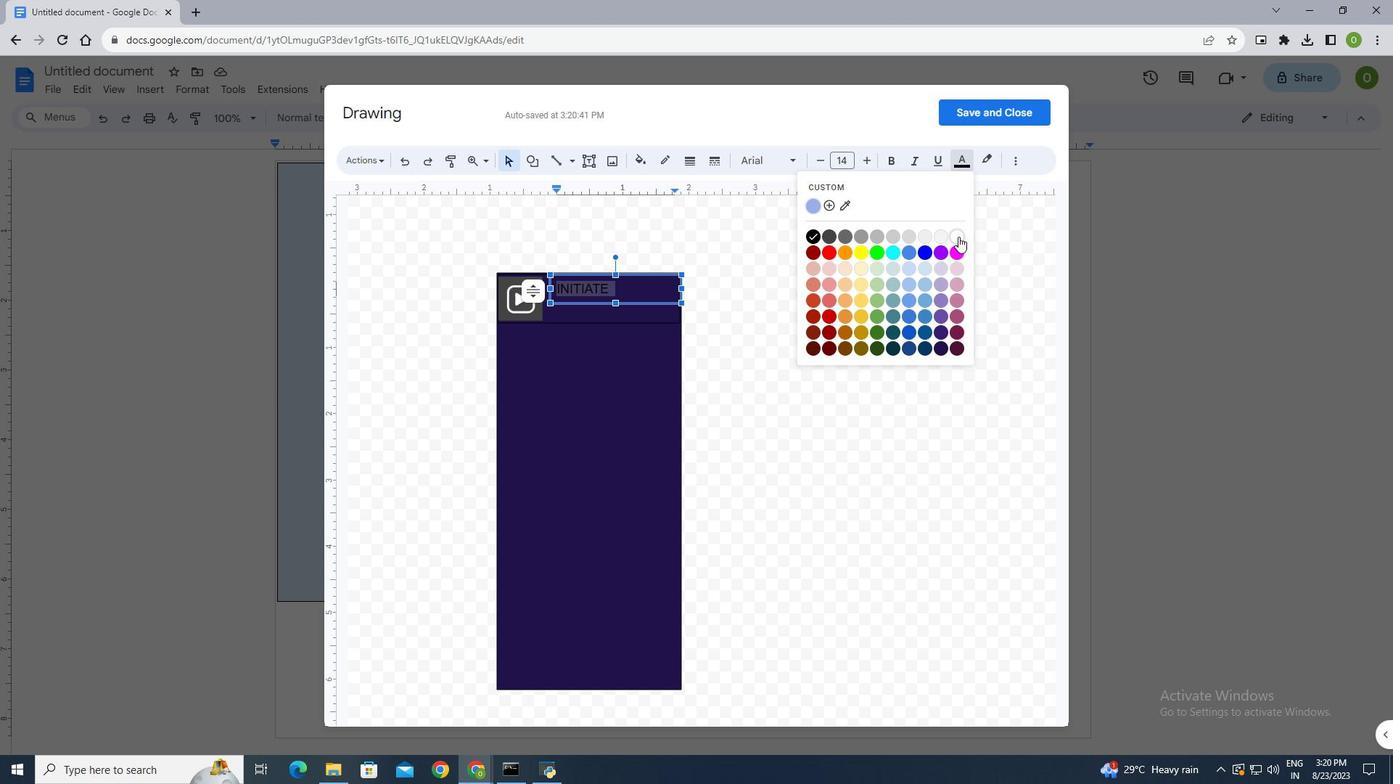 
Action: Mouse pressed left at (953, 230)
Screenshot: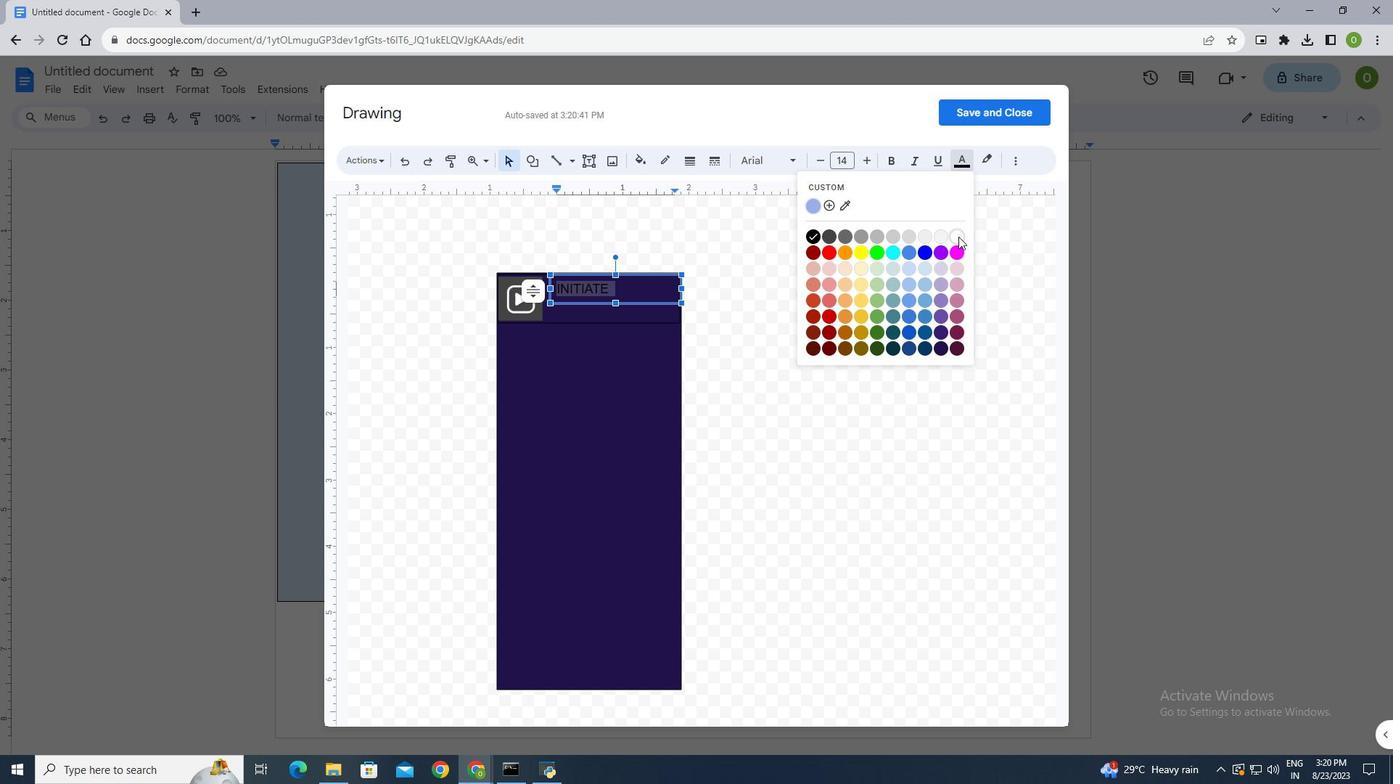 
Action: Mouse moved to (858, 153)
Screenshot: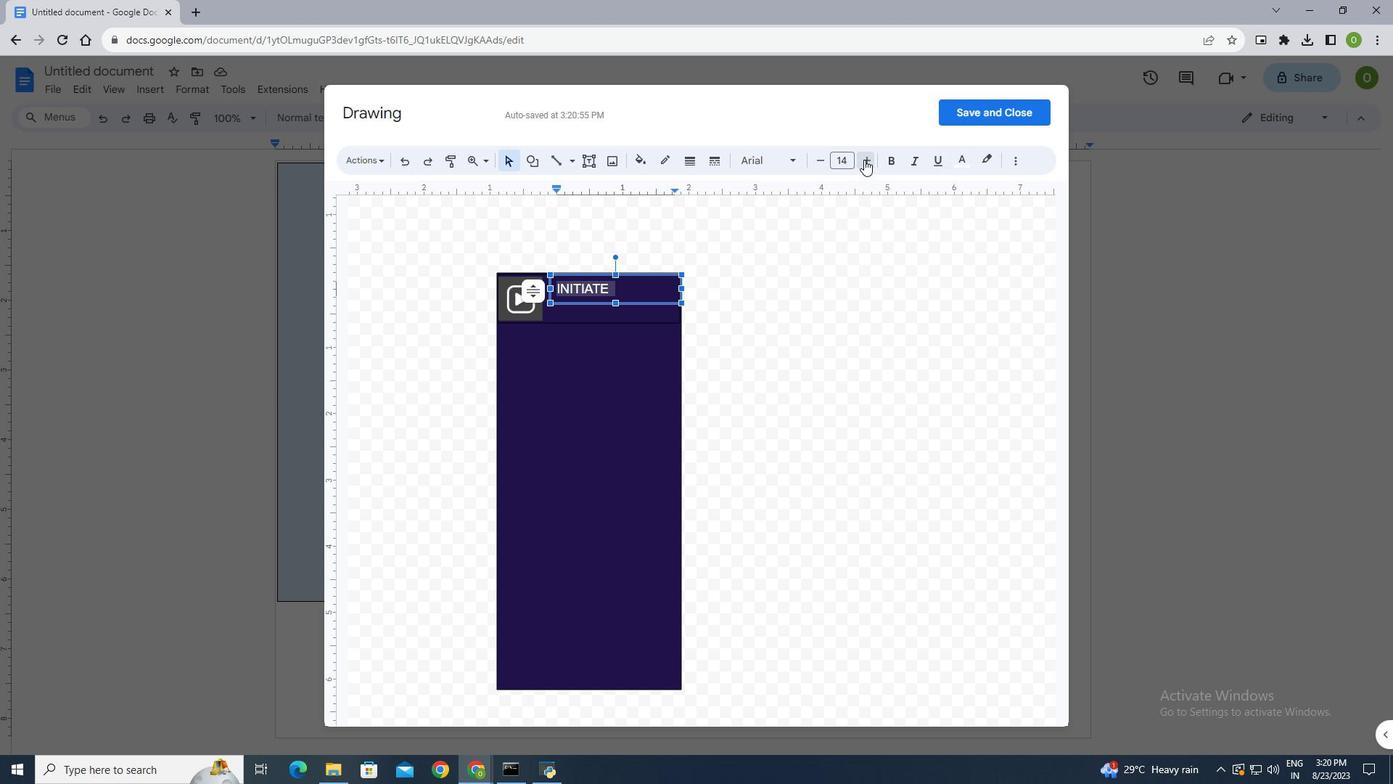 
Action: Mouse pressed left at (858, 153)
Screenshot: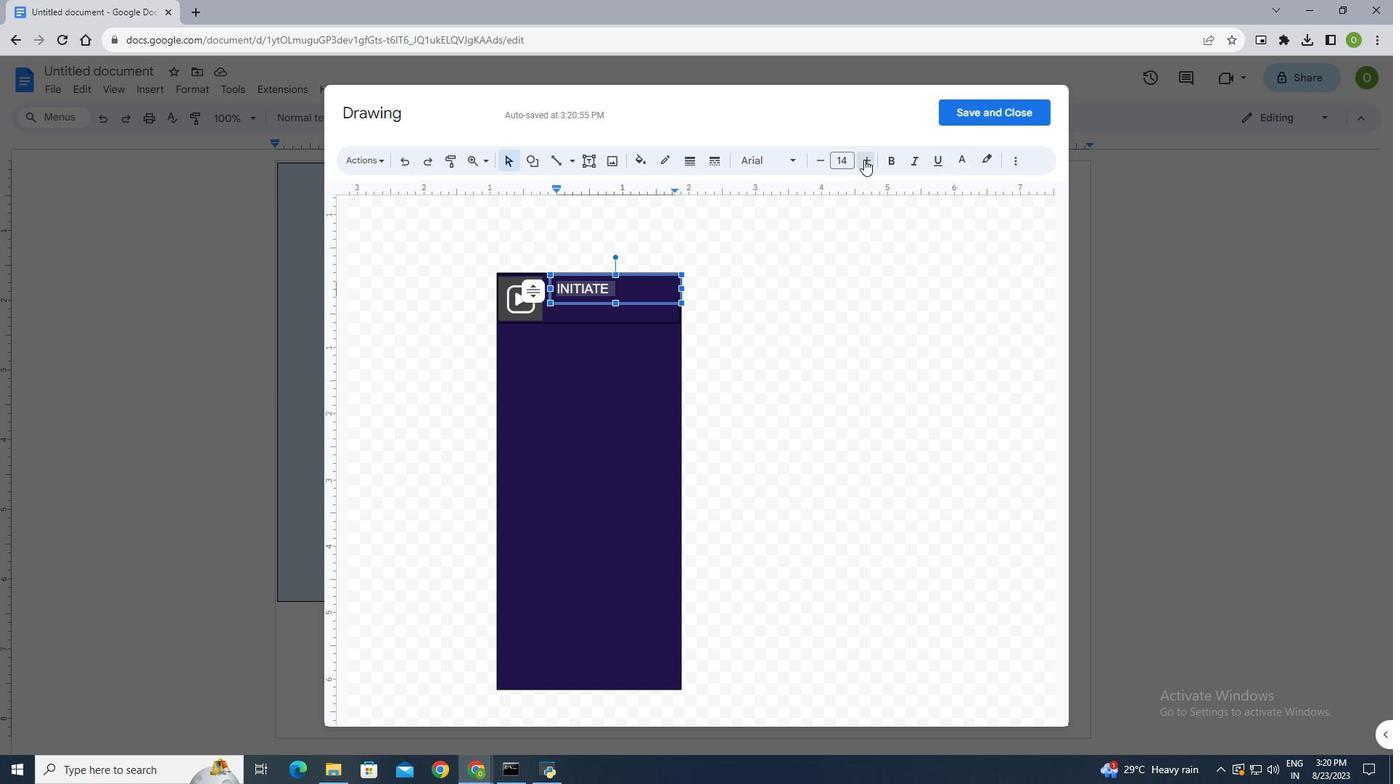 
Action: Mouse pressed left at (858, 153)
Screenshot: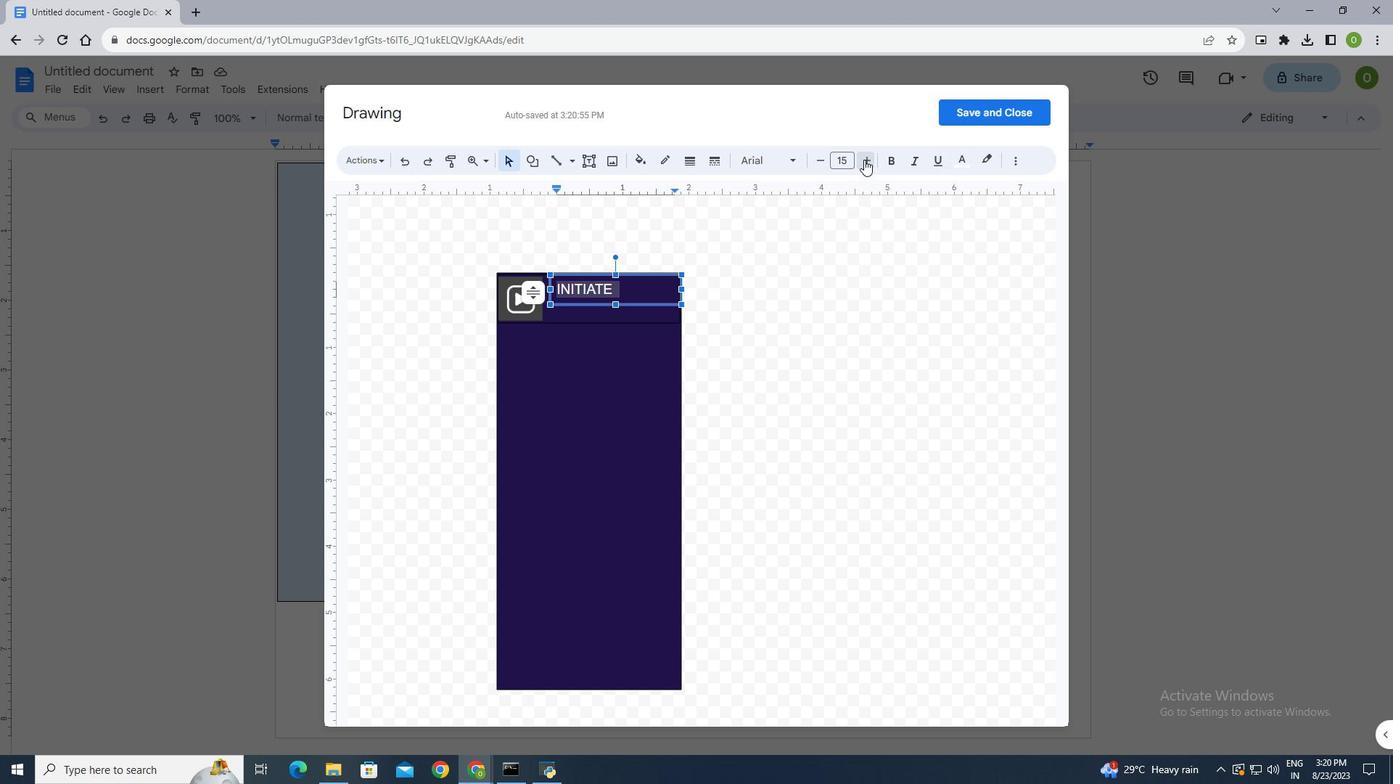 
Action: Mouse pressed left at (858, 153)
Screenshot: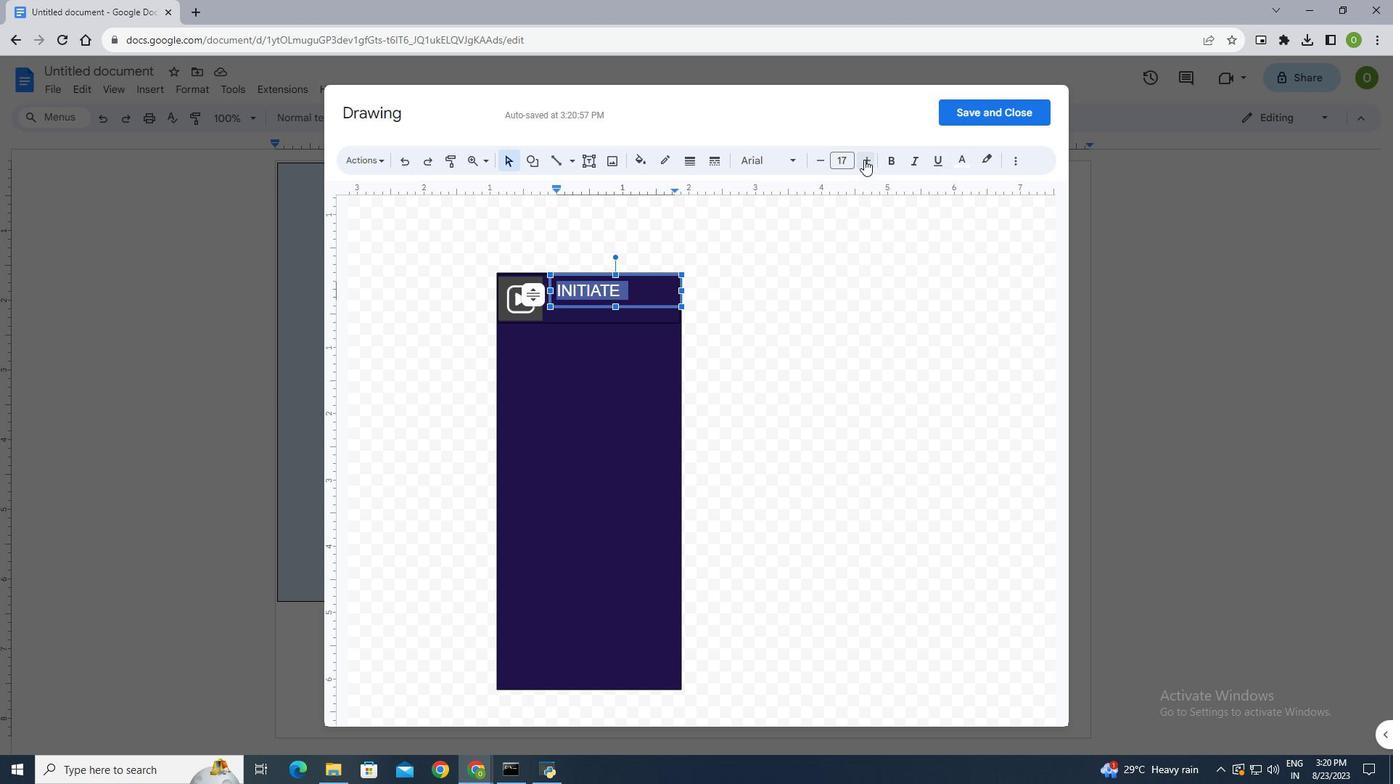 
Action: Mouse pressed left at (858, 153)
Screenshot: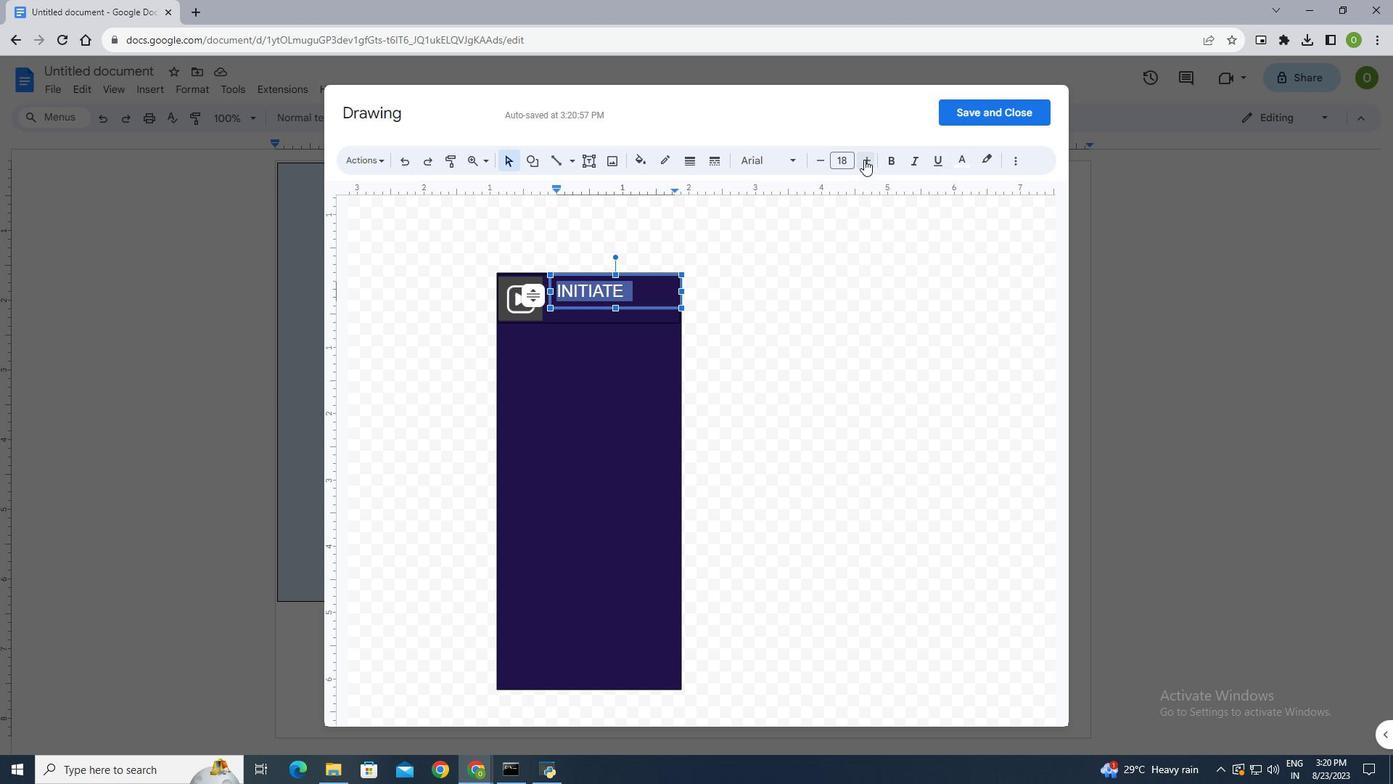 
Action: Mouse pressed left at (858, 153)
Screenshot: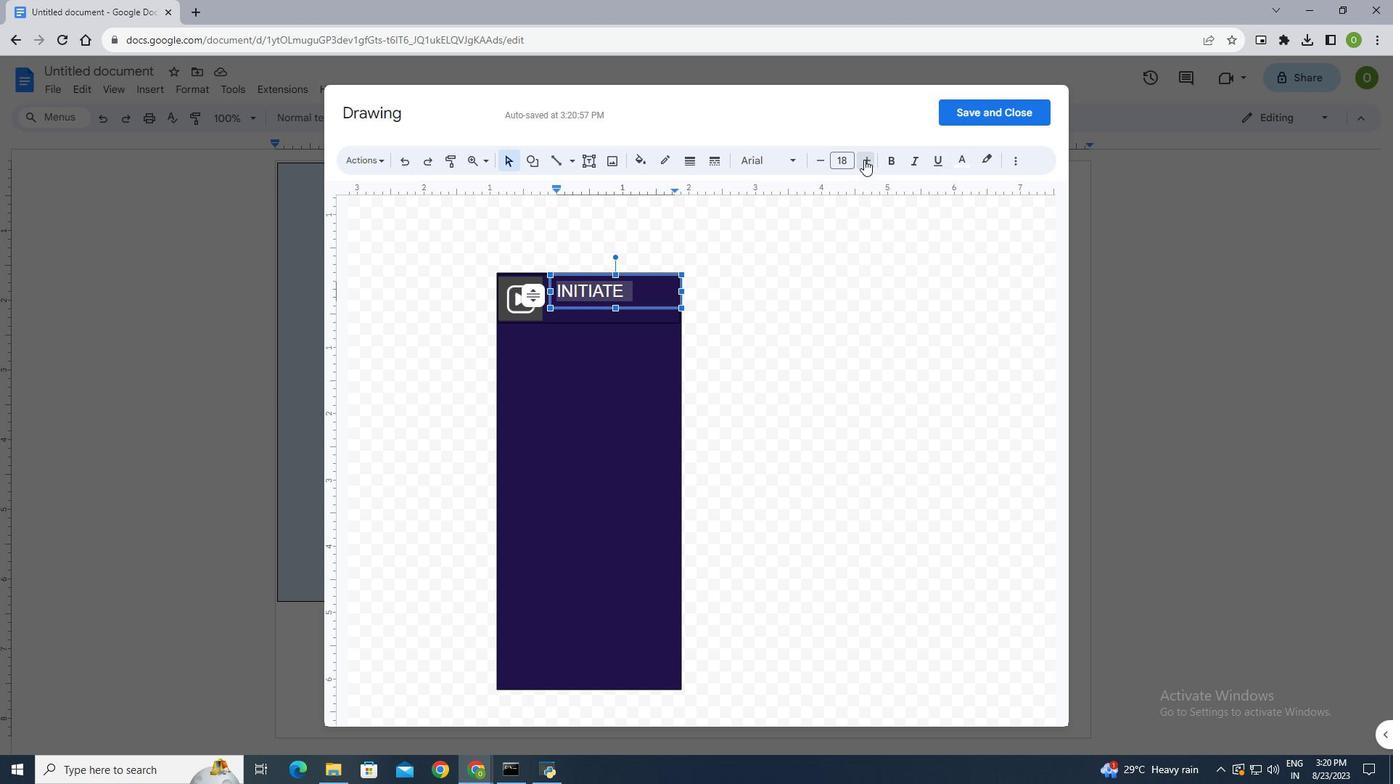
Action: Mouse pressed left at (858, 153)
Screenshot: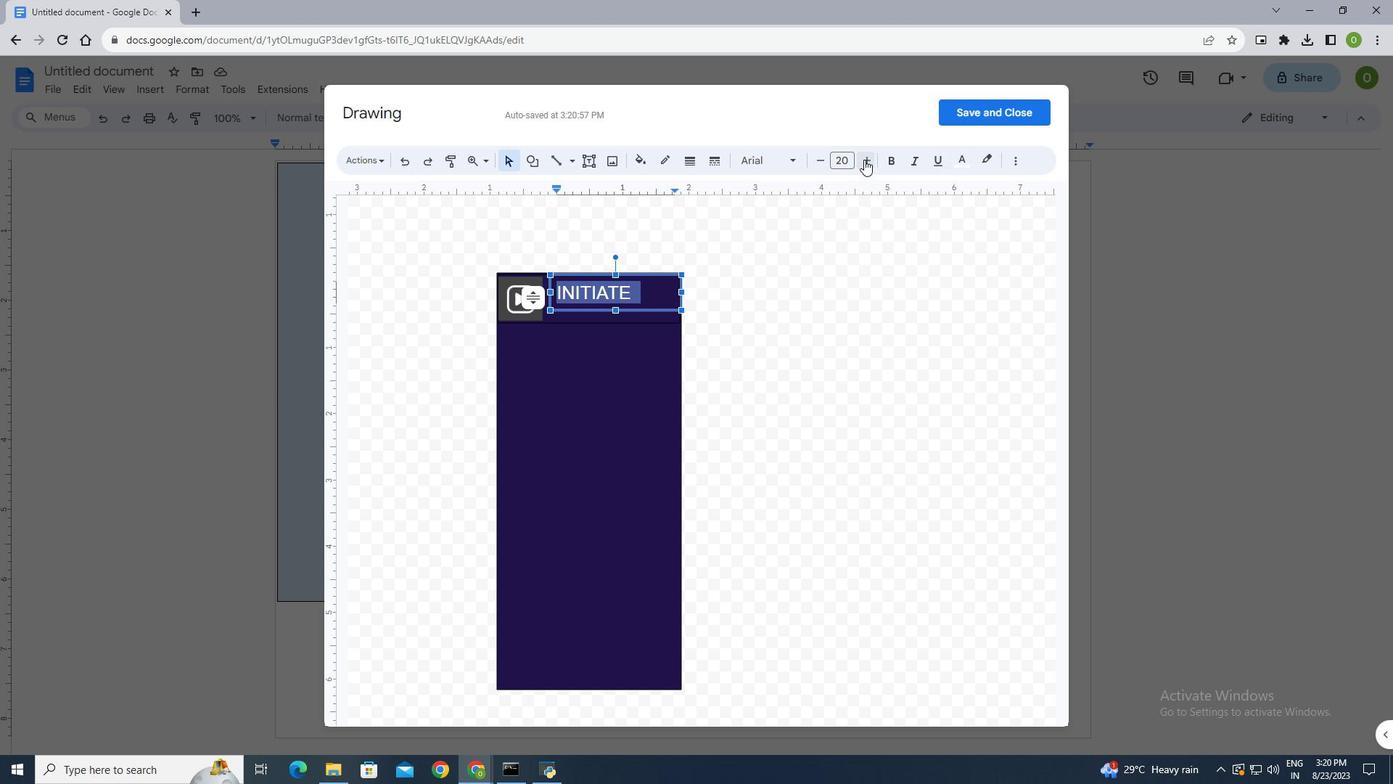 
Action: Mouse pressed left at (858, 153)
Screenshot: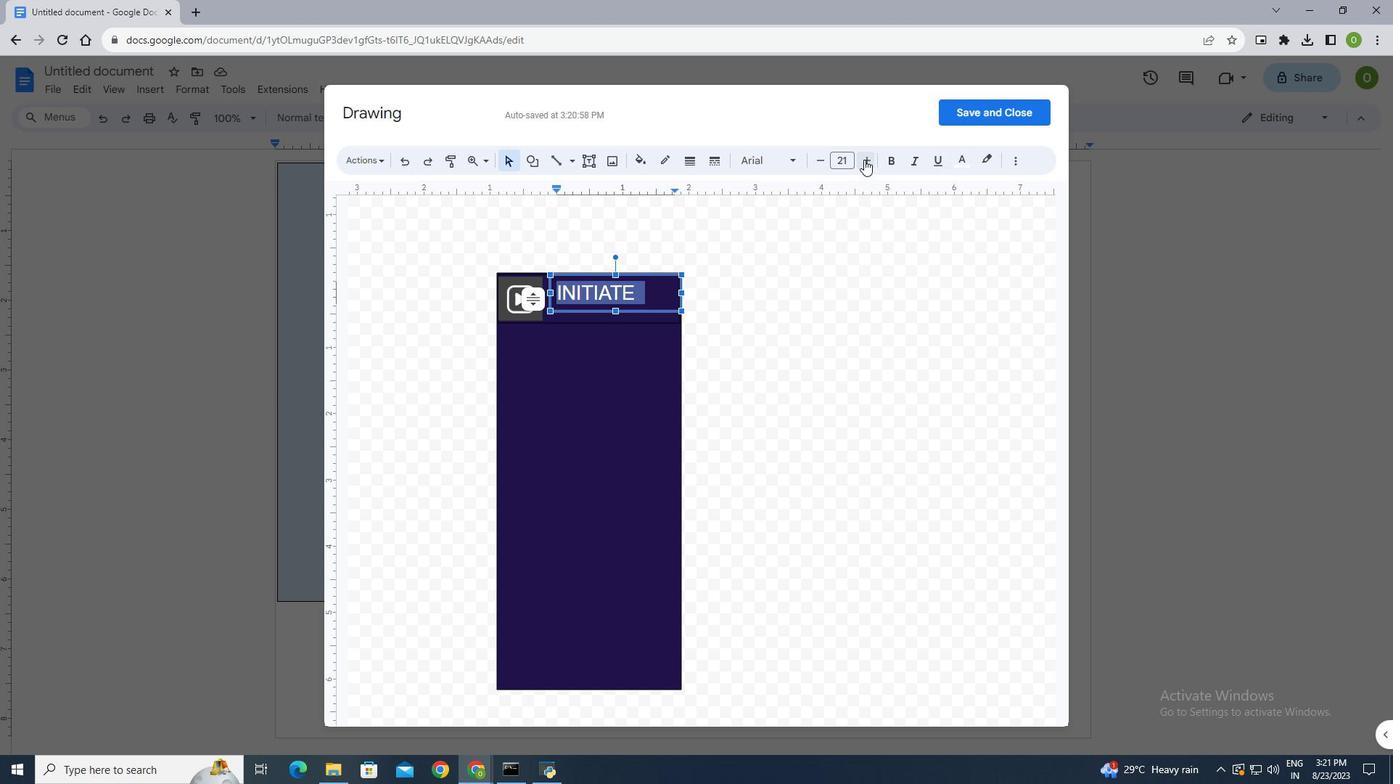 
Action: Mouse pressed left at (858, 153)
Screenshot: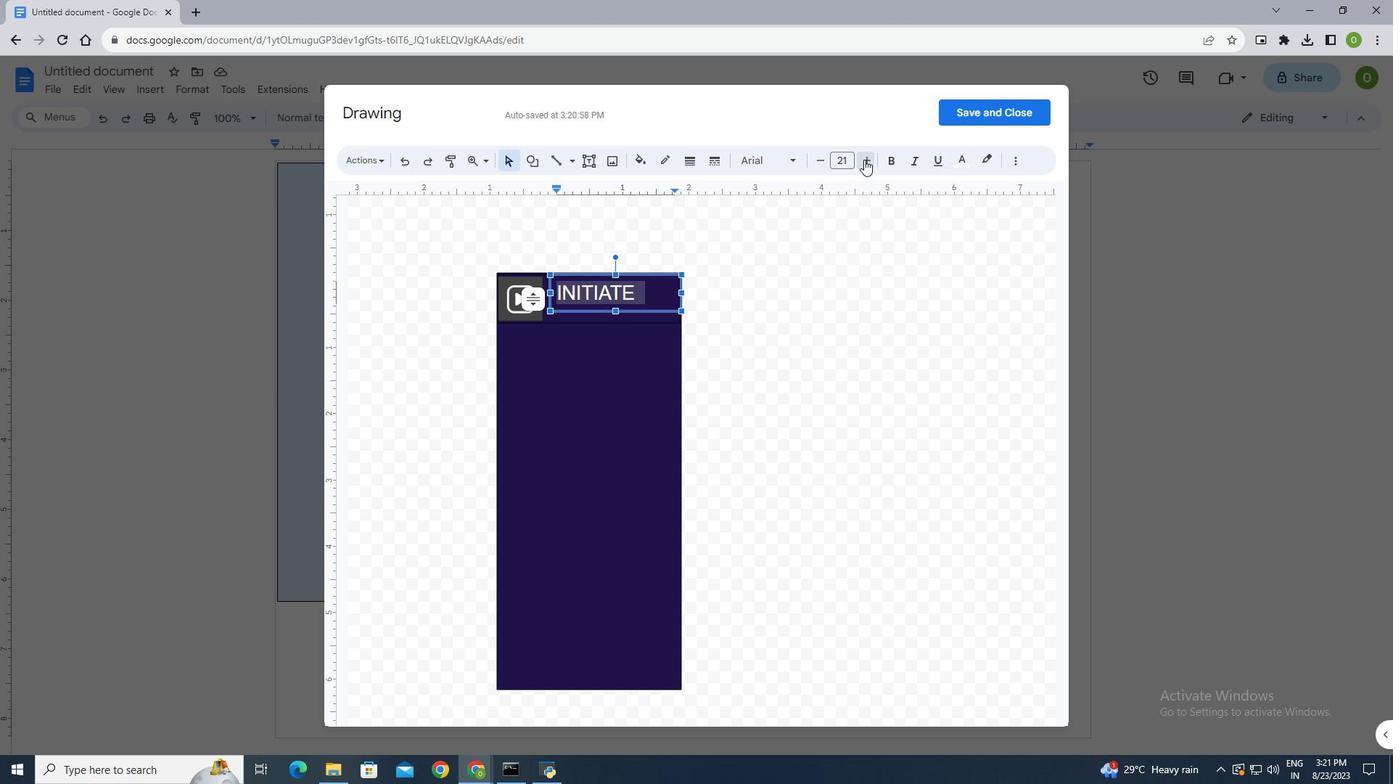 
Action: Mouse pressed left at (858, 153)
Screenshot: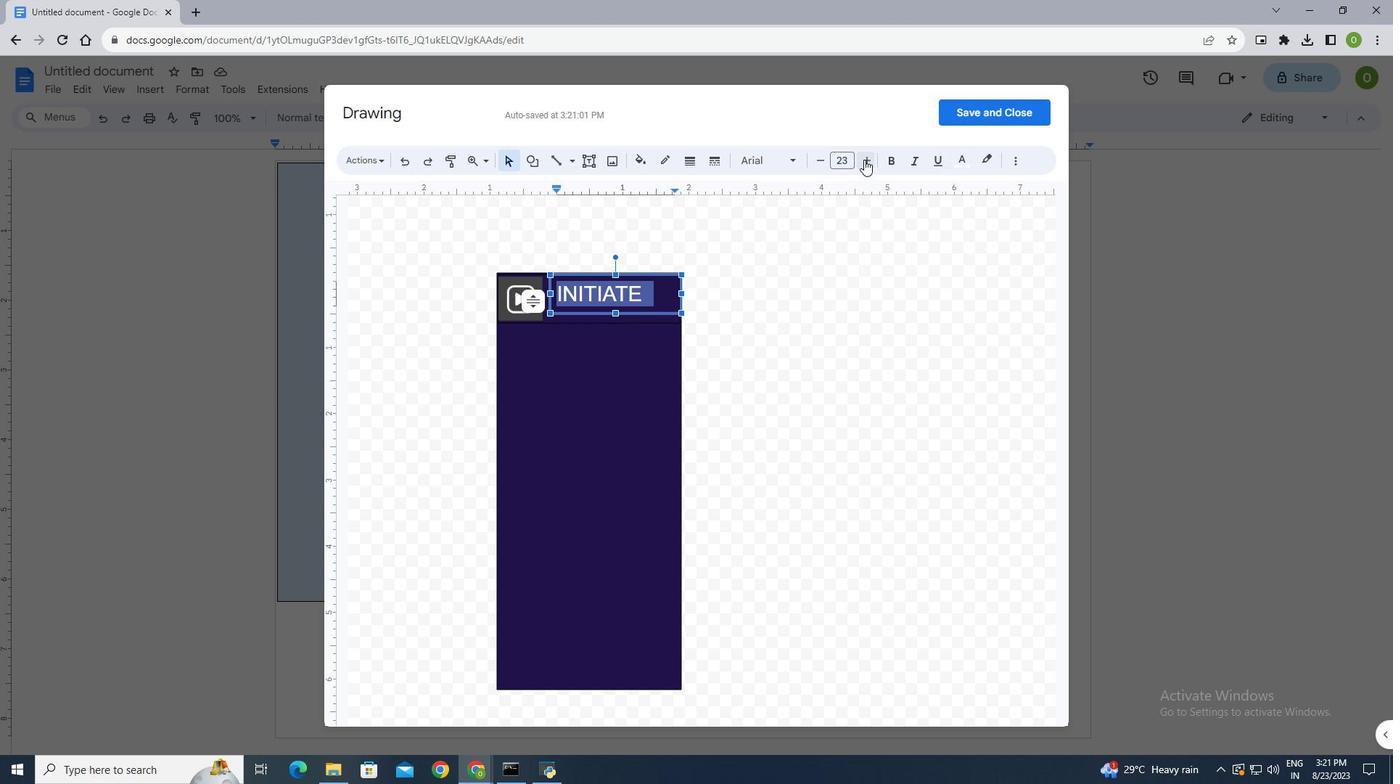 
Action: Mouse pressed left at (858, 153)
Screenshot: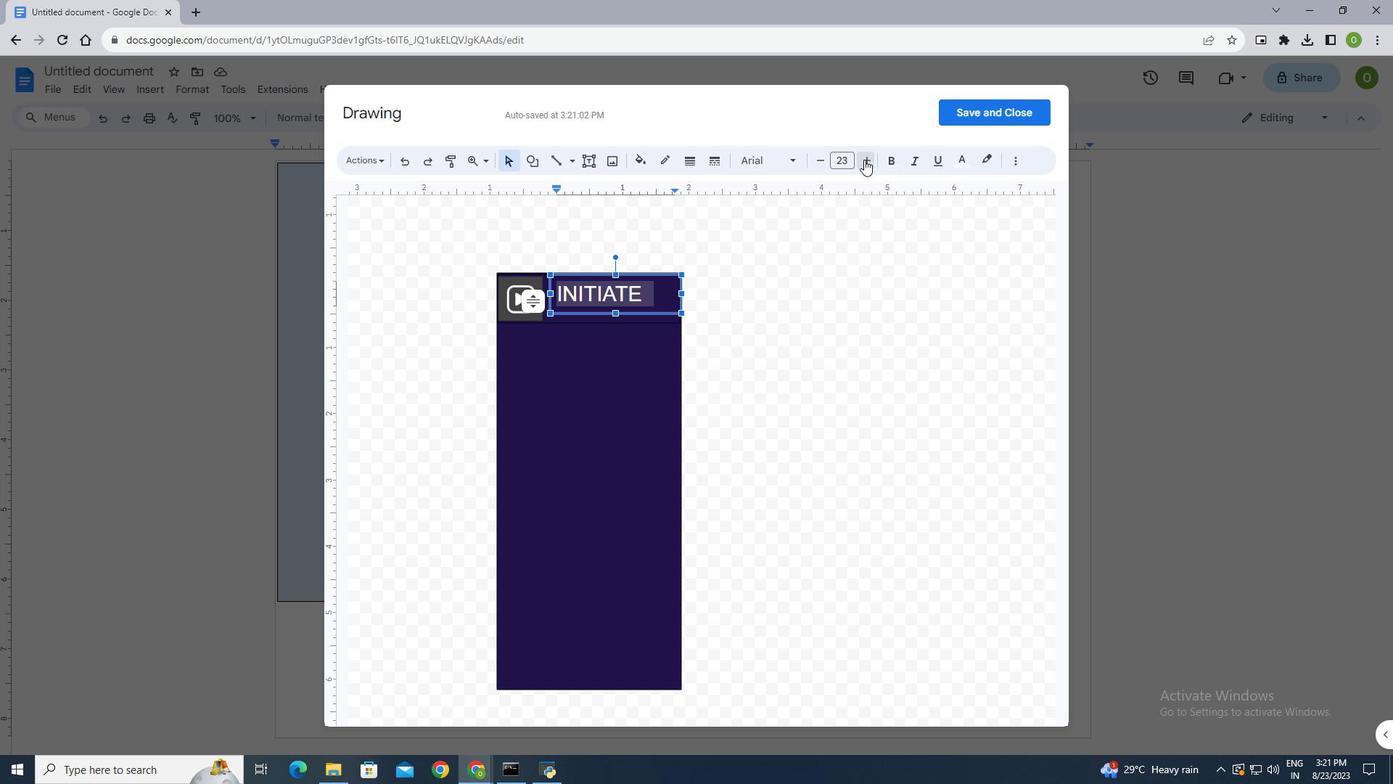 
Action: Mouse pressed left at (858, 153)
Screenshot: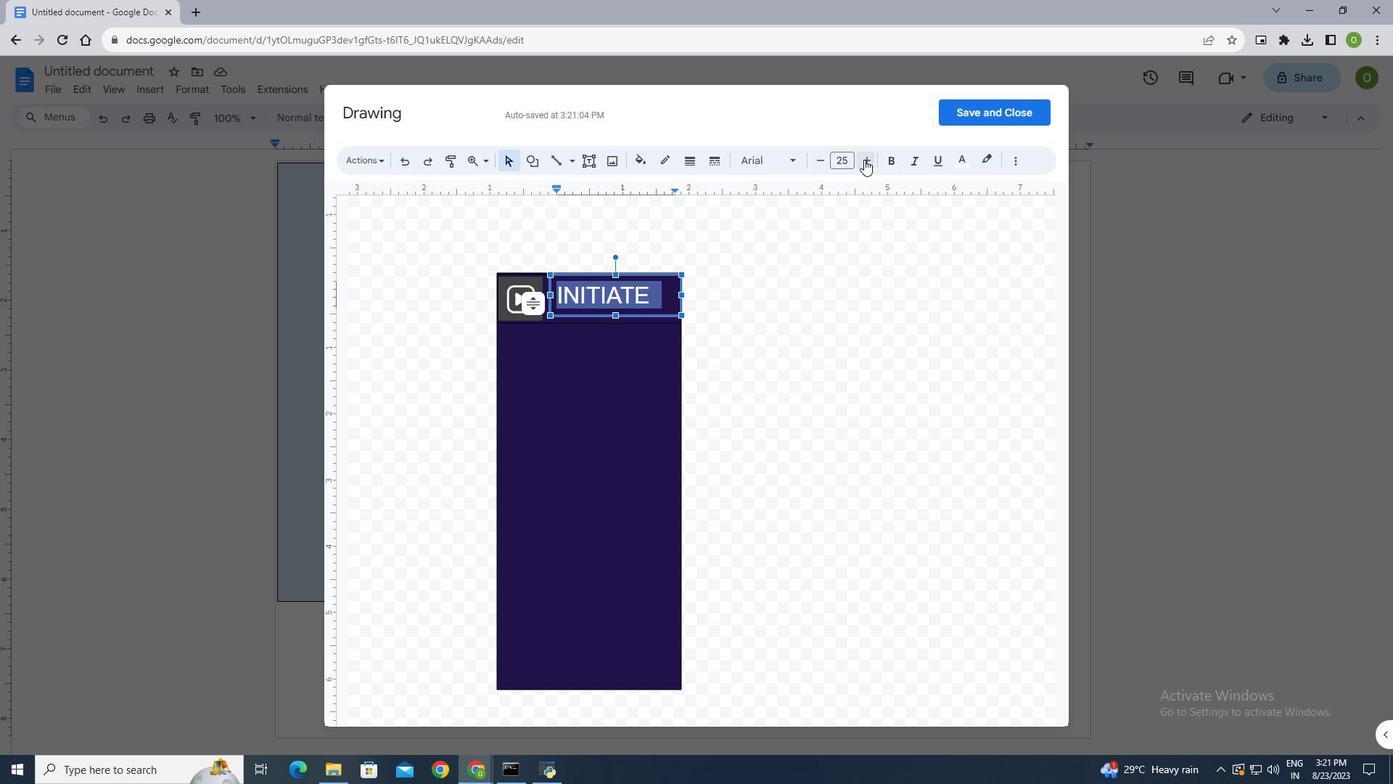 
Action: Mouse moved to (884, 153)
Screenshot: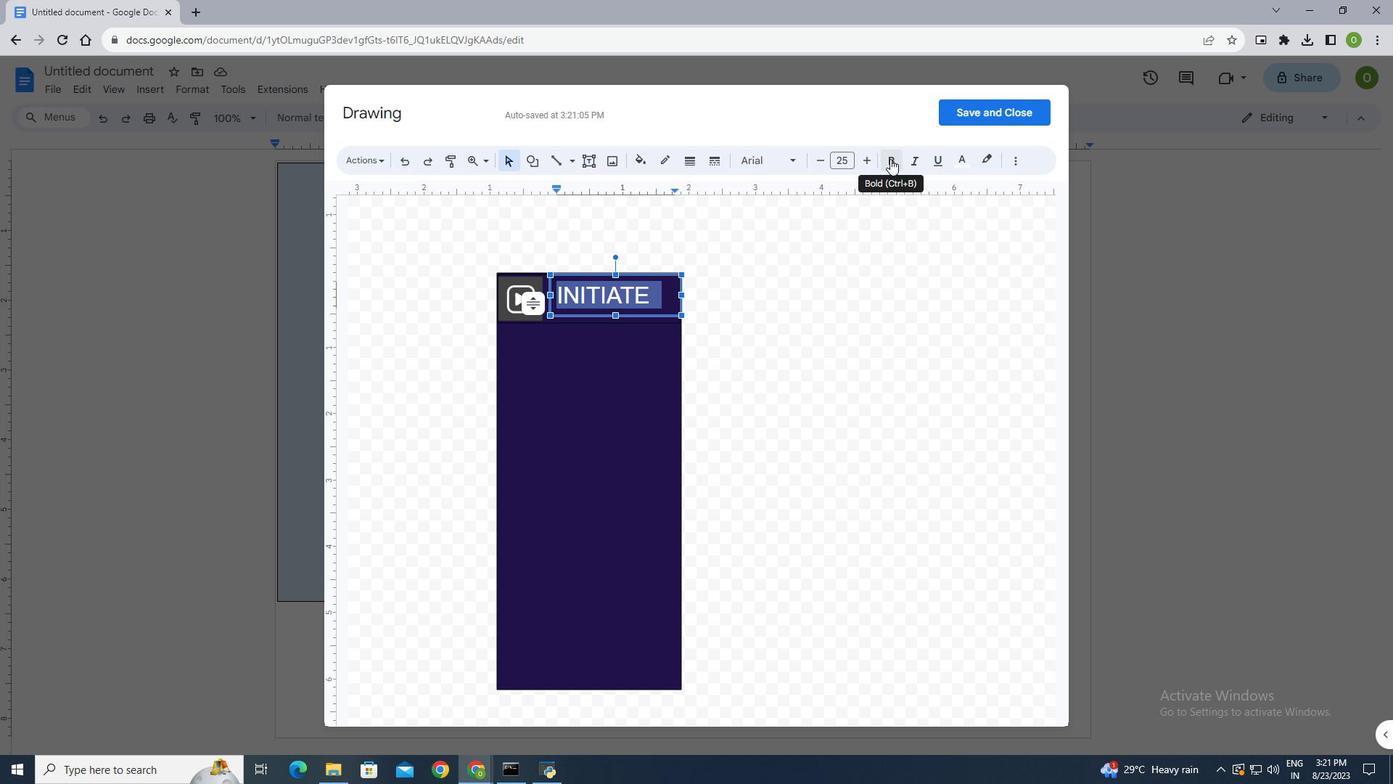 
Action: Mouse pressed left at (884, 153)
Screenshot: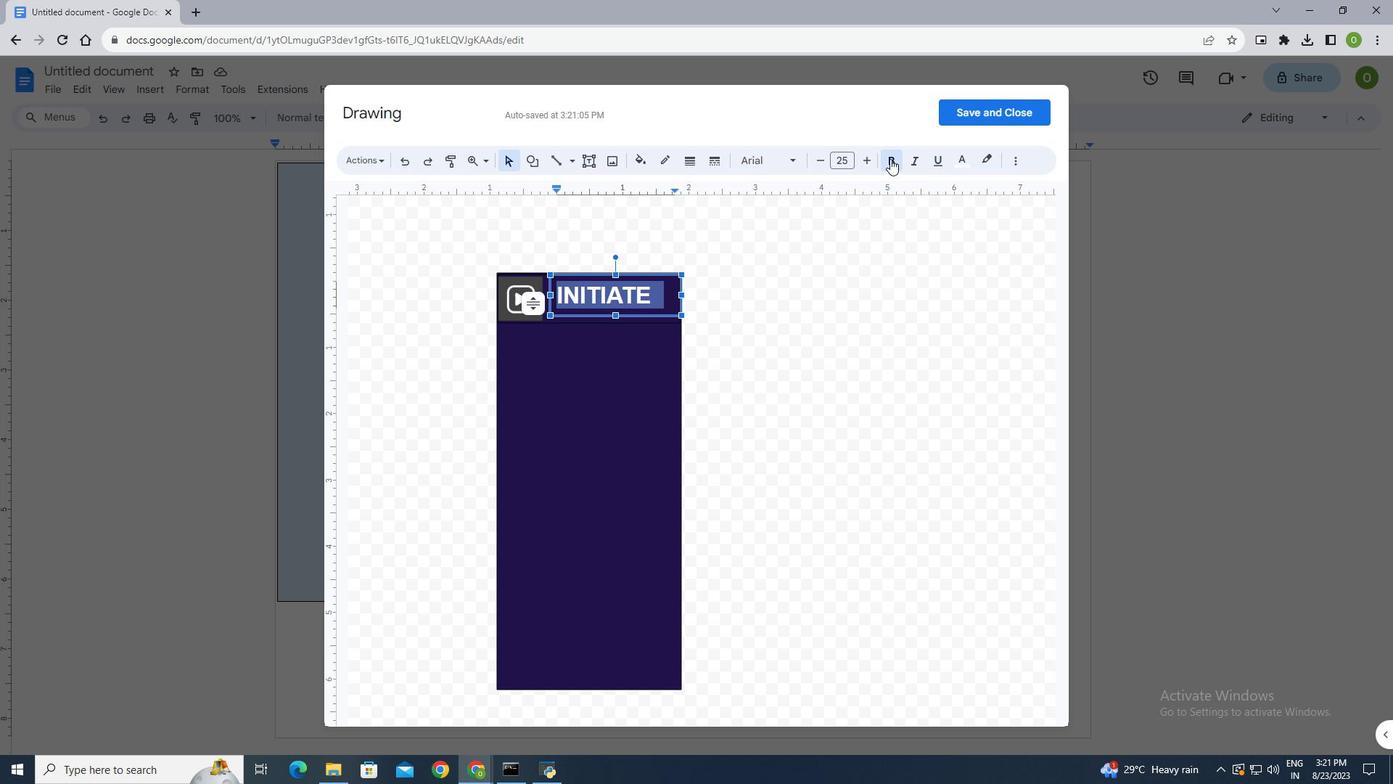 
Action: Mouse moved to (609, 309)
Screenshot: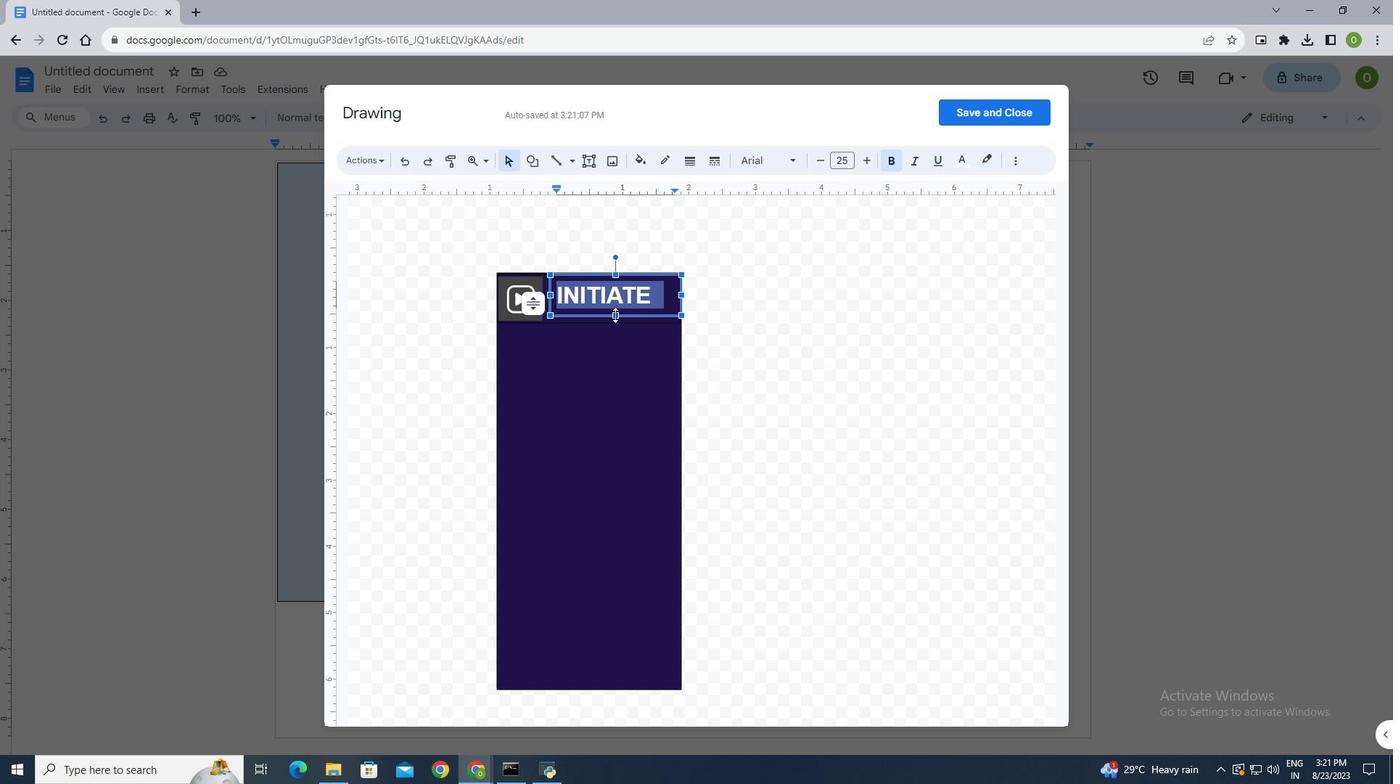 
Action: Mouse pressed left at (609, 309)
Screenshot: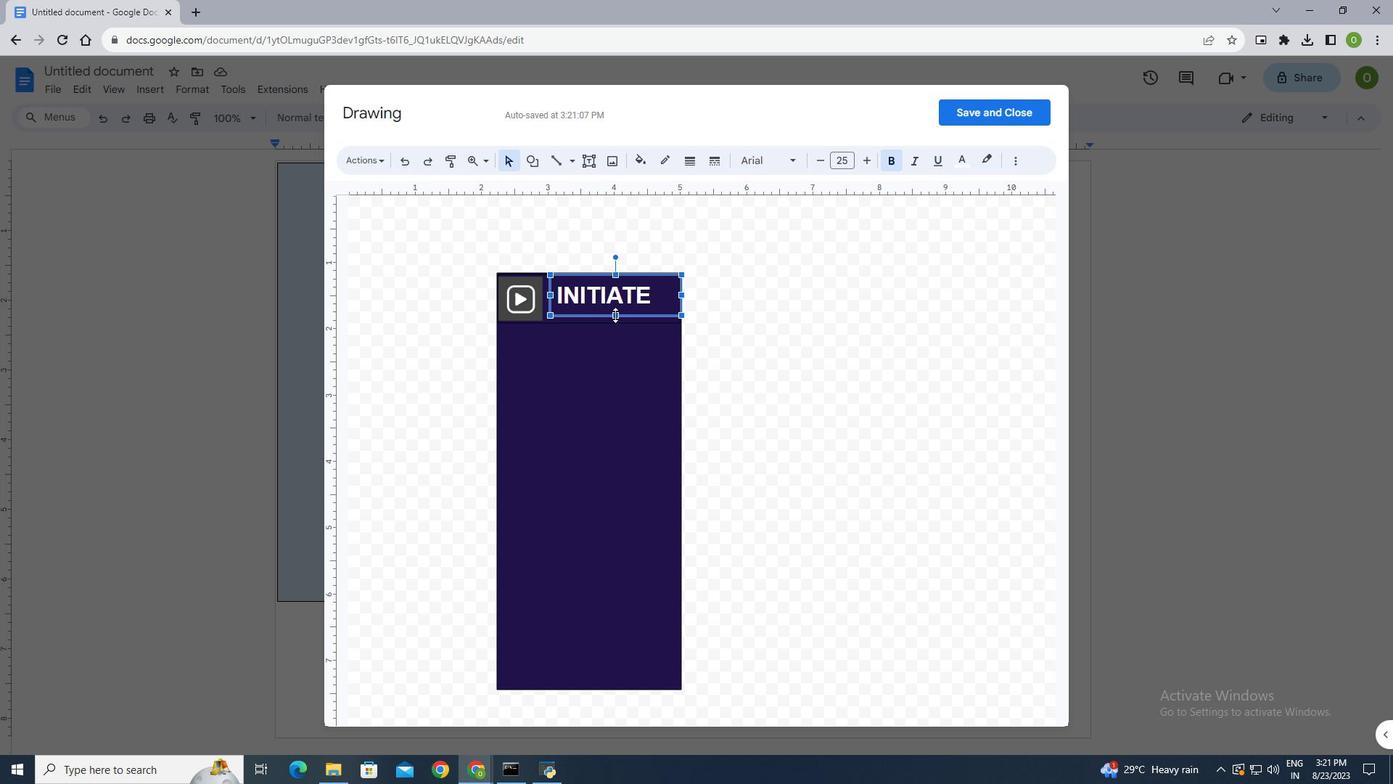 
Action: Mouse moved to (676, 287)
Screenshot: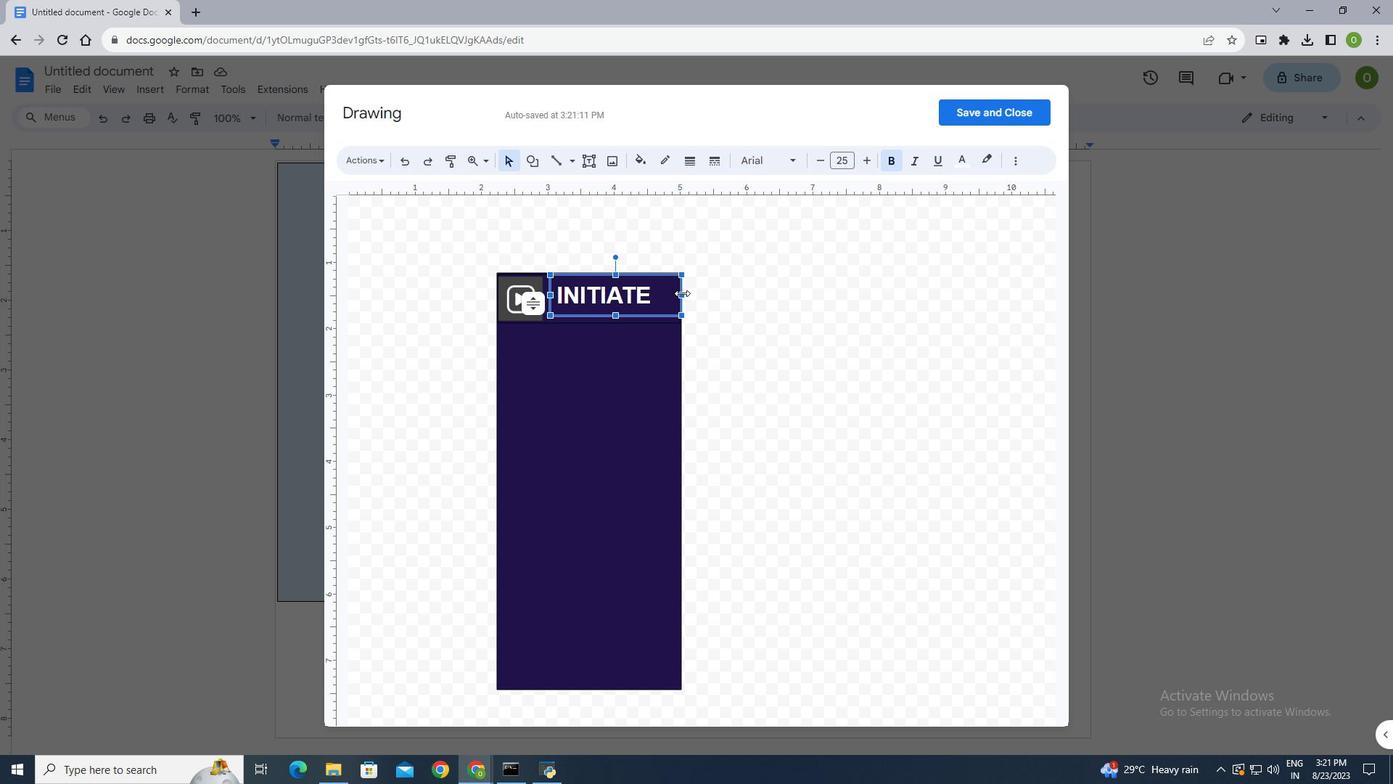 
Action: Mouse pressed left at (676, 287)
Screenshot: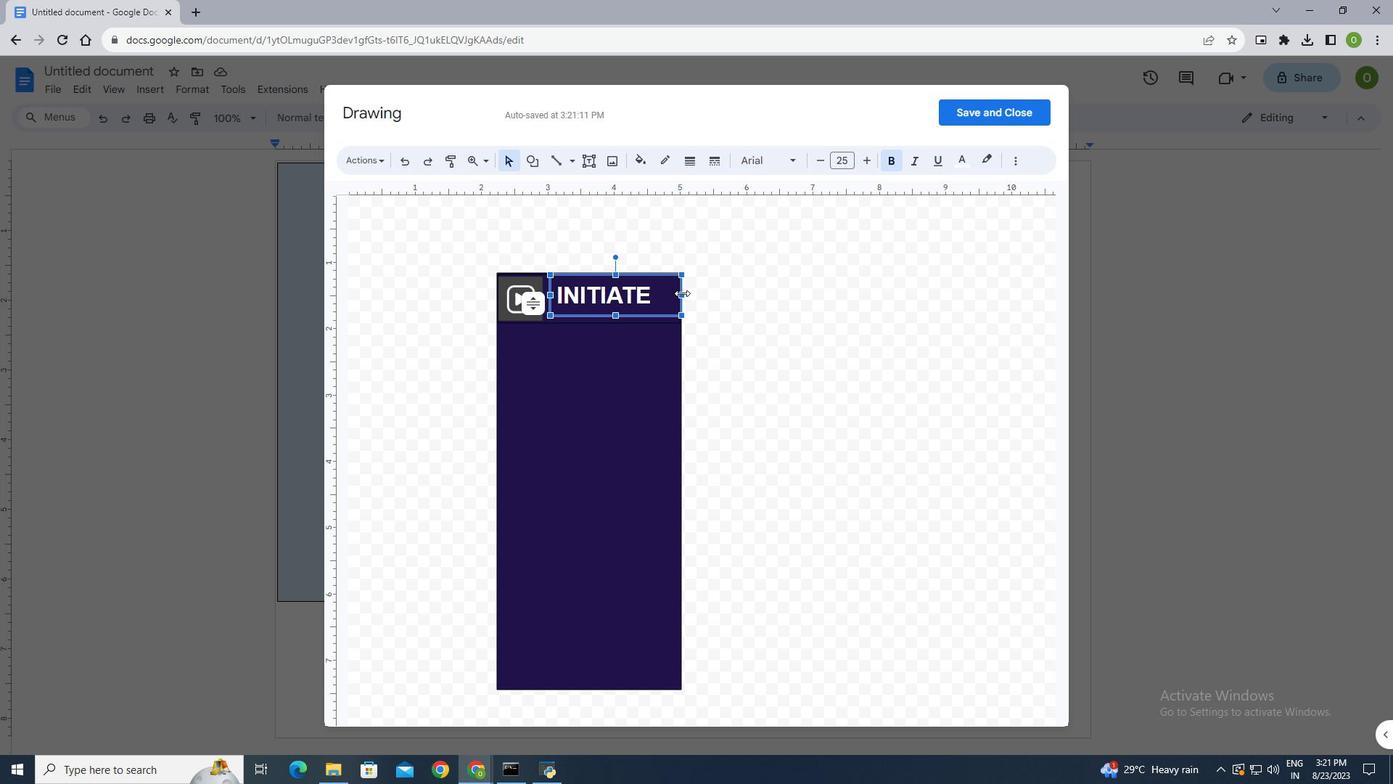 
Action: Mouse moved to (545, 289)
Screenshot: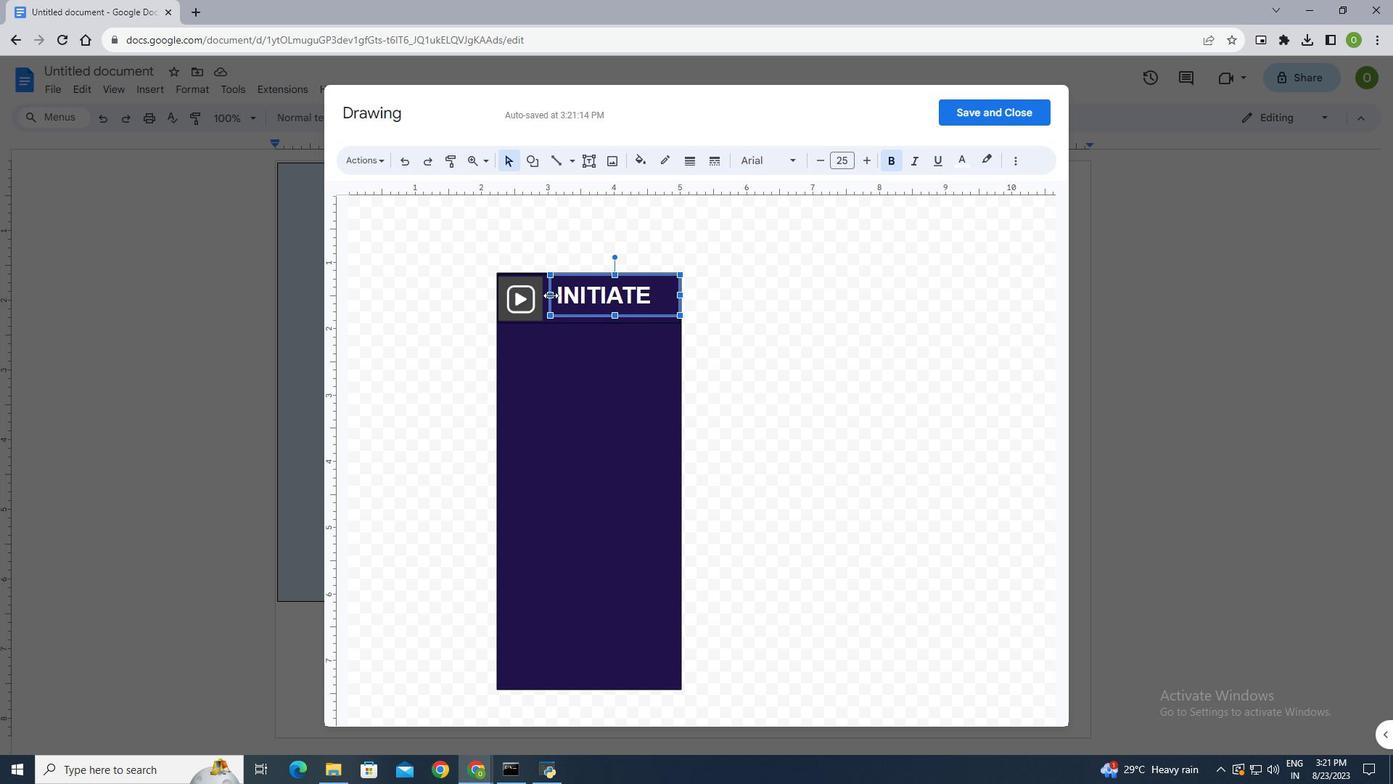 
Action: Mouse pressed left at (545, 289)
Screenshot: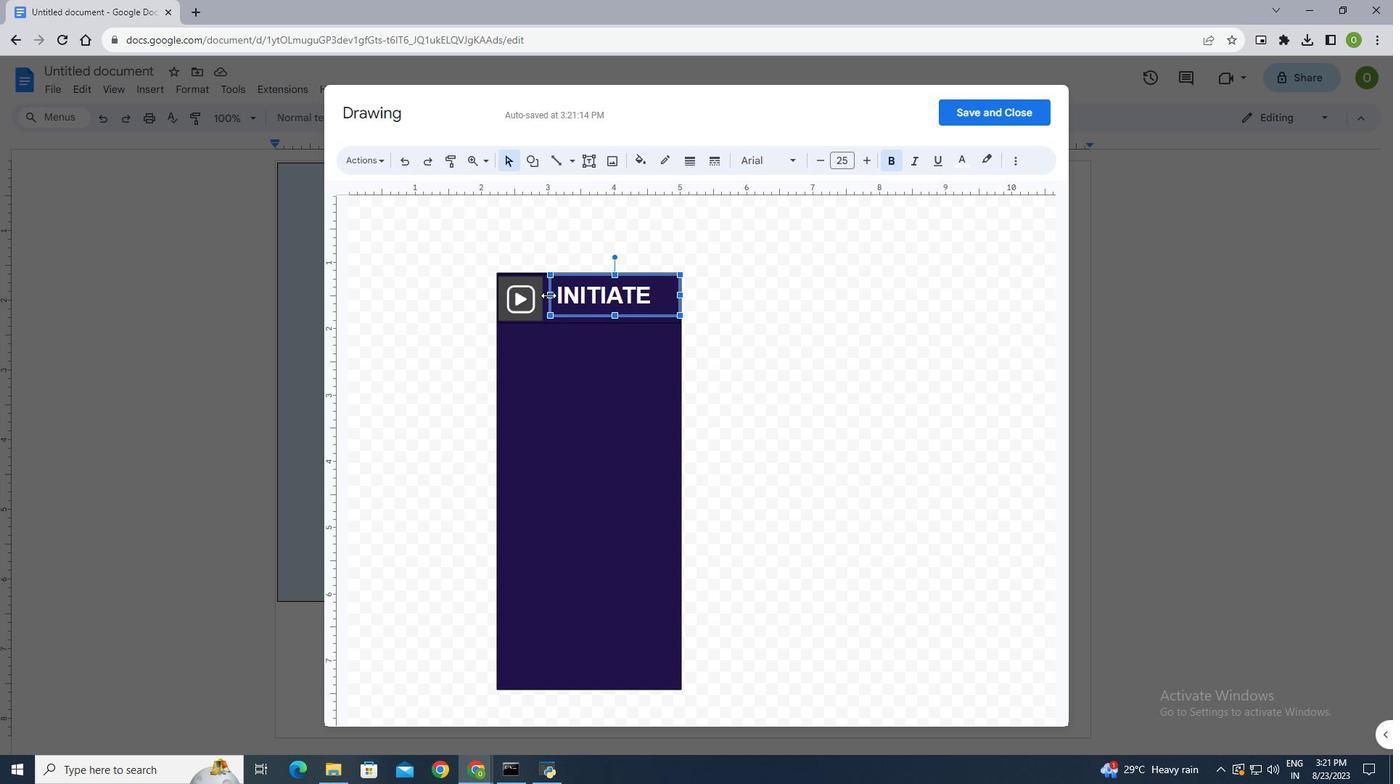 
Action: Mouse moved to (580, 372)
Screenshot: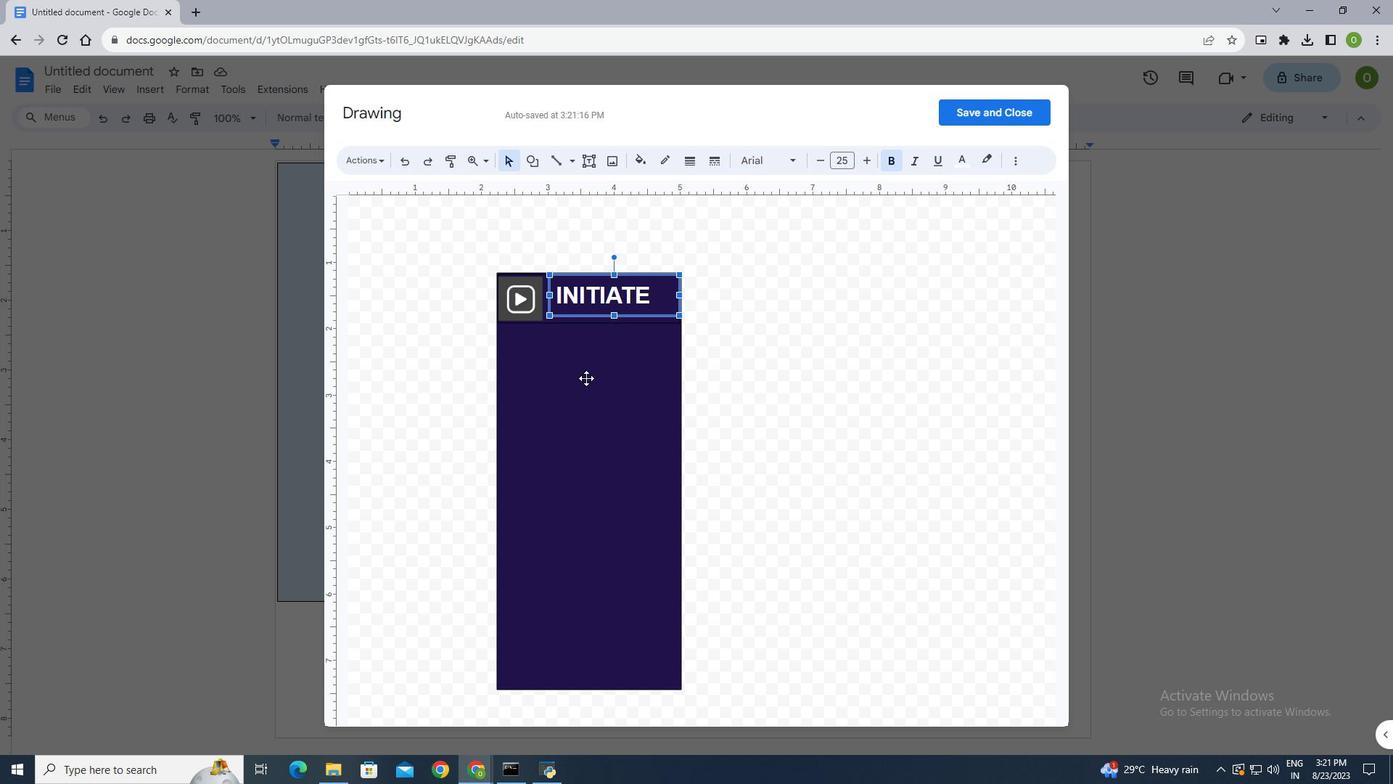 
Action: Mouse pressed left at (580, 372)
Screenshot: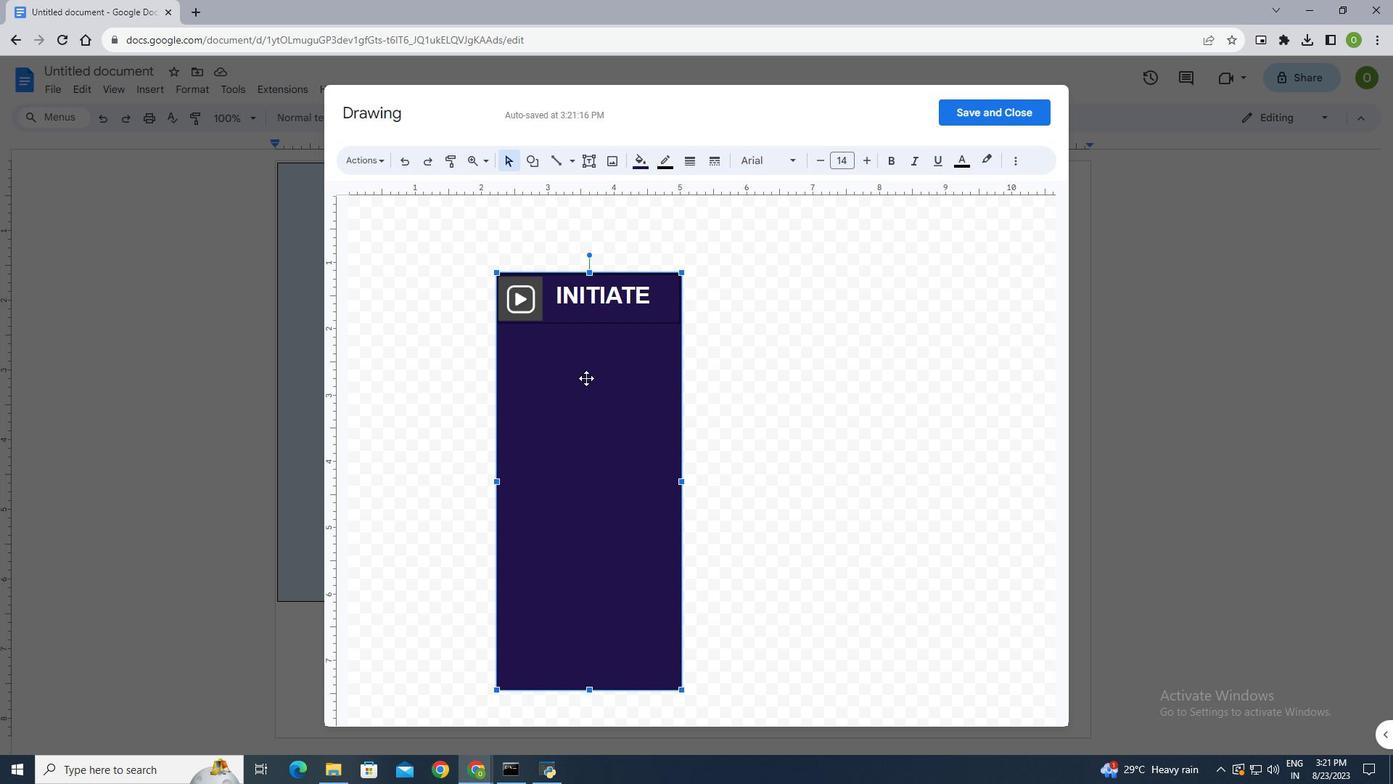 
Action: Mouse moved to (584, 315)
Screenshot: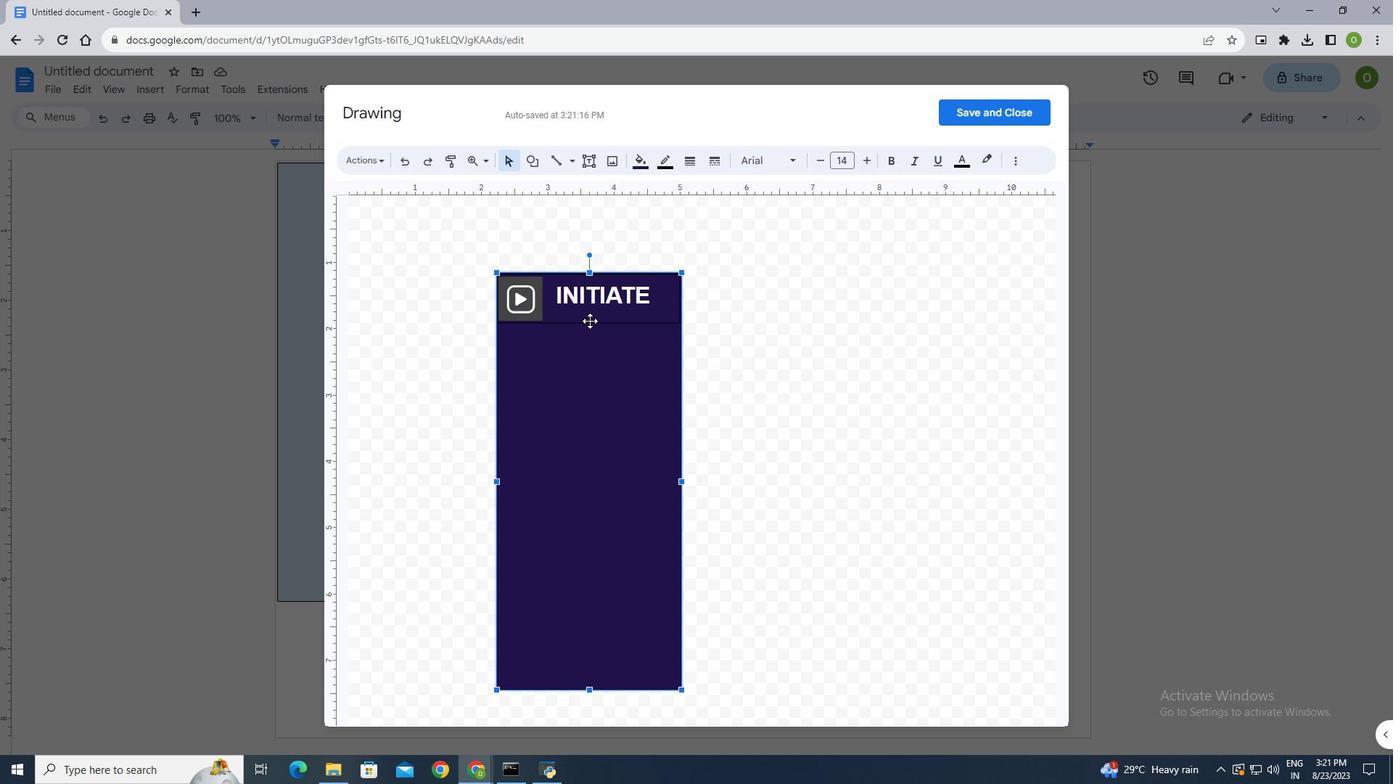 
Action: Mouse pressed left at (584, 315)
Screenshot: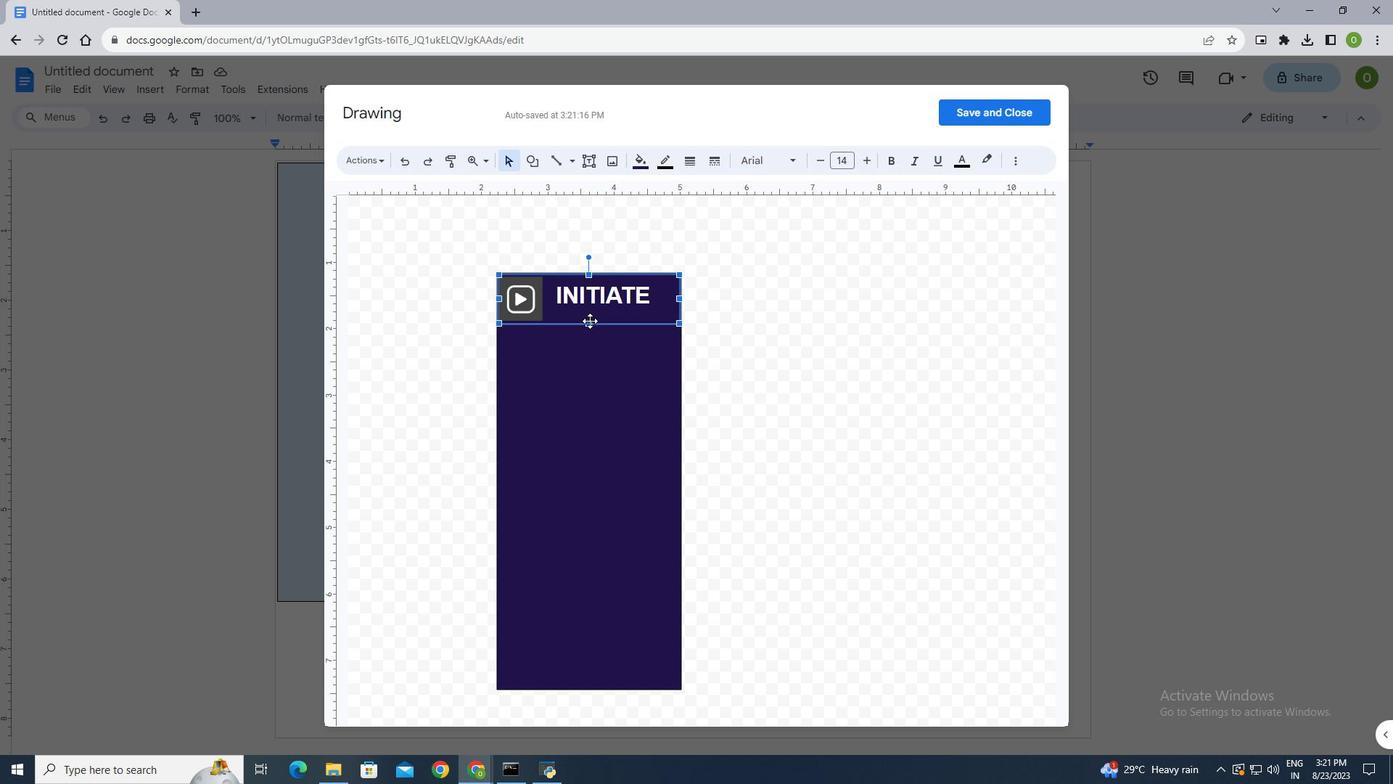 
Action: Mouse moved to (660, 156)
Screenshot: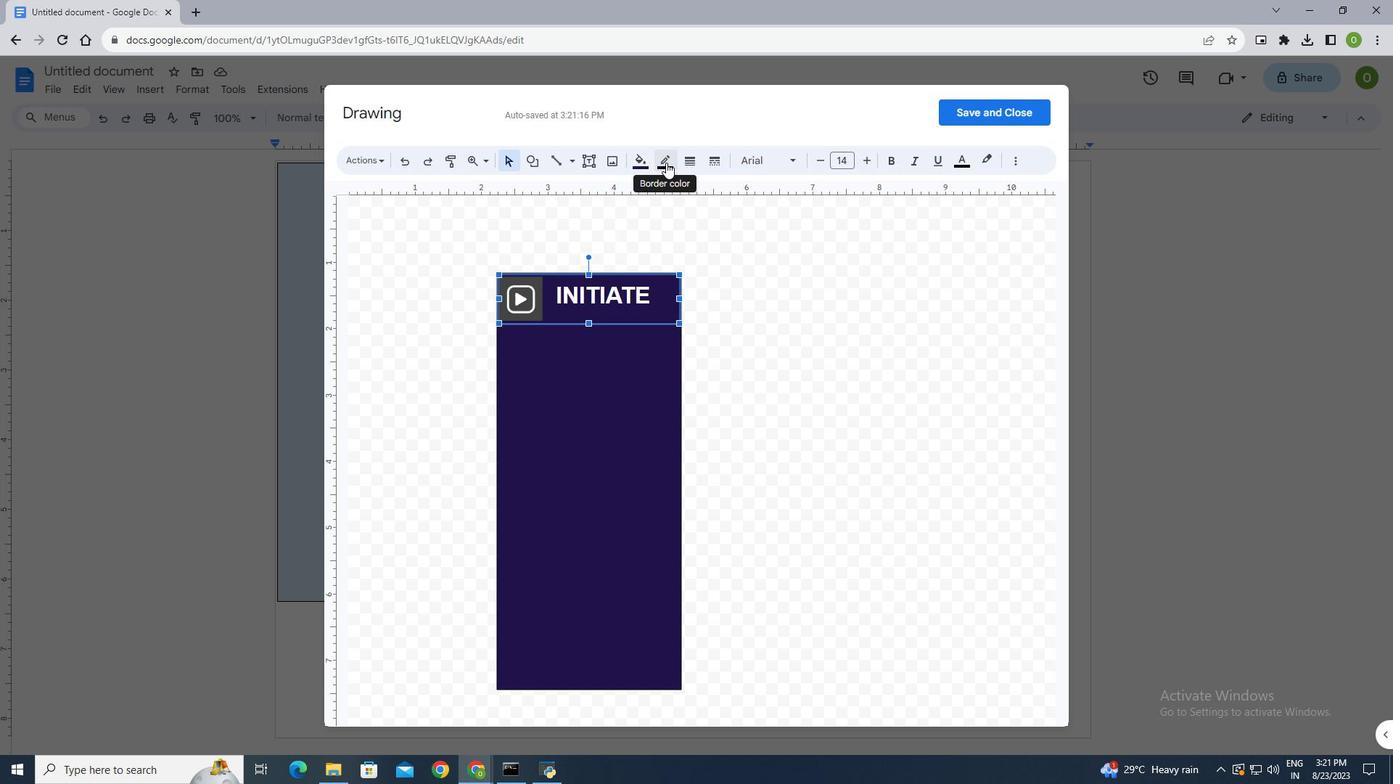 
Action: Mouse pressed left at (660, 156)
Screenshot: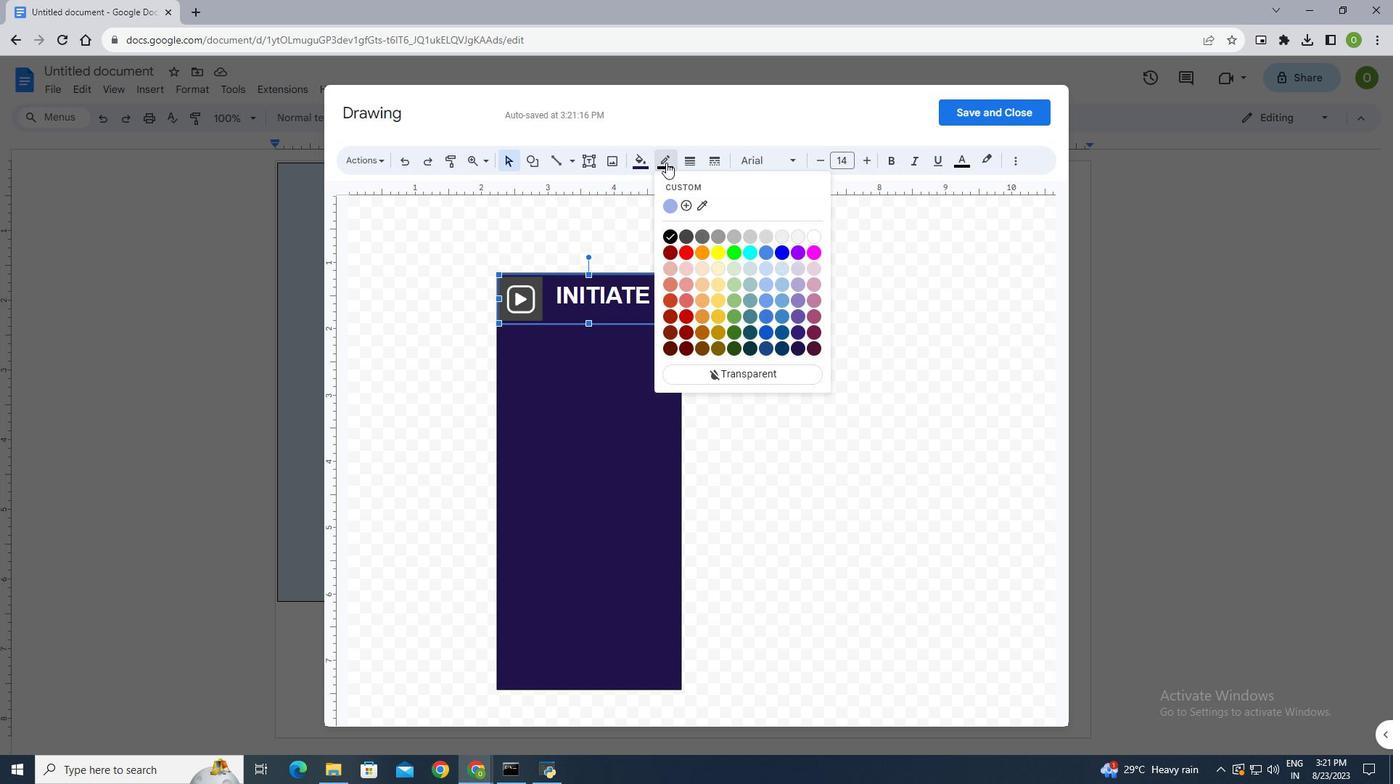 
Action: Mouse moved to (808, 229)
Screenshot: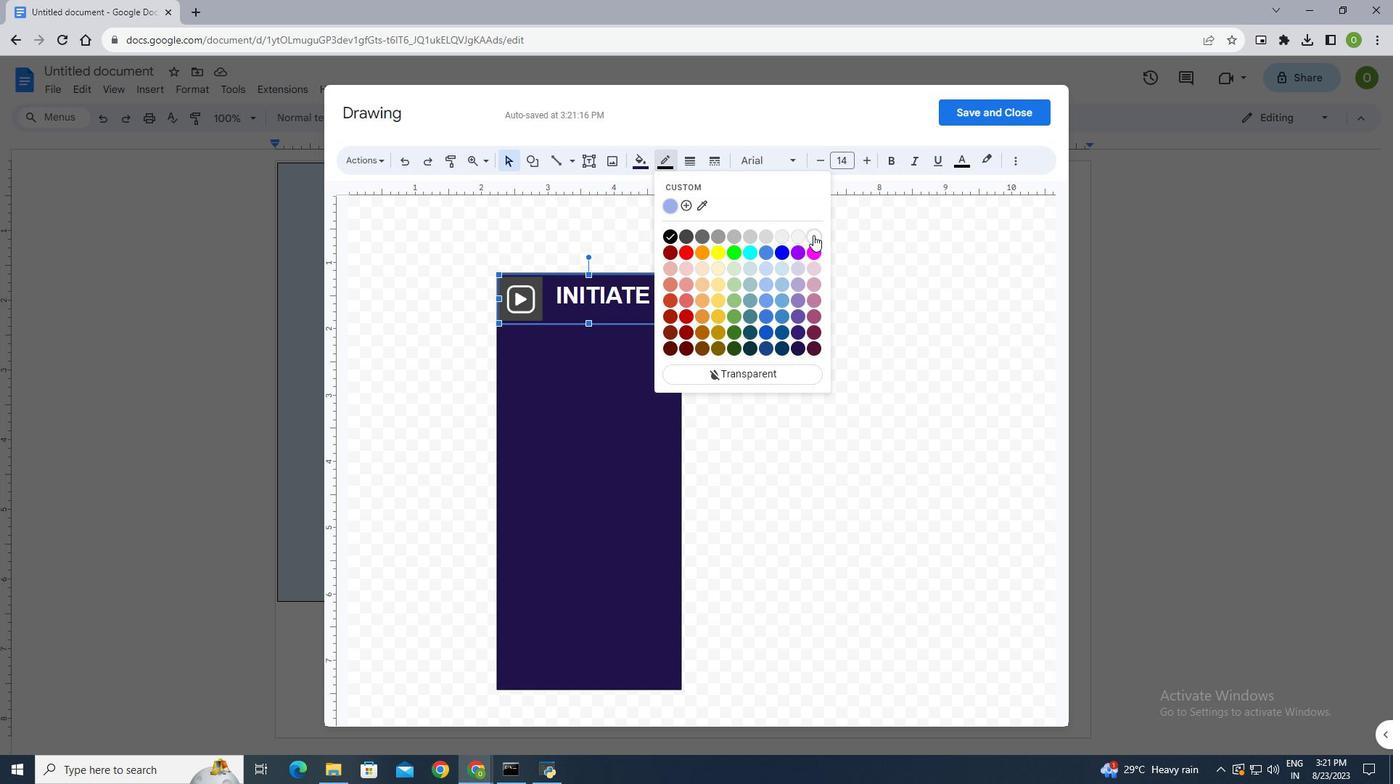 
Action: Mouse pressed left at (808, 229)
Screenshot: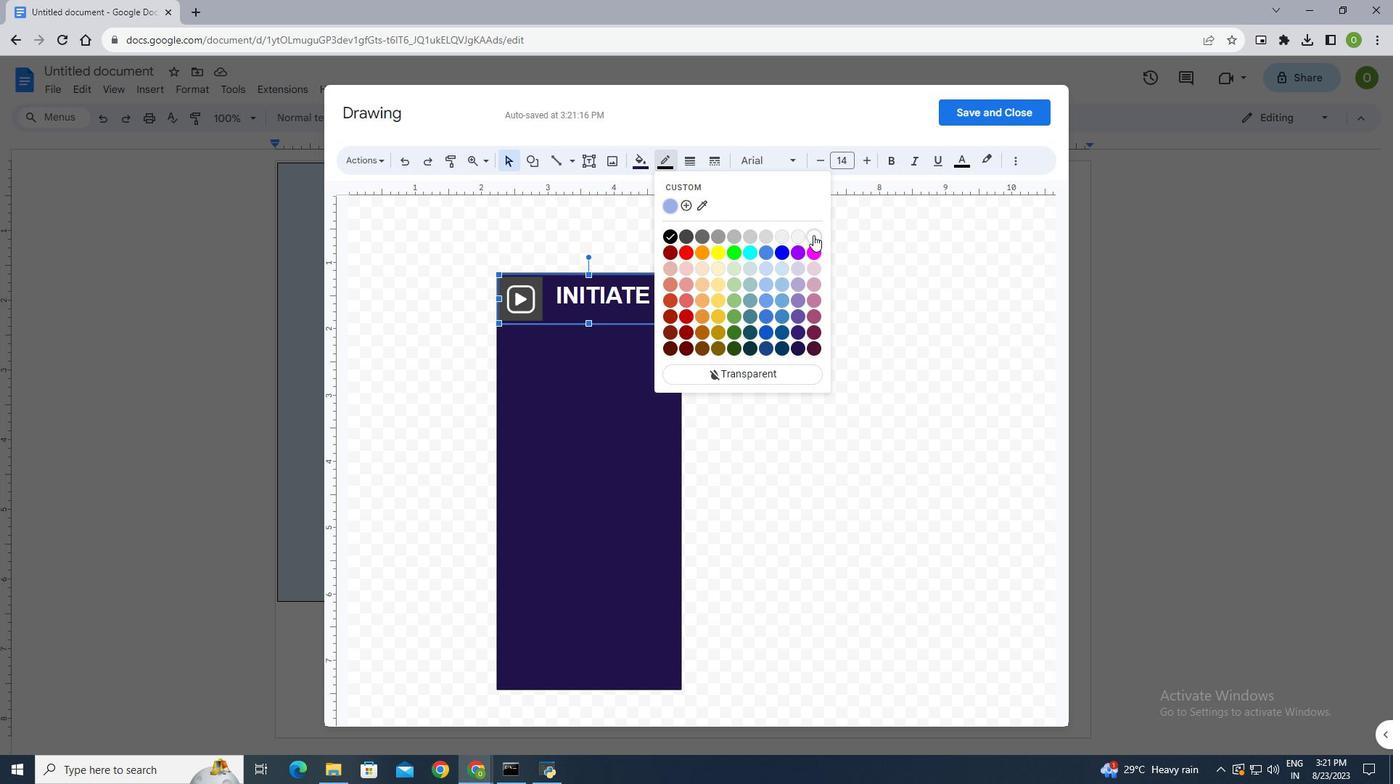 
Action: Mouse moved to (604, 365)
Screenshot: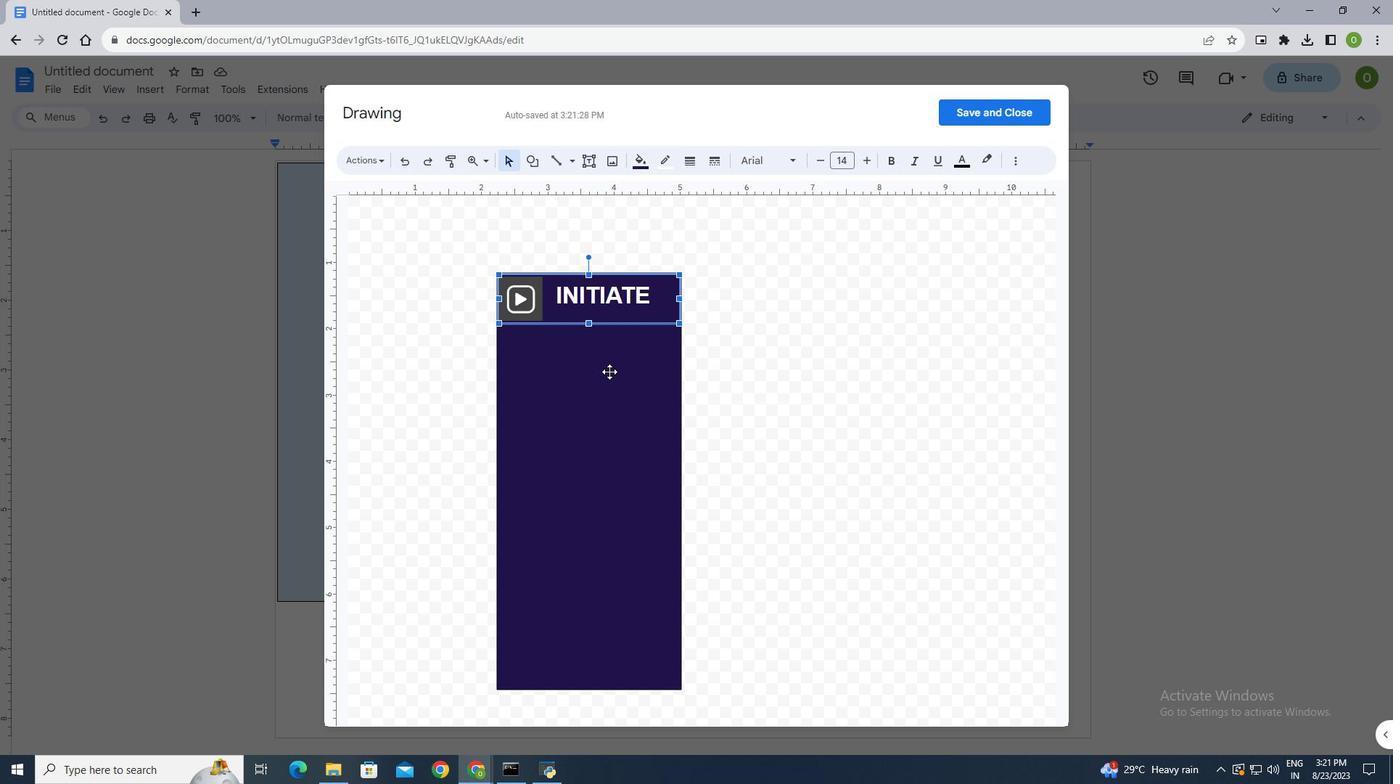 
Action: Mouse pressed left at (604, 365)
Screenshot: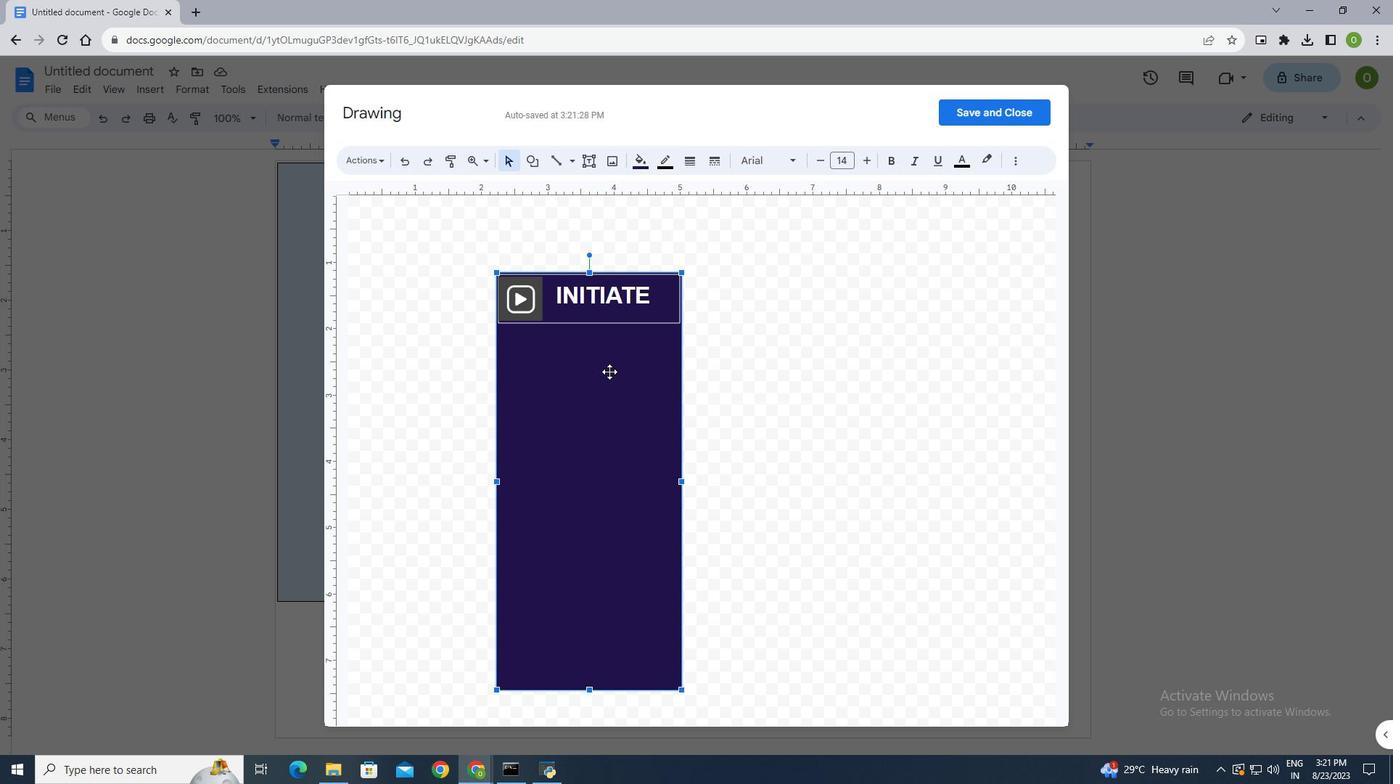 
Action: Mouse moved to (596, 317)
Screenshot: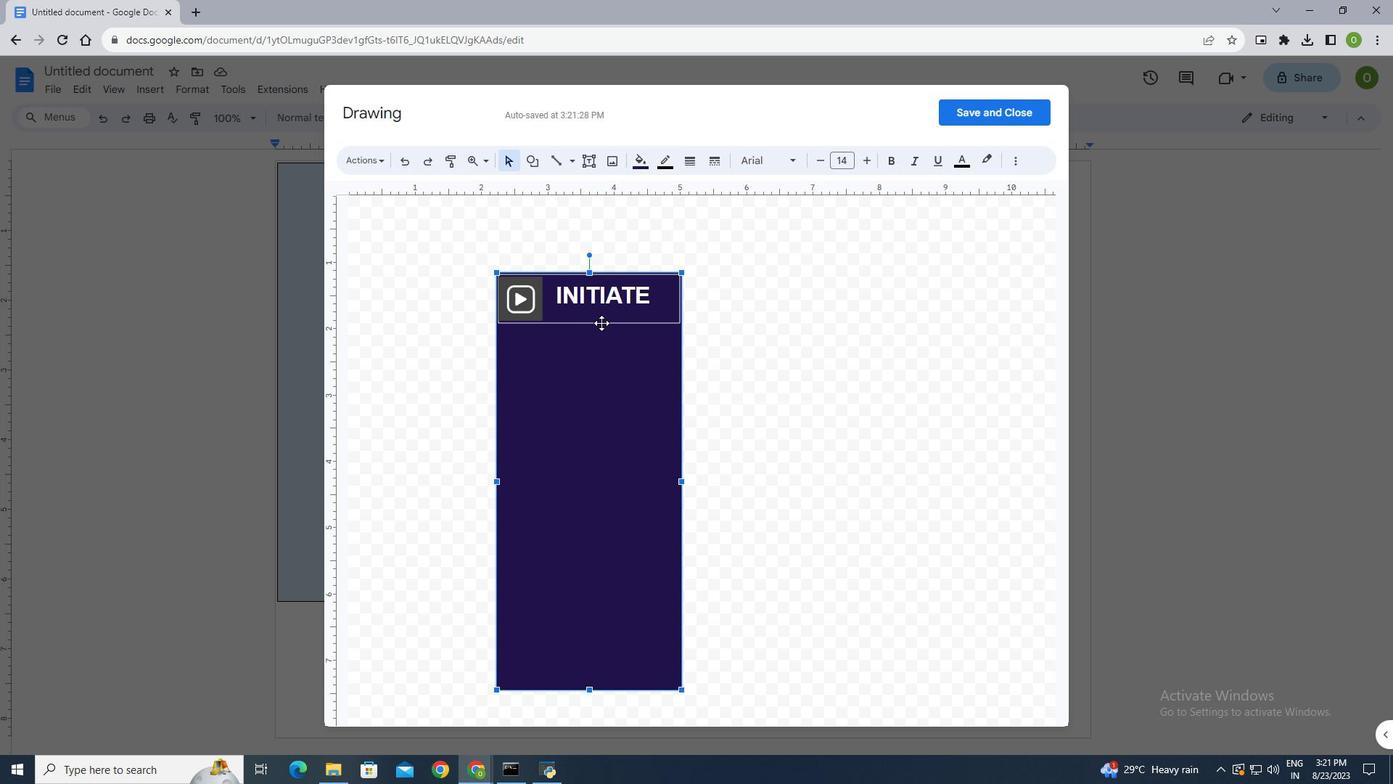 
Action: Mouse pressed left at (596, 317)
Screenshot: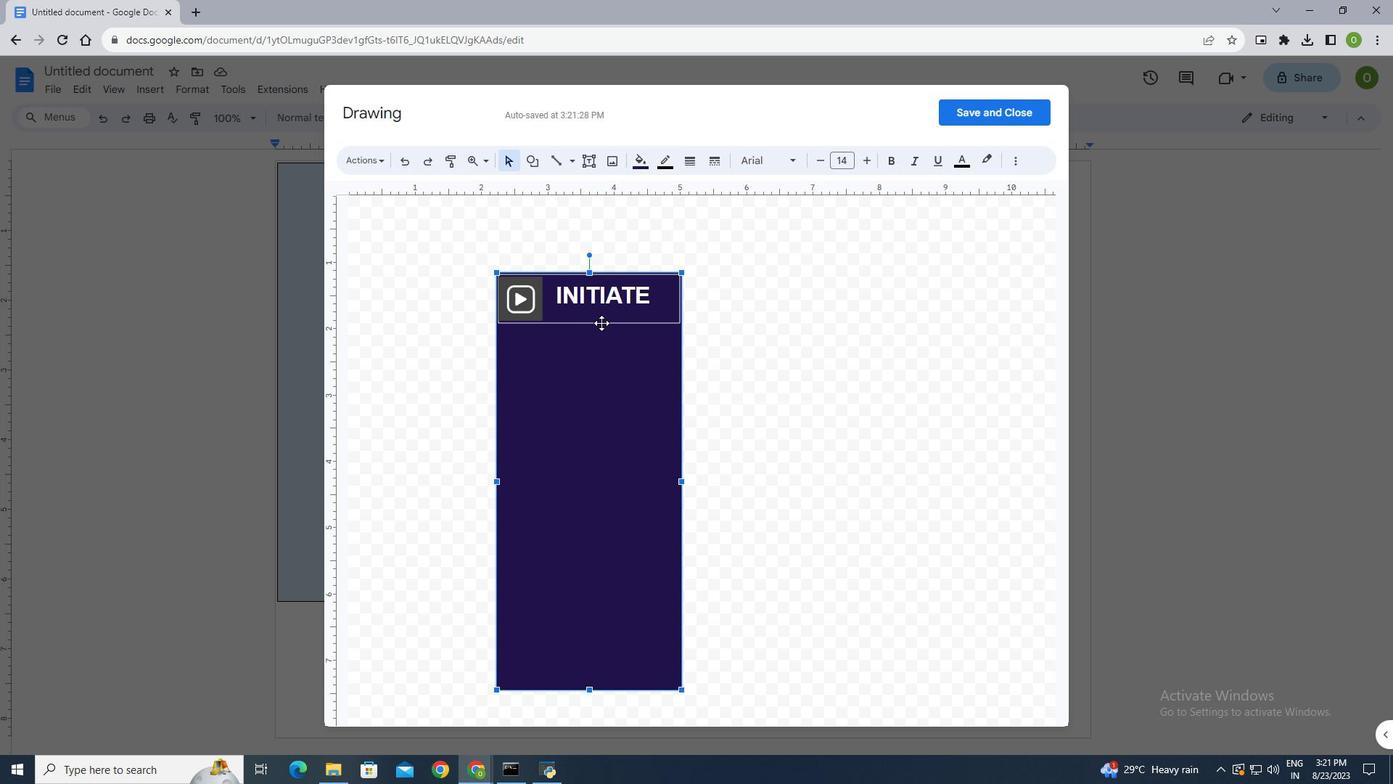 
Action: Mouse moved to (657, 155)
Screenshot: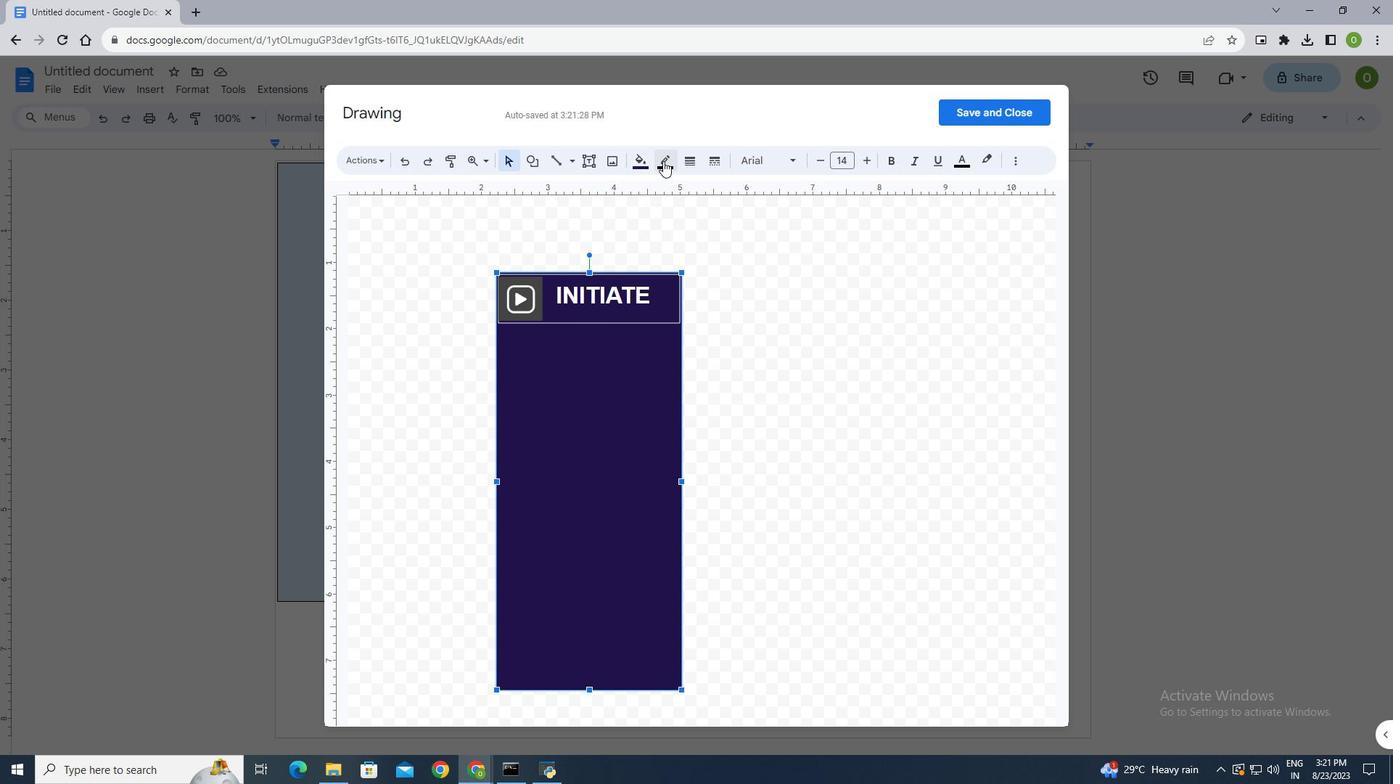 
Action: Mouse pressed left at (657, 155)
Screenshot: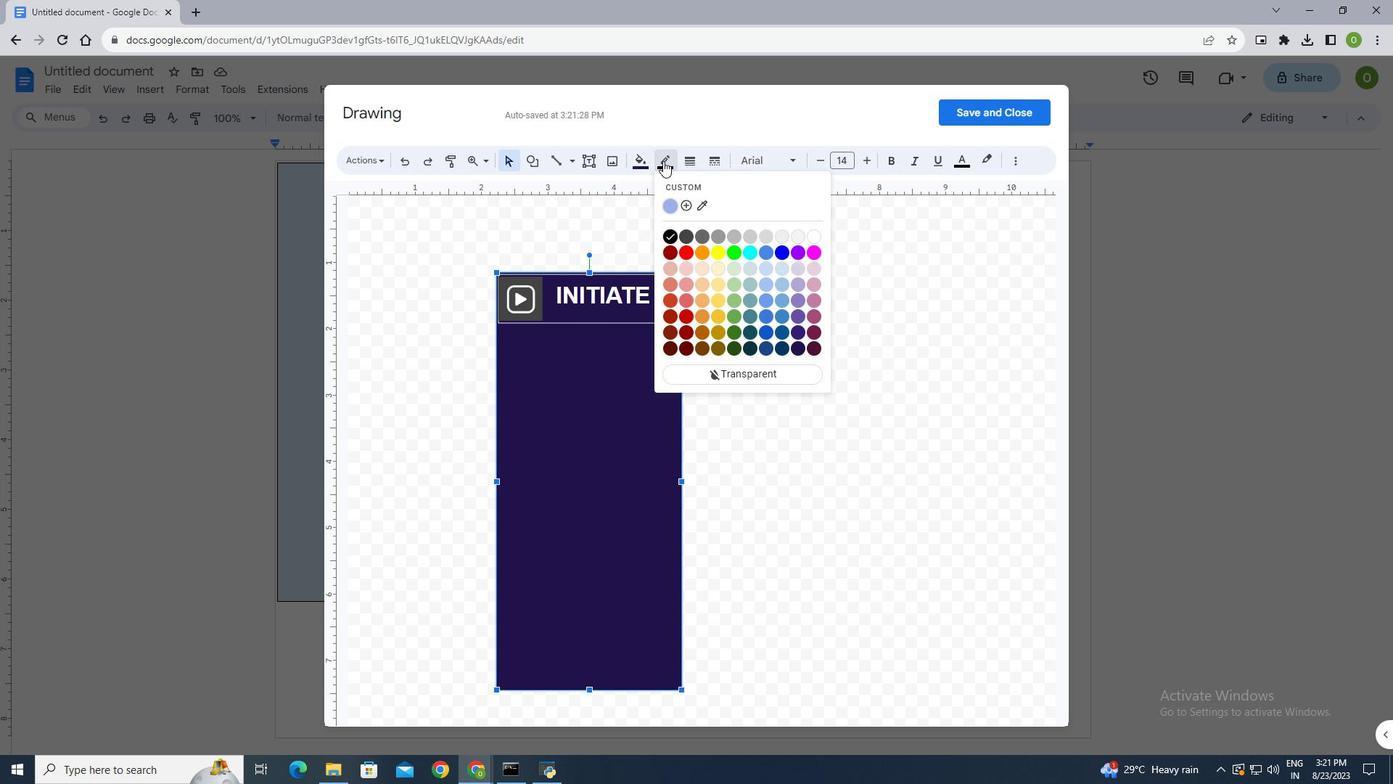 
Action: Mouse moved to (577, 317)
Screenshot: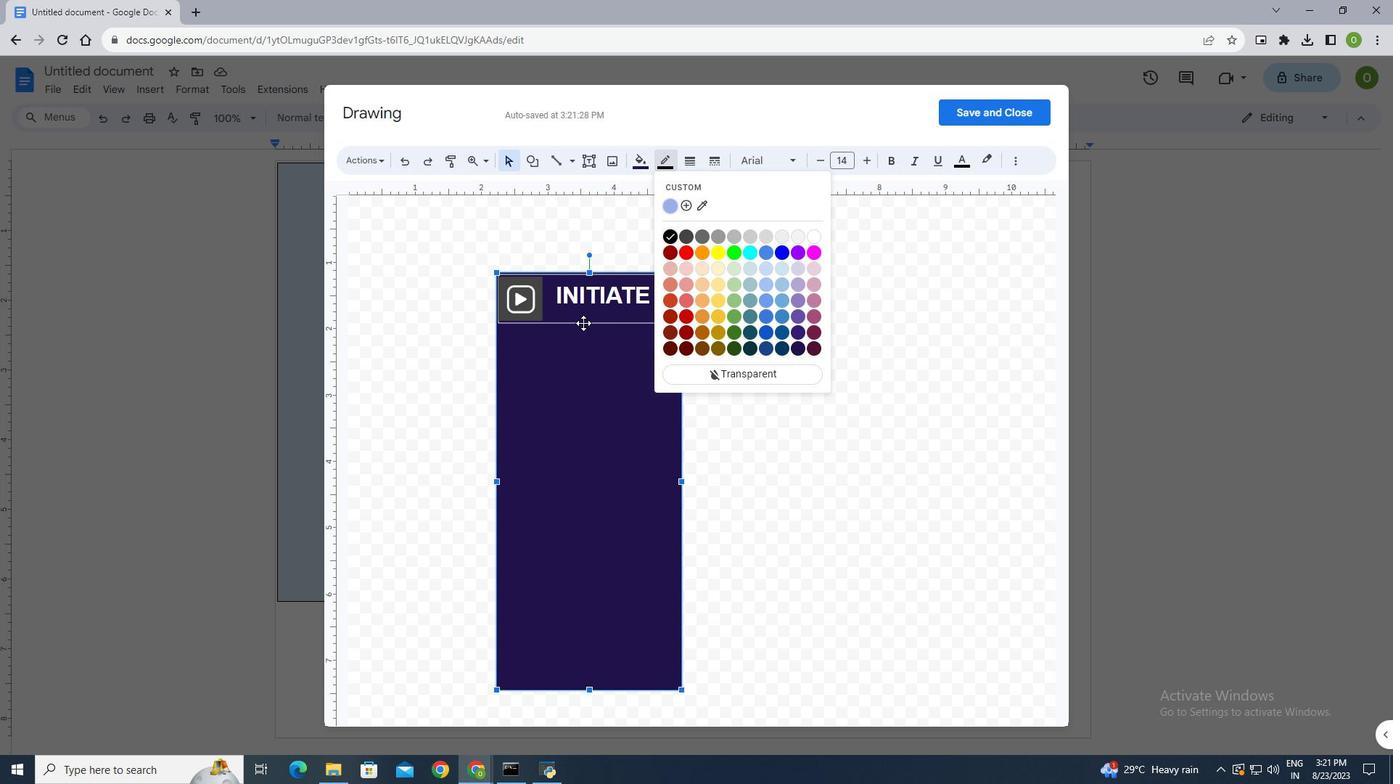 
Action: Mouse pressed left at (577, 317)
Screenshot: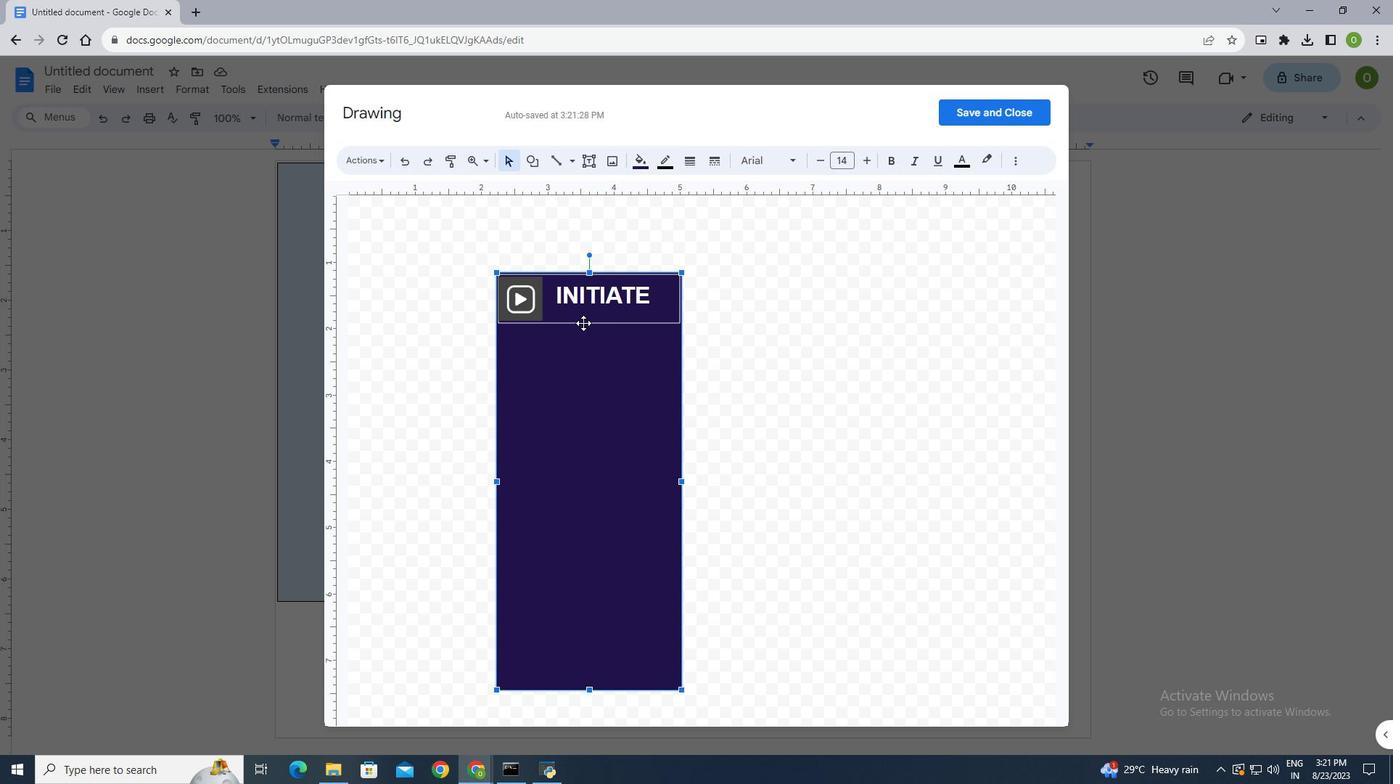 
Action: Mouse moved to (536, 337)
Screenshot: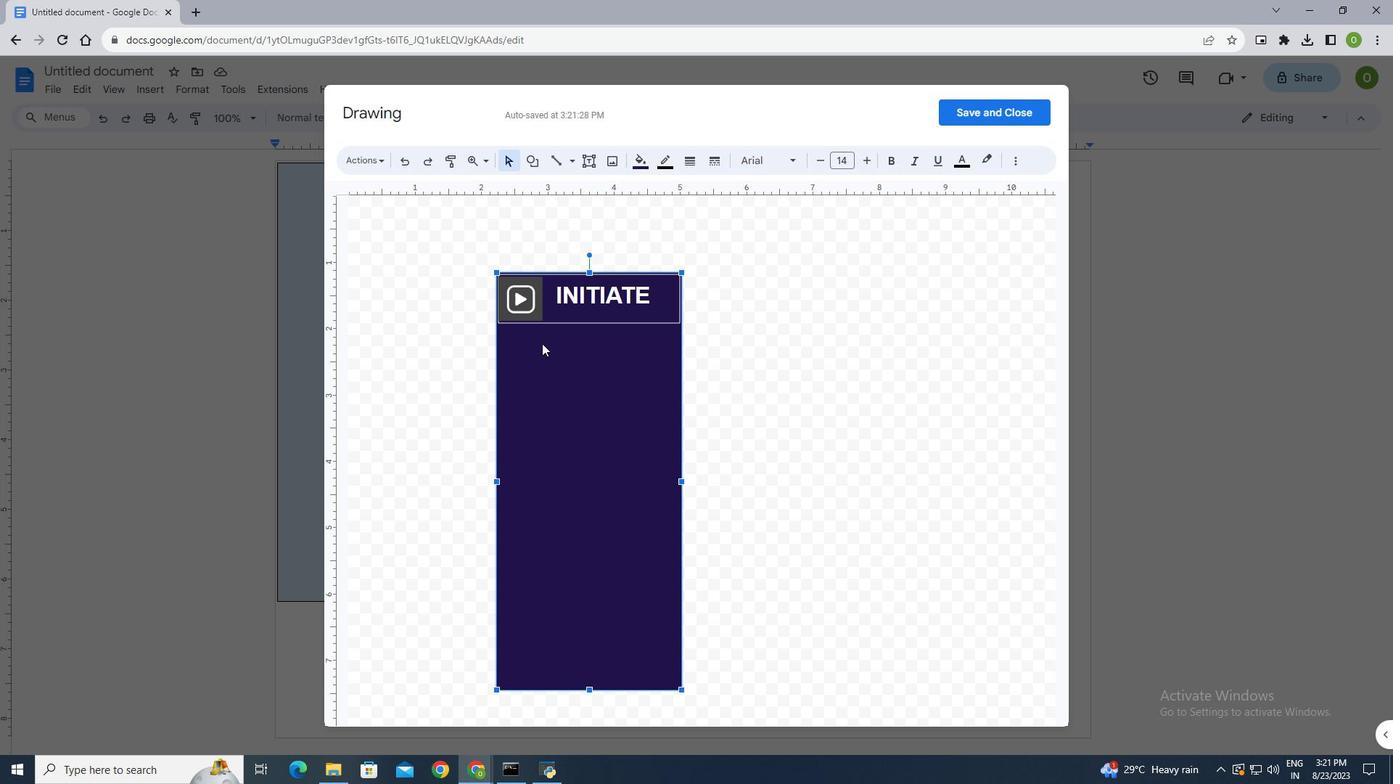 
Action: Mouse pressed left at (536, 337)
Screenshot: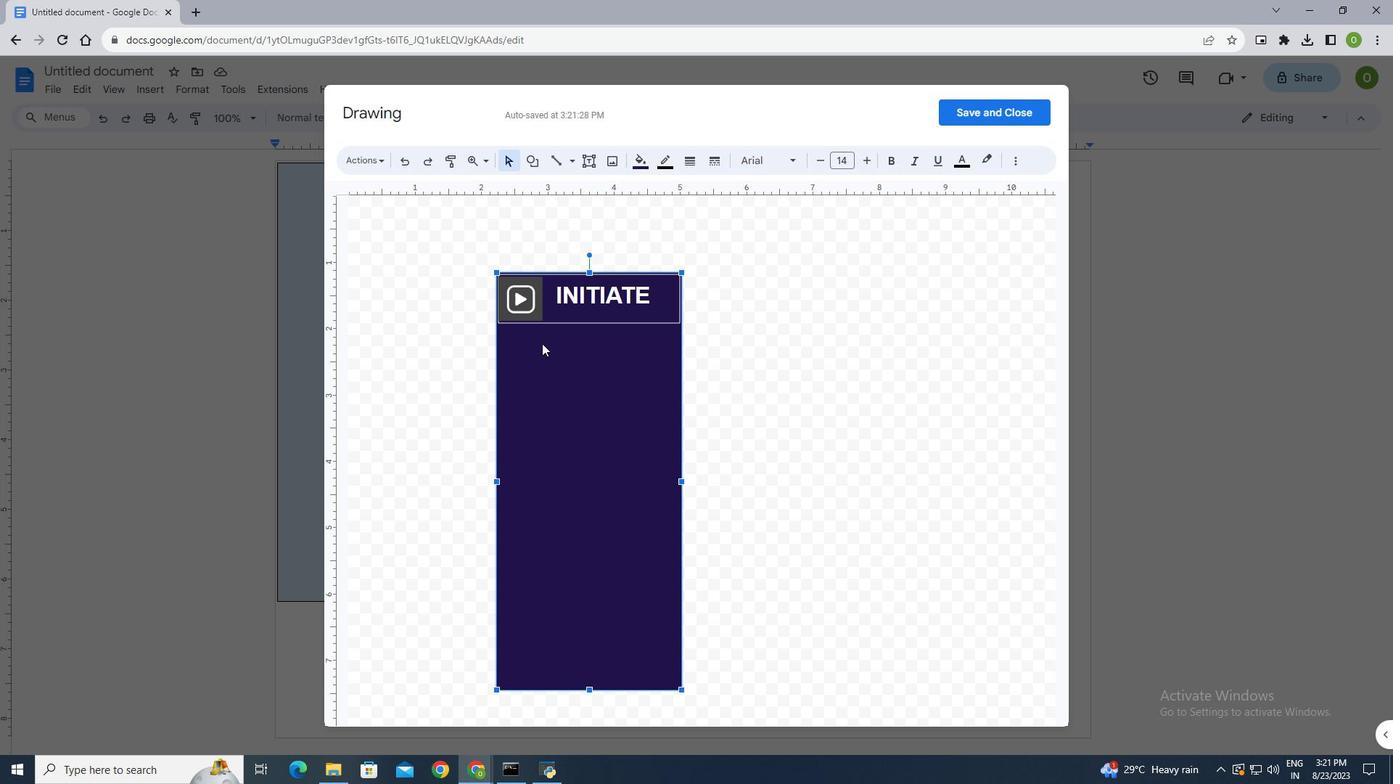 
Action: Mouse moved to (535, 296)
Screenshot: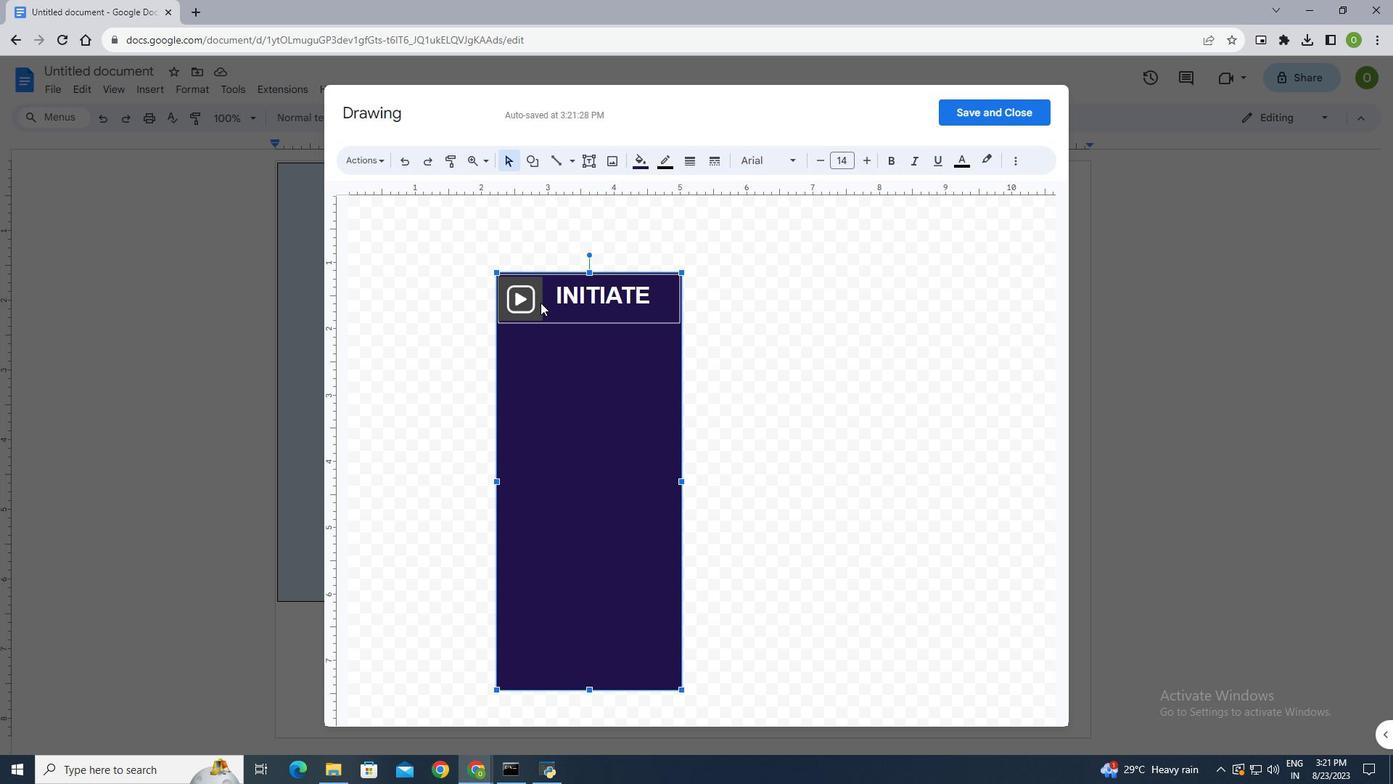
Action: Mouse pressed left at (535, 296)
Screenshot: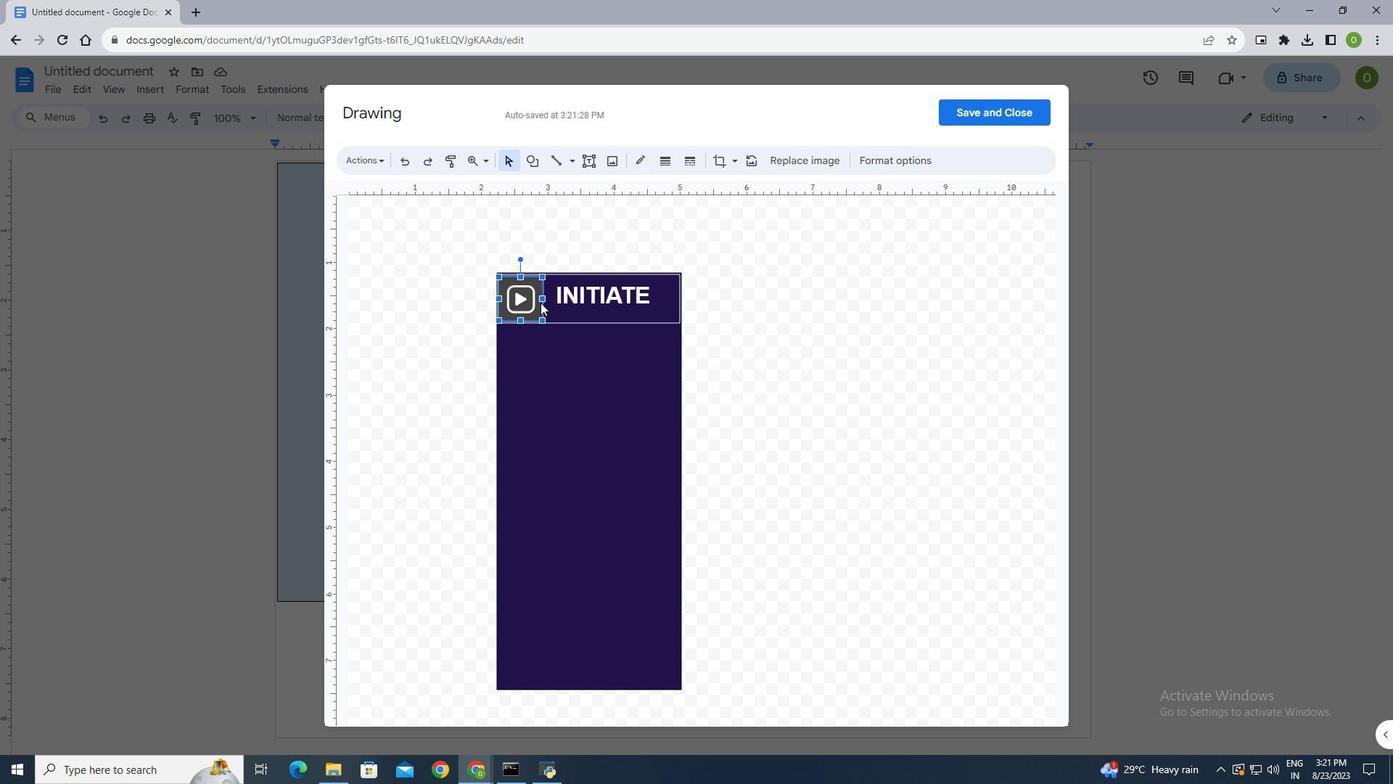 
Action: Mouse moved to (556, 304)
Screenshot: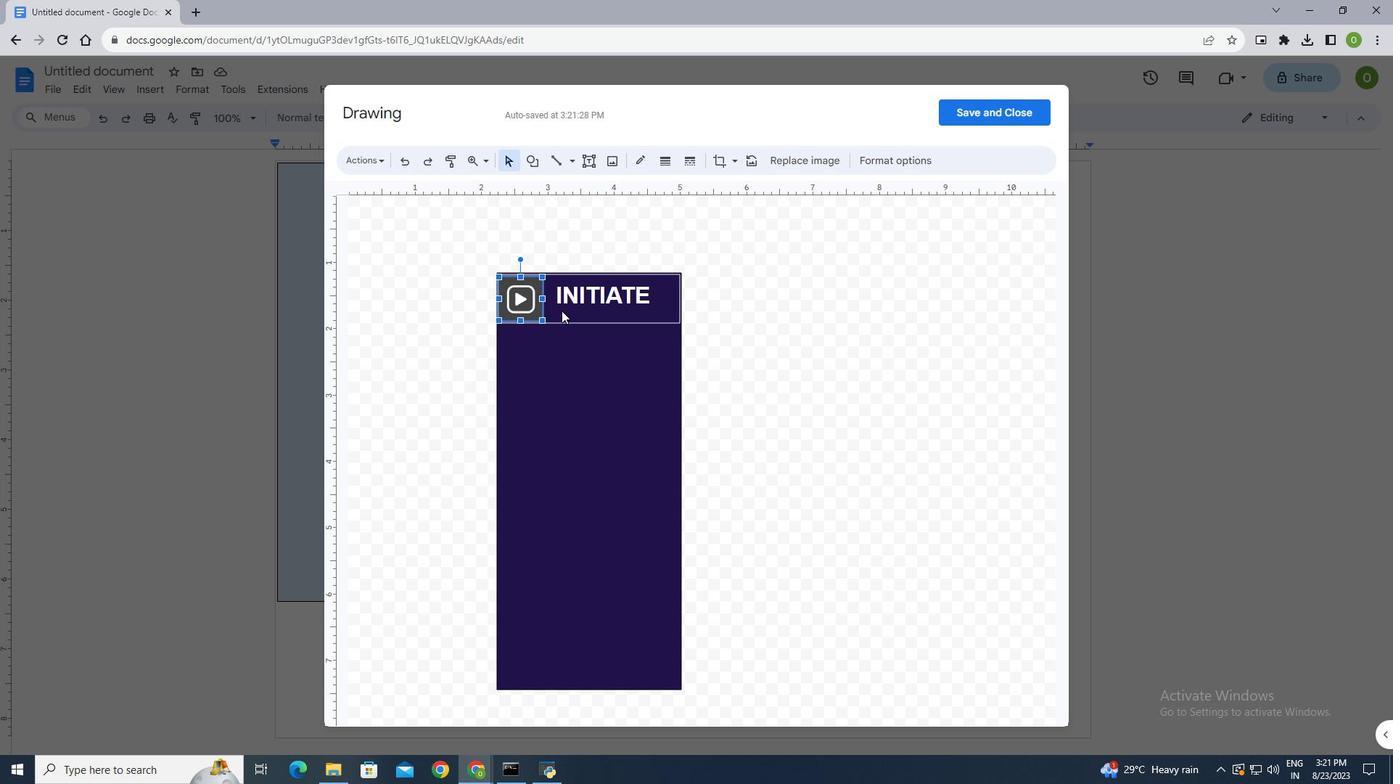 
Action: Mouse pressed left at (556, 304)
Screenshot: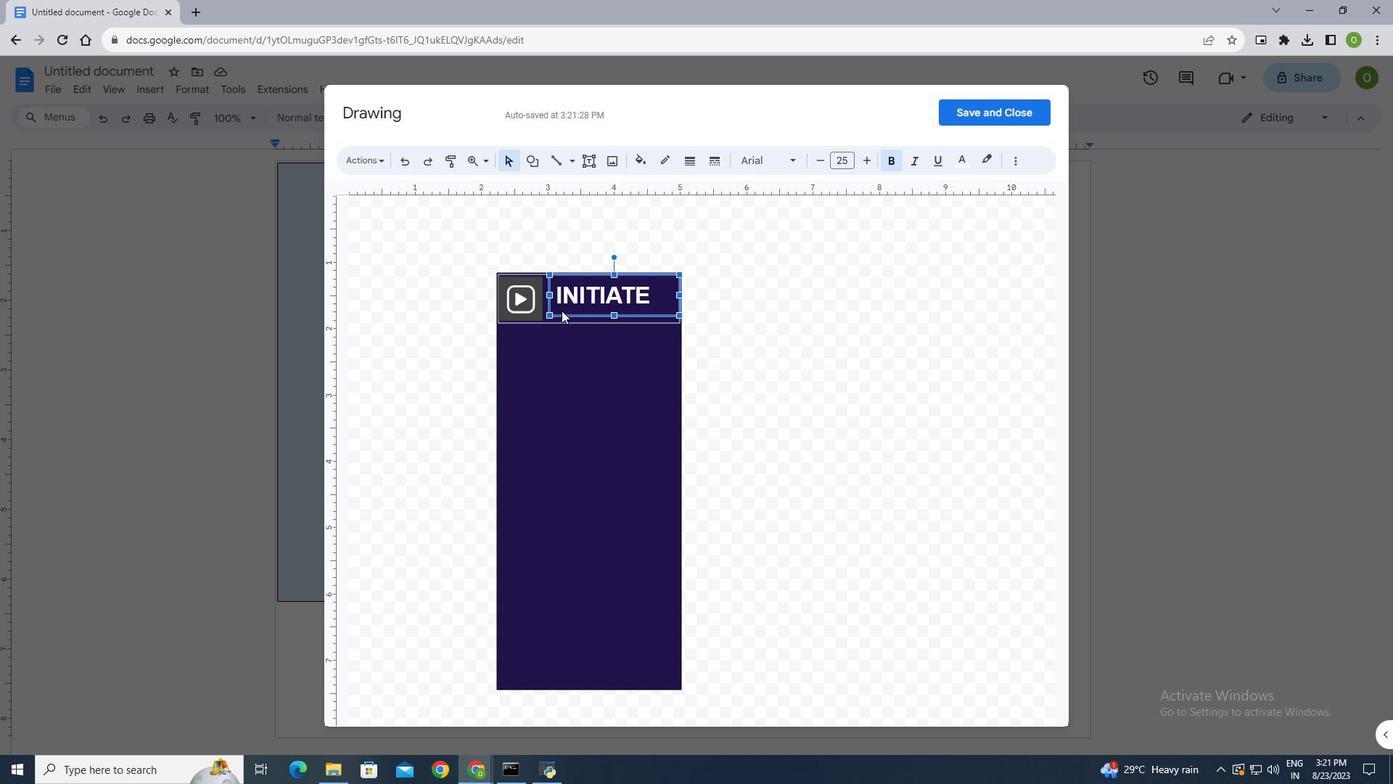 
Action: Mouse moved to (559, 313)
Screenshot: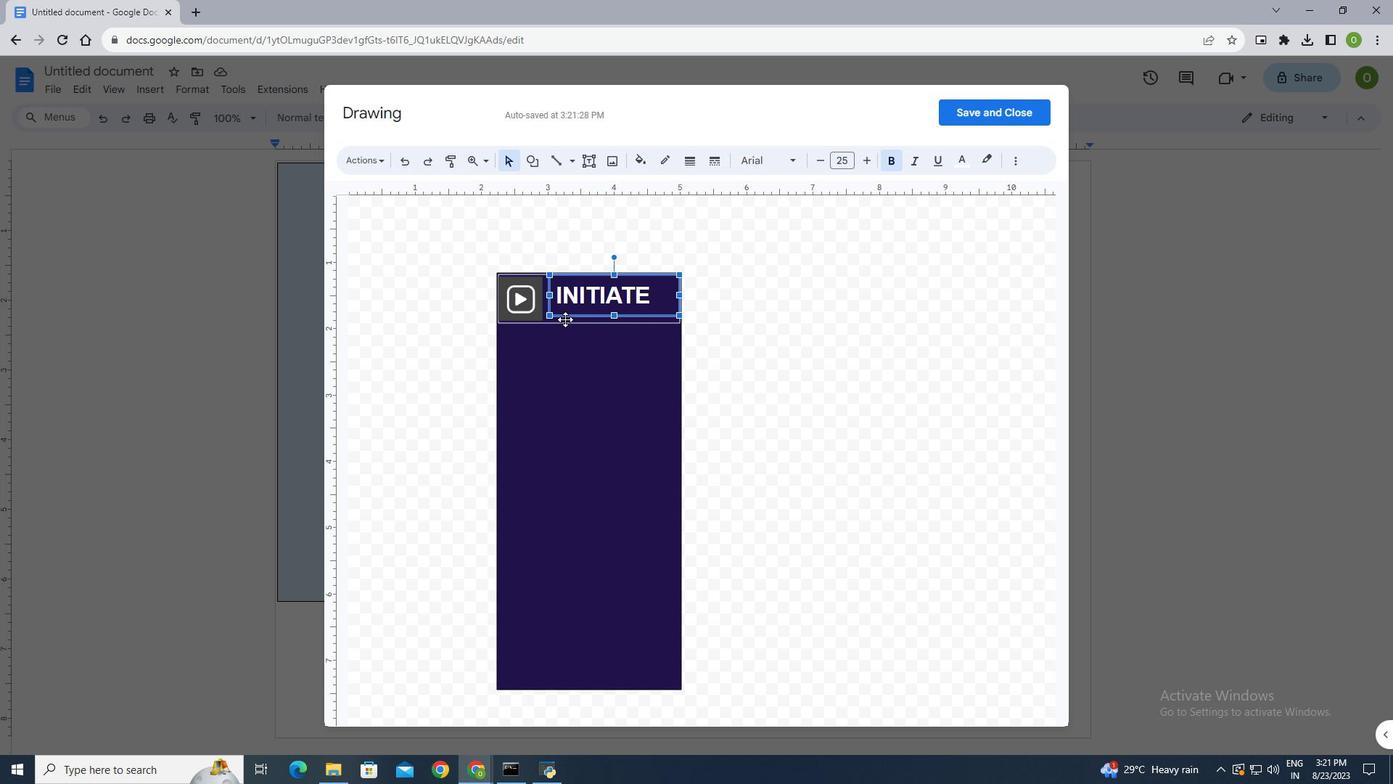 
Action: Mouse pressed left at (559, 313)
Screenshot: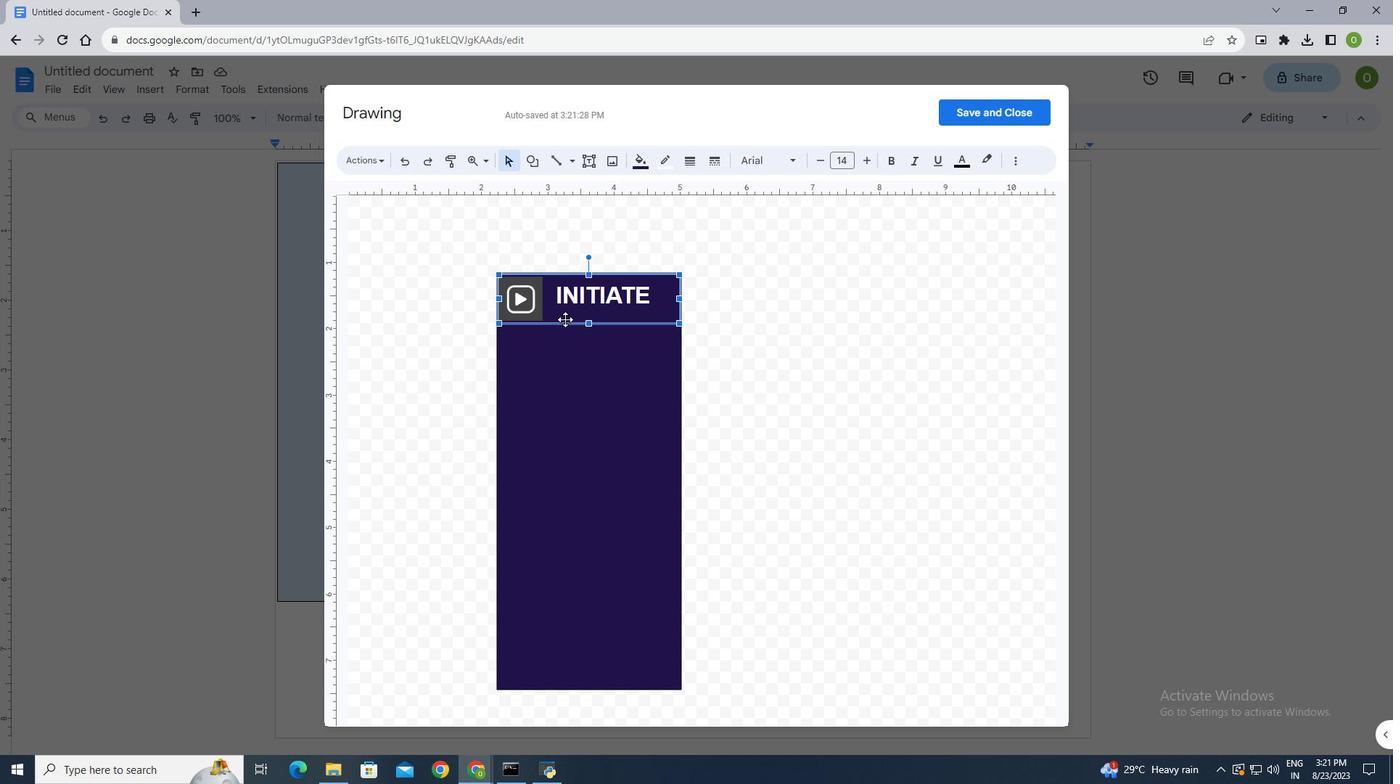 
Action: Mouse moved to (661, 154)
Screenshot: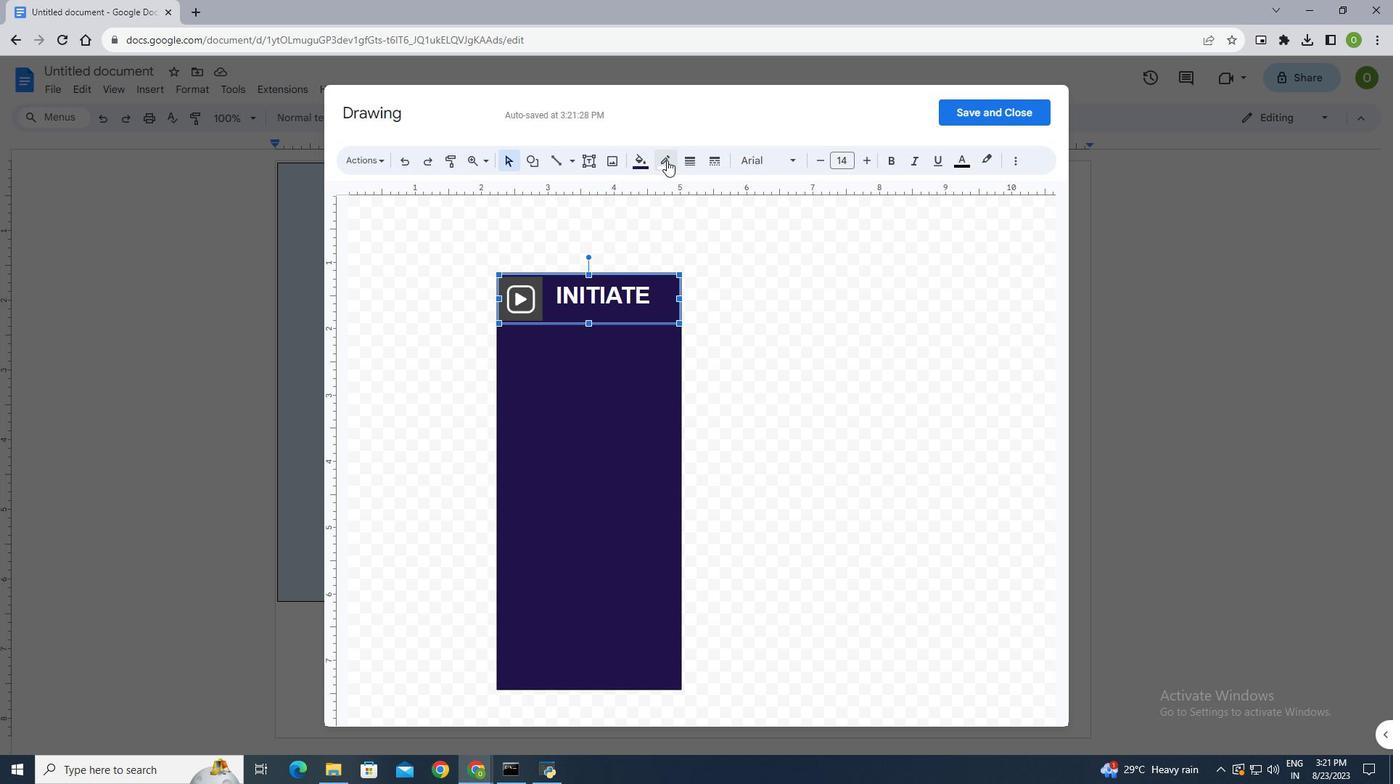 
Action: Mouse pressed left at (661, 154)
Screenshot: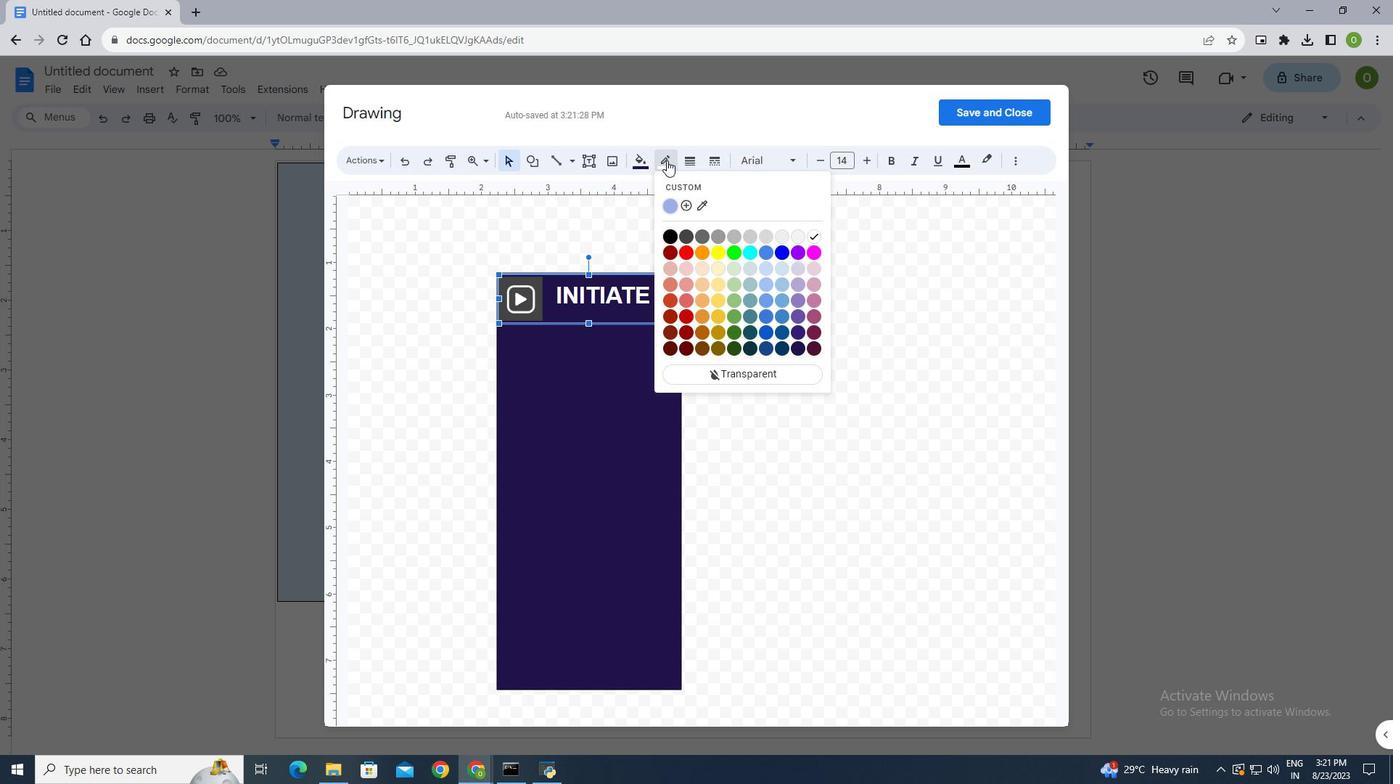 
Action: Mouse moved to (706, 362)
Screenshot: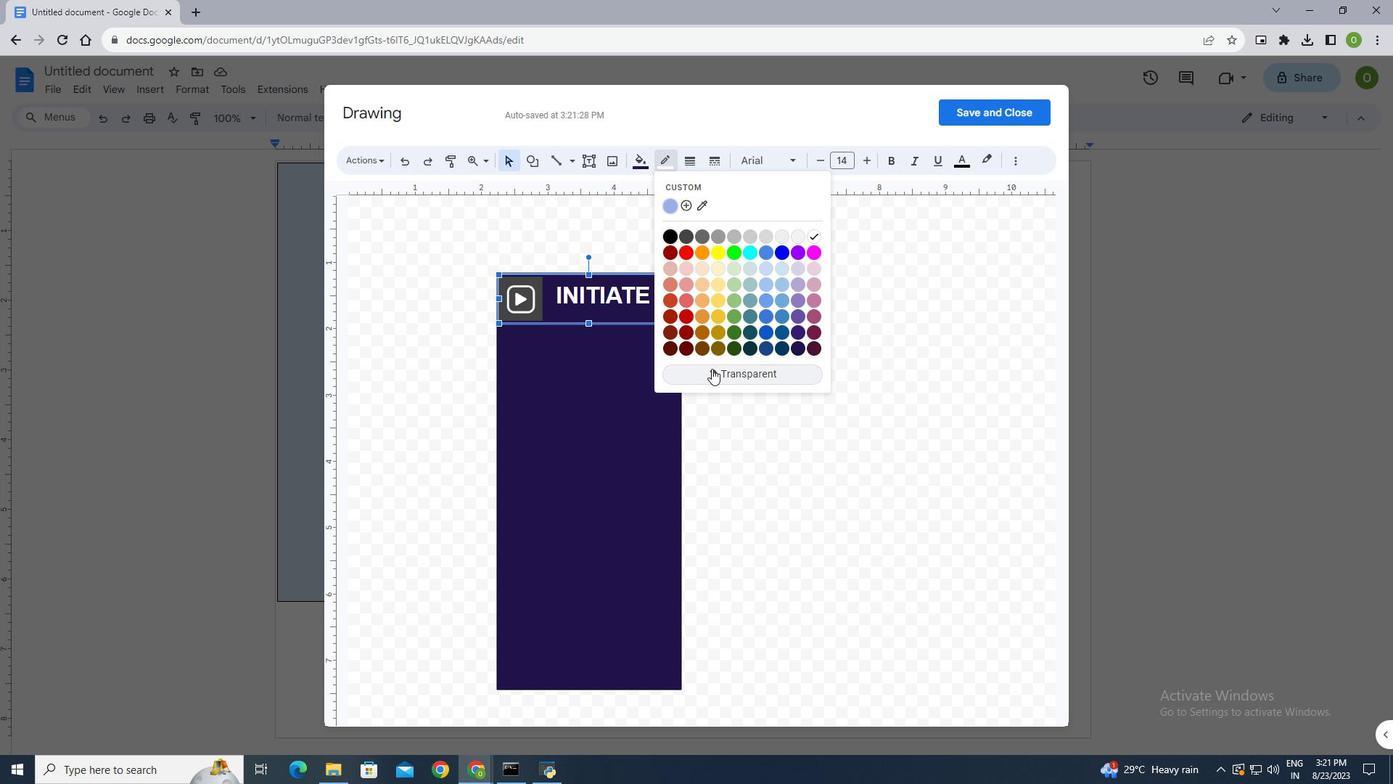 
Action: Mouse pressed left at (706, 362)
Screenshot: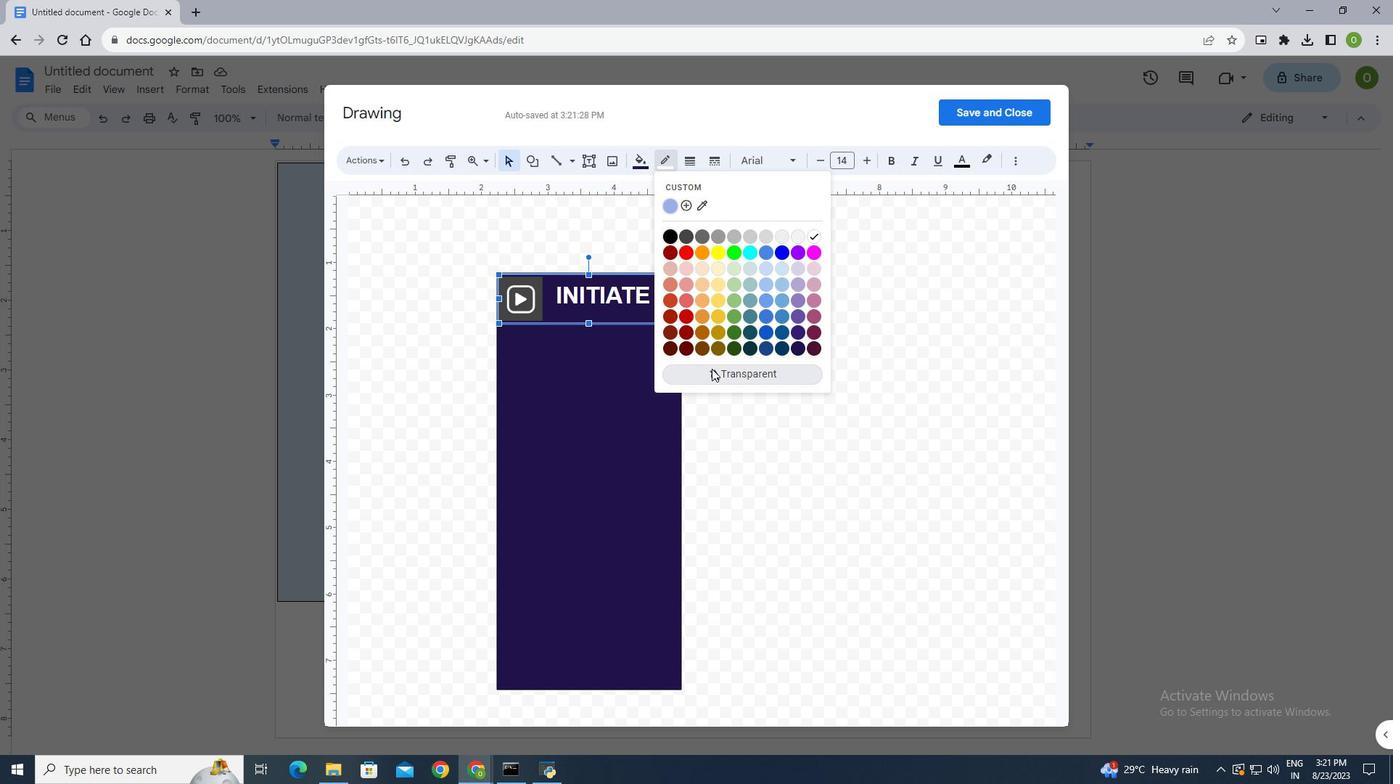 
Action: Mouse moved to (598, 362)
Screenshot: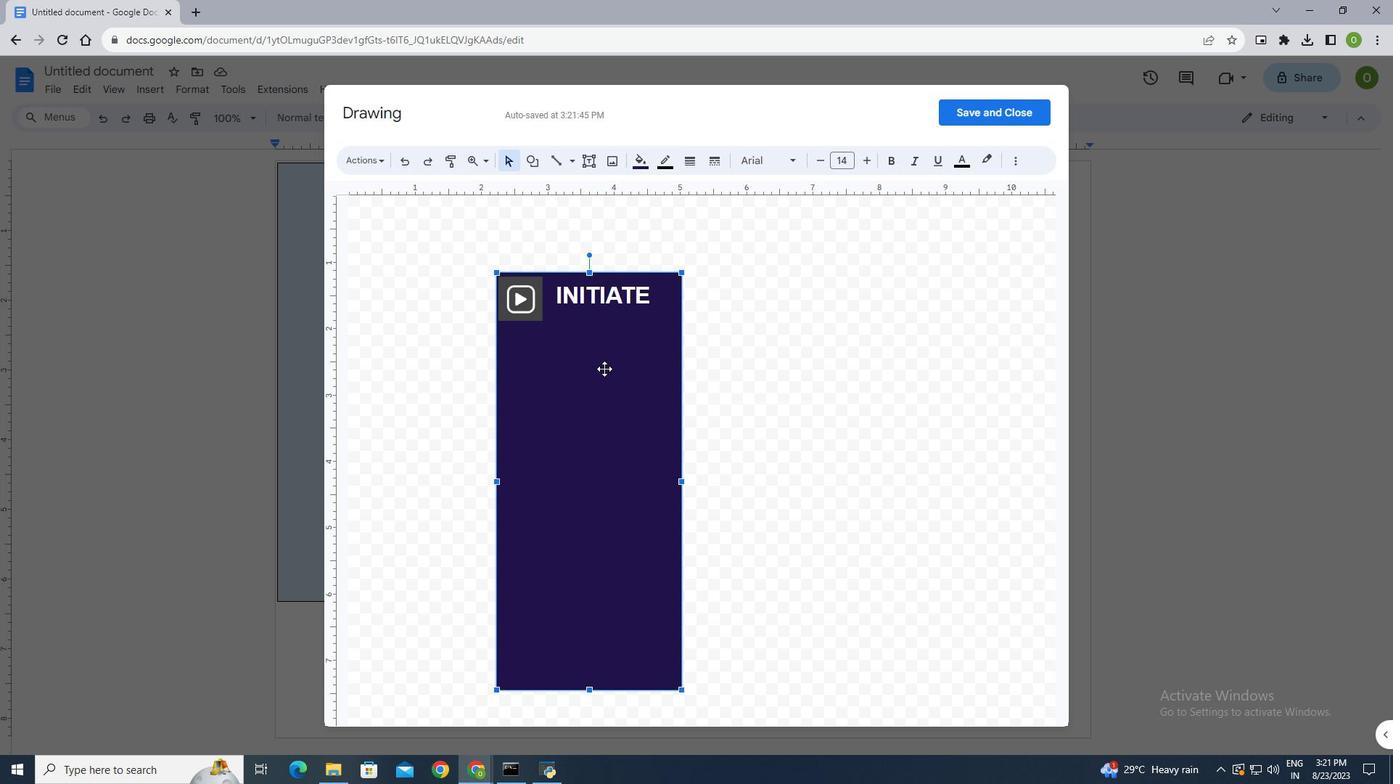 
Action: Mouse pressed left at (598, 362)
Screenshot: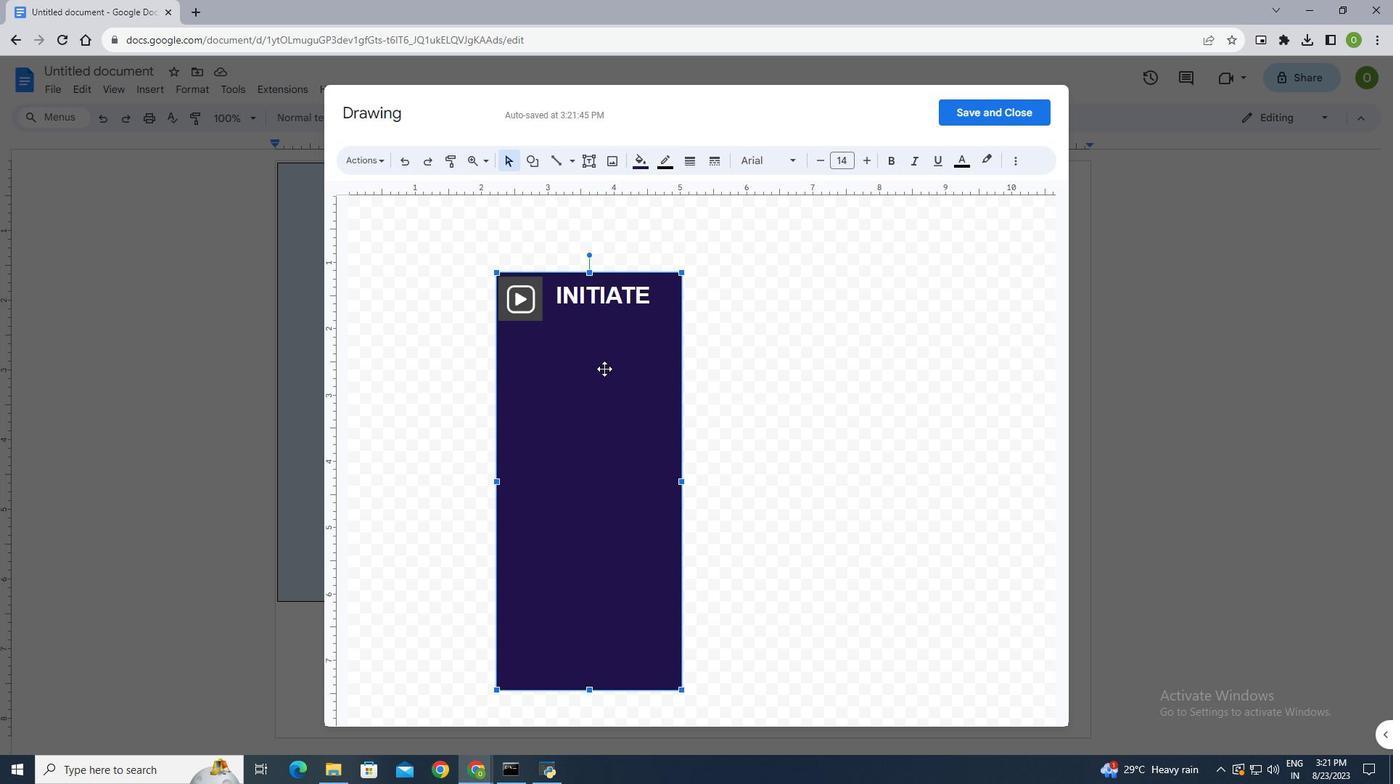 
Action: Mouse moved to (551, 154)
Screenshot: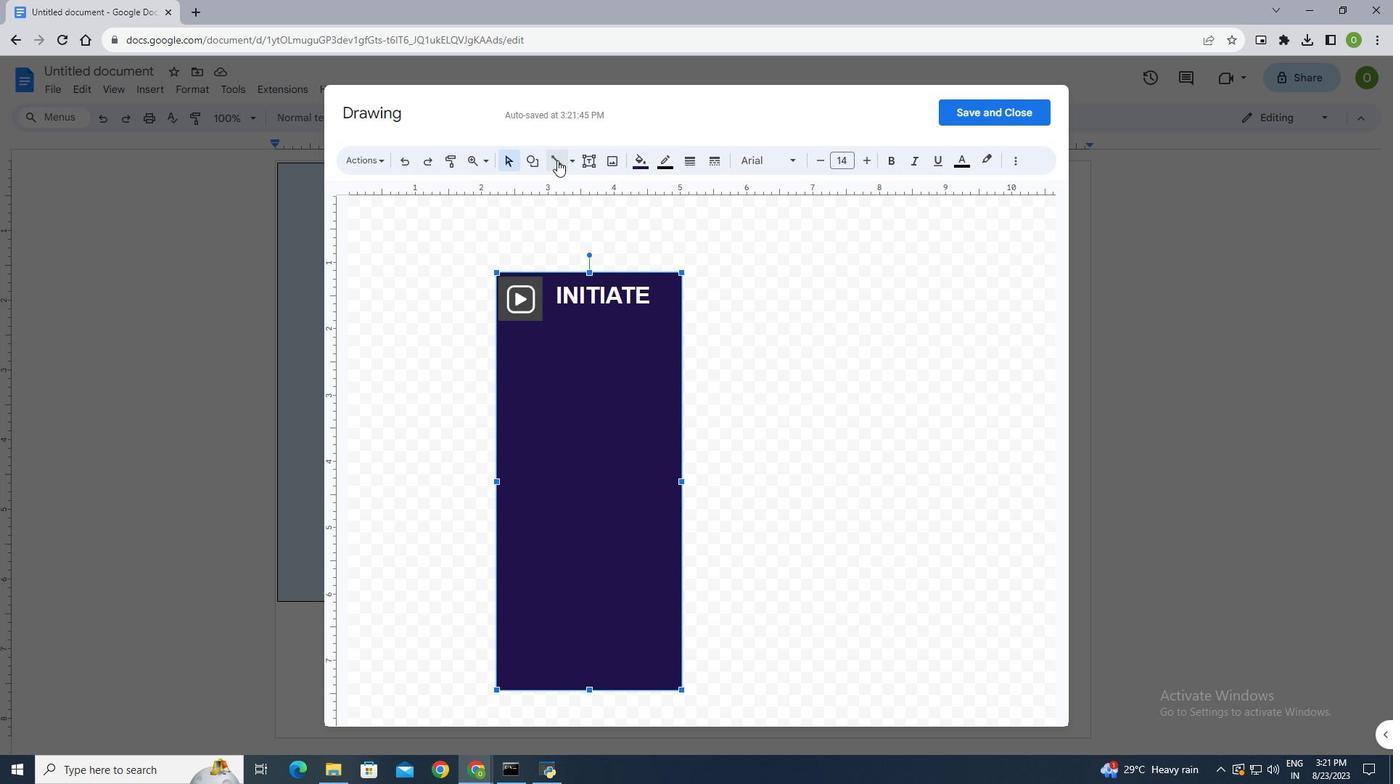 
Action: Mouse pressed left at (551, 154)
Screenshot: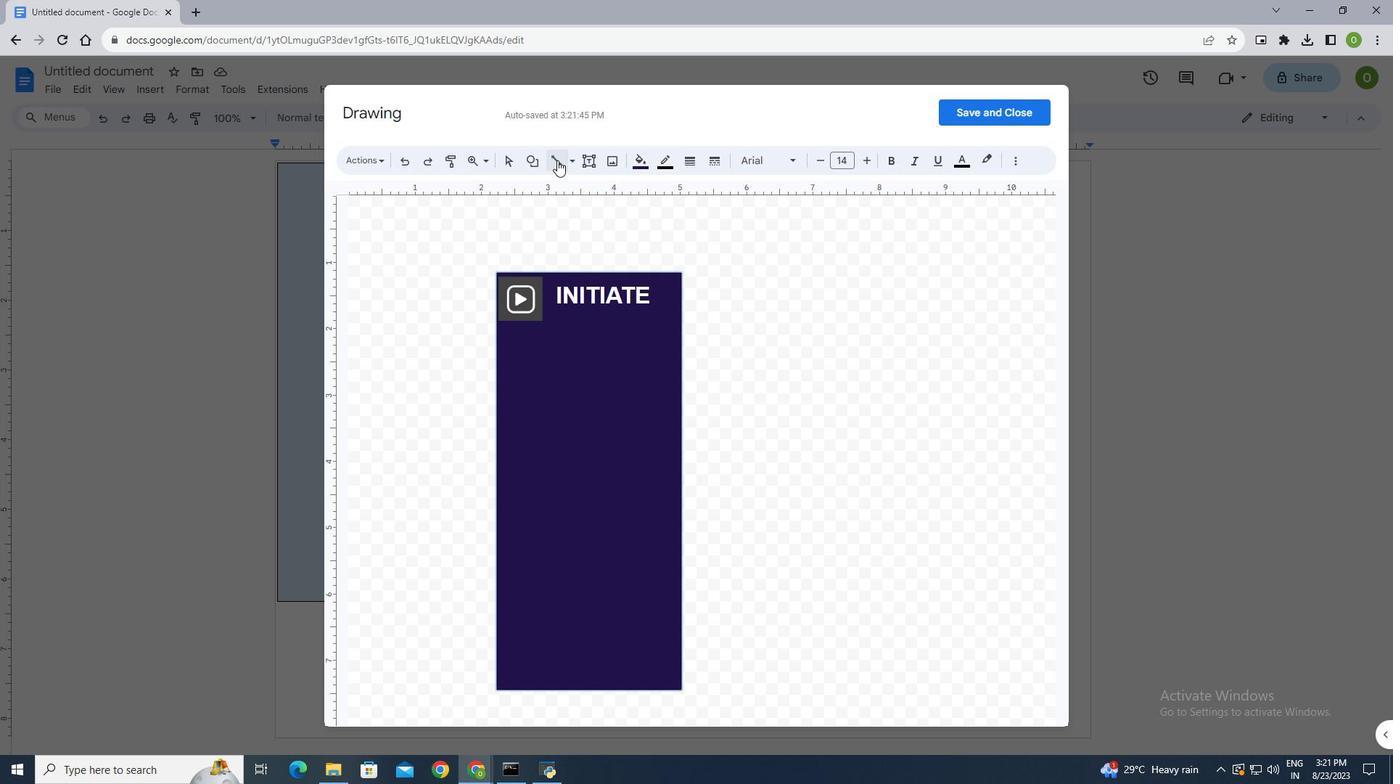 
Action: Mouse moved to (491, 317)
Screenshot: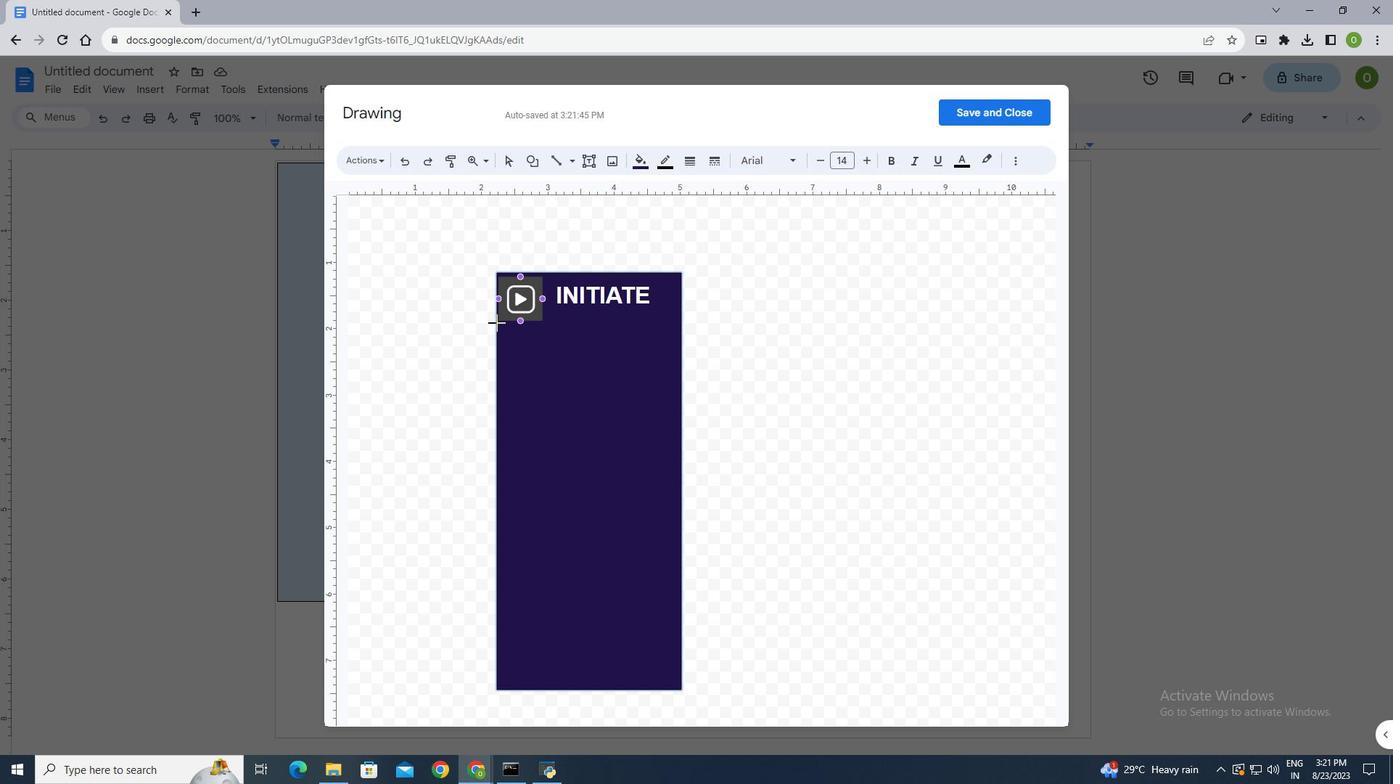 
Action: Mouse pressed left at (491, 317)
Screenshot: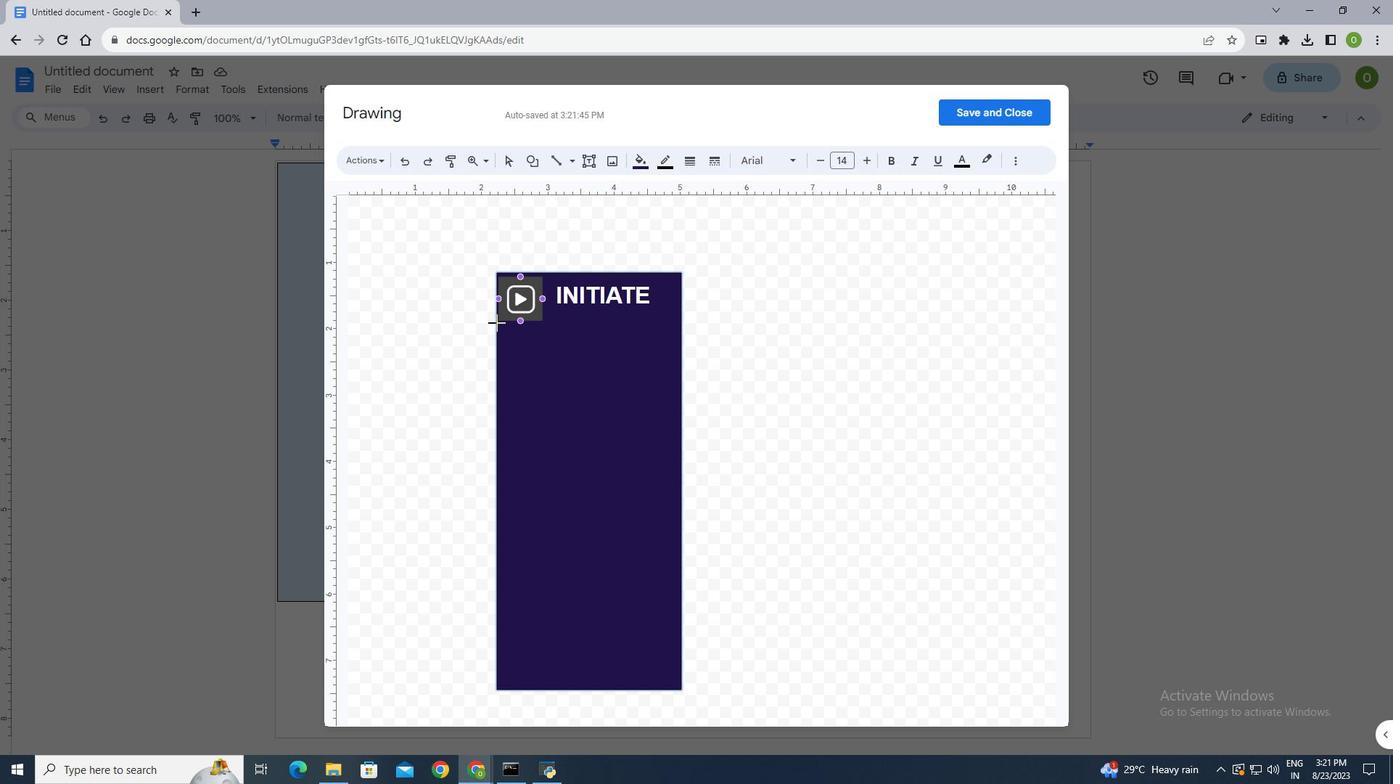 
Action: Mouse moved to (585, 317)
Screenshot: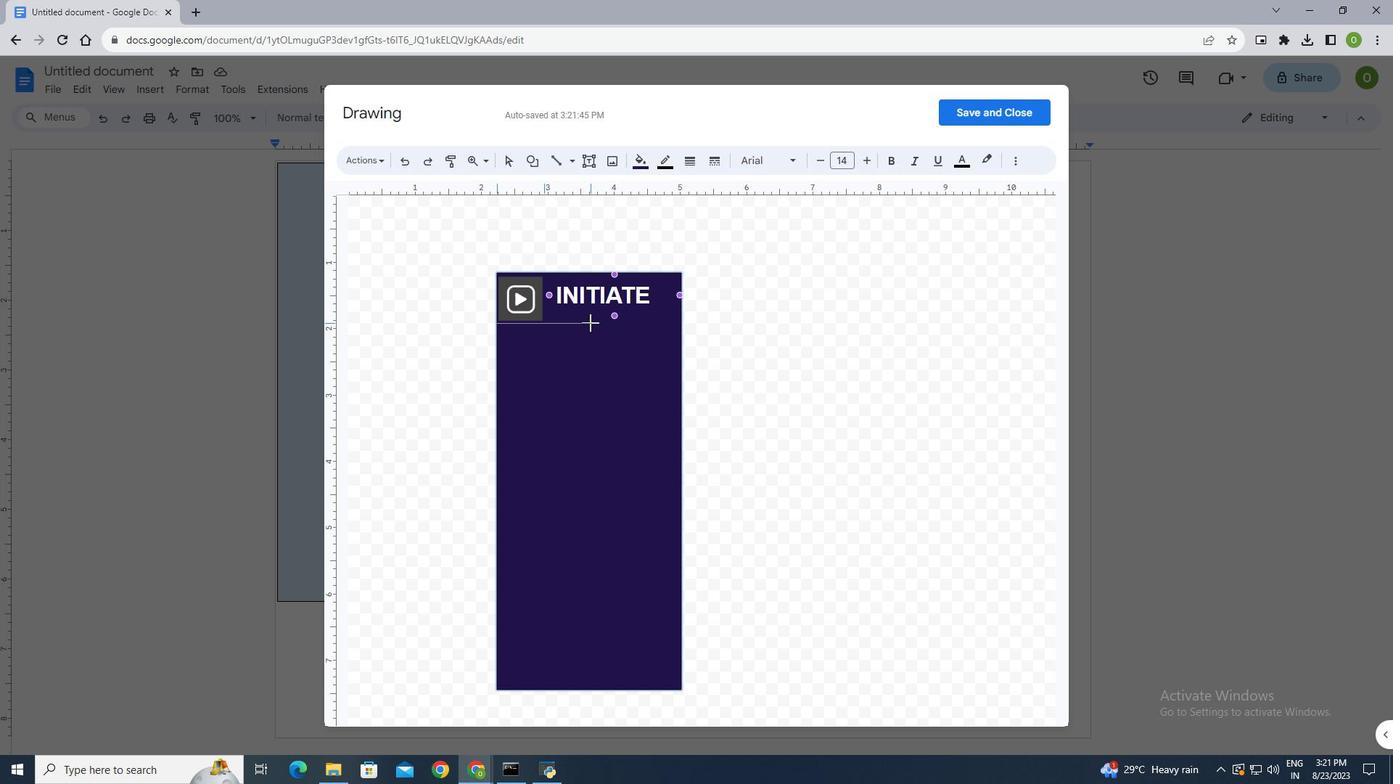 
Action: Key pressed <Key.shift>
Screenshot: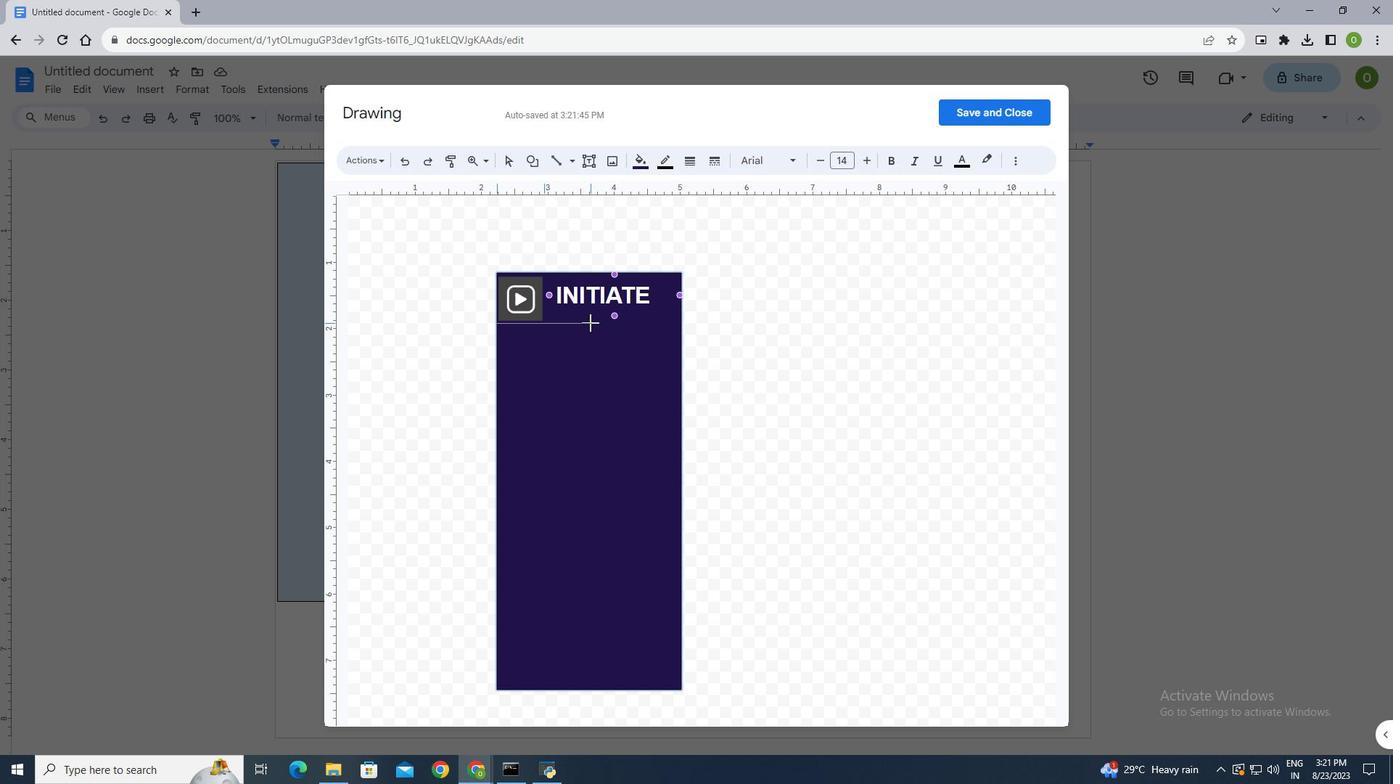 
Action: Mouse moved to (605, 320)
Screenshot: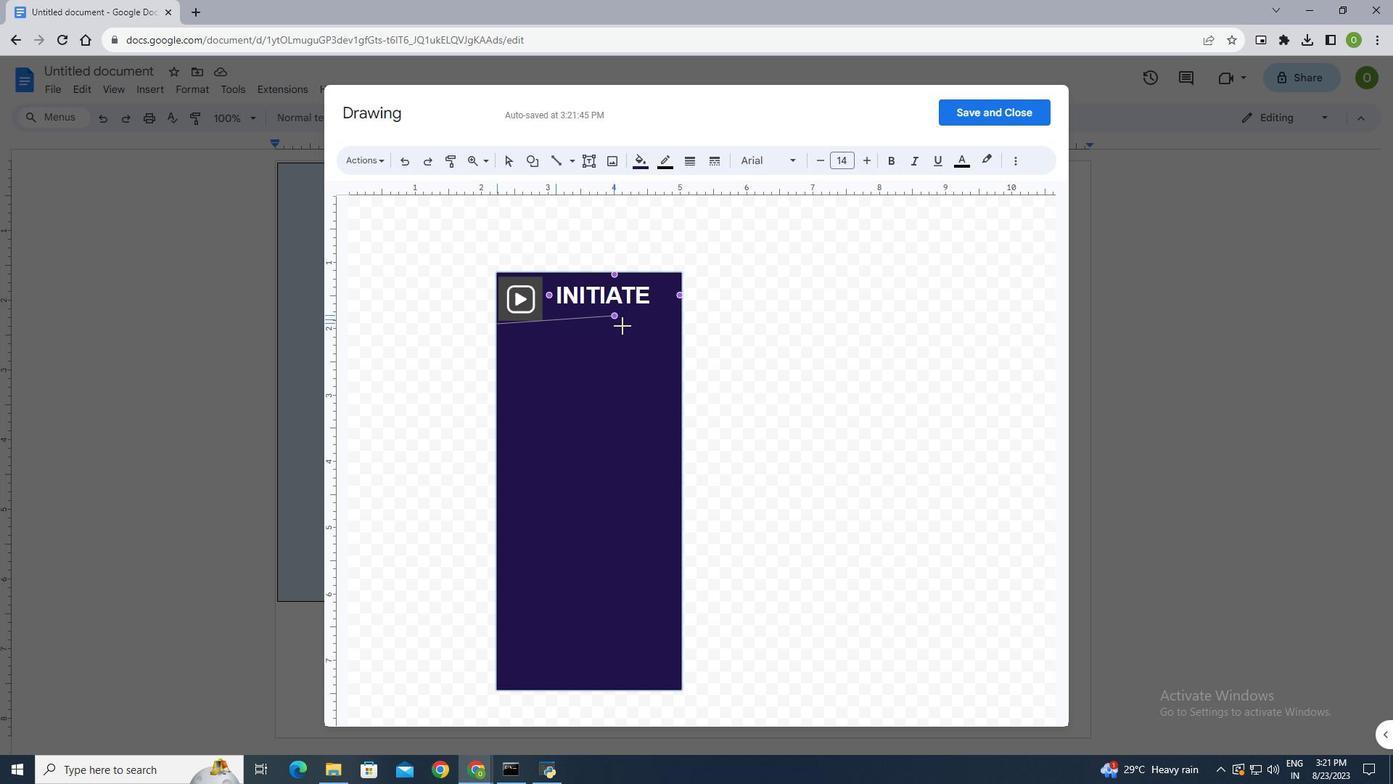 
Action: Key pressed <Key.shift>
Screenshot: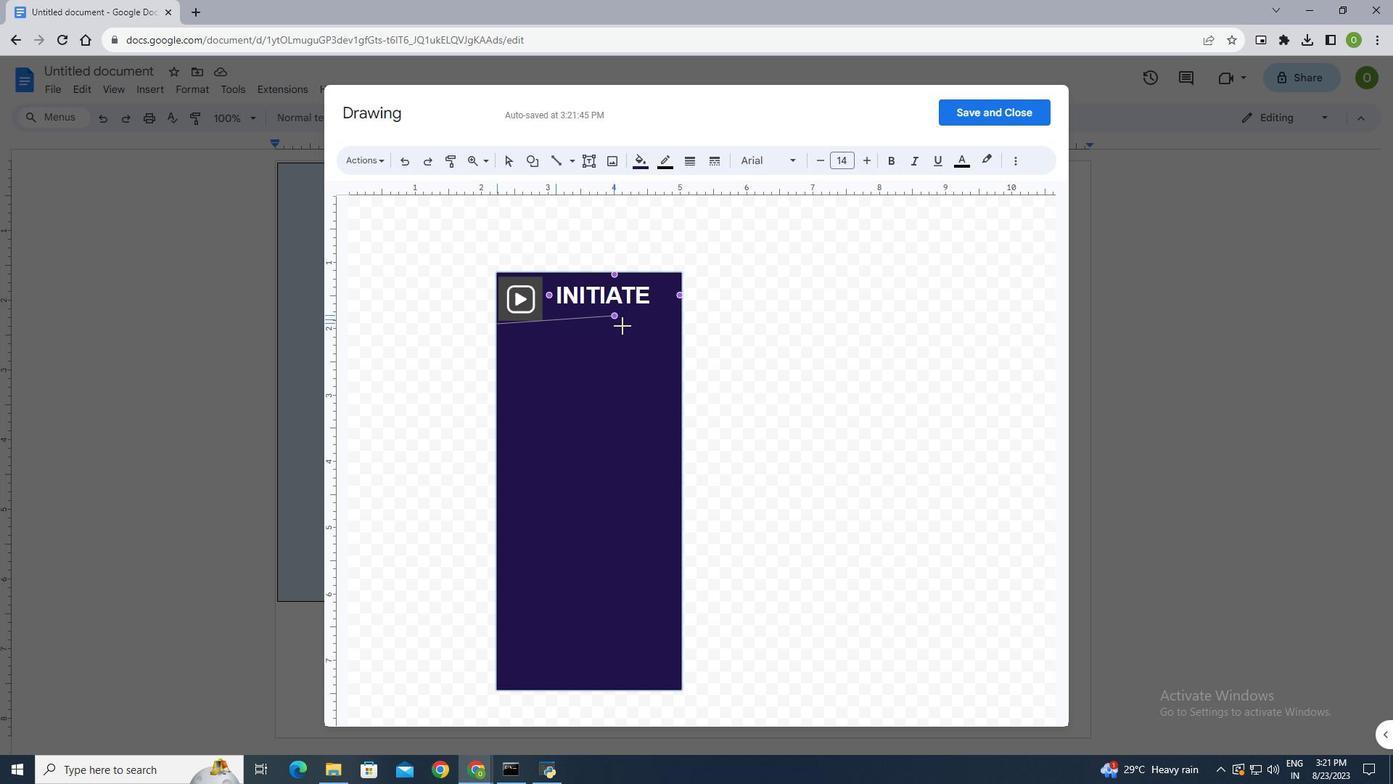 
Action: Mouse moved to (609, 320)
Screenshot: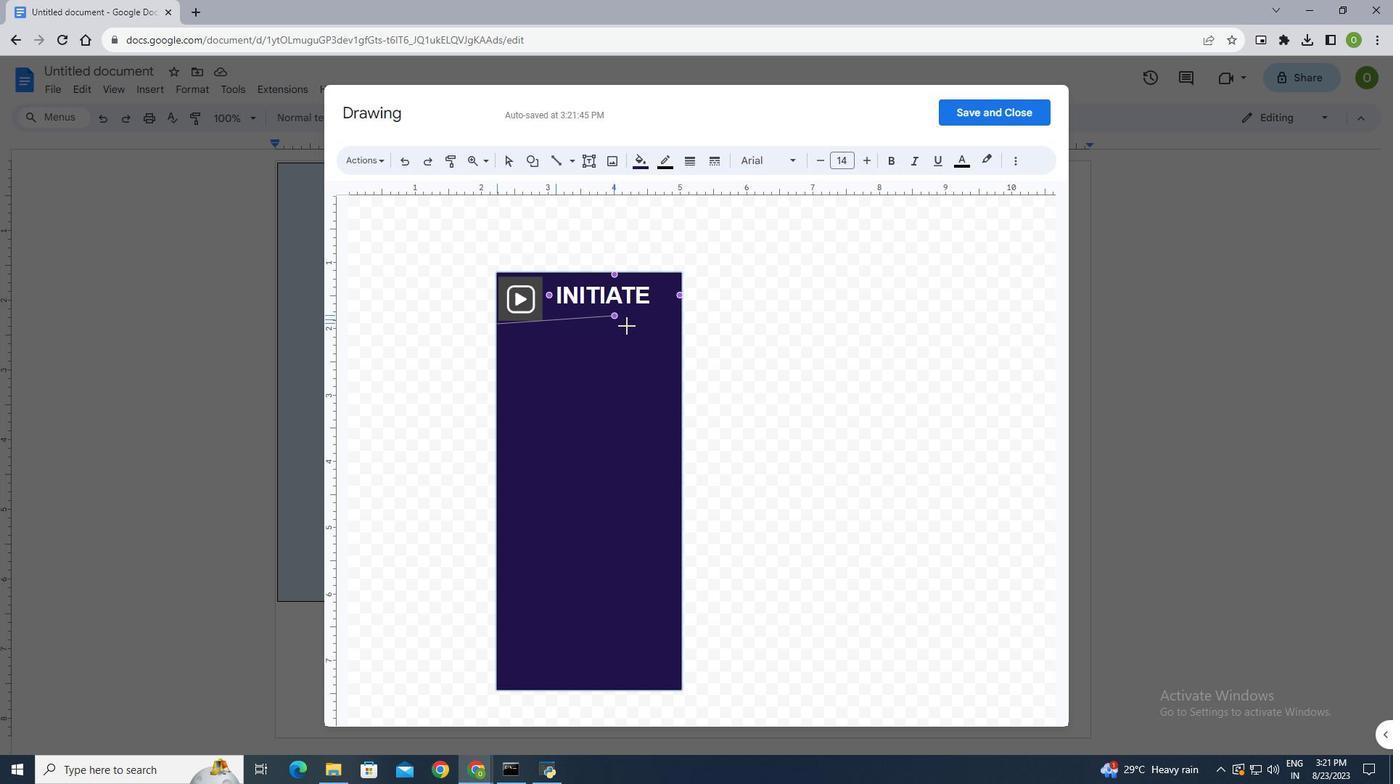 
Action: Key pressed <Key.shift>
Screenshot: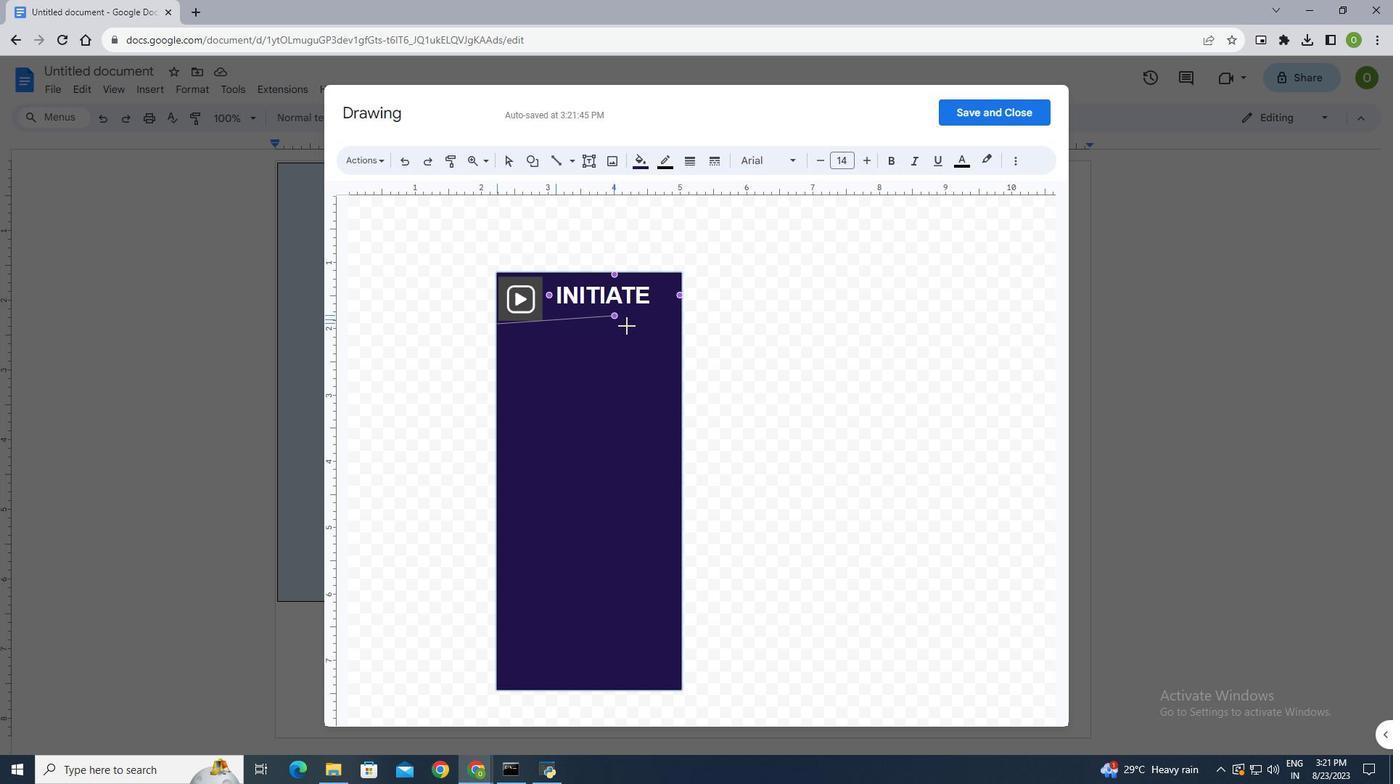 
Action: Mouse moved to (611, 320)
Screenshot: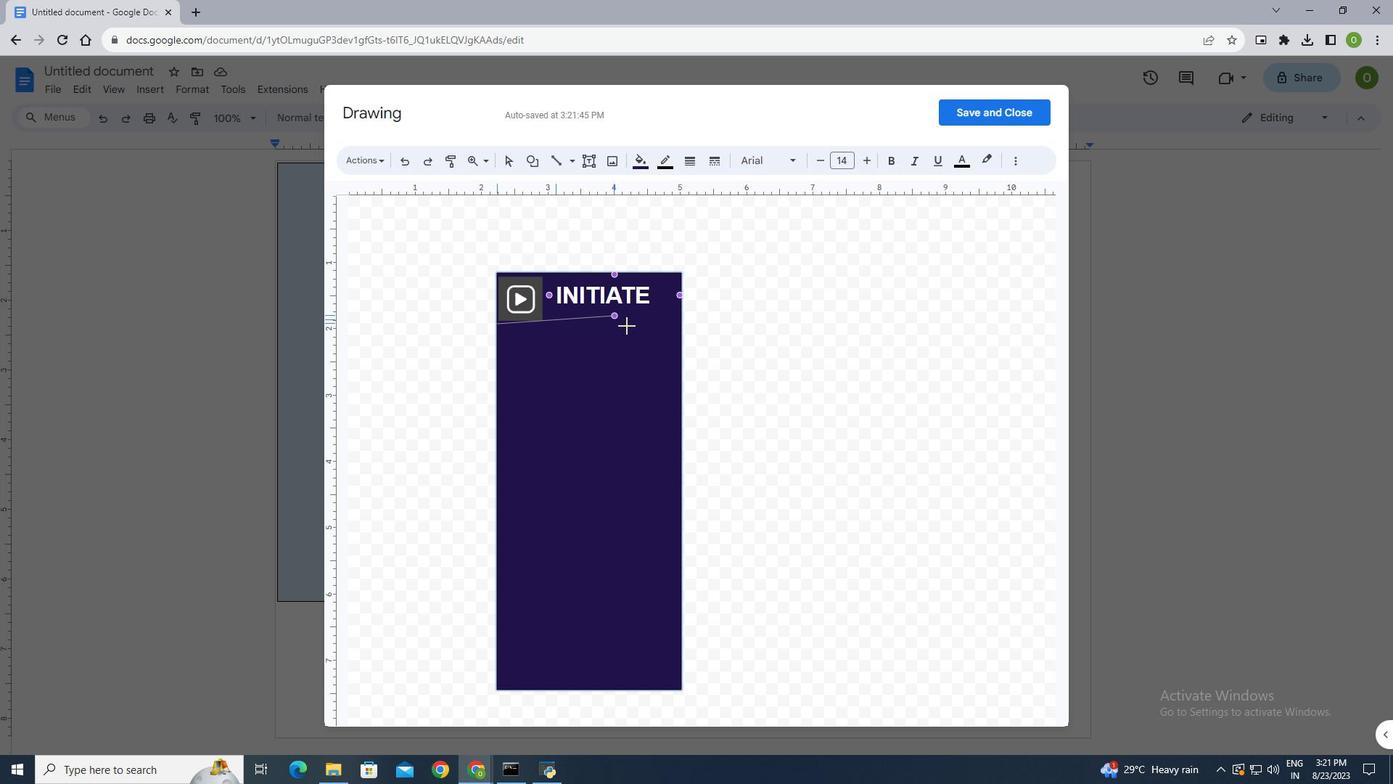 
Action: Key pressed <Key.shift>
Screenshot: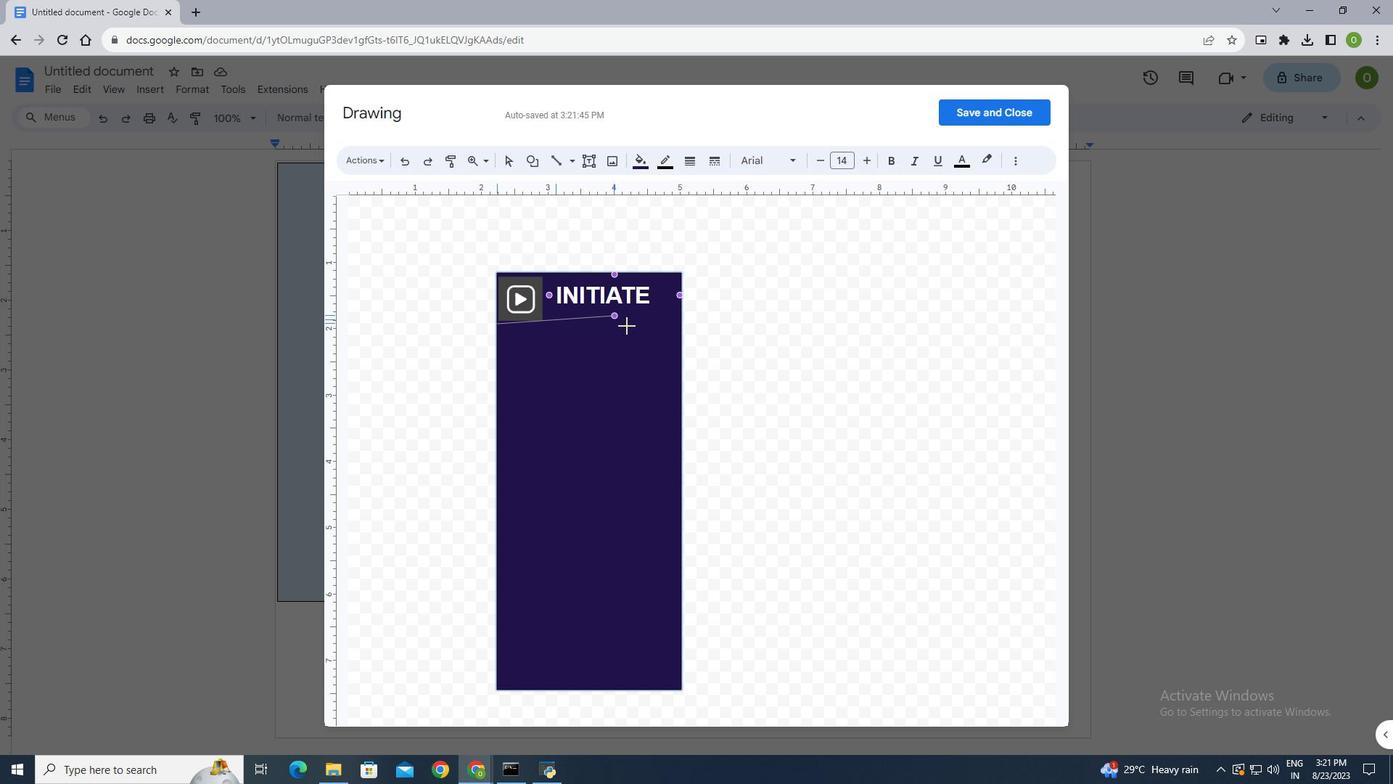 
Action: Mouse moved to (612, 320)
Screenshot: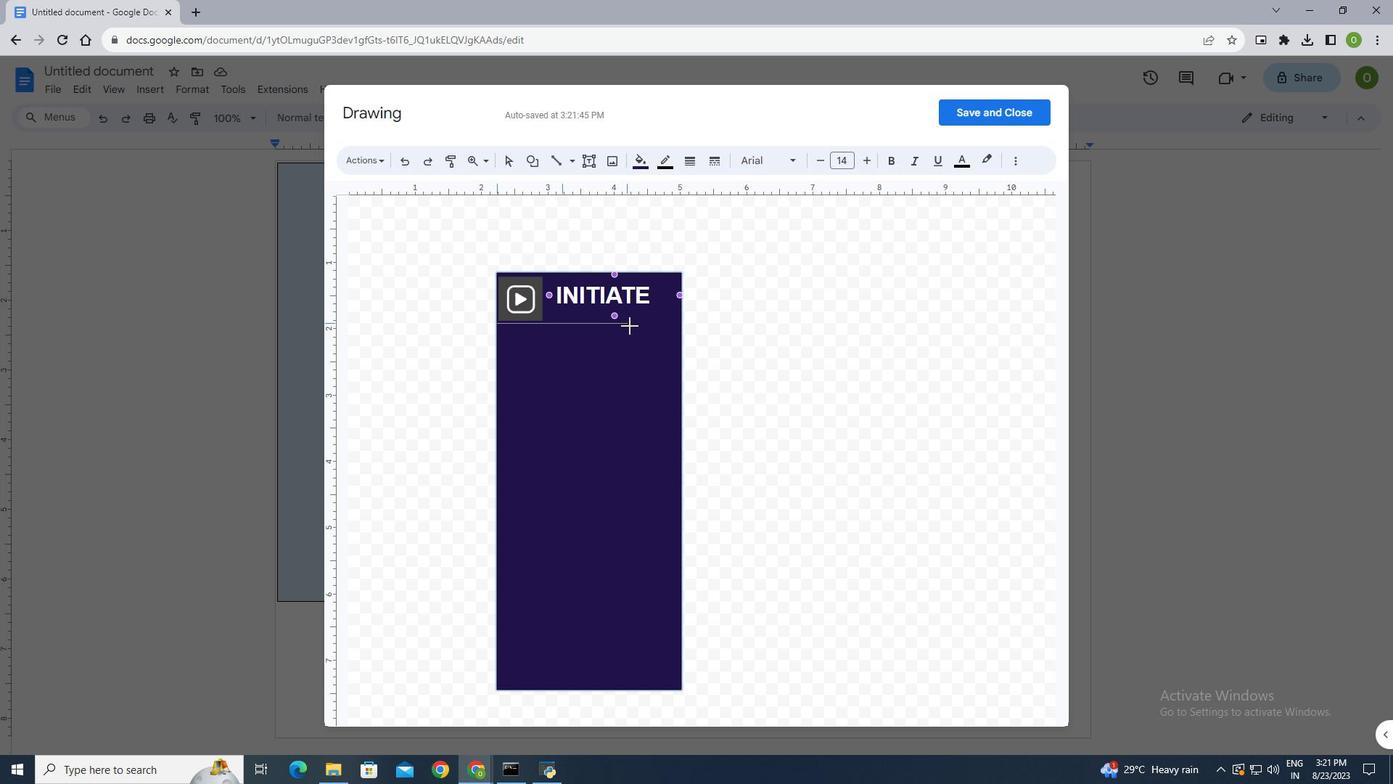
Action: Key pressed <Key.shift>
Screenshot: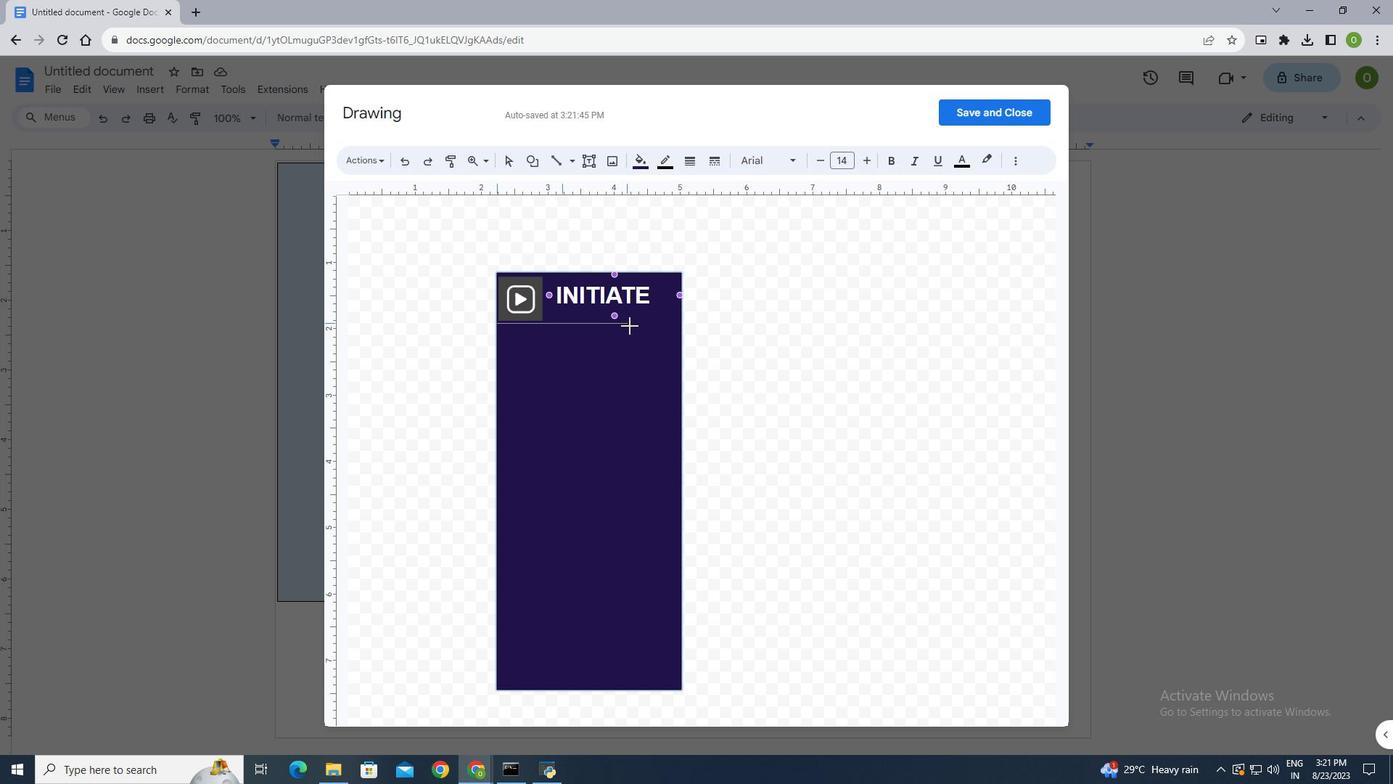 
Action: Mouse moved to (615, 320)
Screenshot: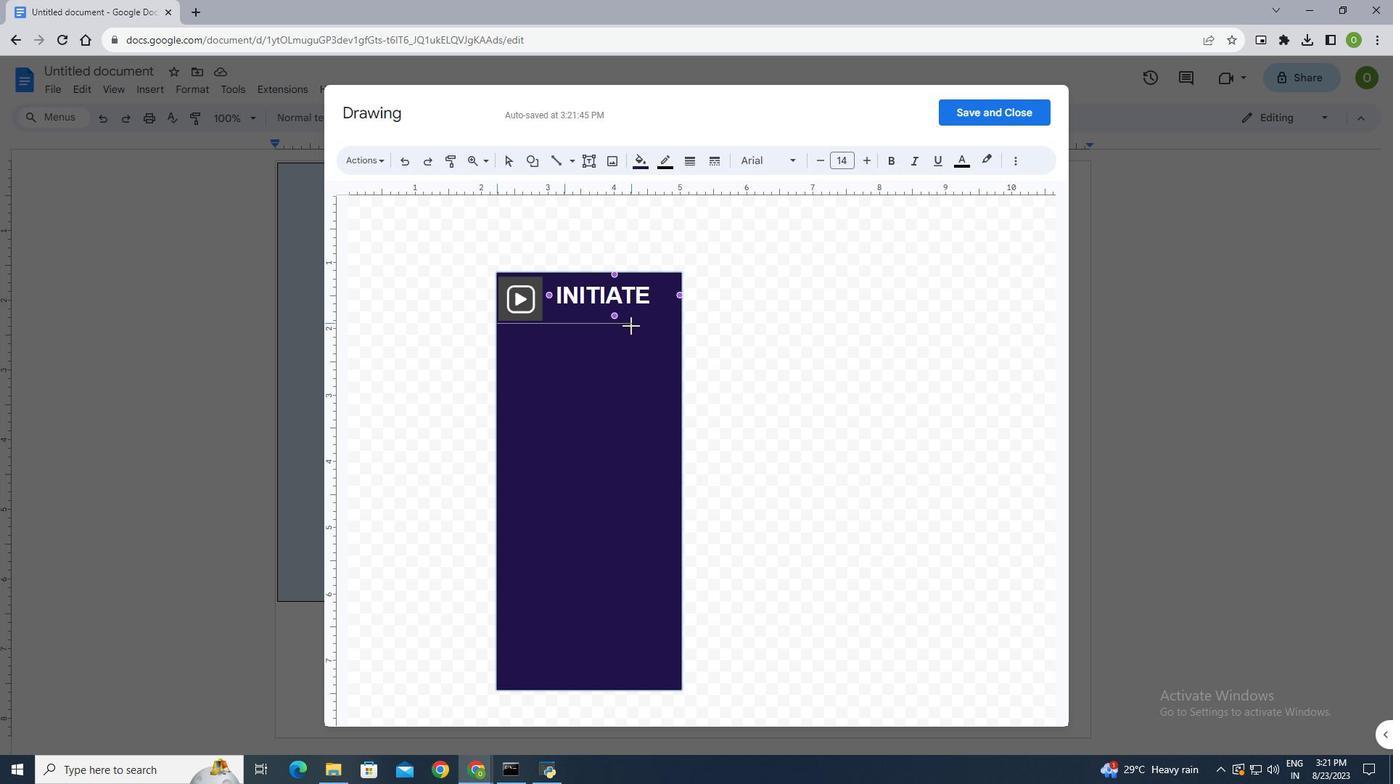 
Action: Key pressed <Key.shift>
Screenshot: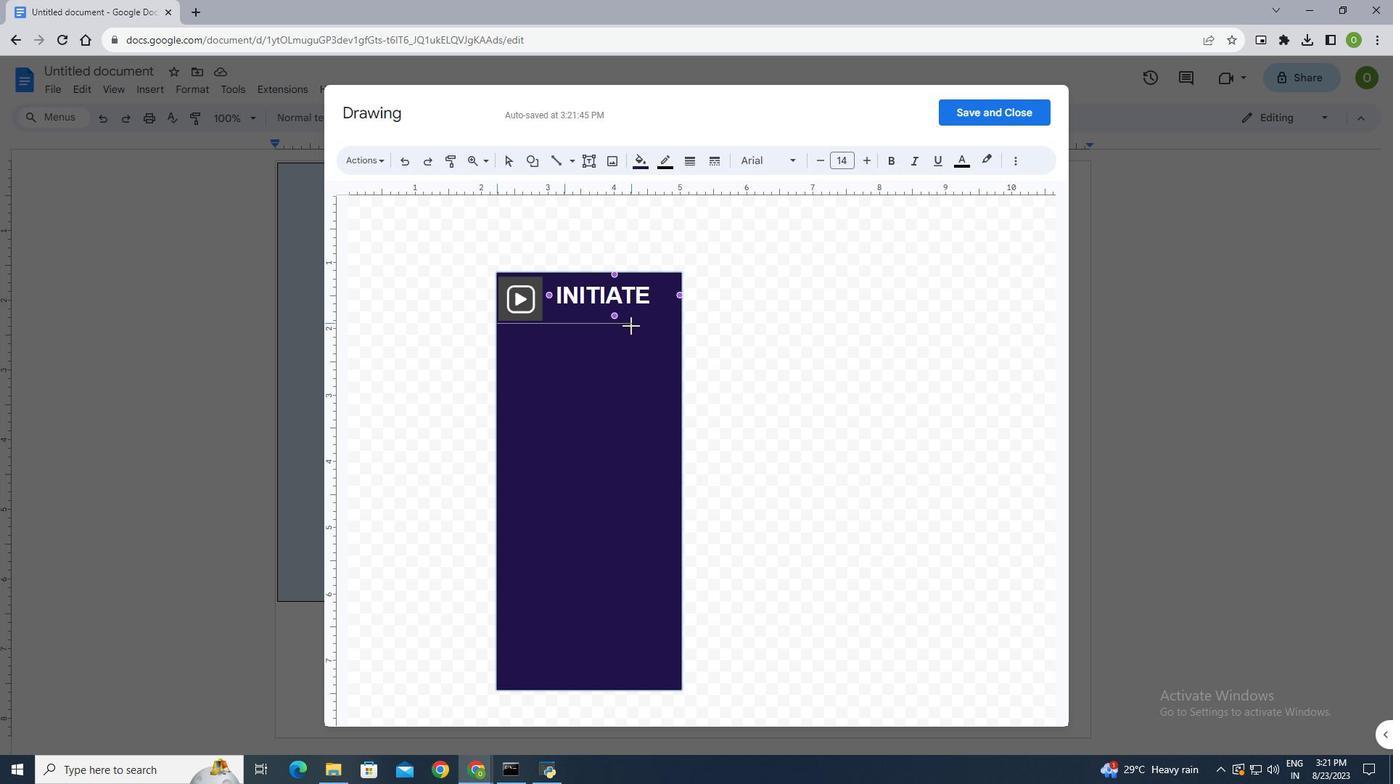 
Action: Mouse moved to (617, 320)
Screenshot: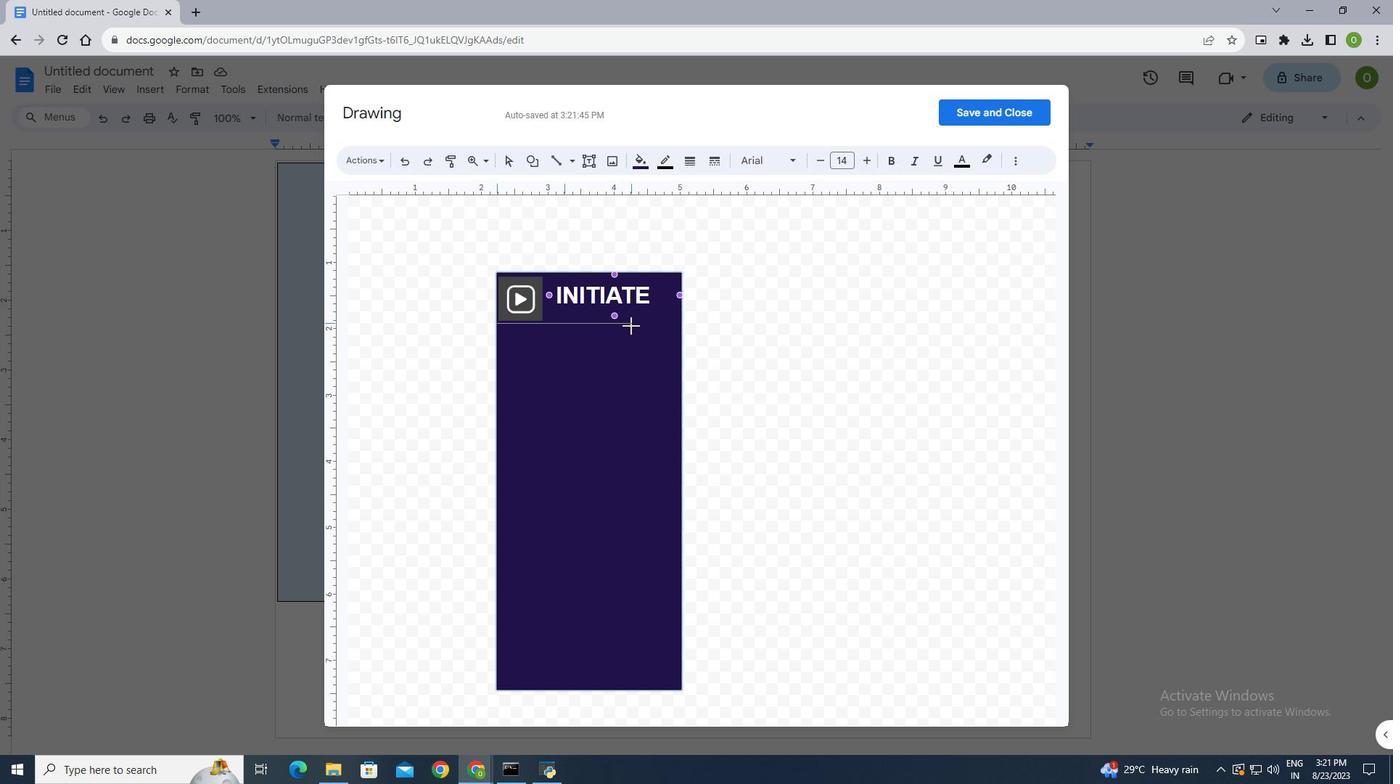 
Action: Key pressed <Key.shift>
Screenshot: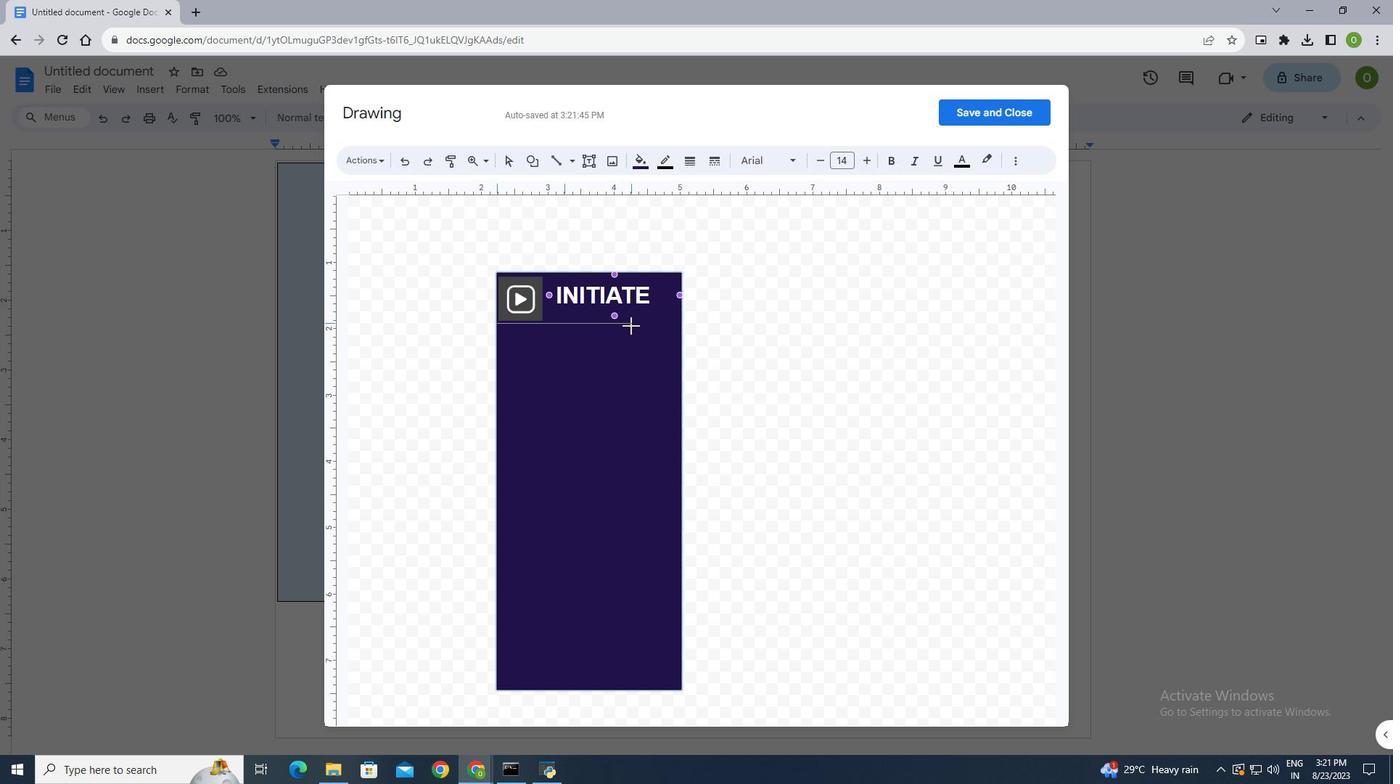 
Action: Mouse moved to (619, 320)
Screenshot: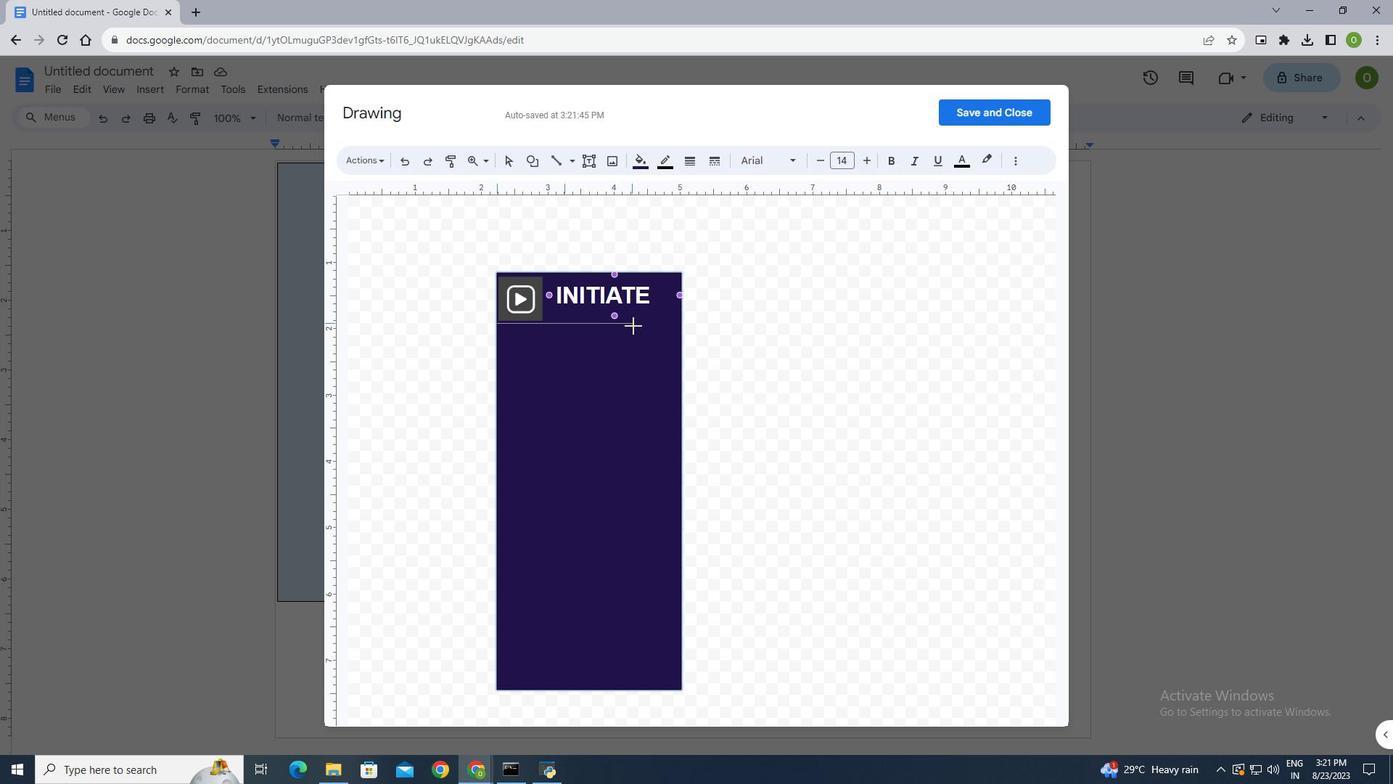 
Action: Key pressed <Key.shift>
Screenshot: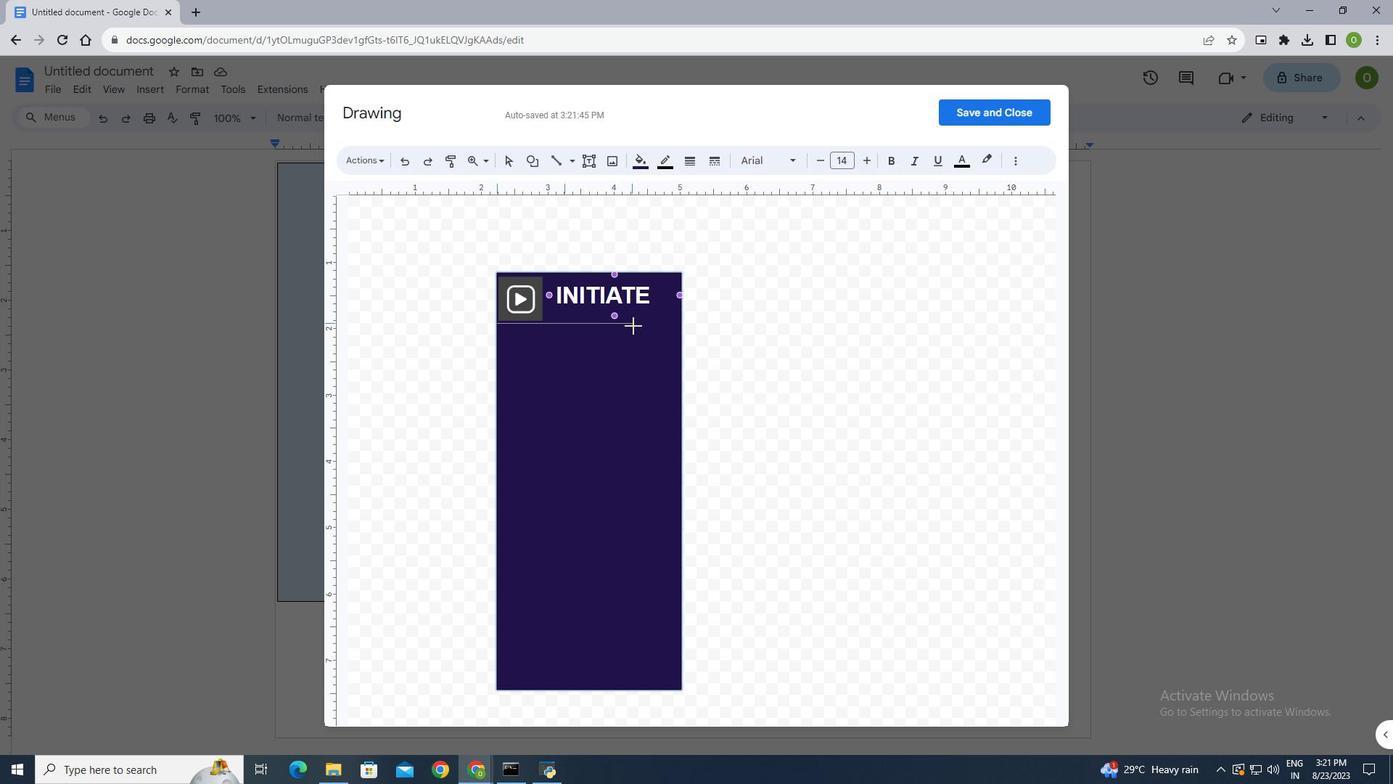 
Action: Mouse moved to (622, 320)
Screenshot: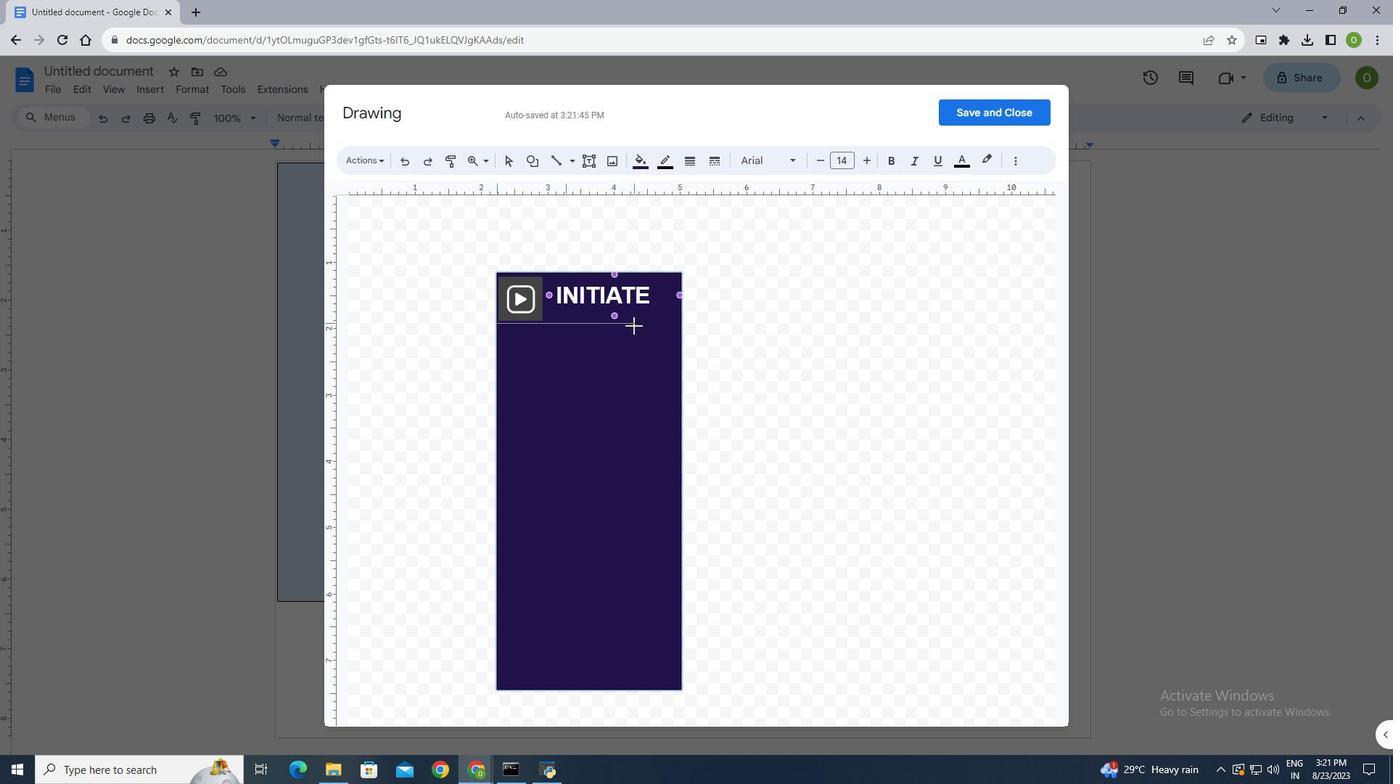 
Action: Key pressed <Key.shift>
Screenshot: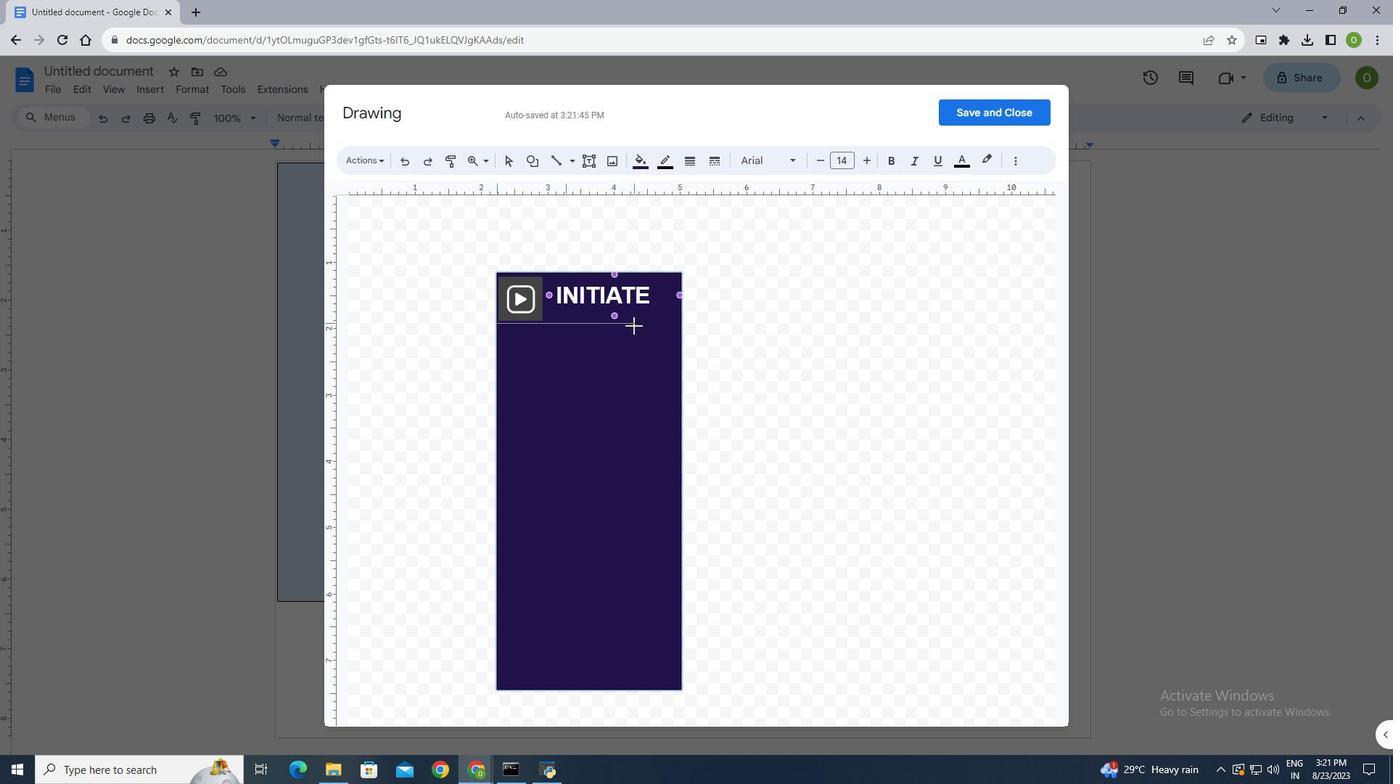 
Action: Mouse moved to (624, 320)
Screenshot: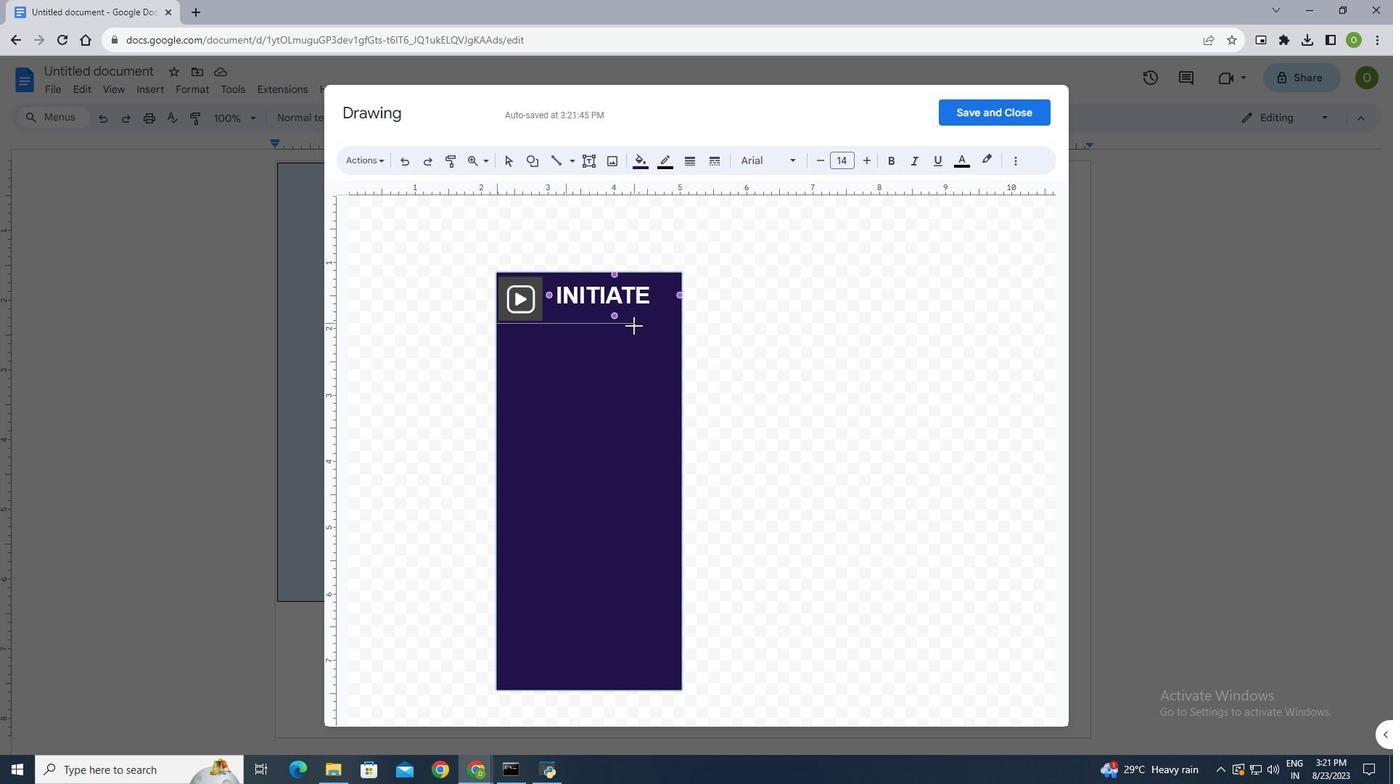 
Action: Key pressed <Key.shift>
Screenshot: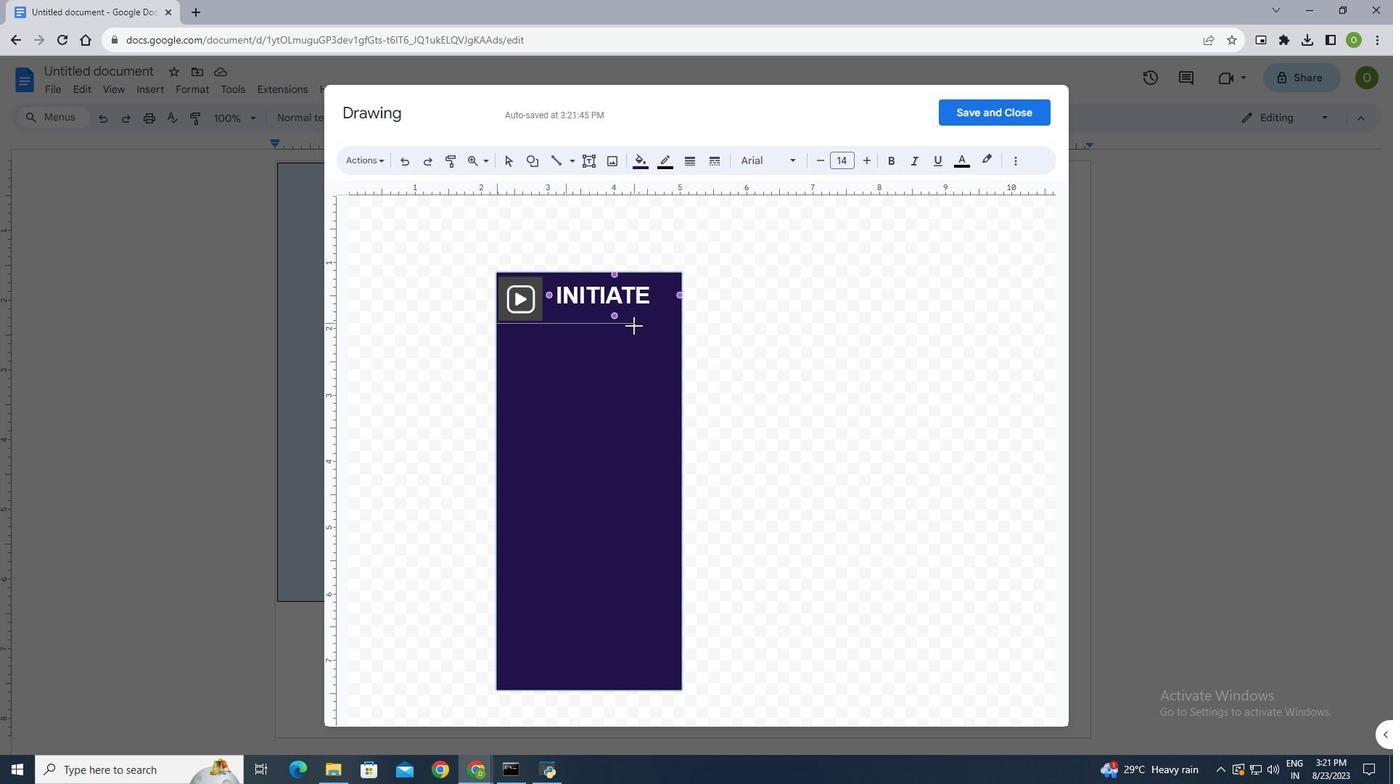 
Action: Mouse moved to (625, 320)
Screenshot: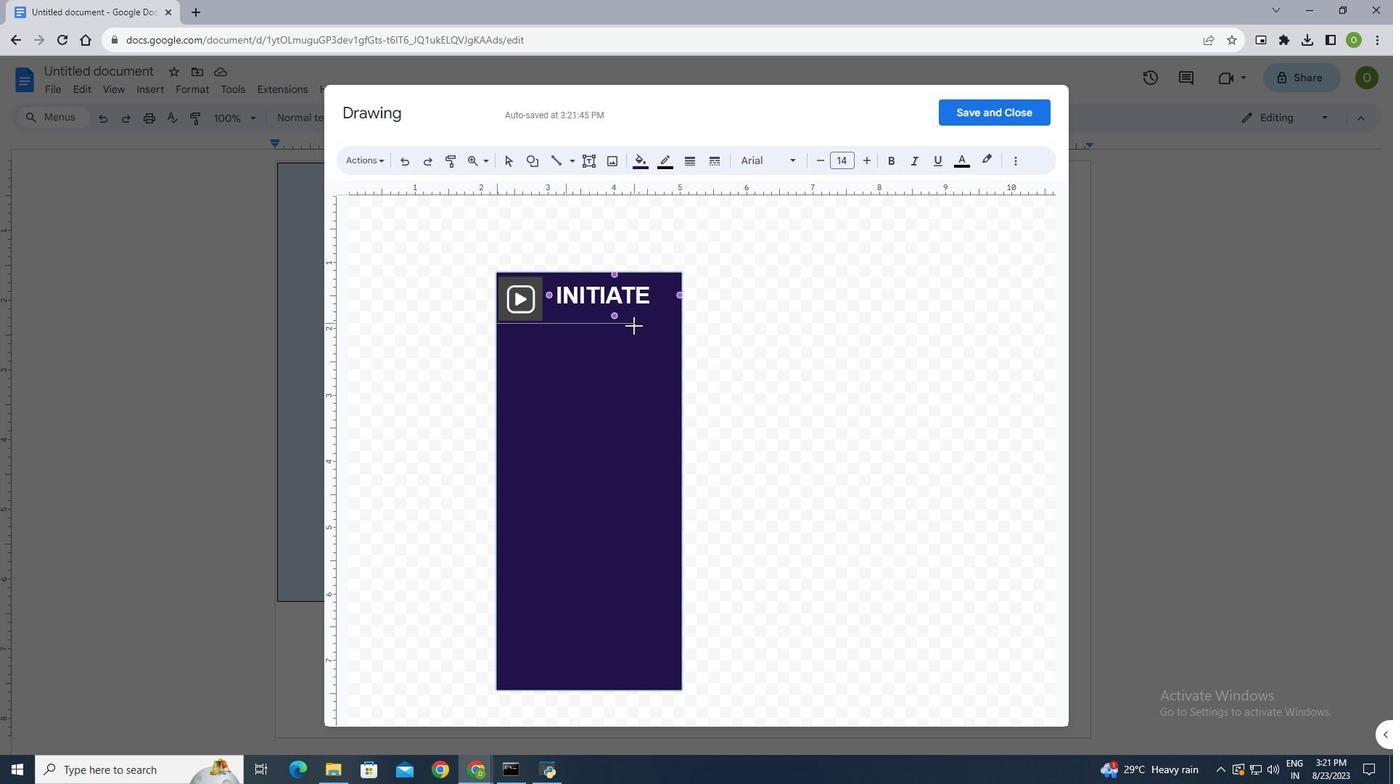 
Action: Key pressed <Key.shift>
Screenshot: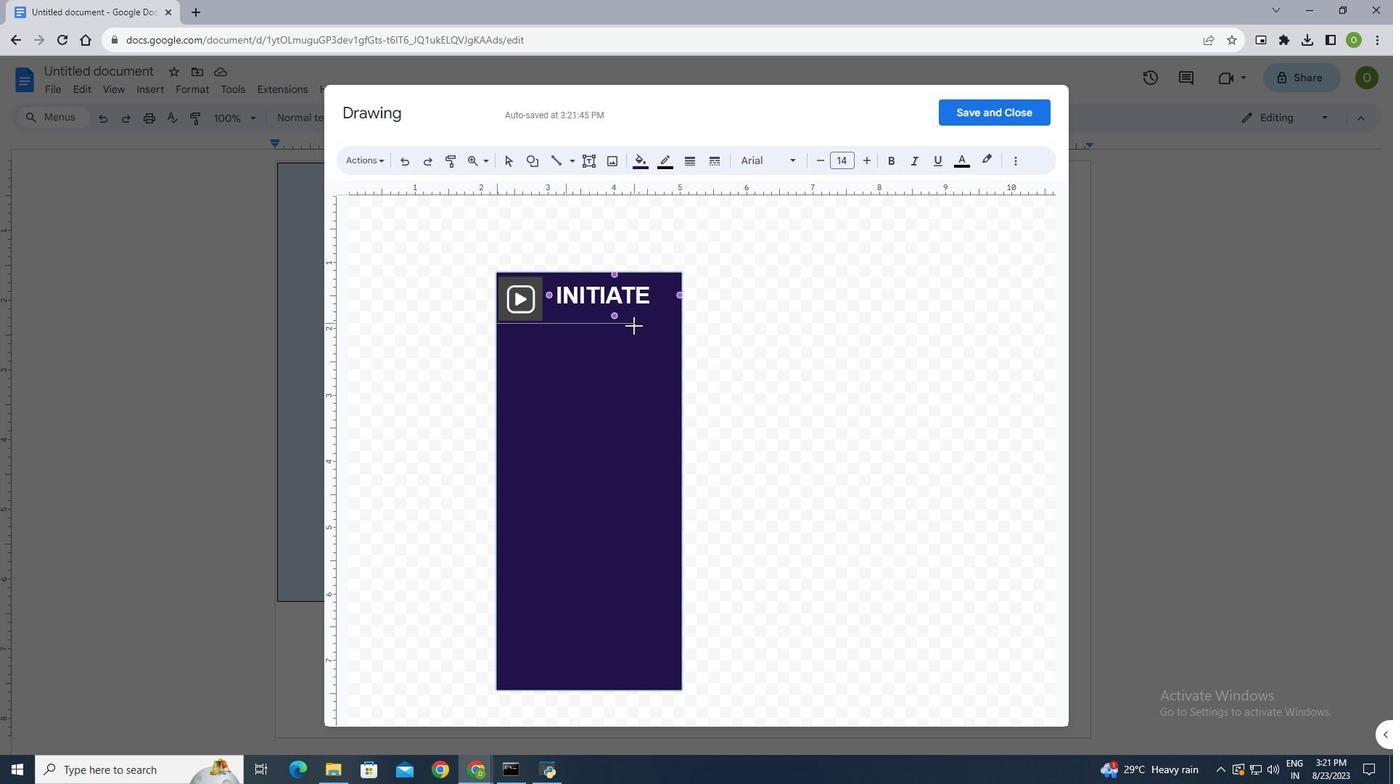 
Action: Mouse moved to (627, 320)
Screenshot: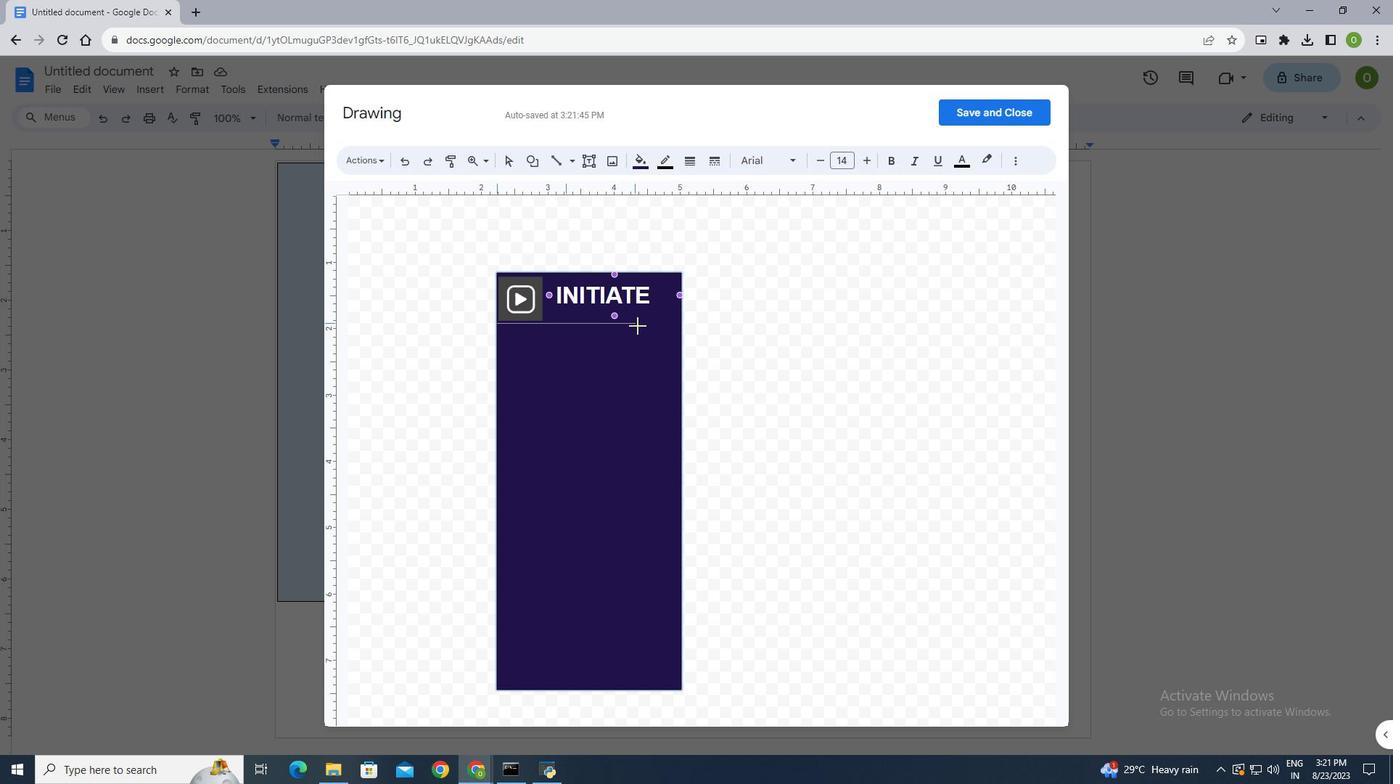 
Action: Key pressed <Key.shift>
Screenshot: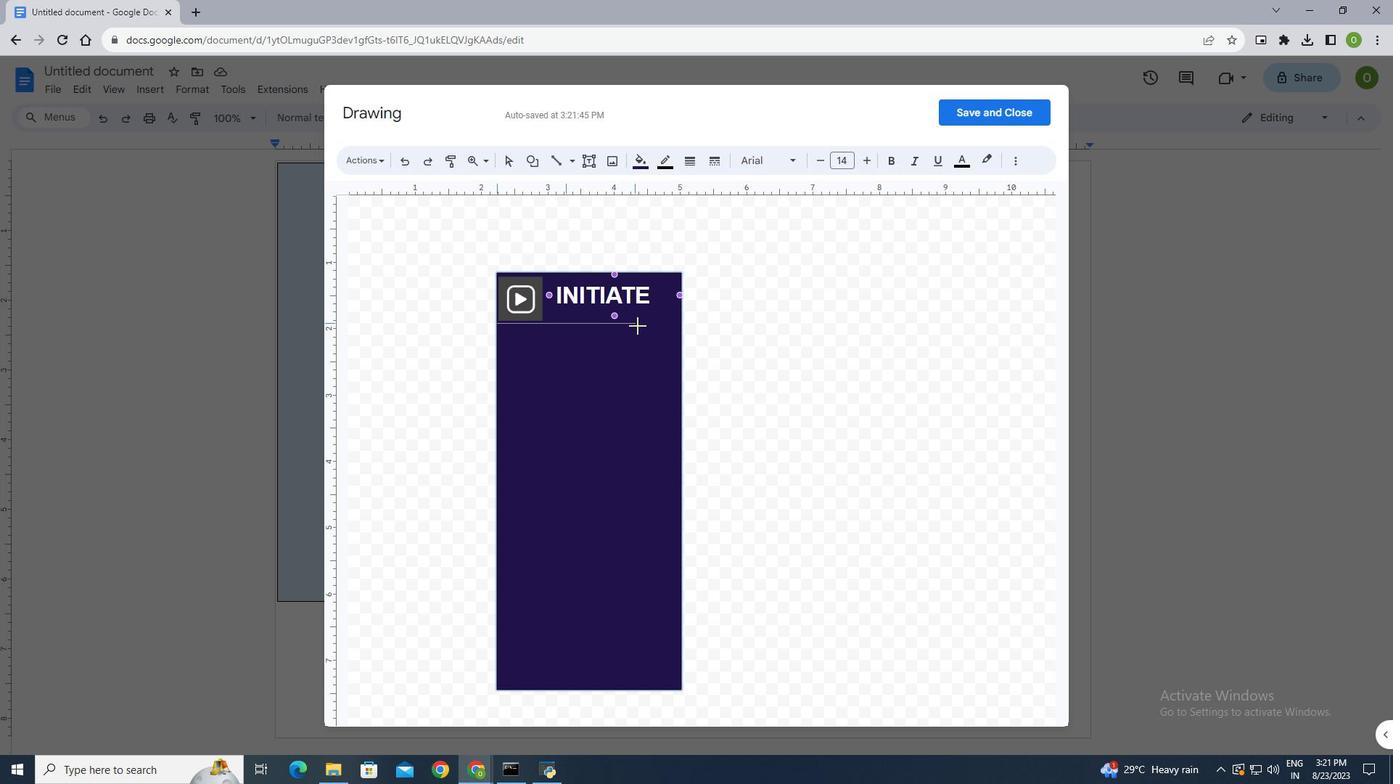
Action: Mouse moved to (627, 320)
Screenshot: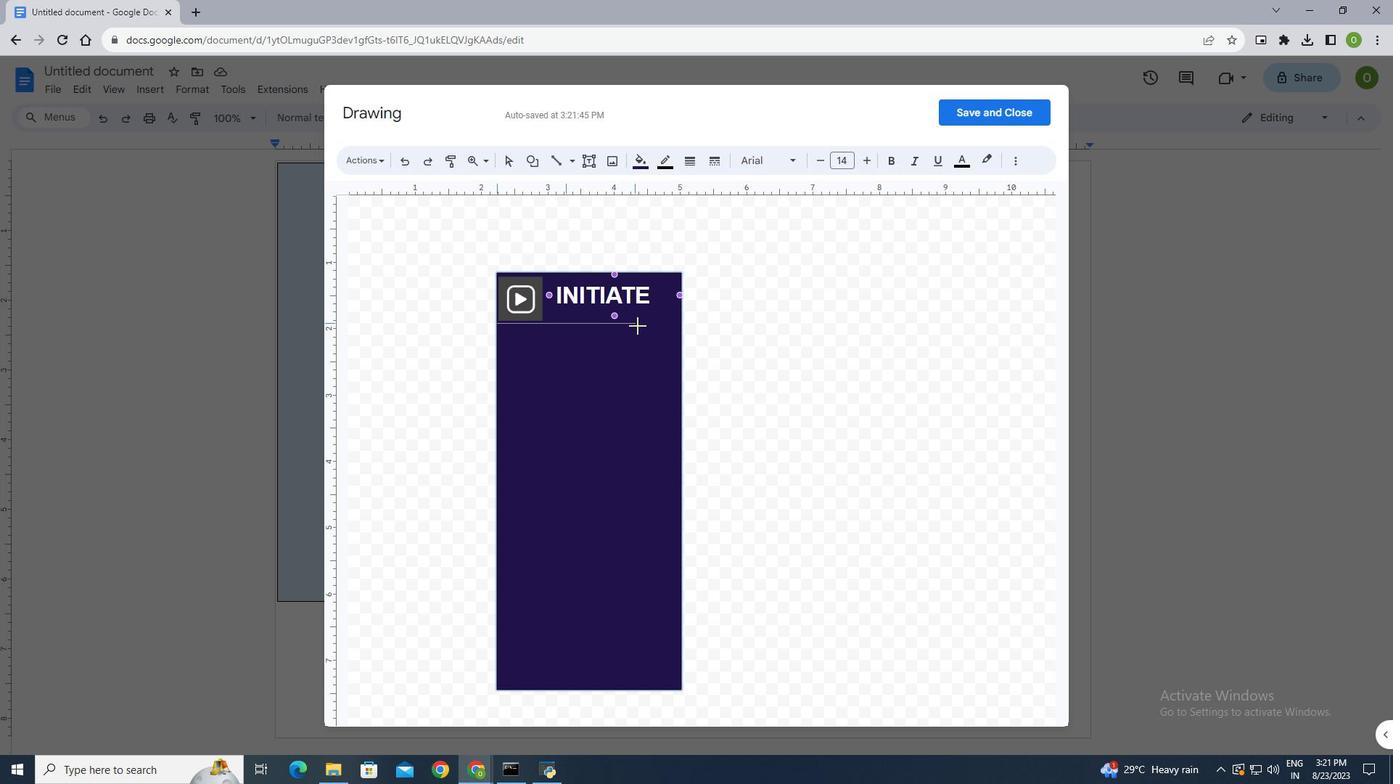 
Action: Key pressed <Key.shift>
Screenshot: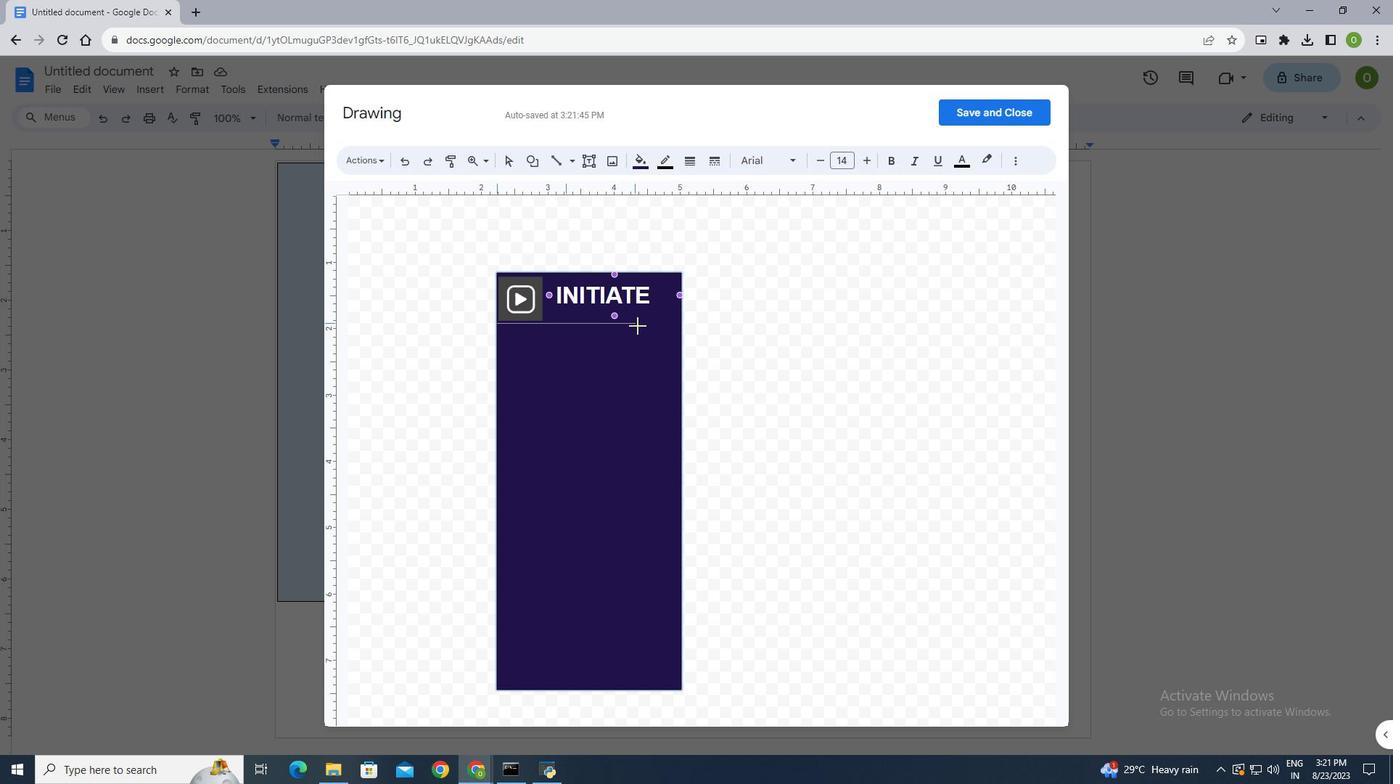 
Action: Mouse moved to (628, 320)
Screenshot: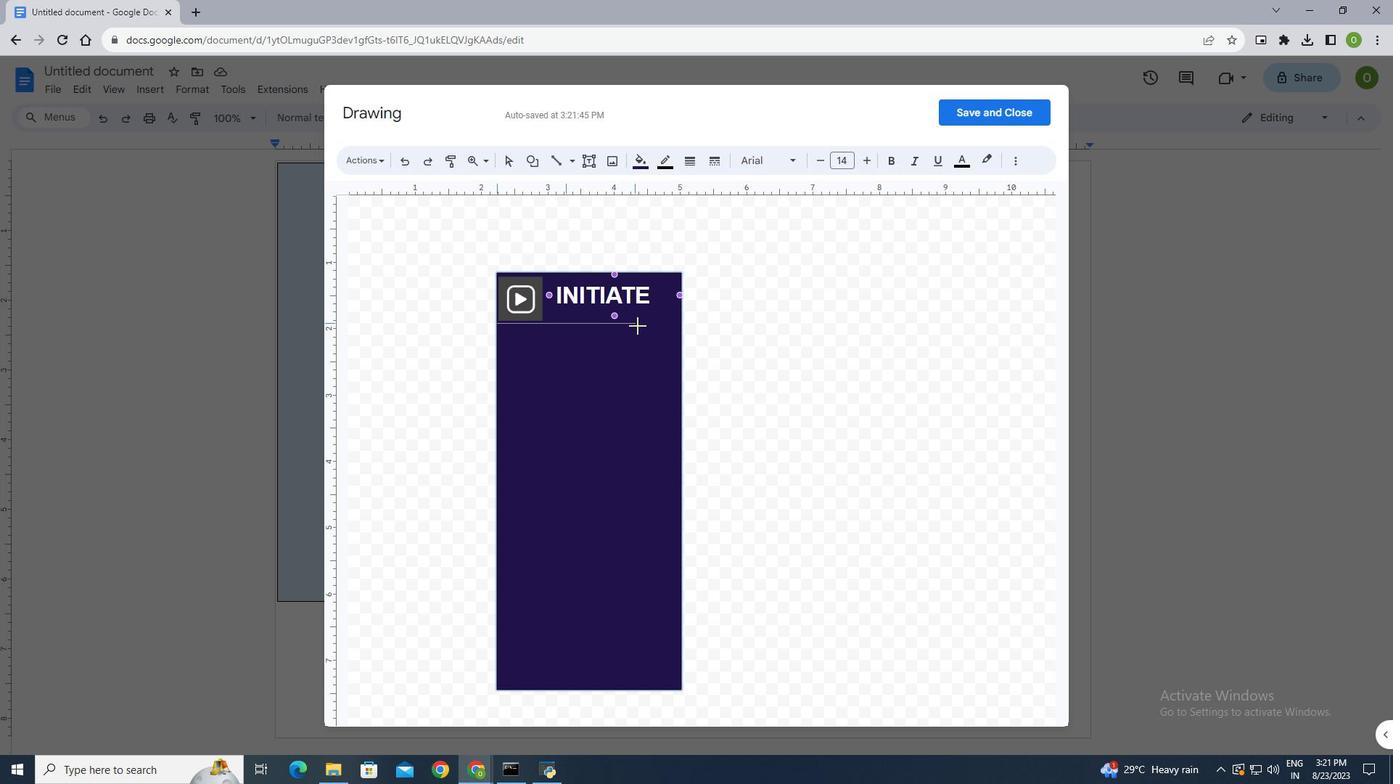 
Action: Key pressed <Key.shift><Key.shift>
Screenshot: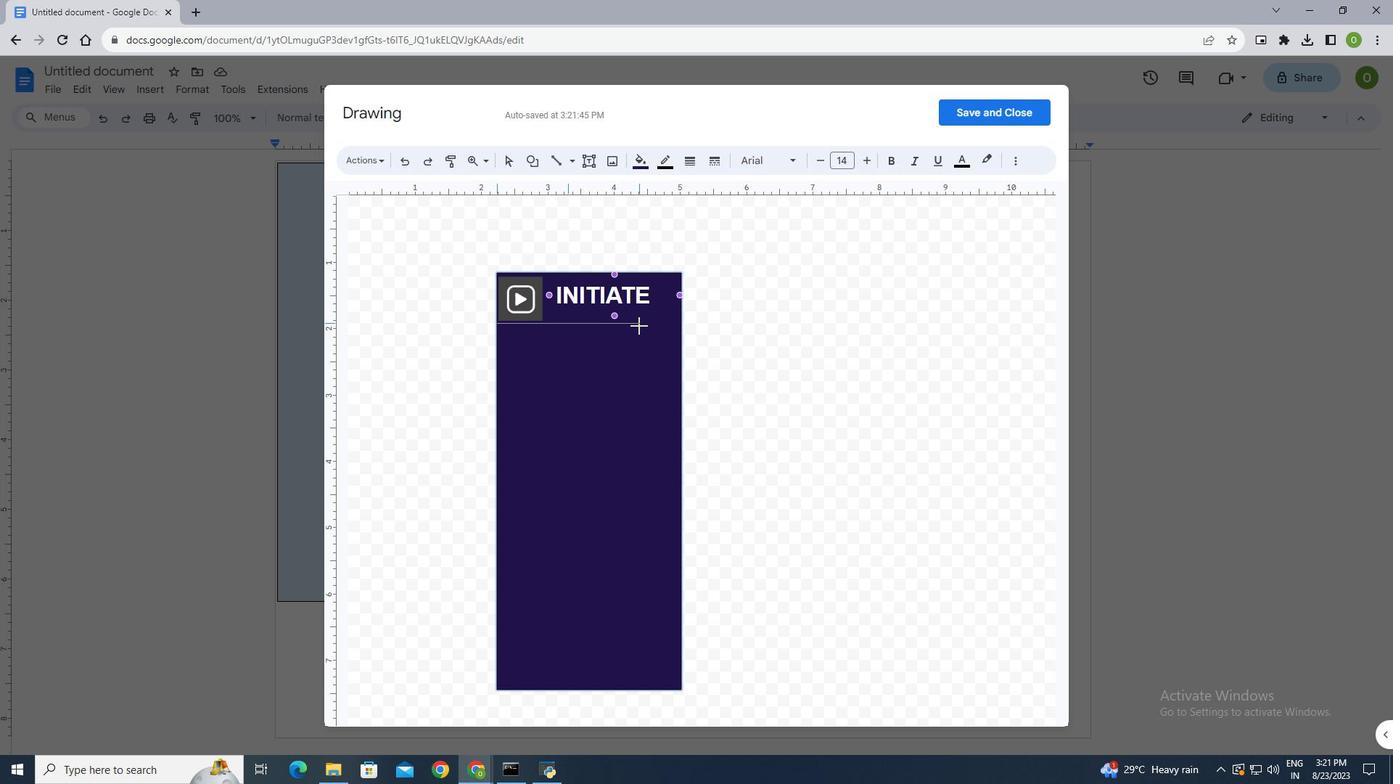 
Action: Mouse moved to (629, 320)
Screenshot: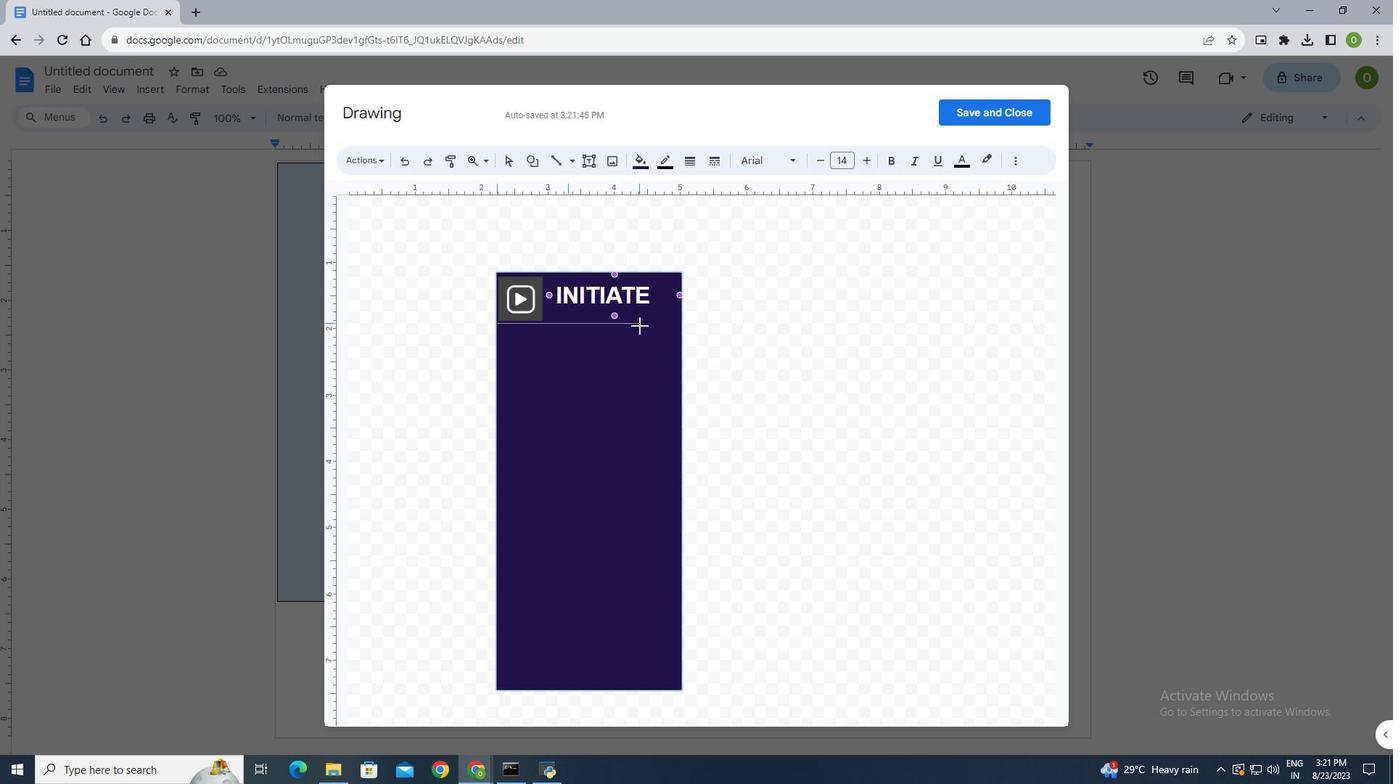 
Action: Key pressed <Key.shift>
Screenshot: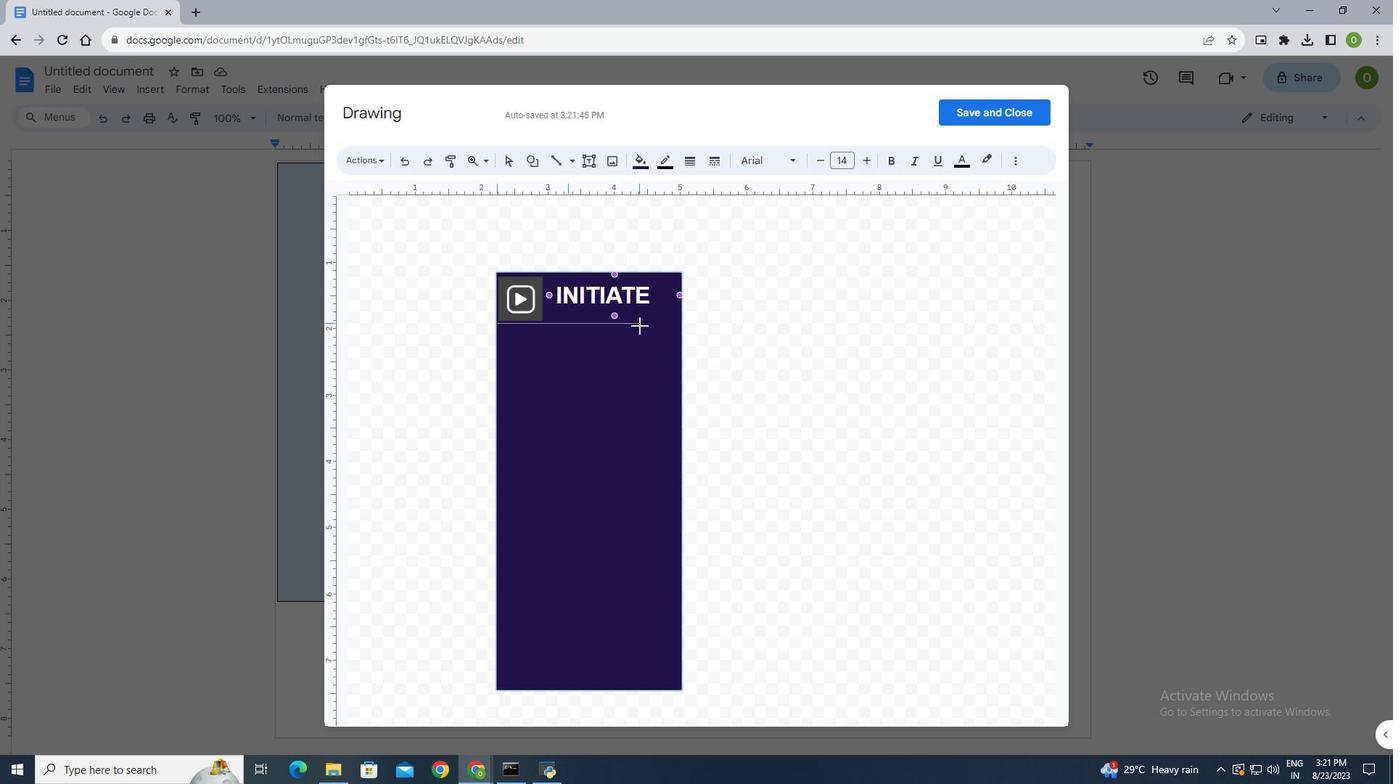 
Action: Mouse moved to (631, 320)
Screenshot: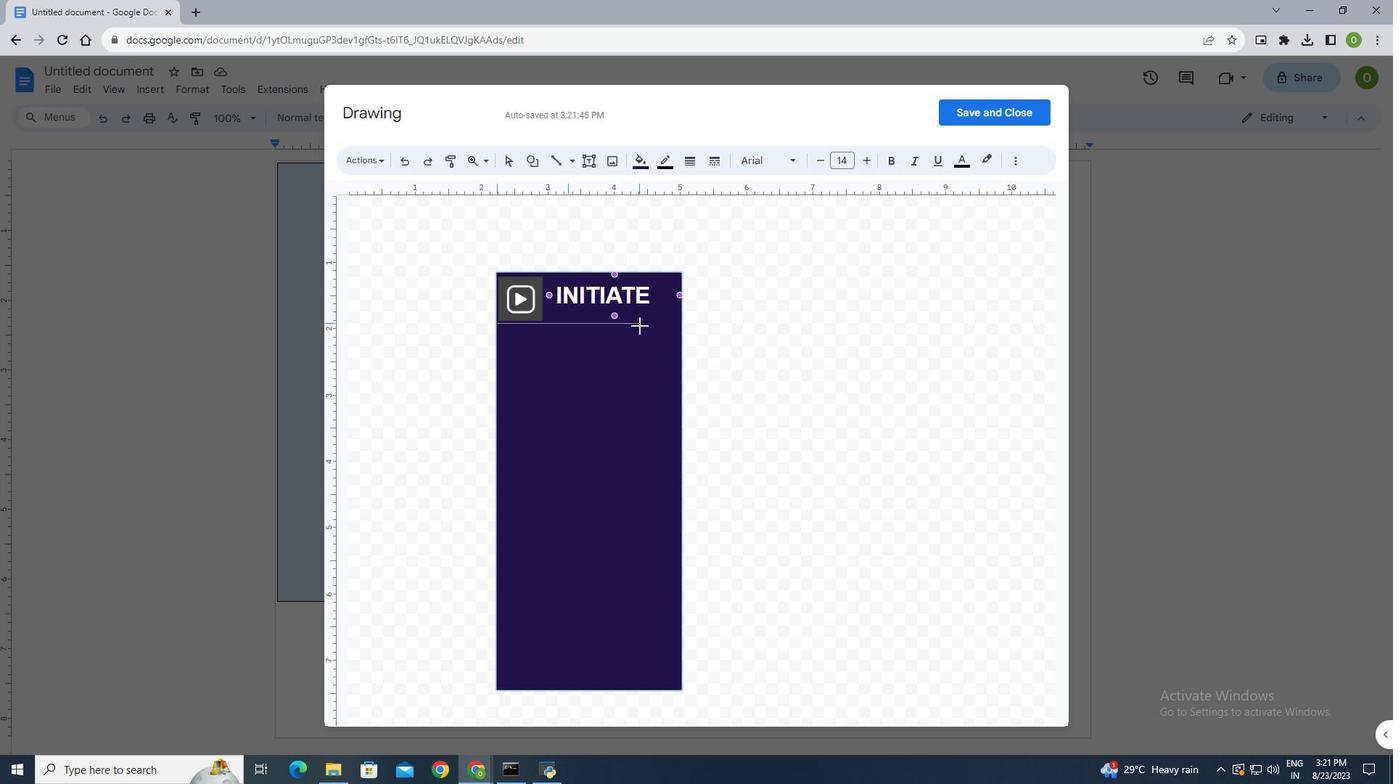 
Action: Key pressed <Key.shift>
Screenshot: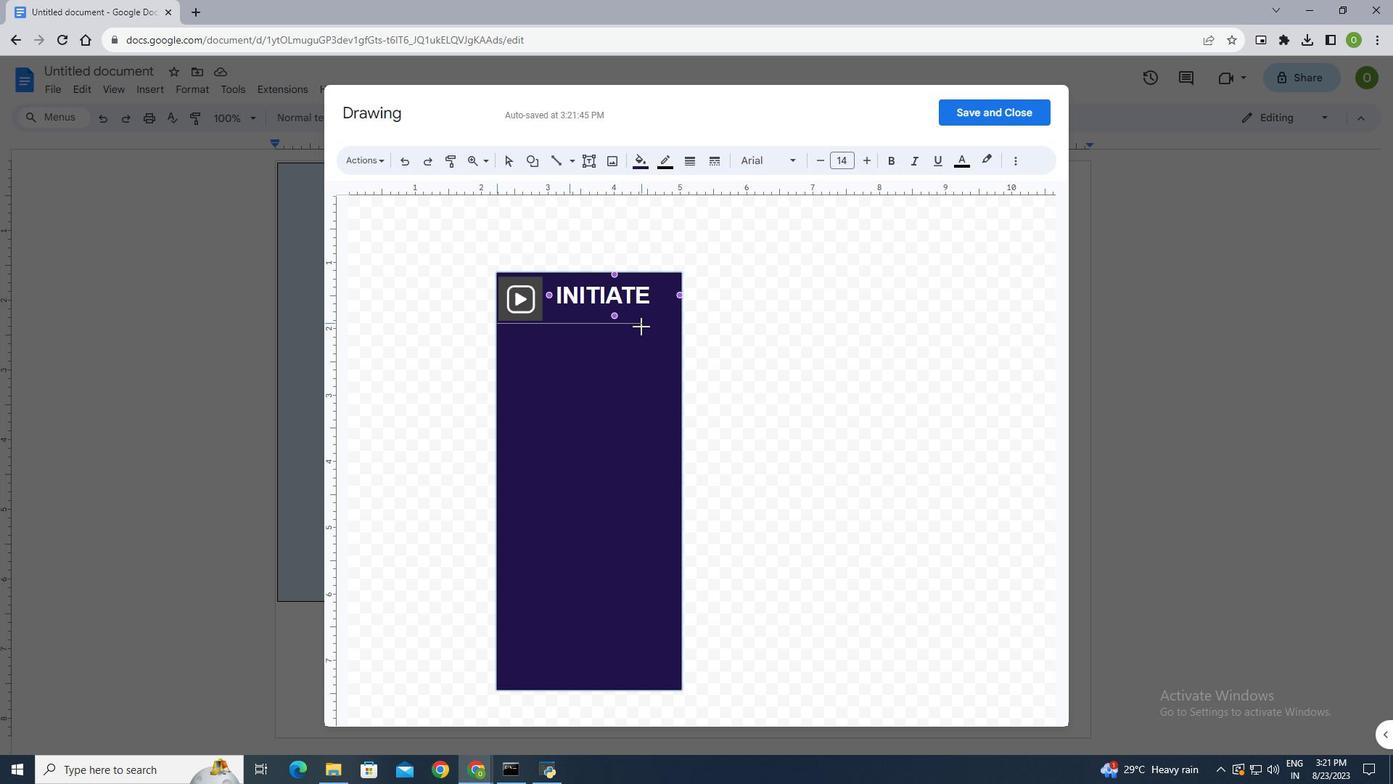 
Action: Mouse moved to (633, 320)
Screenshot: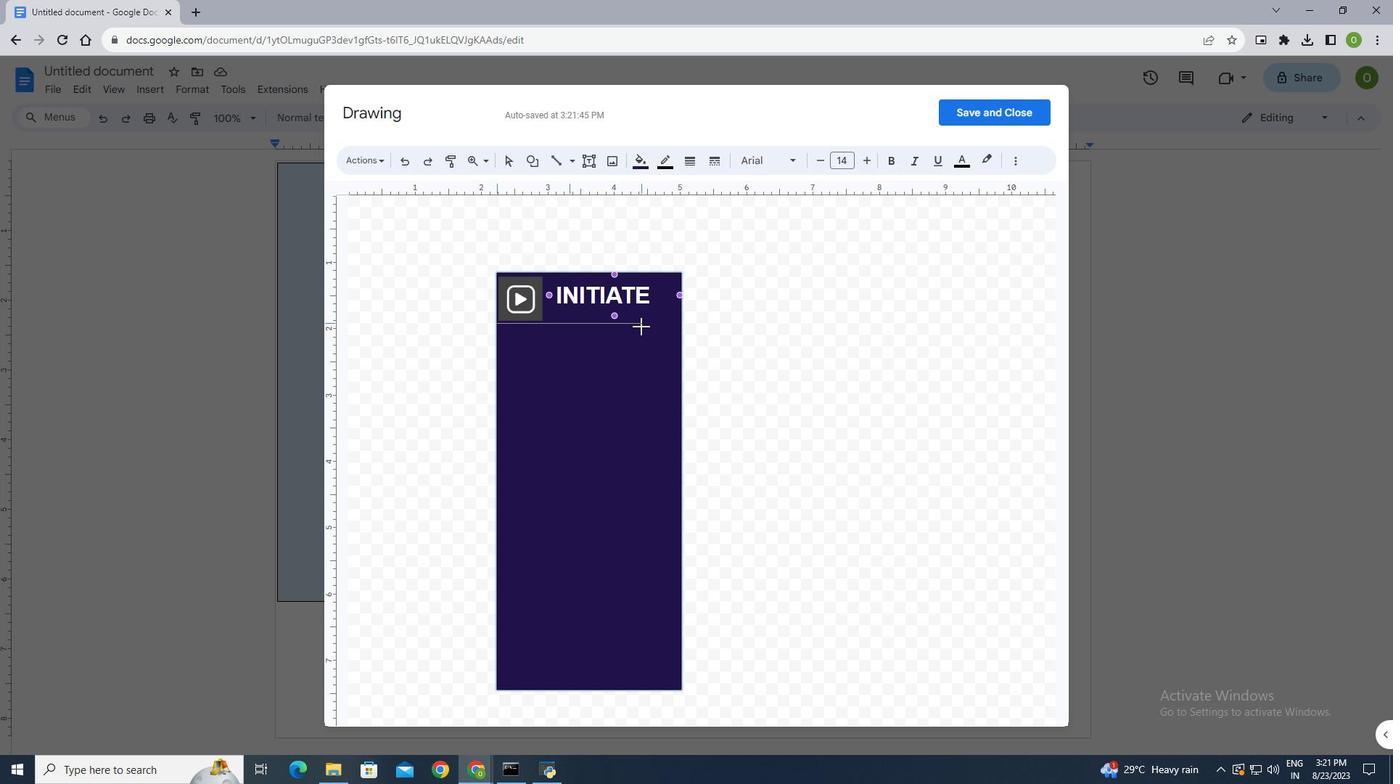 
Action: Key pressed <Key.shift>
Screenshot: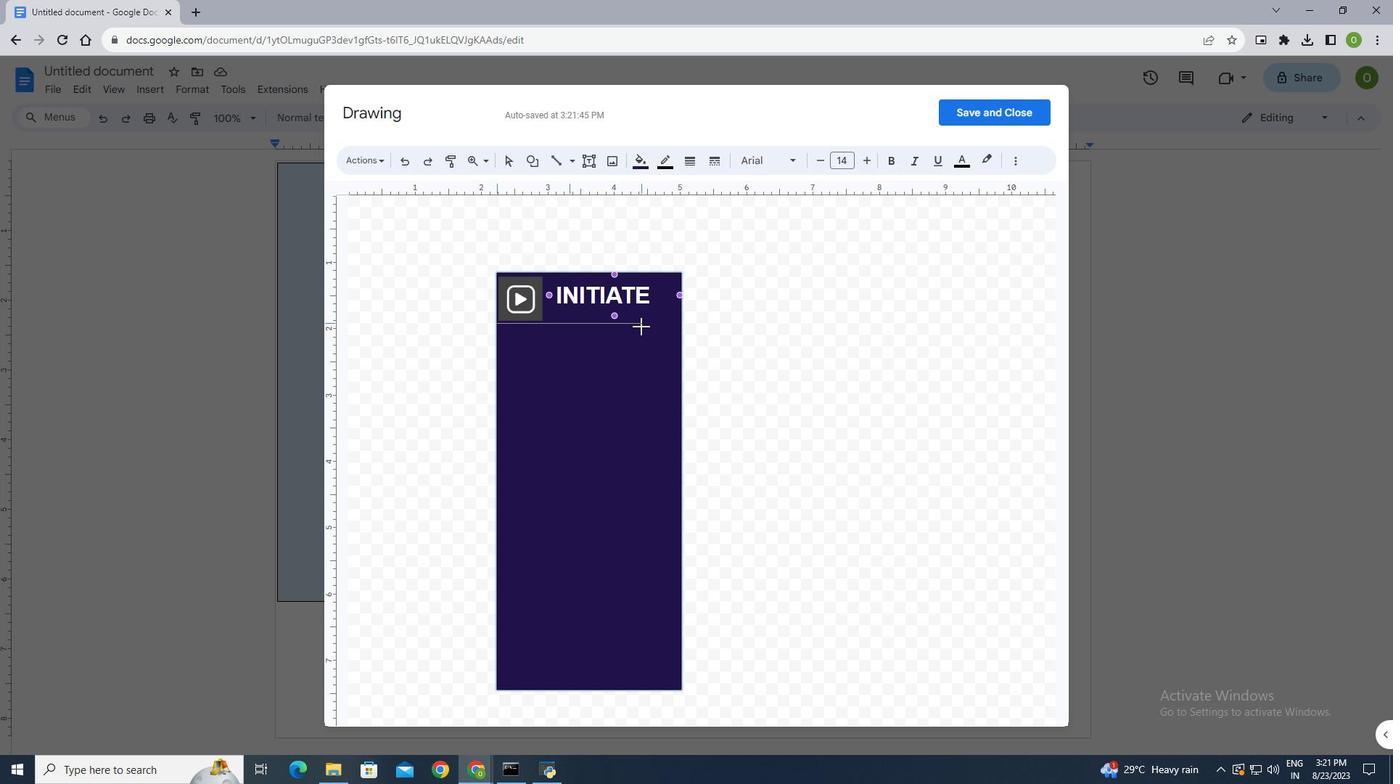 
Action: Mouse moved to (633, 320)
Screenshot: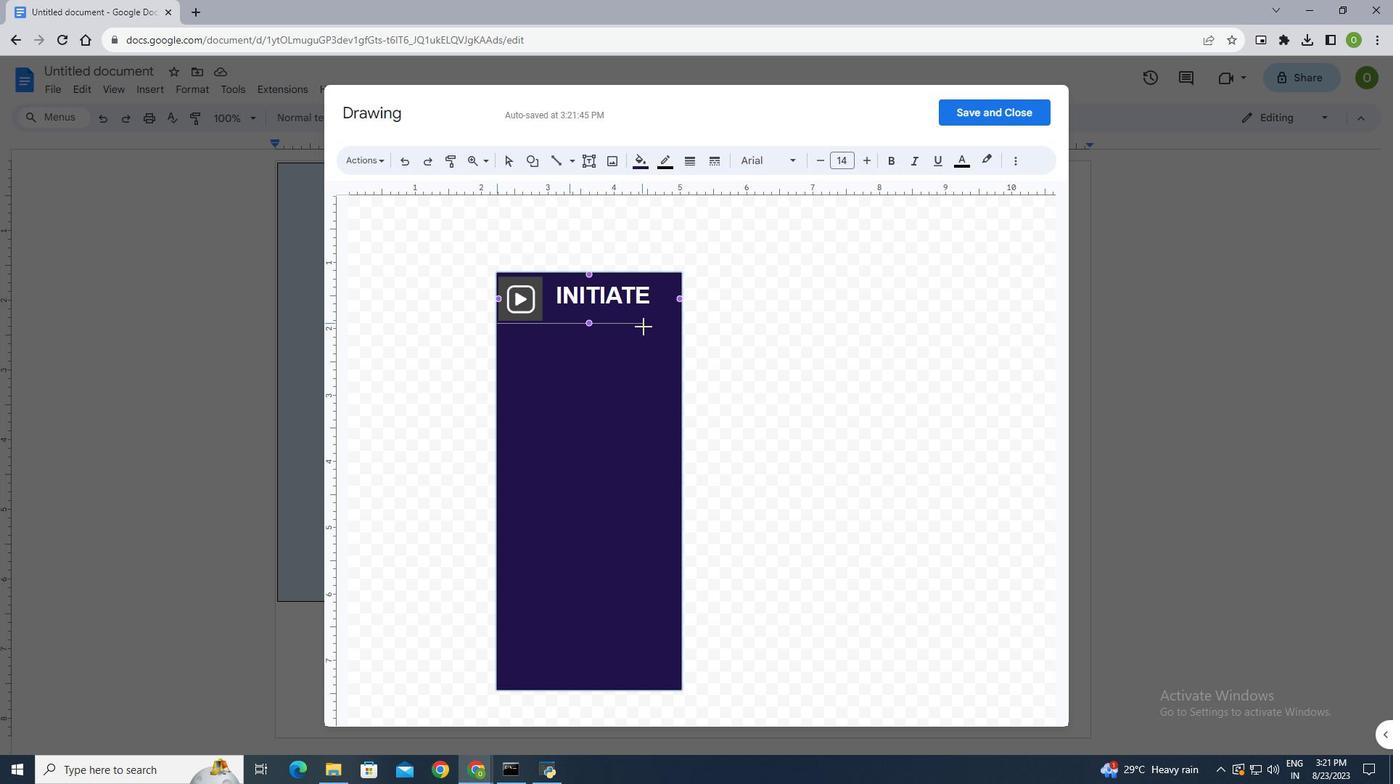 
Action: Key pressed <Key.shift><Key.shift>
Screenshot: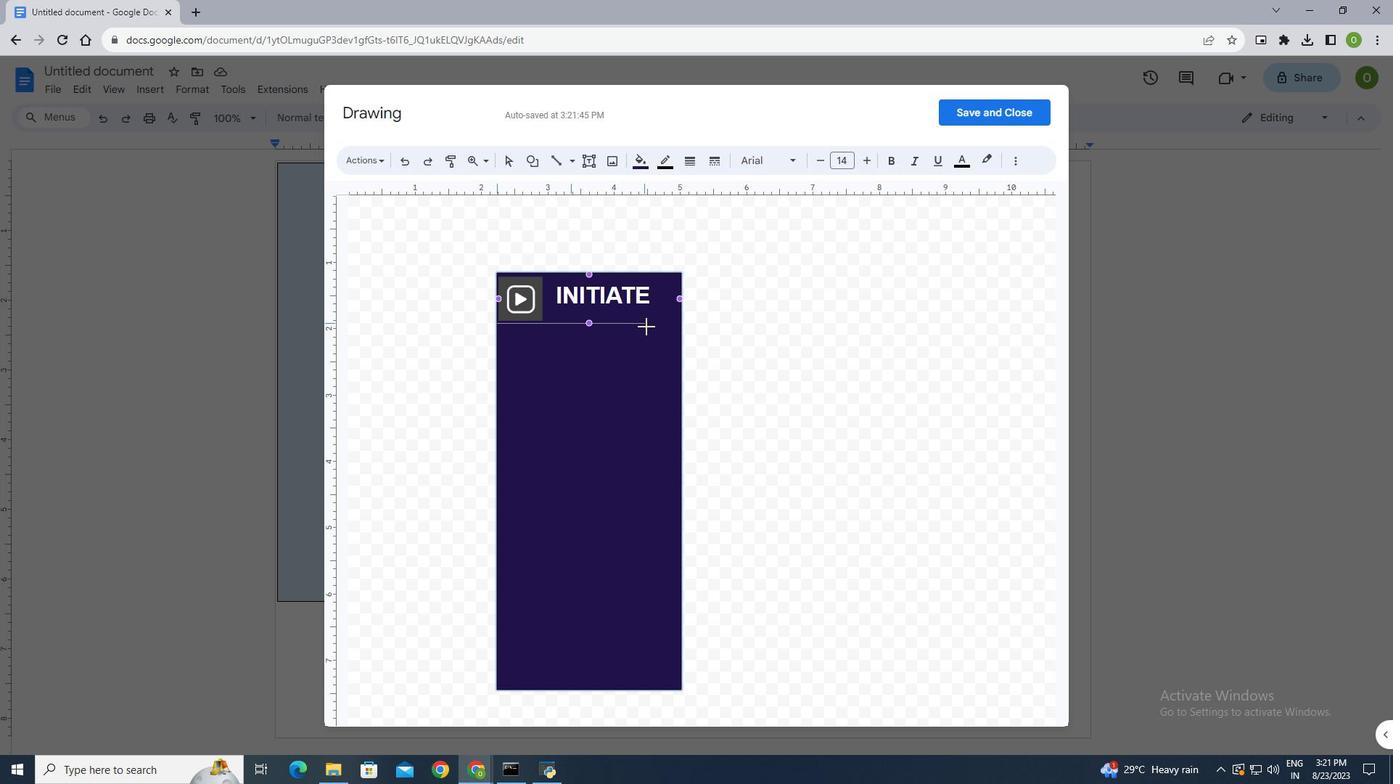 
Action: Mouse moved to (634, 320)
Screenshot: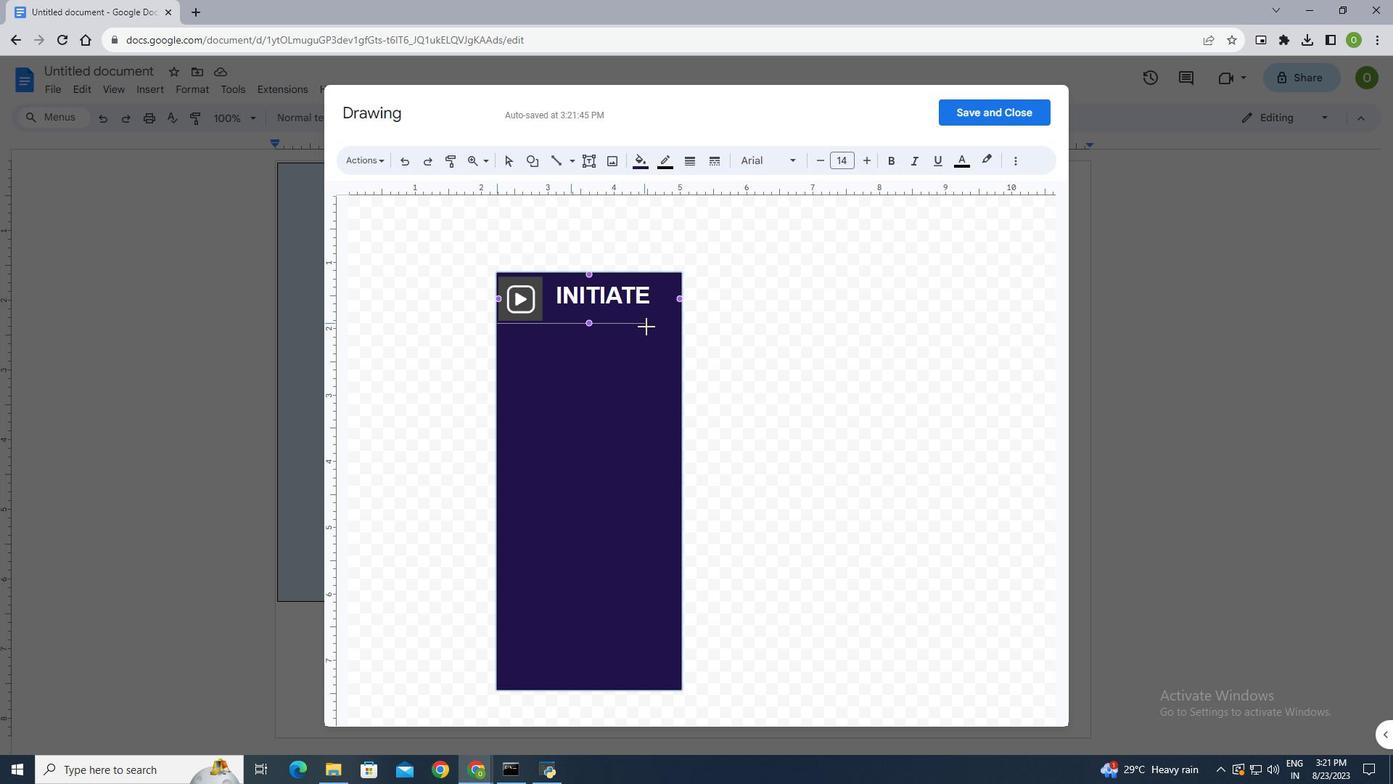 
Action: Key pressed <Key.shift>
Screenshot: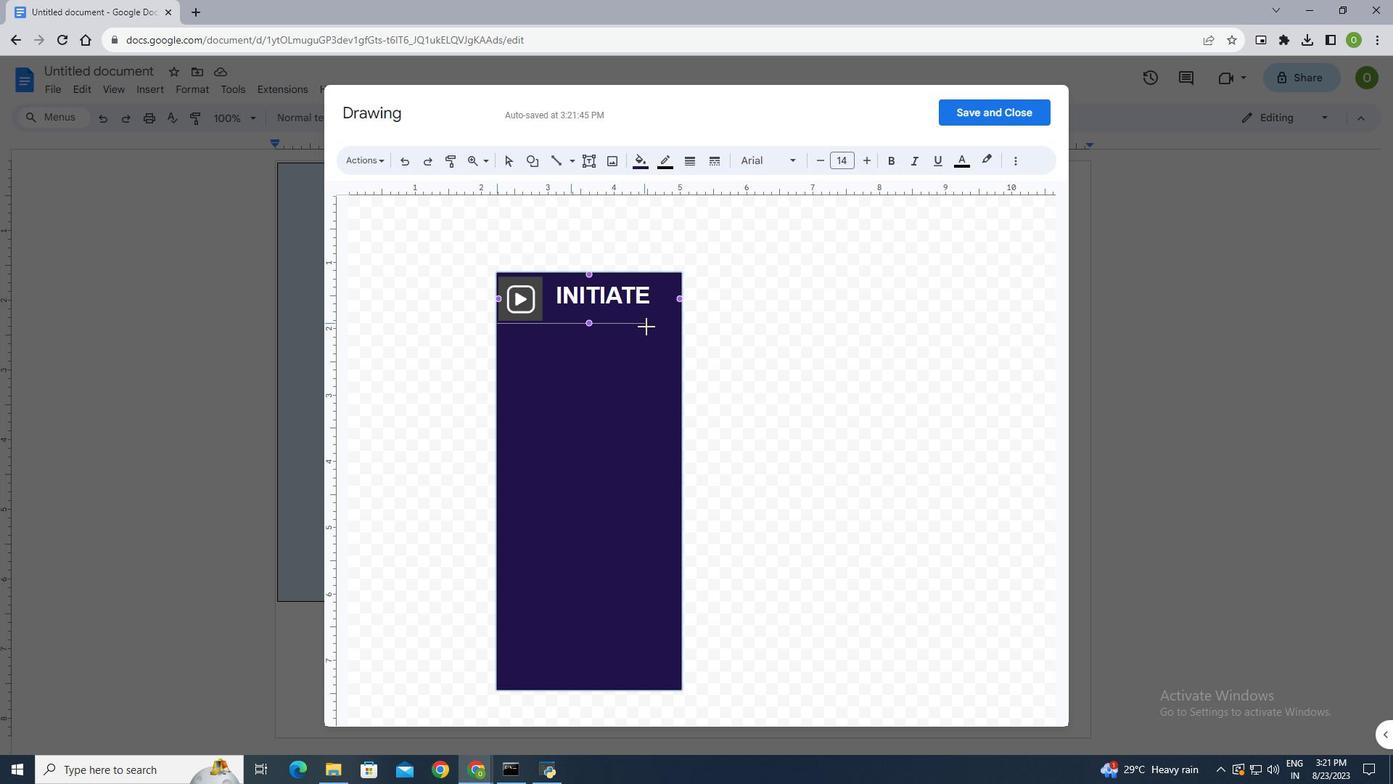 
Action: Mouse moved to (635, 320)
Screenshot: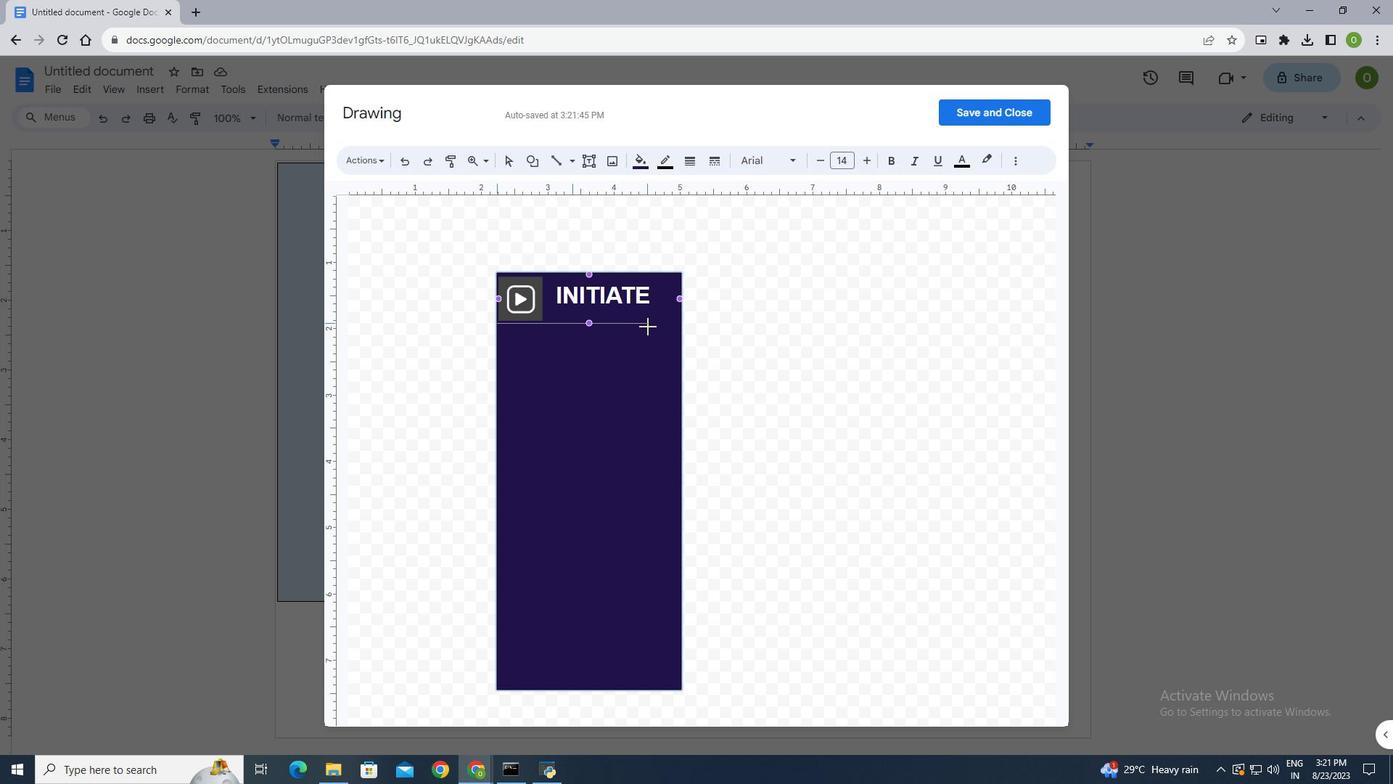 
Action: Key pressed <Key.shift>
Screenshot: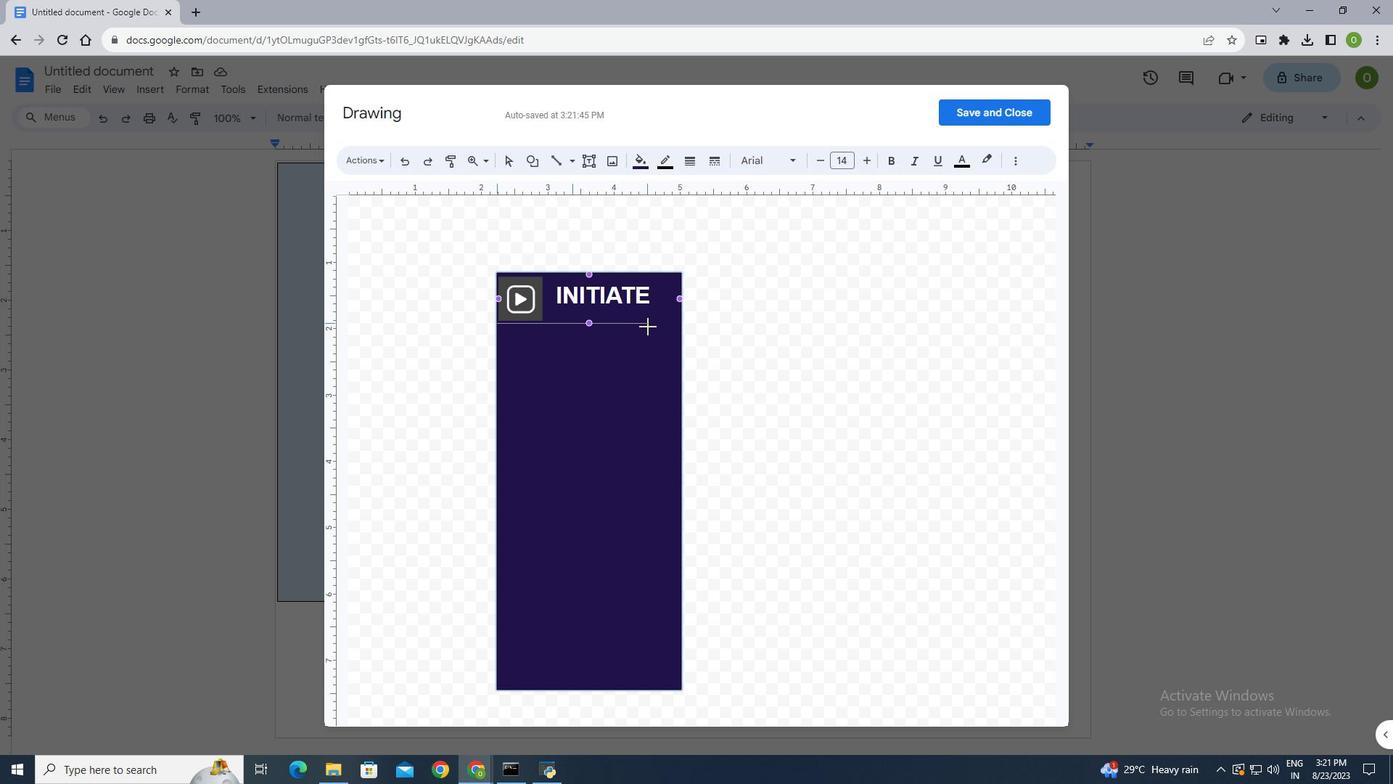 
Action: Mouse moved to (636, 320)
Screenshot: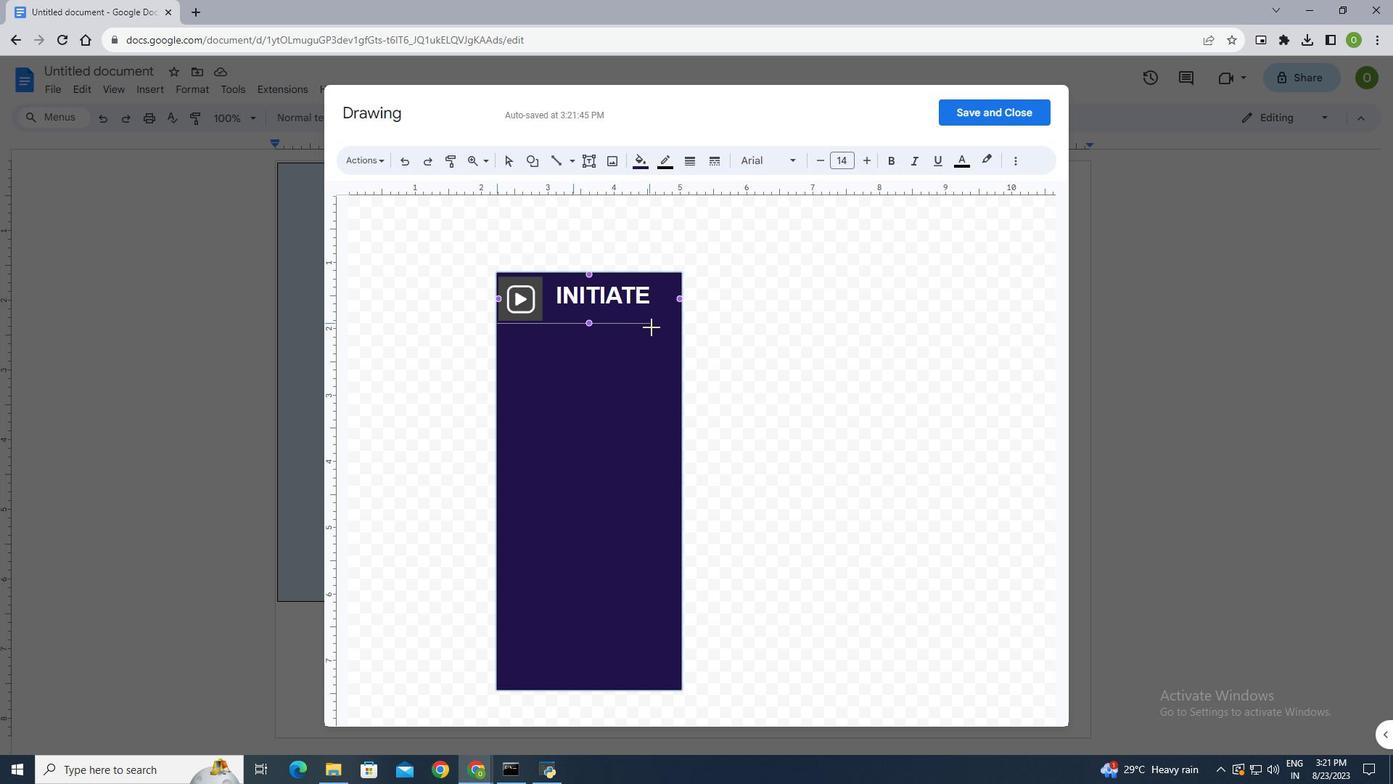 
Action: Key pressed <Key.shift>
Screenshot: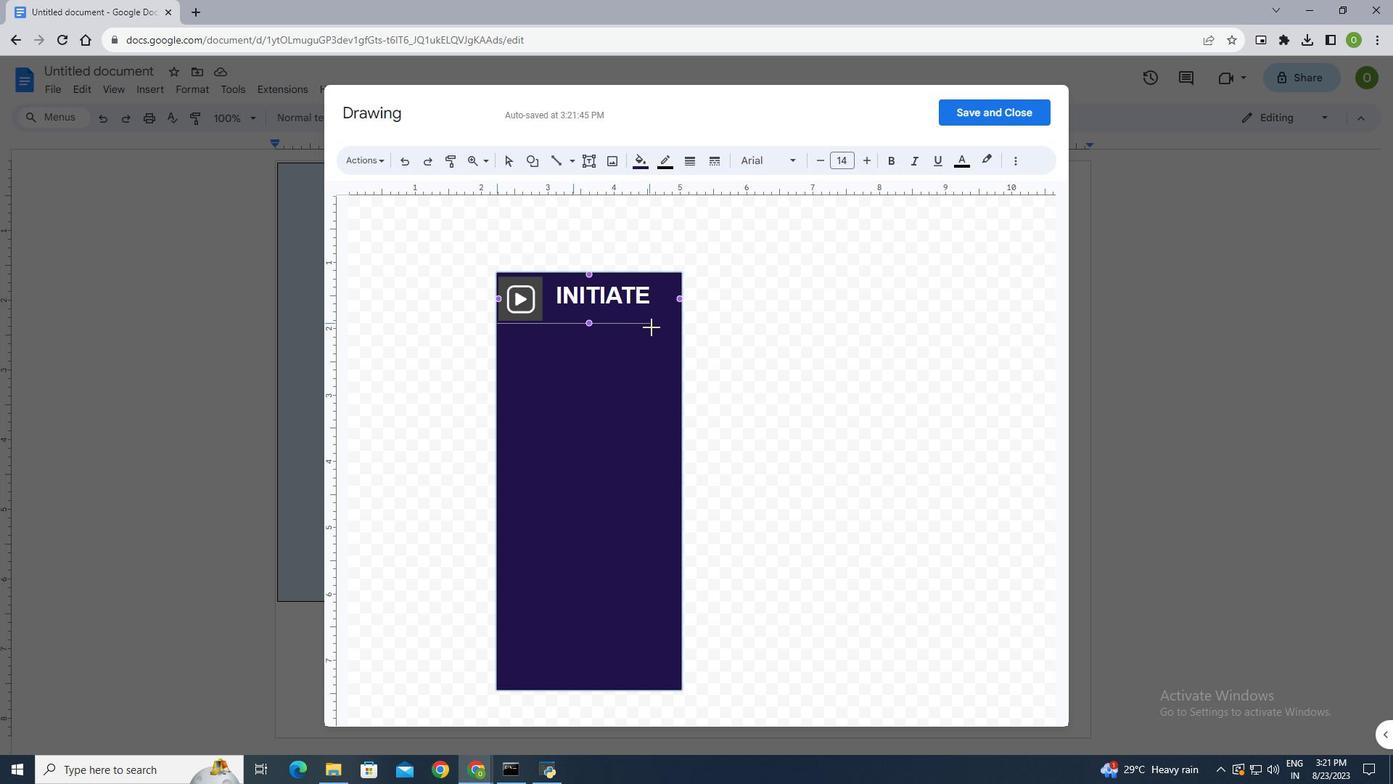
Action: Mouse moved to (638, 320)
Screenshot: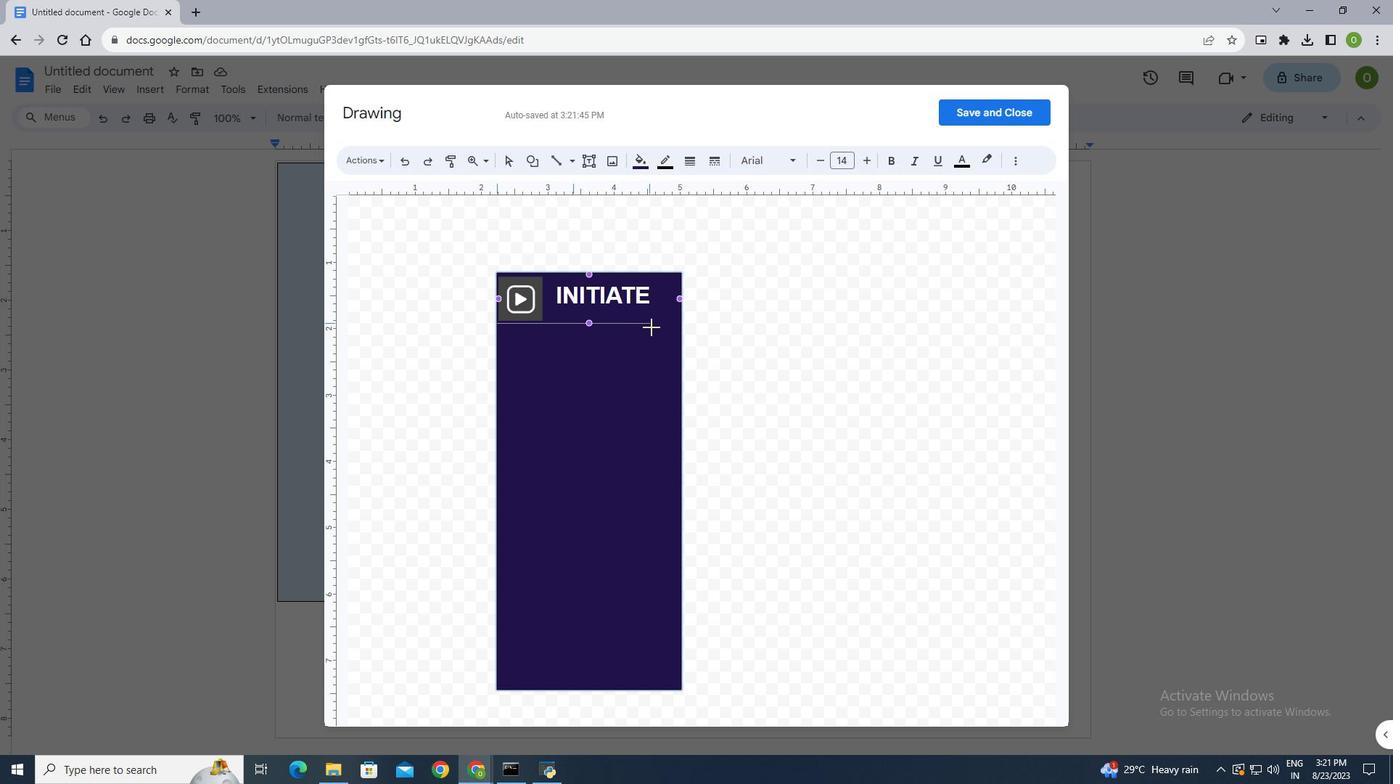 
Action: Key pressed <Key.shift>
Screenshot: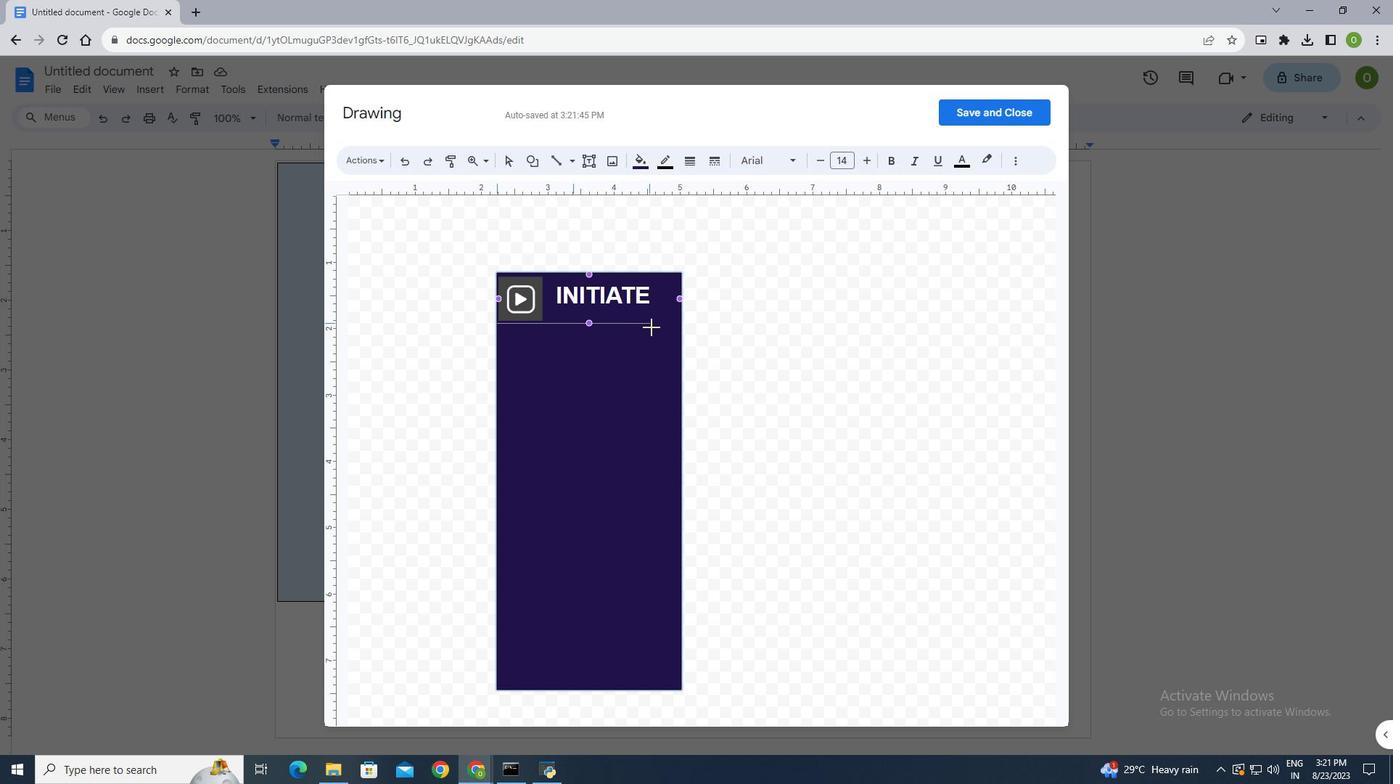
Action: Mouse moved to (640, 320)
Screenshot: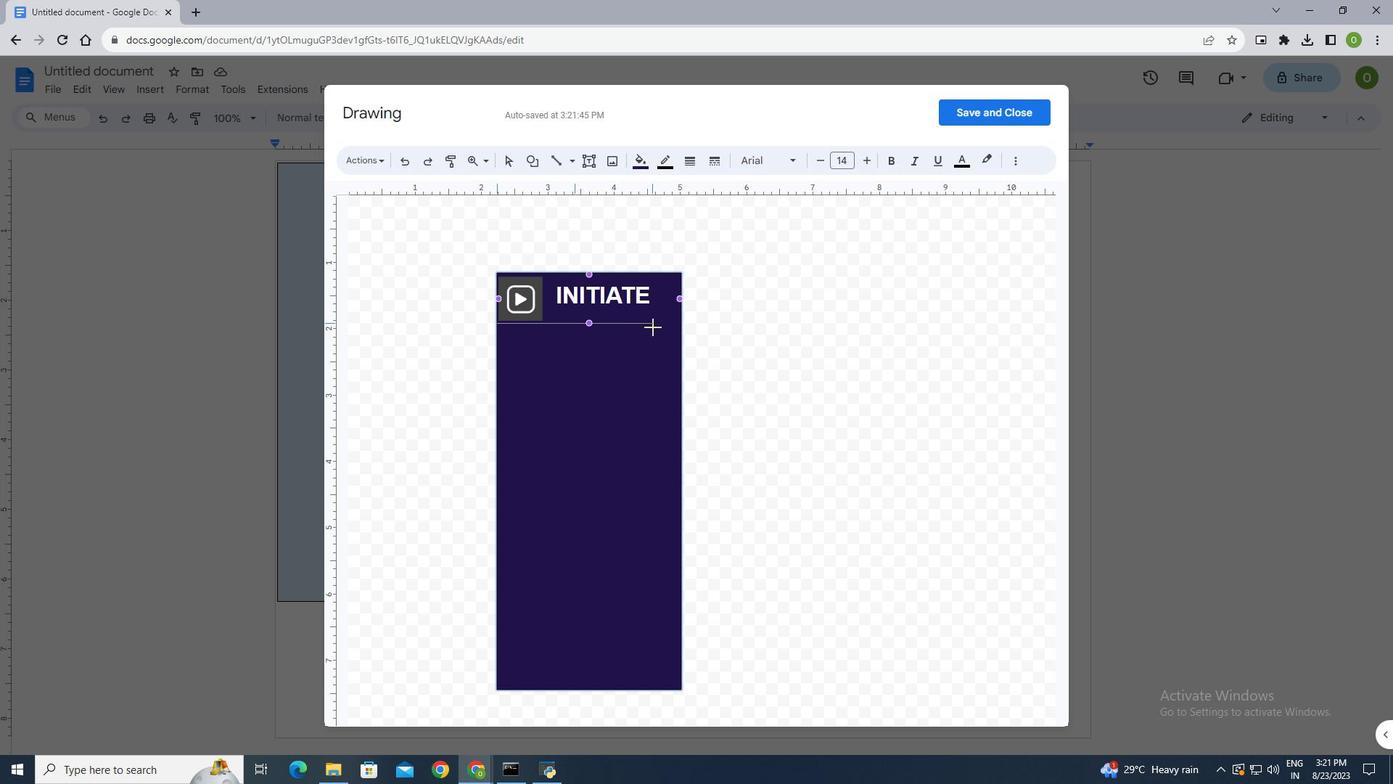 
Action: Key pressed <Key.shift>
Screenshot: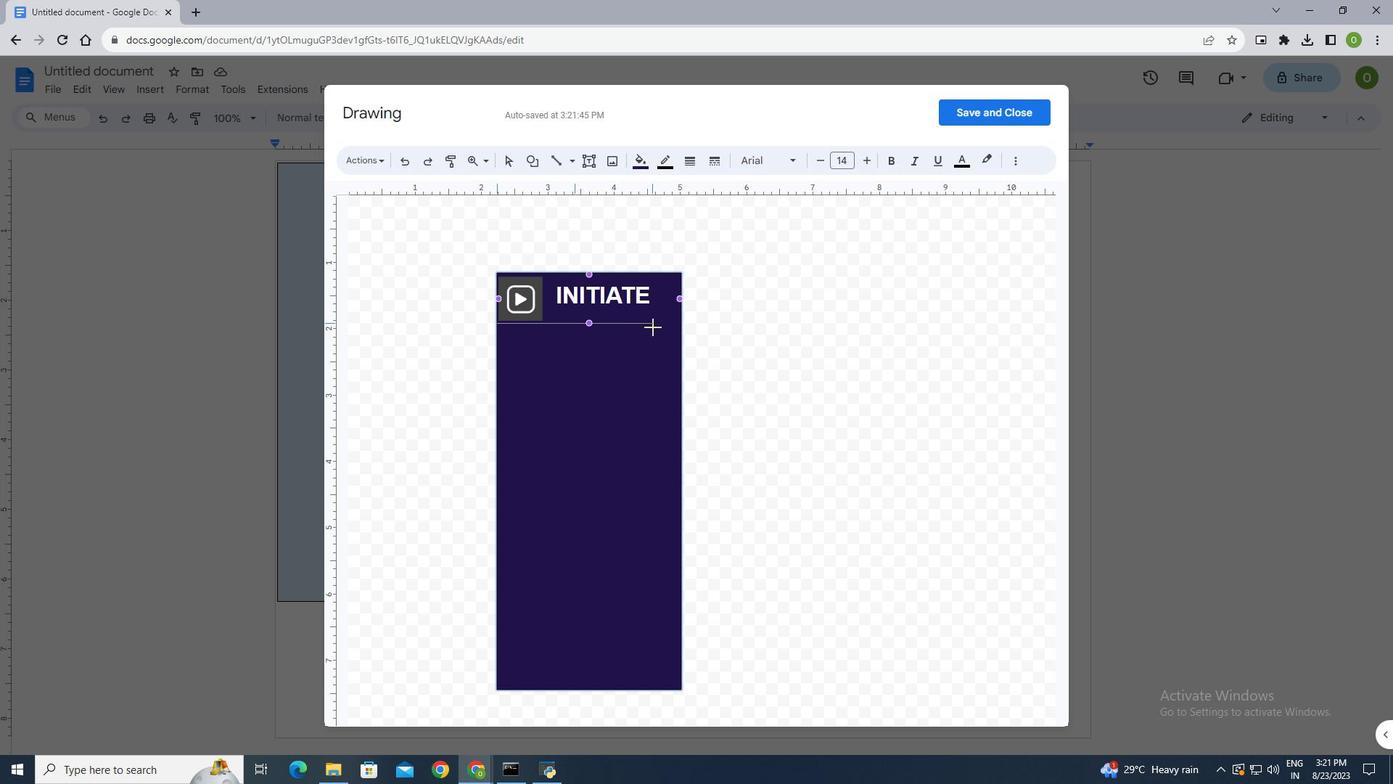 
Action: Mouse moved to (641, 320)
Screenshot: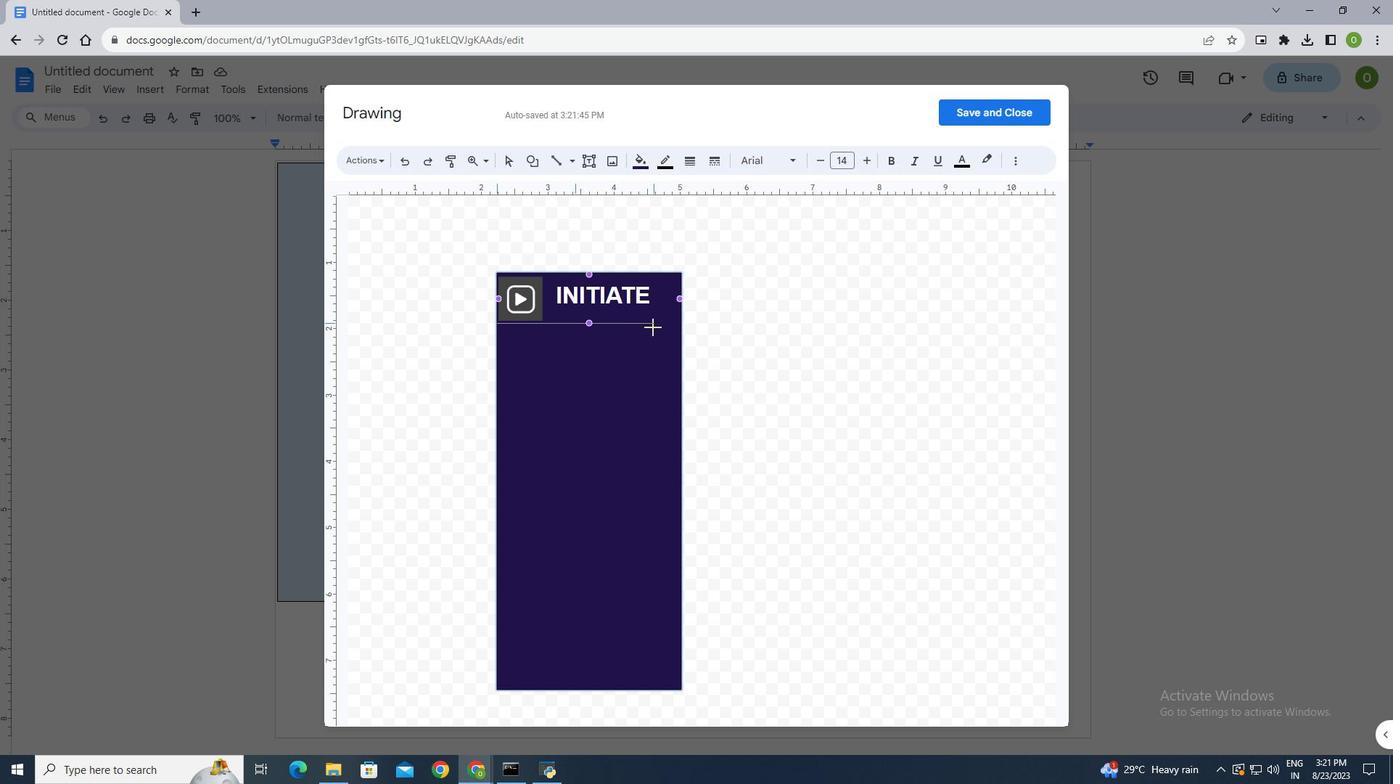 
Action: Key pressed <Key.shift>
Screenshot: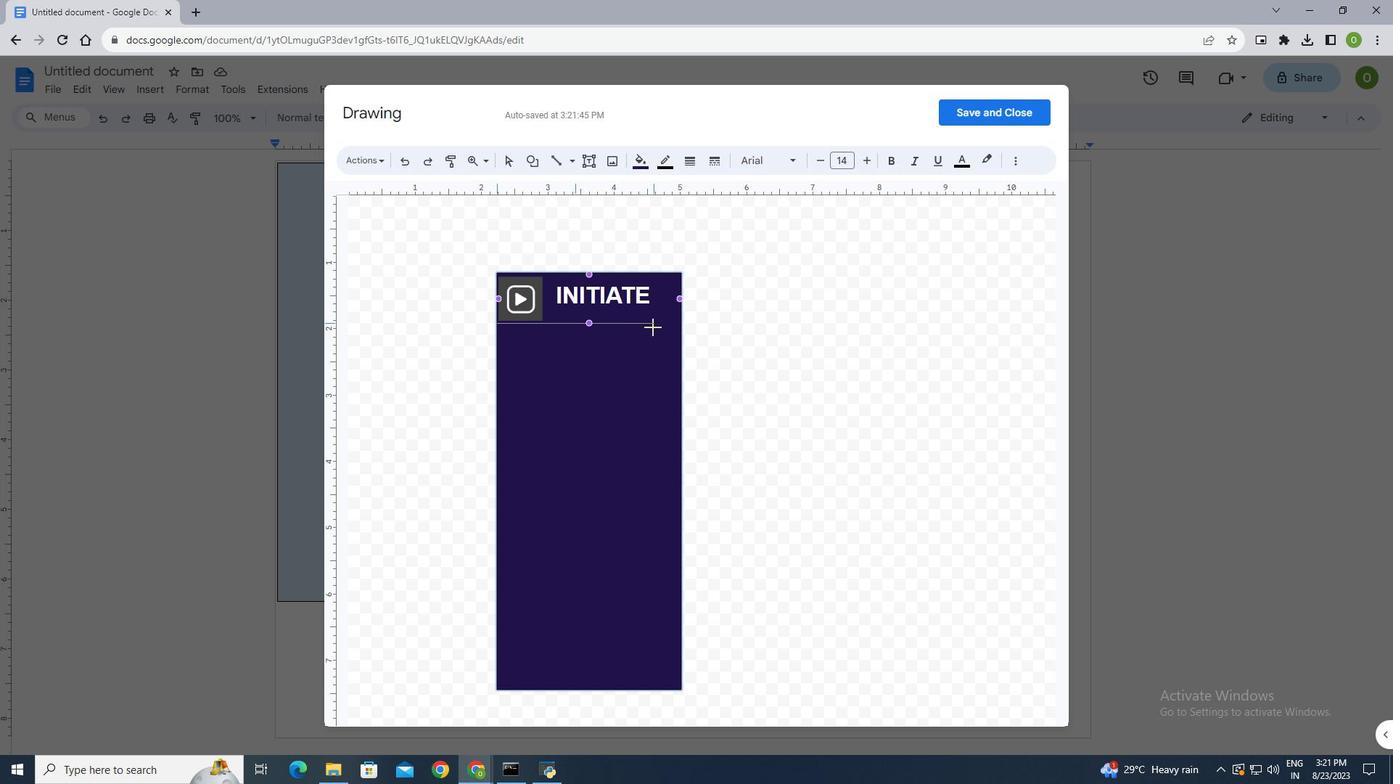 
Action: Mouse moved to (642, 320)
Screenshot: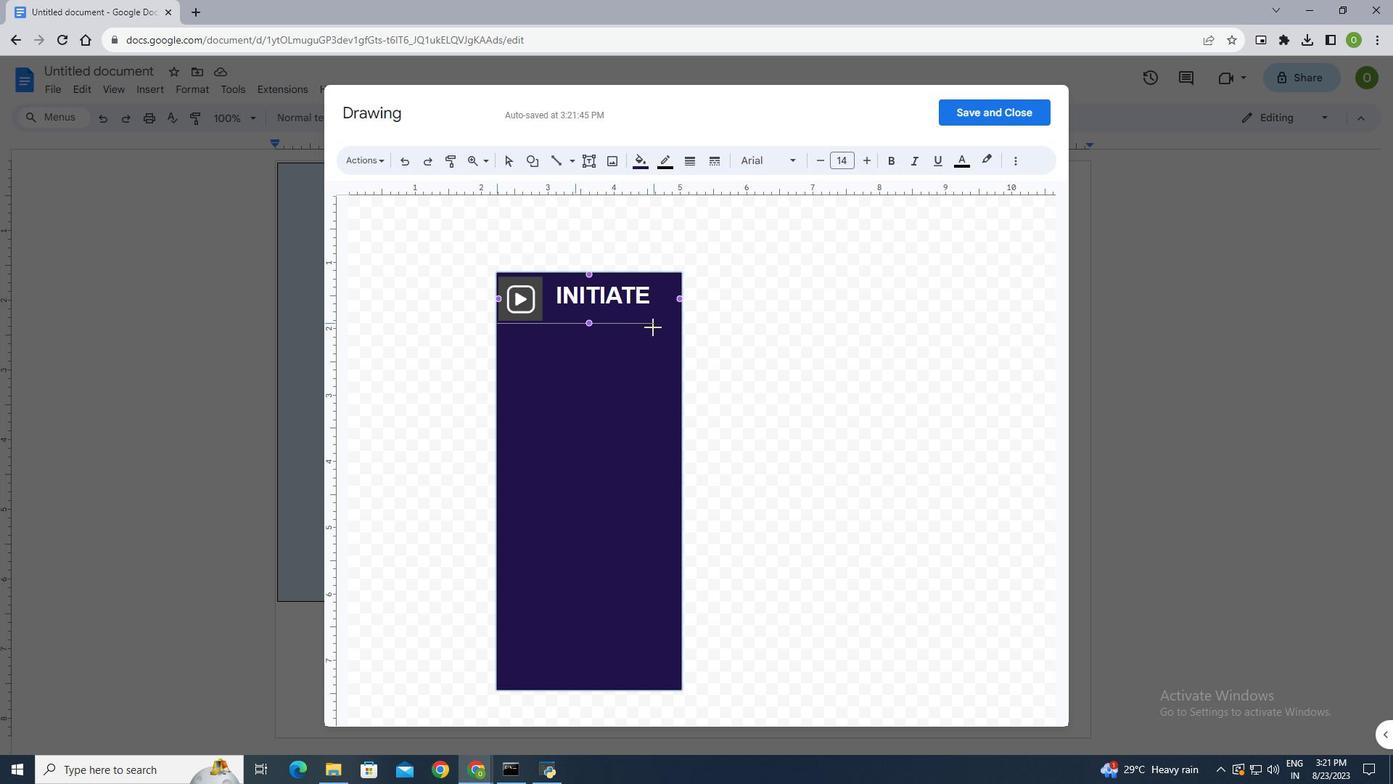 
Action: Key pressed <Key.shift>
Screenshot: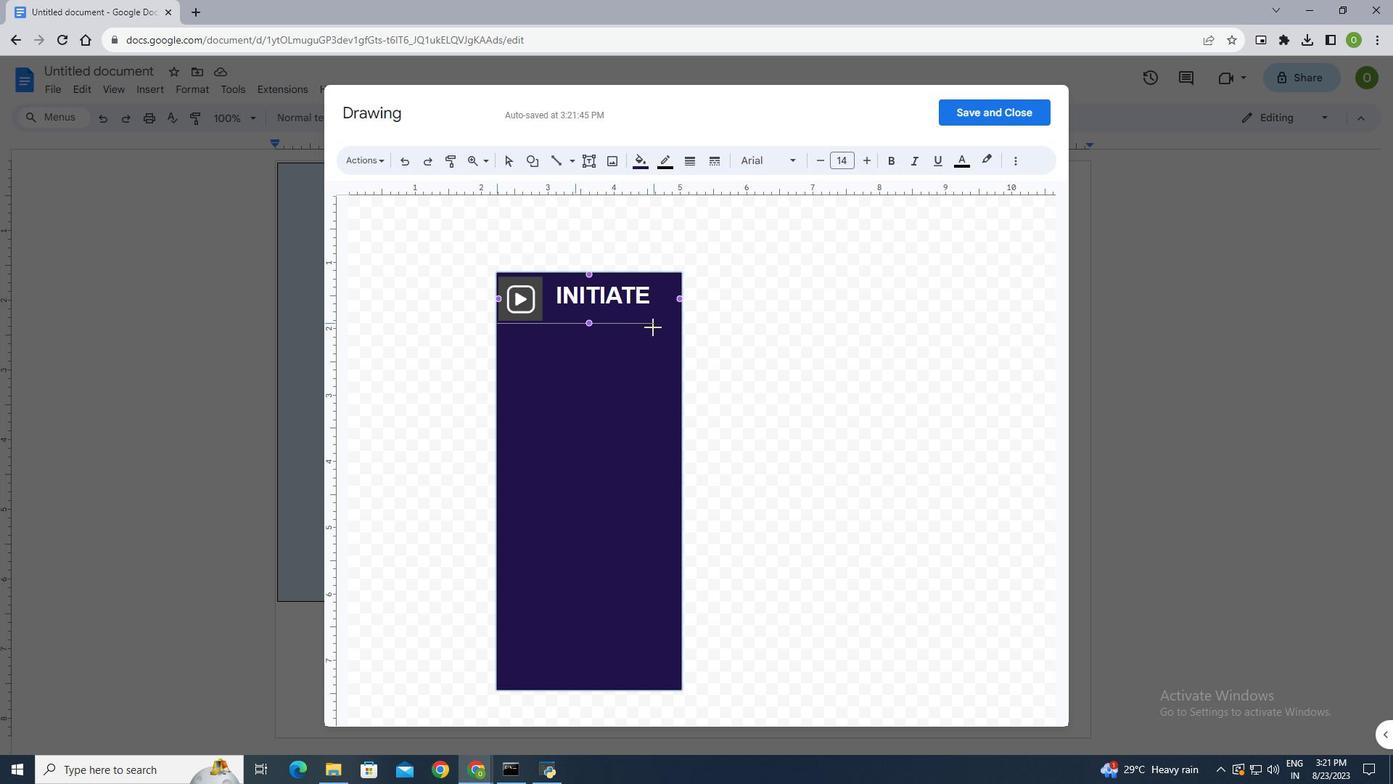 
Action: Mouse moved to (645, 321)
Screenshot: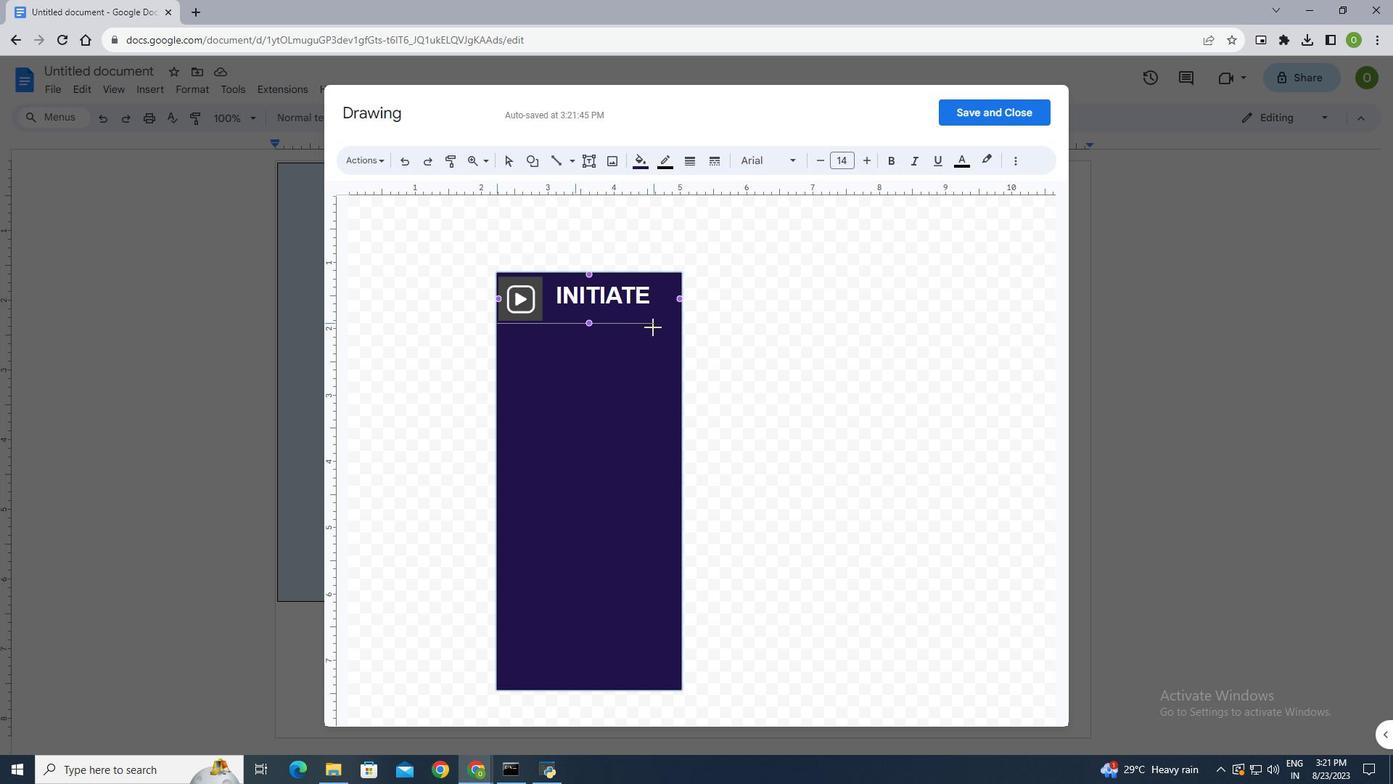 
Action: Key pressed <Key.shift>
Screenshot: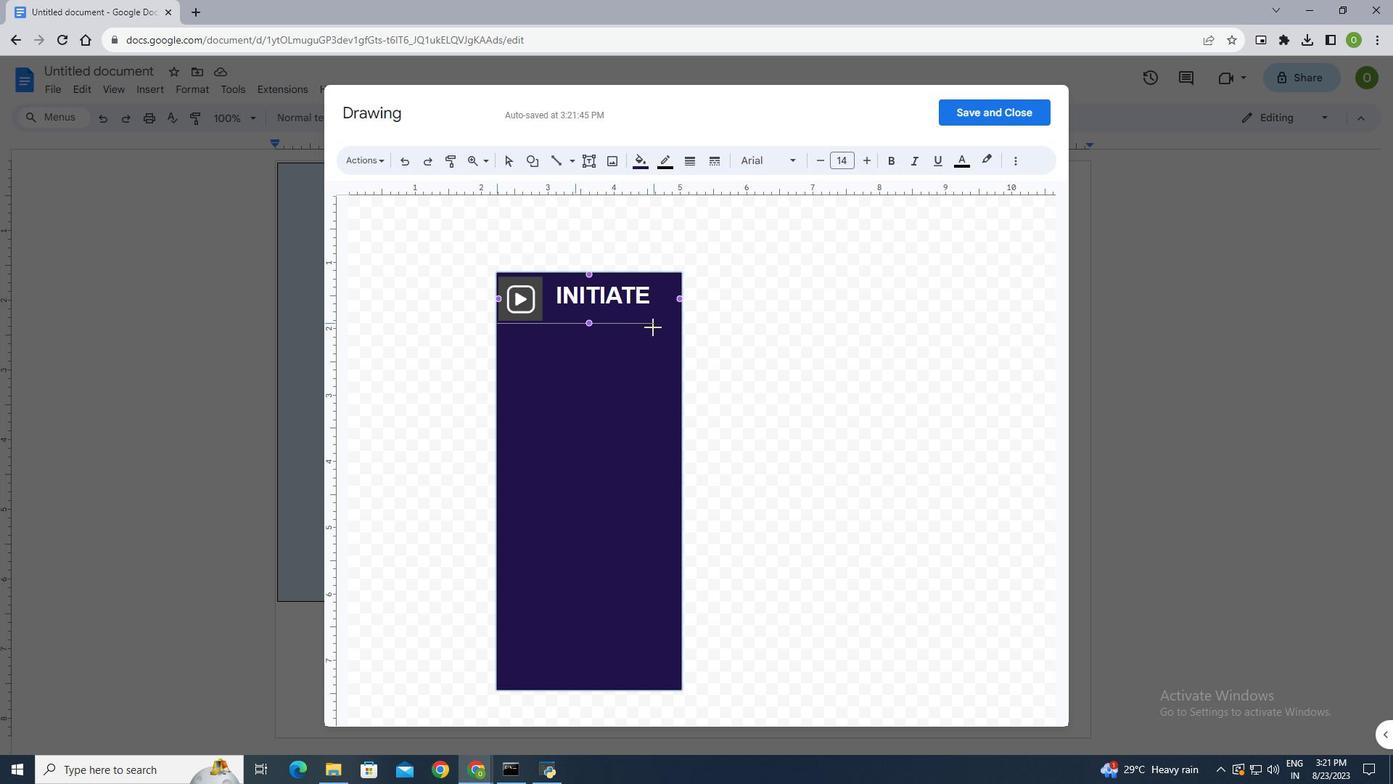 
Action: Mouse moved to (646, 321)
Screenshot: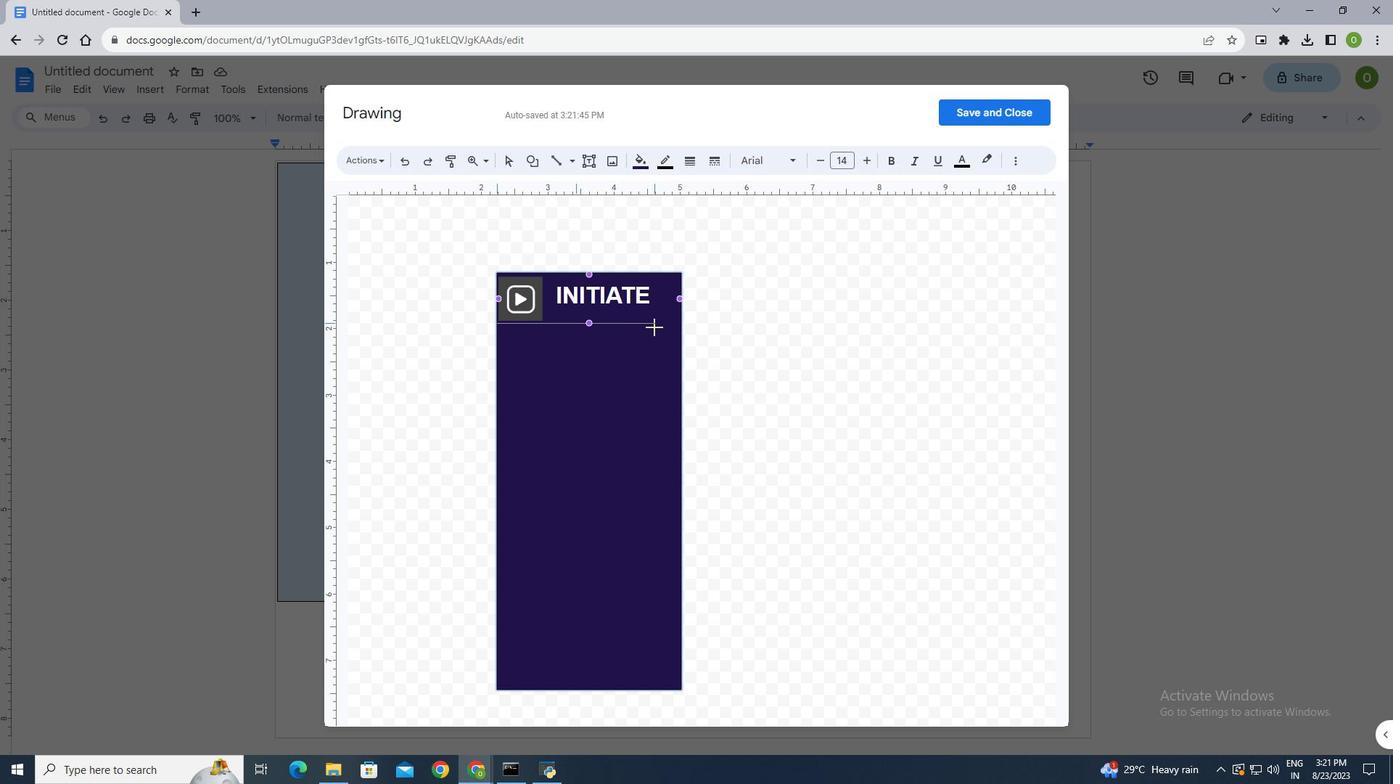
Action: Key pressed <Key.shift>
Screenshot: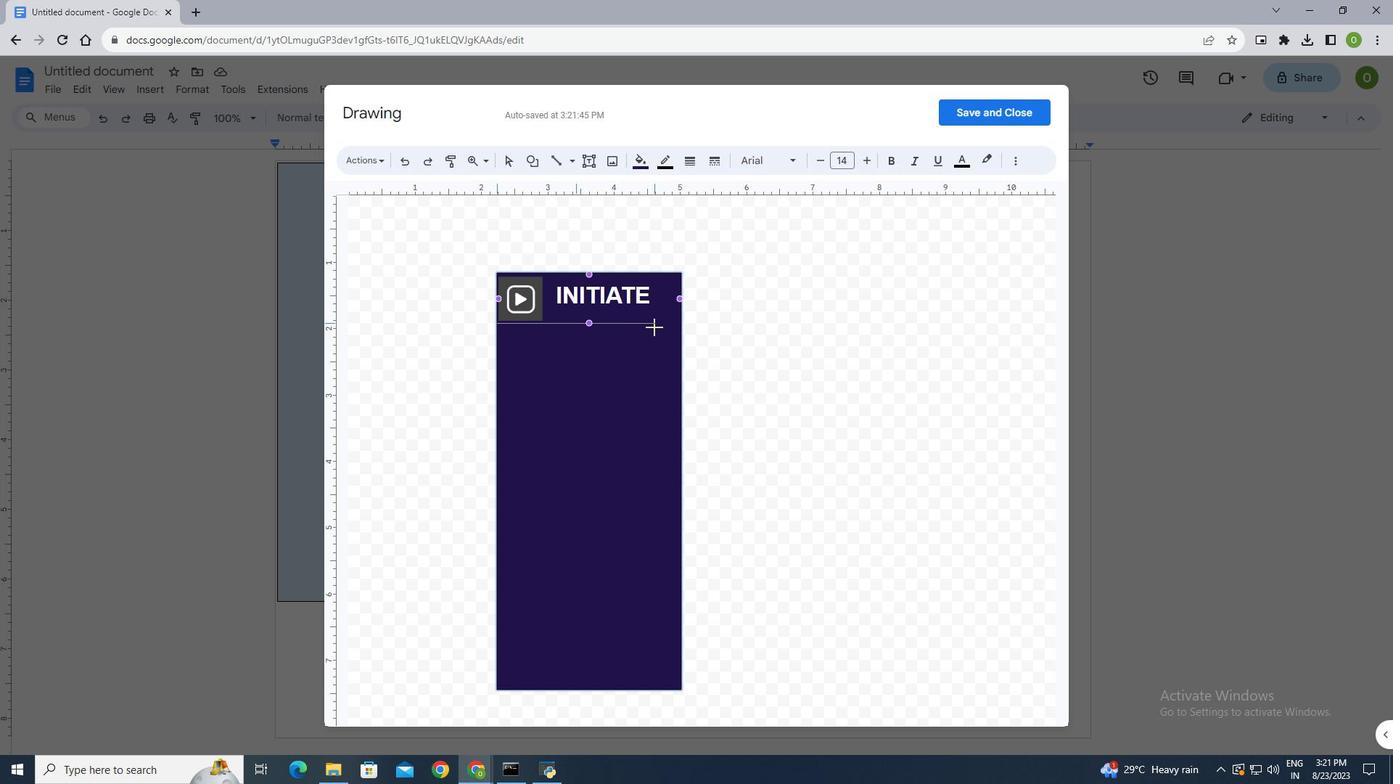 
Action: Mouse moved to (647, 321)
Screenshot: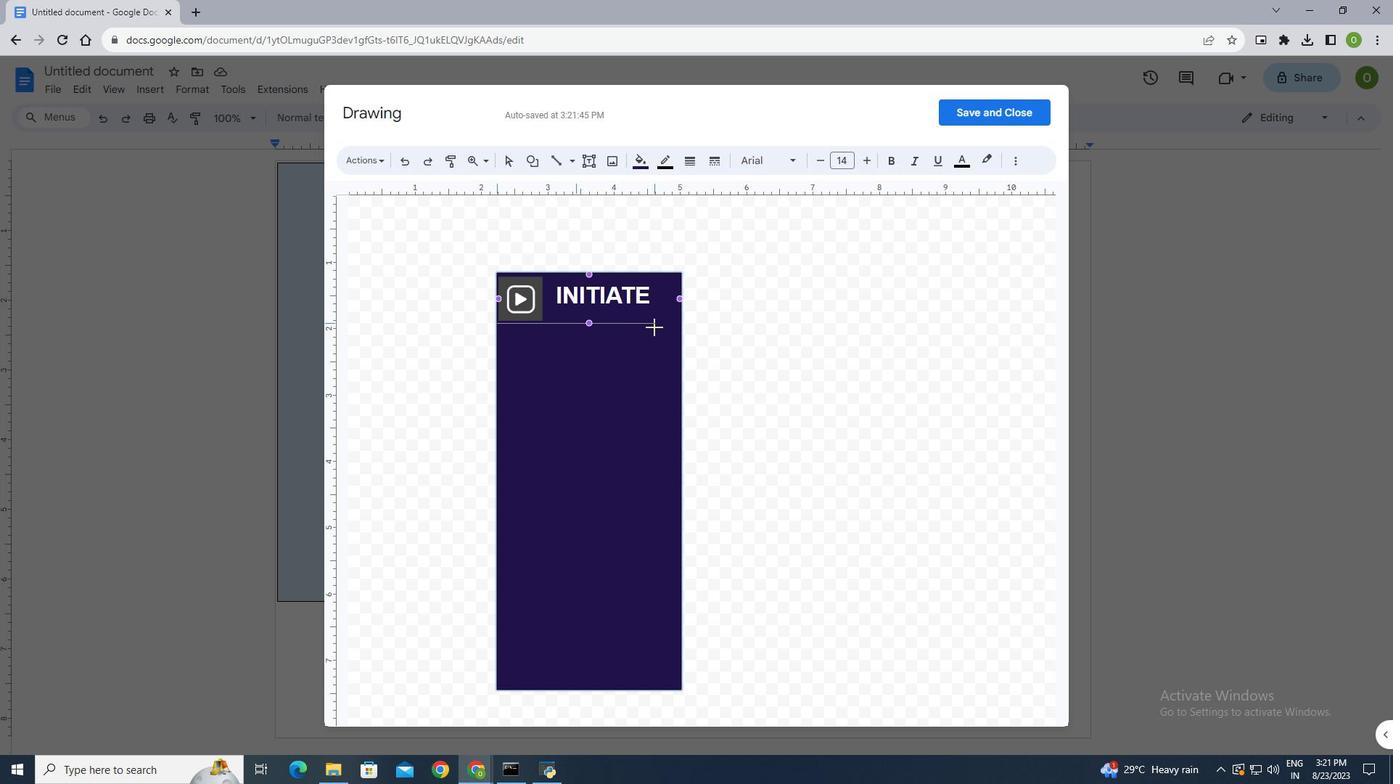 
Action: Key pressed <Key.shift><Key.shift><Key.shift><Key.shift>
Screenshot: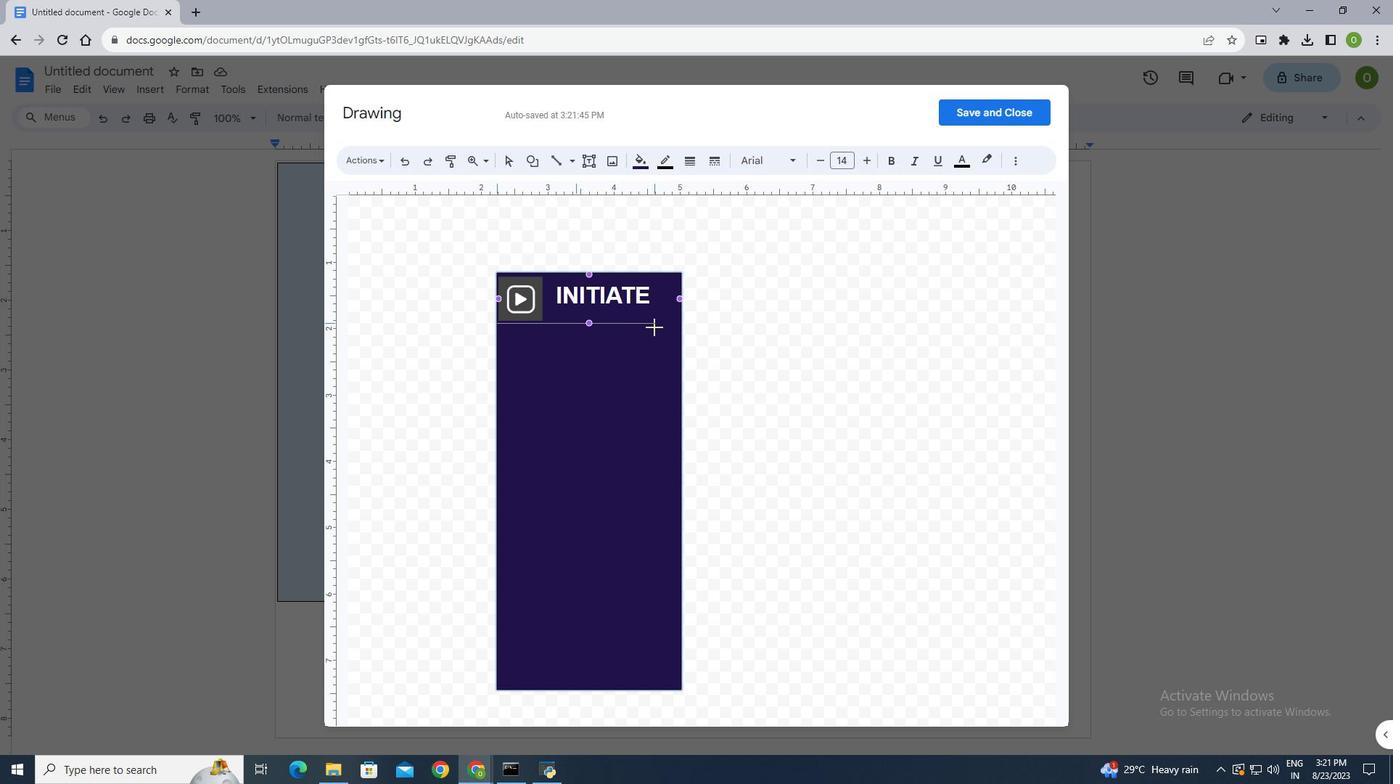 
Action: Mouse moved to (648, 321)
Screenshot: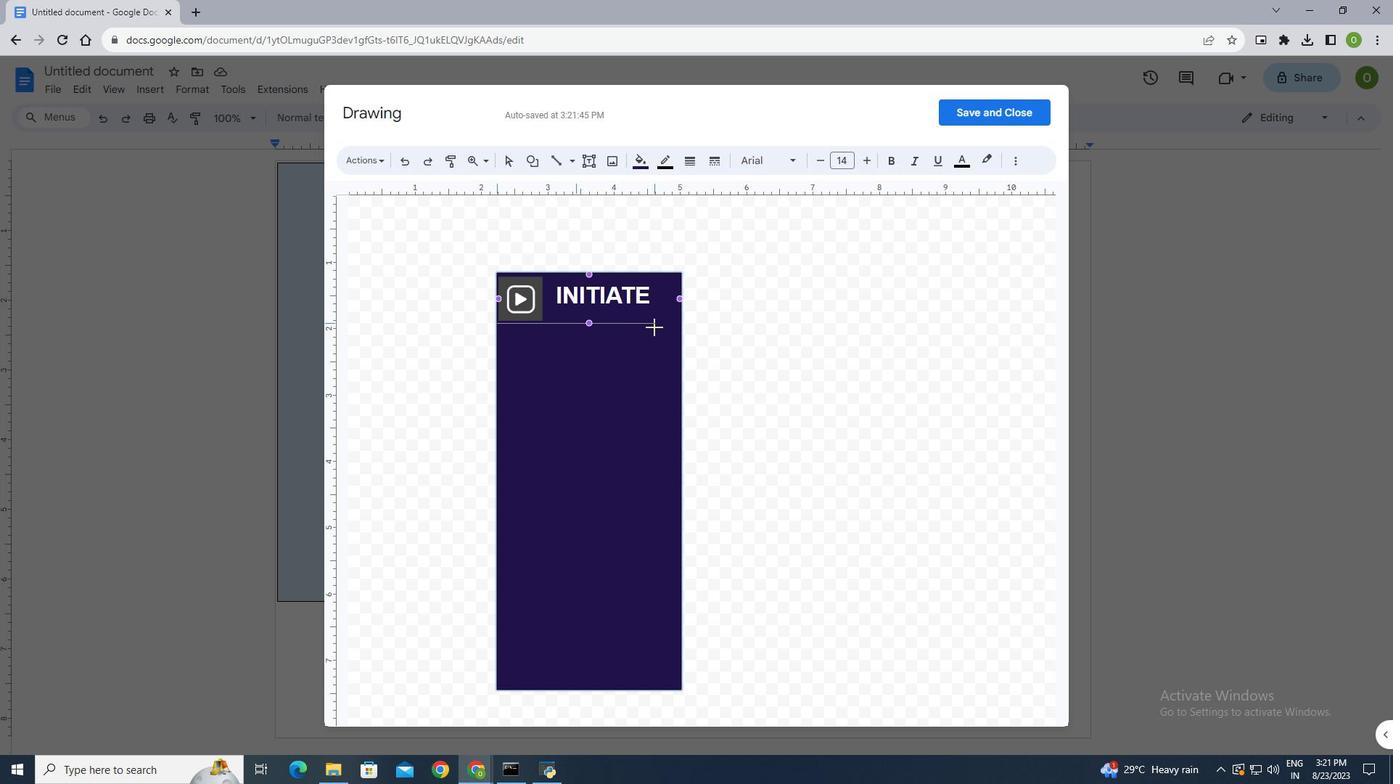 
Action: Key pressed <Key.shift>
Screenshot: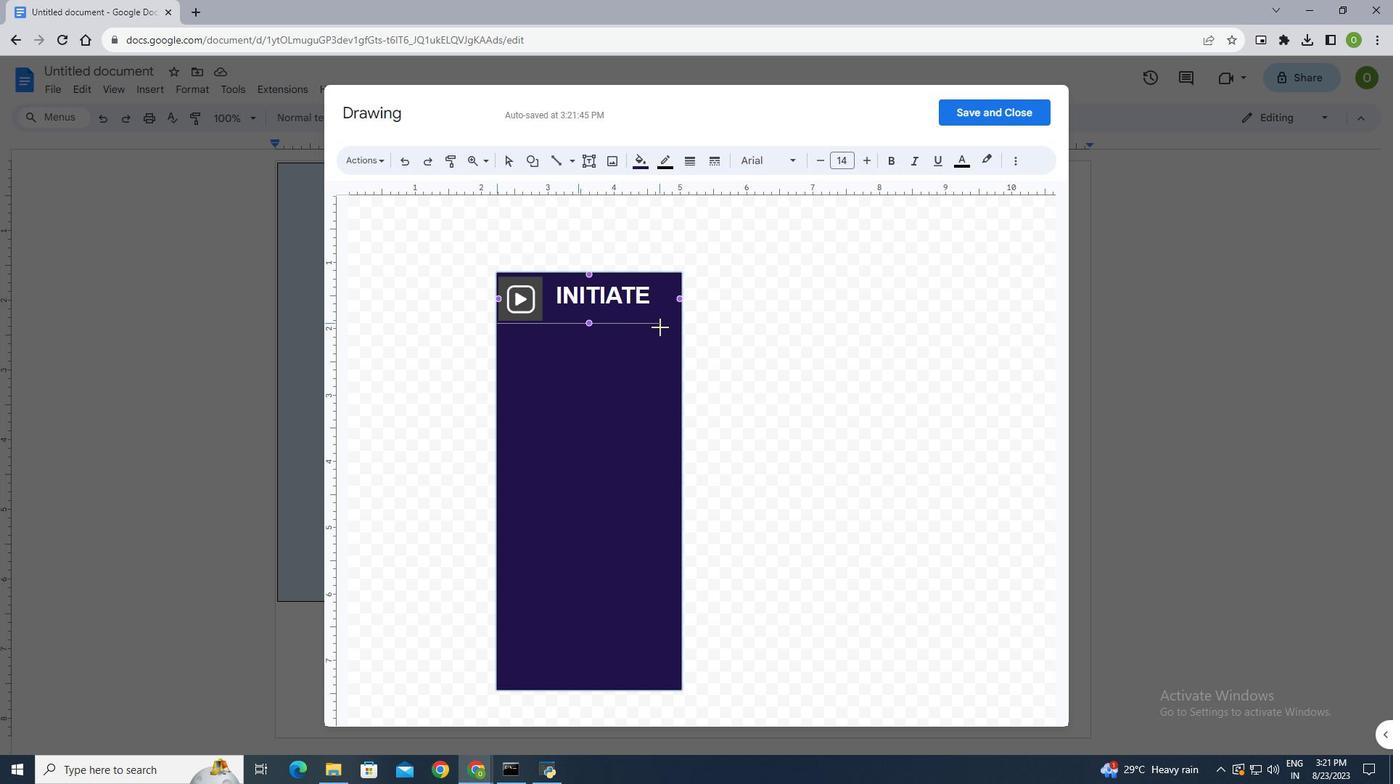 
Action: Mouse moved to (649, 321)
Screenshot: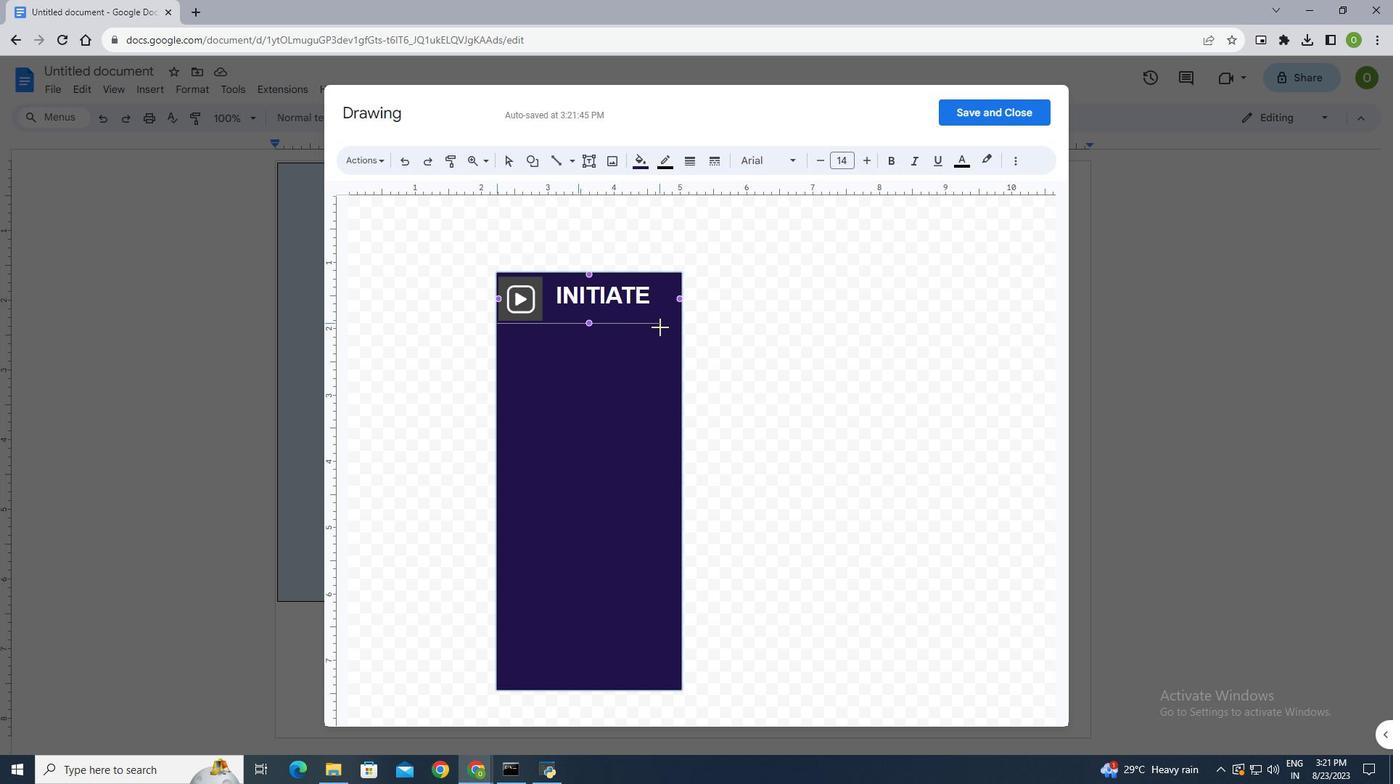 
Action: Key pressed <Key.shift>
Screenshot: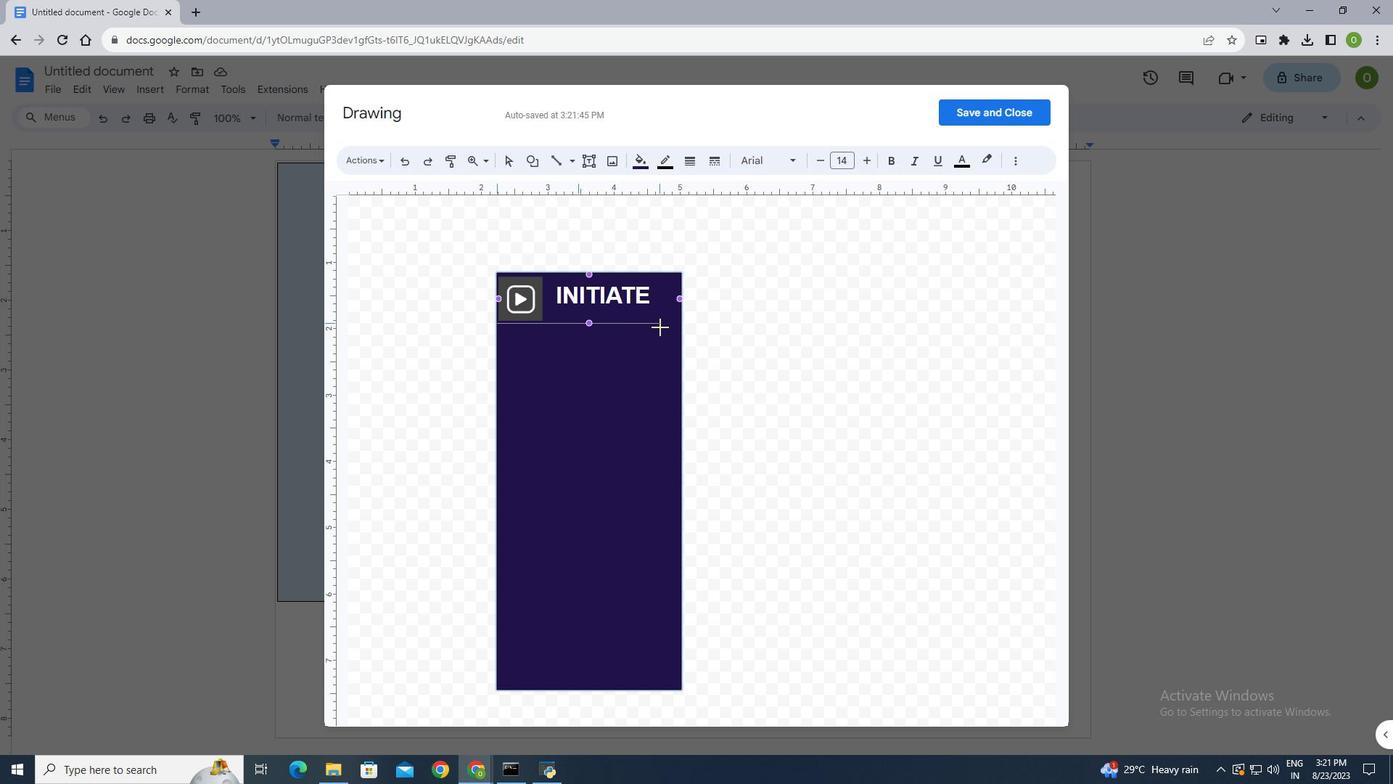 
Action: Mouse moved to (654, 321)
Screenshot: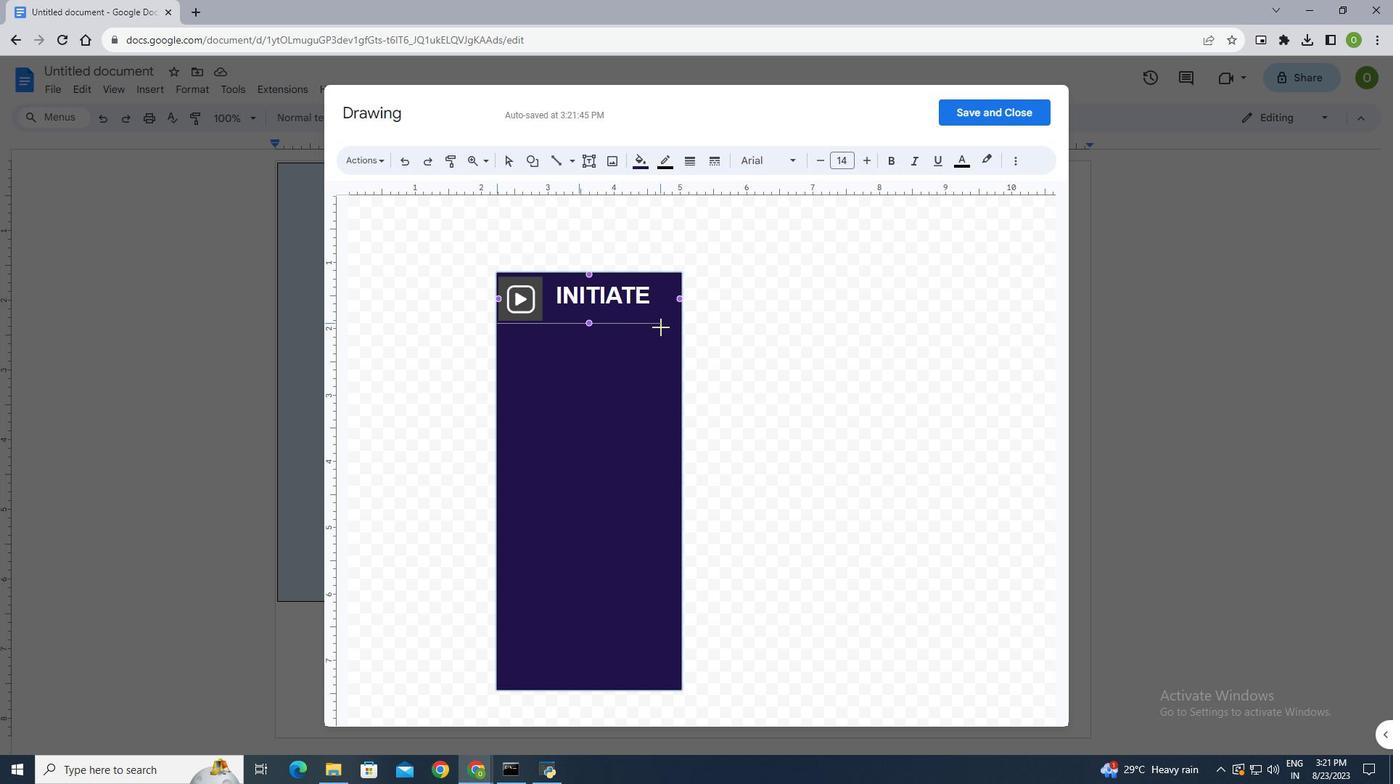 
Action: Key pressed <Key.shift>
Screenshot: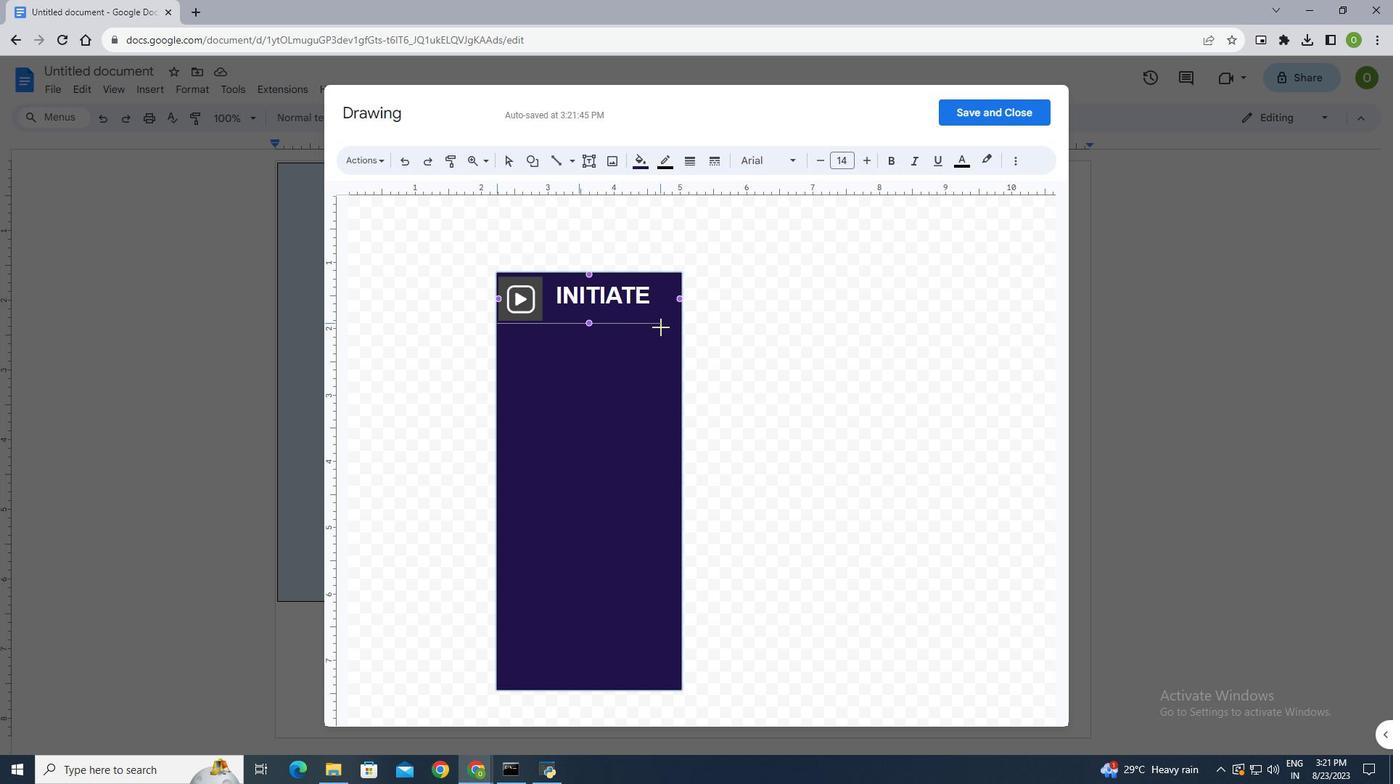 
Action: Mouse moved to (654, 321)
Screenshot: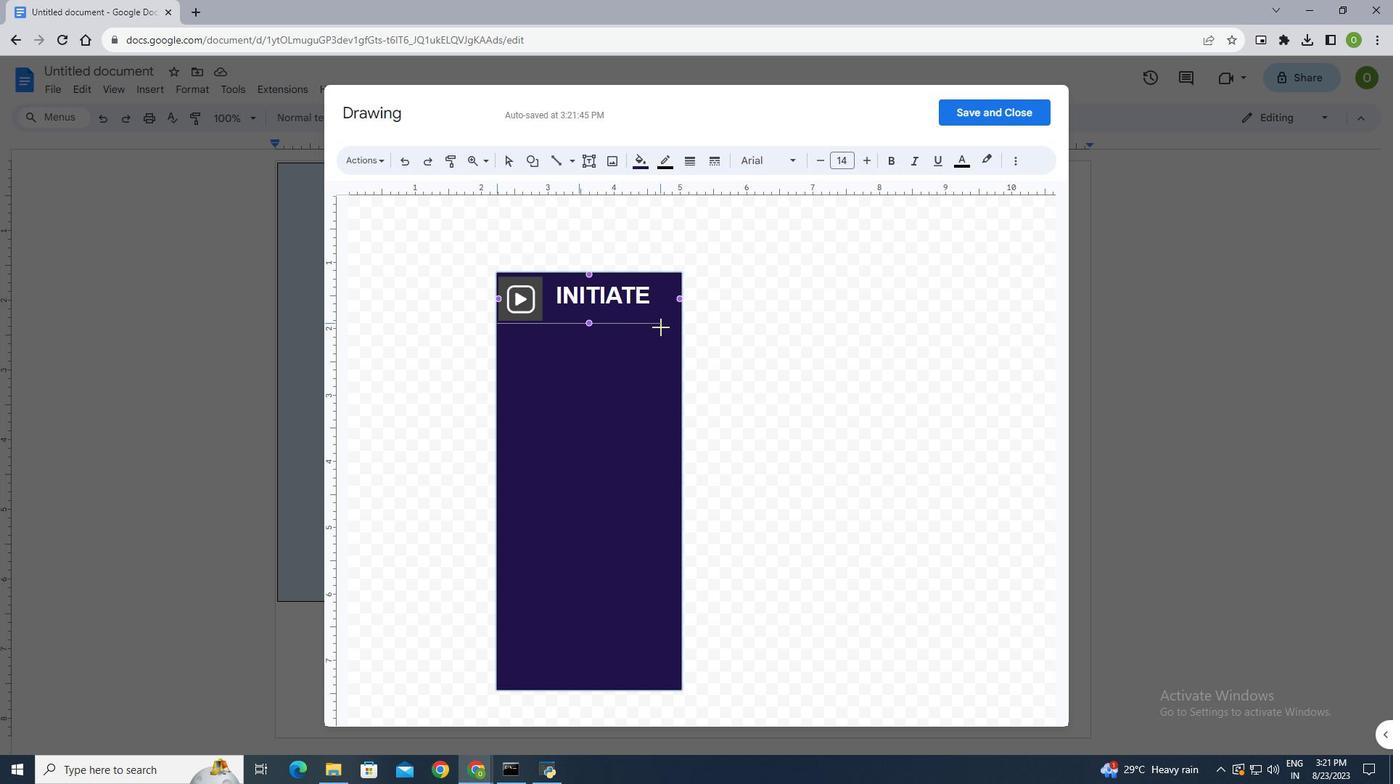 
Action: Key pressed <Key.shift><Key.shift><Key.shift>
Screenshot: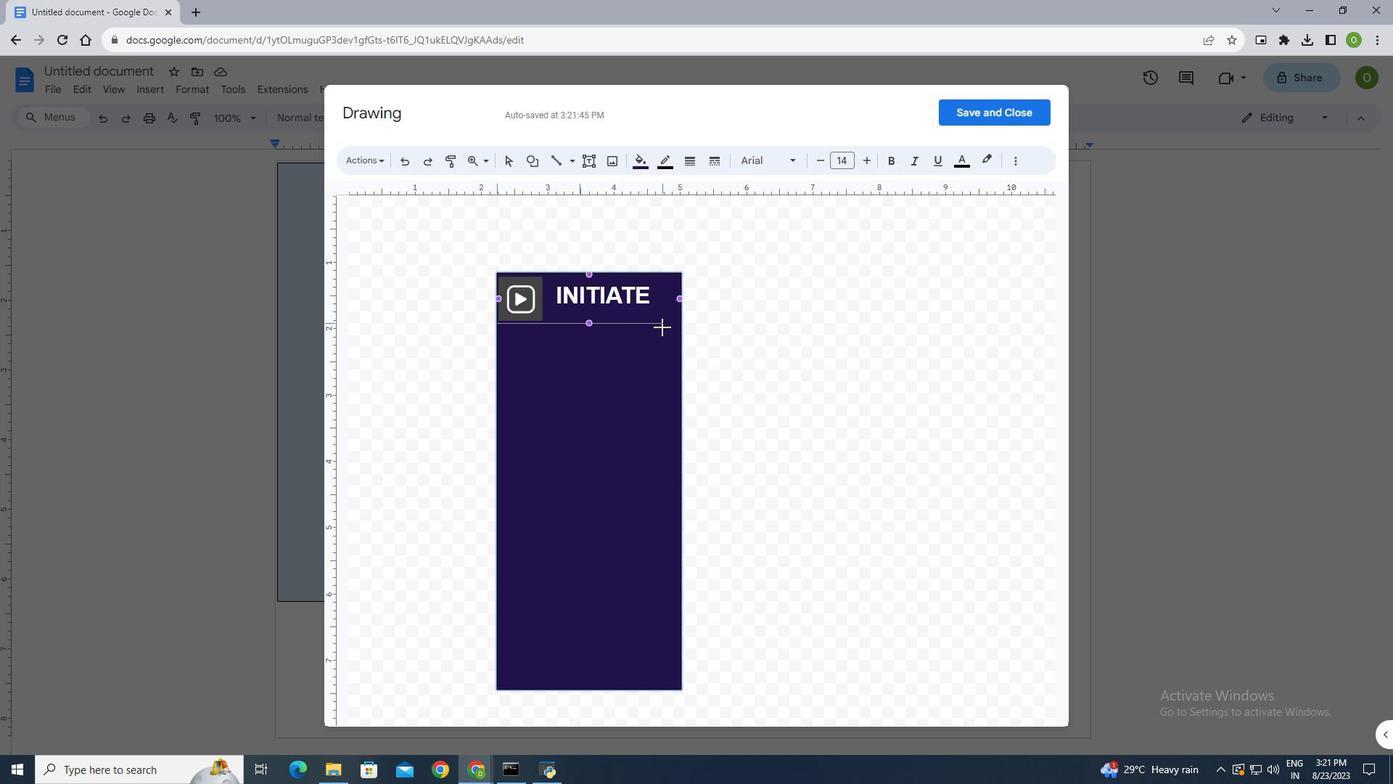 
Action: Mouse moved to (654, 321)
Screenshot: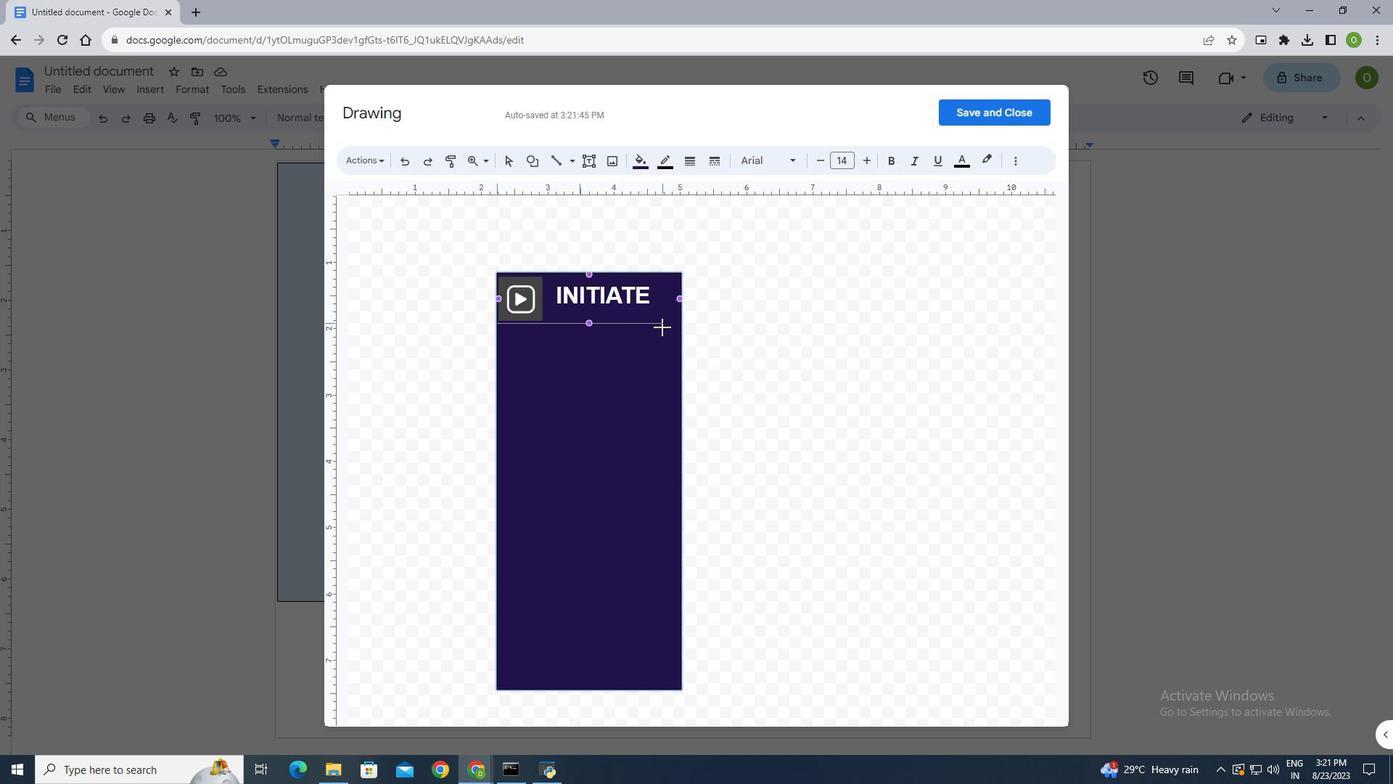 
Action: Key pressed <Key.shift><Key.shift>
Screenshot: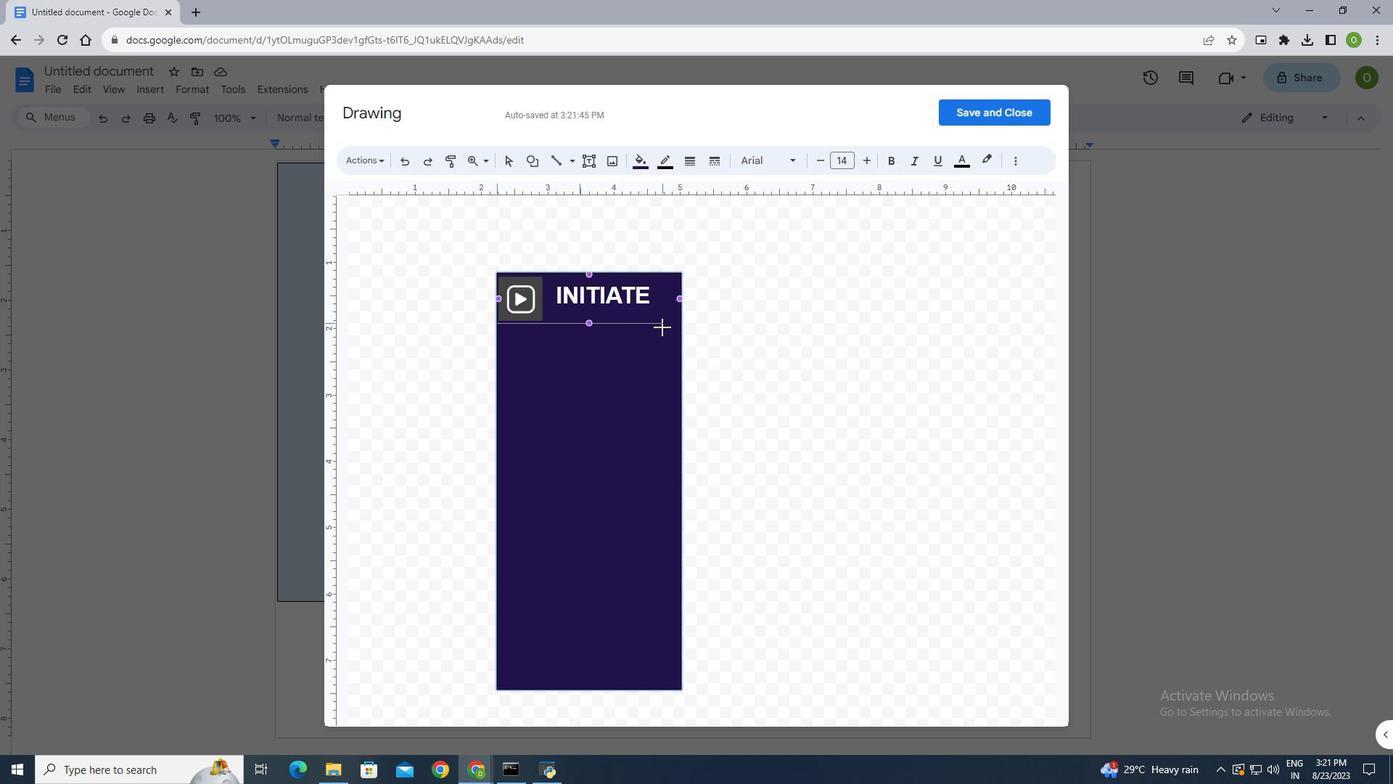 
Action: Mouse moved to (655, 321)
Screenshot: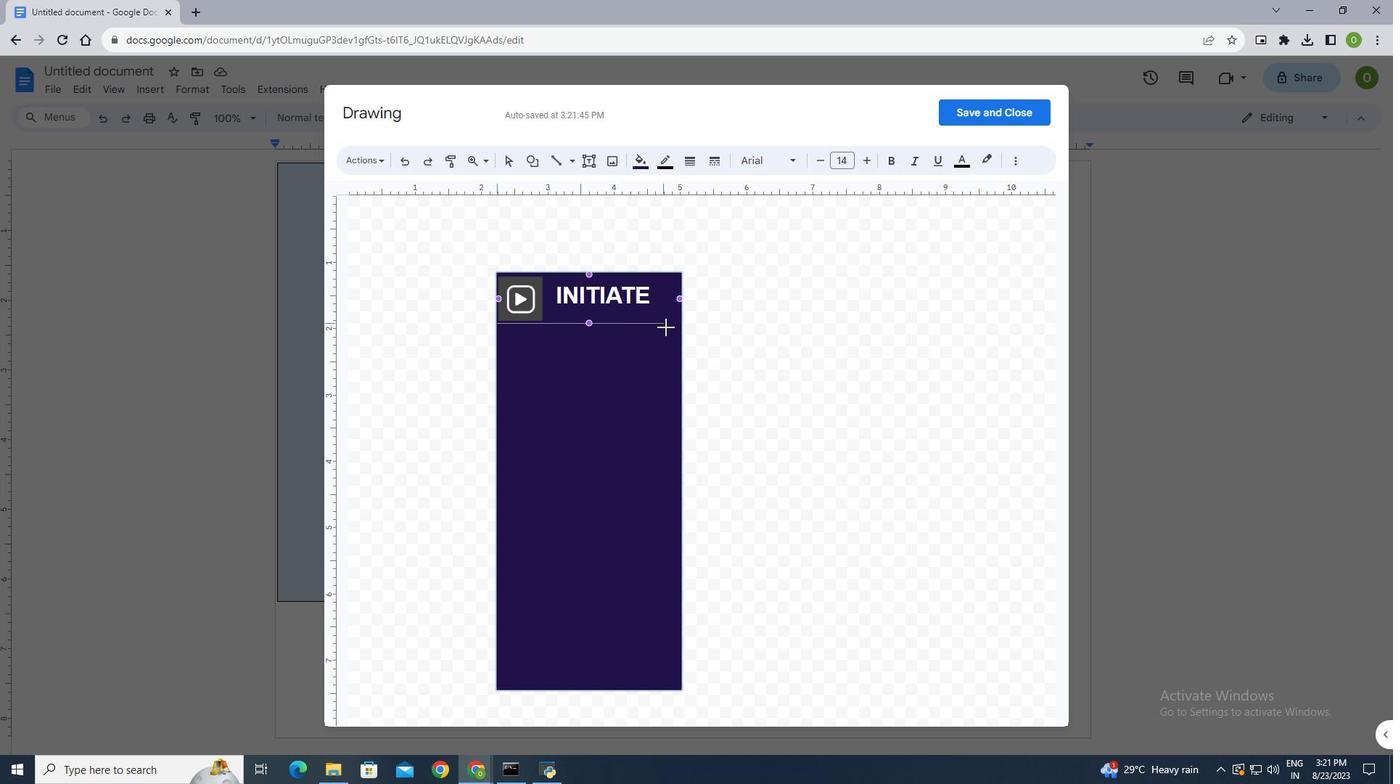 
Action: Key pressed <Key.shift>
